 Task: Plan a trip to Port Louis, Mauritius from 7th December, 2023 to 14th December, 2023 for 1 adult. Place can be shared room with 1  bedroom having 1 bed and 1 bathroom. Property type can be hotel. Booking option can be shelf check-in. Look for 3 properties as per requirement.
Action: Mouse moved to (279, 120)
Screenshot: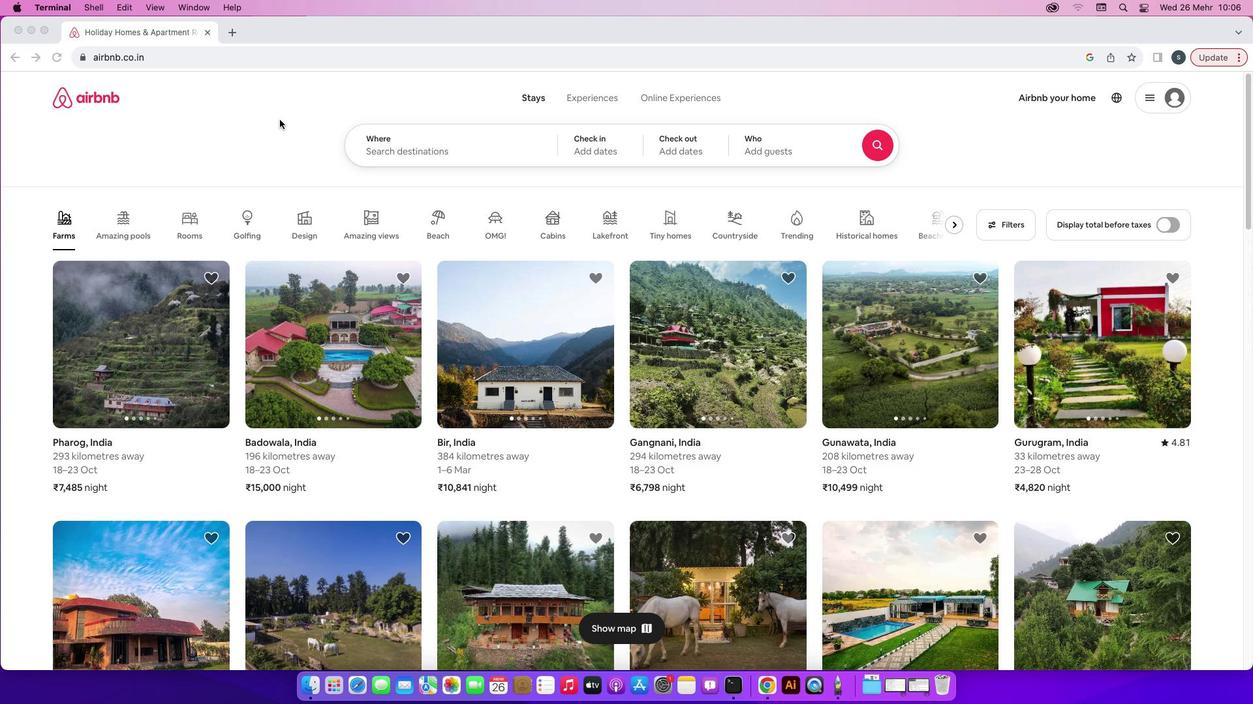 
Action: Mouse pressed left at (279, 120)
Screenshot: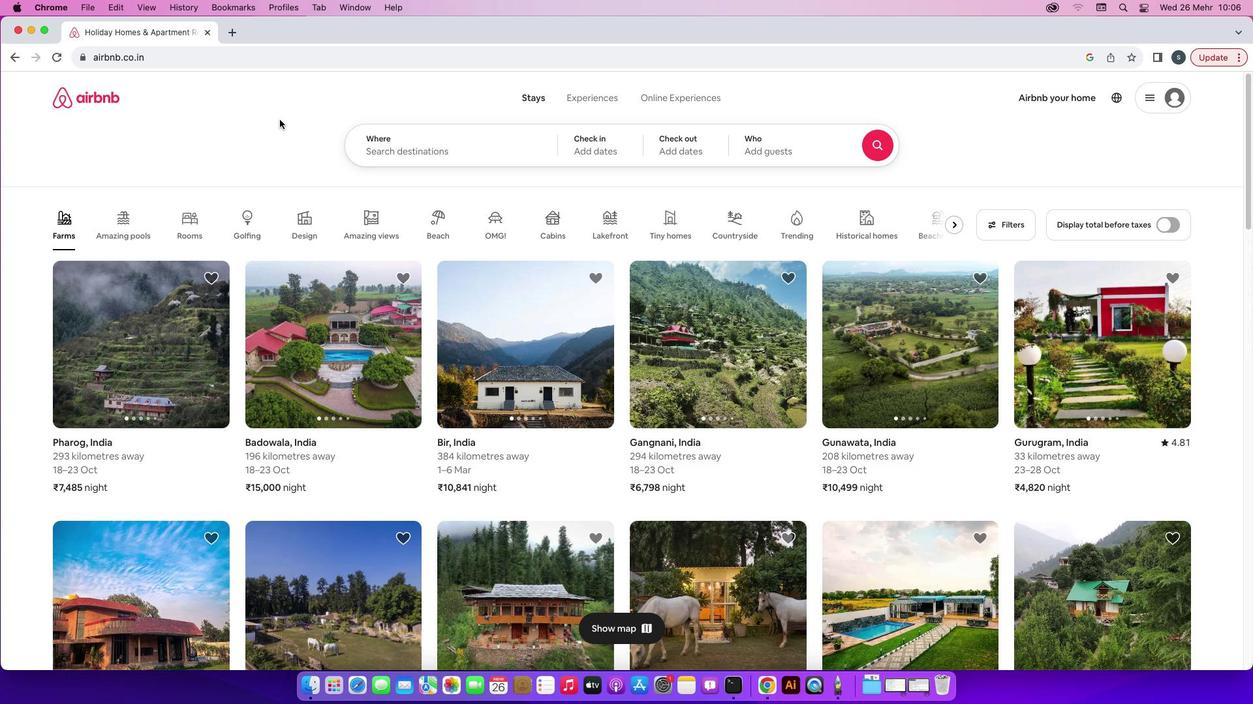 
Action: Mouse moved to (403, 144)
Screenshot: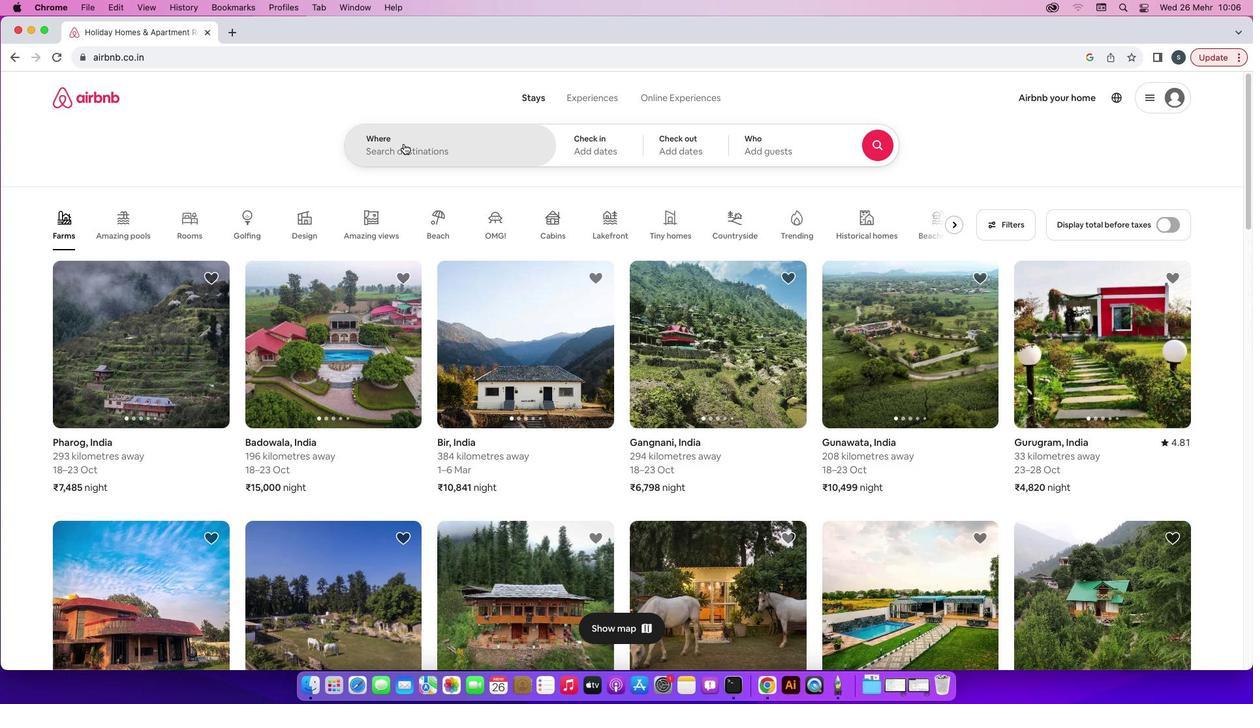 
Action: Mouse pressed left at (403, 144)
Screenshot: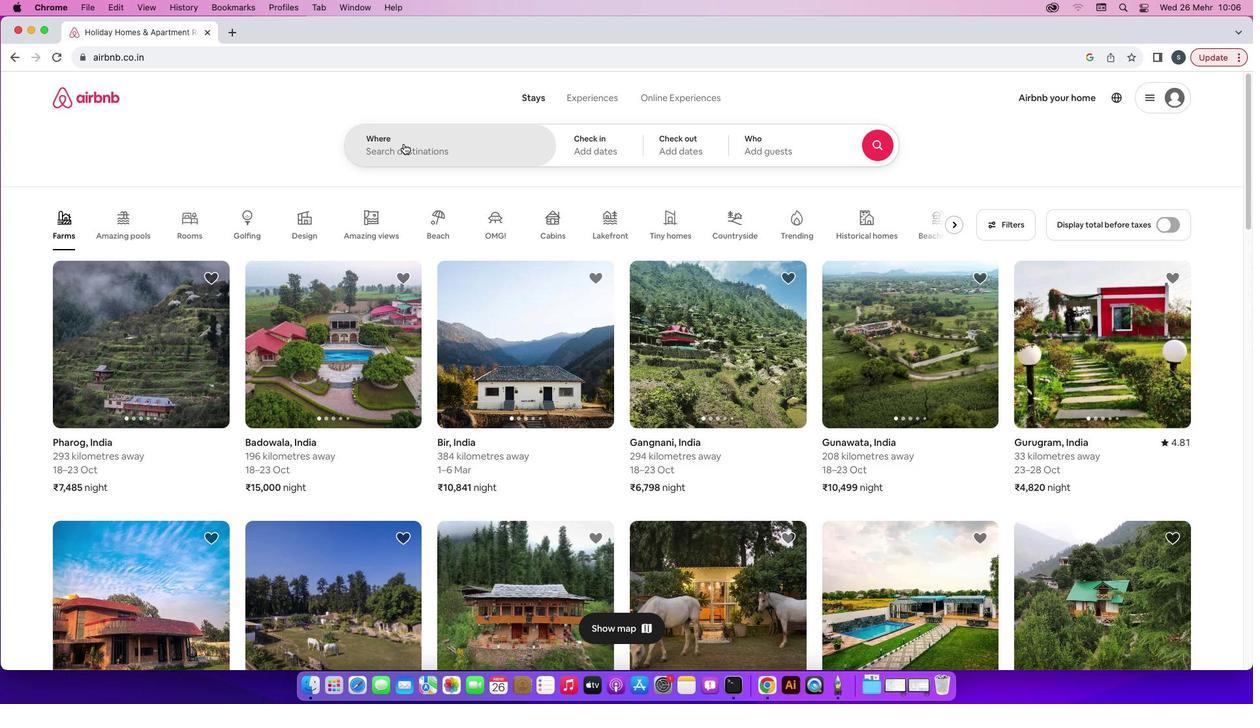 
Action: Mouse moved to (454, 157)
Screenshot: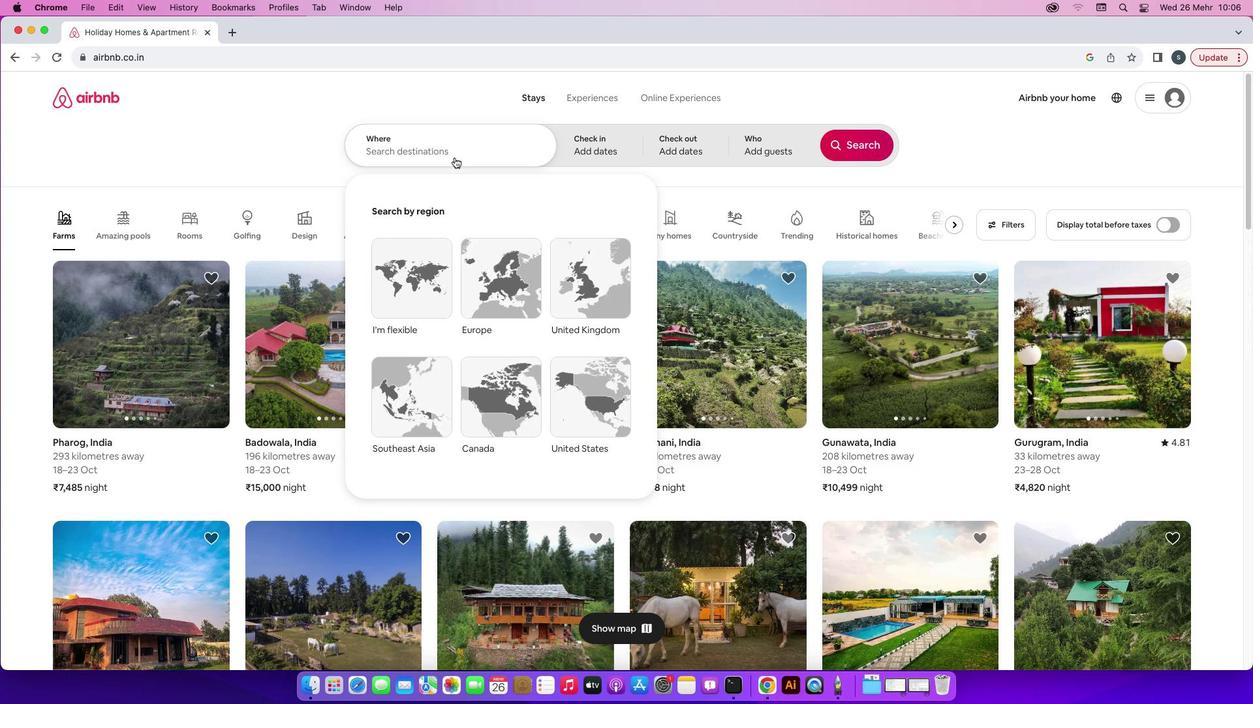 
Action: Key pressed 'P'Key.caps_lock'o''r''t'Key.spaceKey.caps_lock'L'Key.caps_lock'o''u''i''s'','Key.caps_lockKey.space'M'
Screenshot: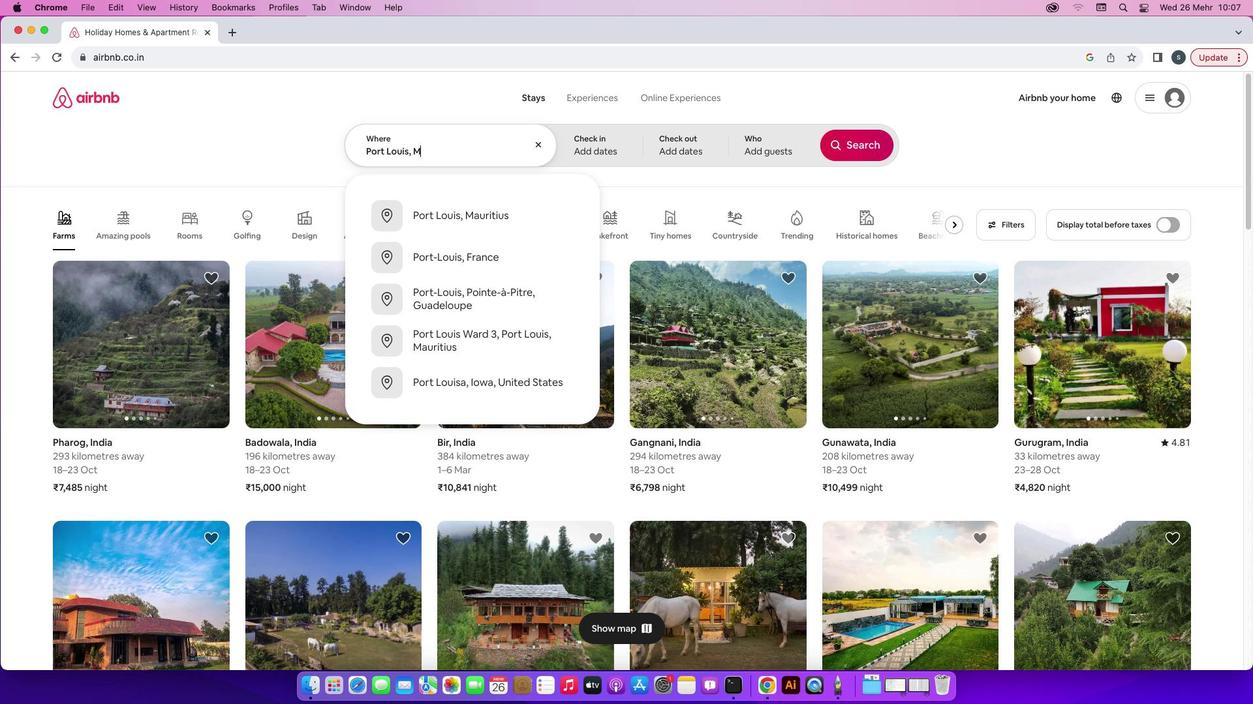 
Action: Mouse moved to (480, 170)
Screenshot: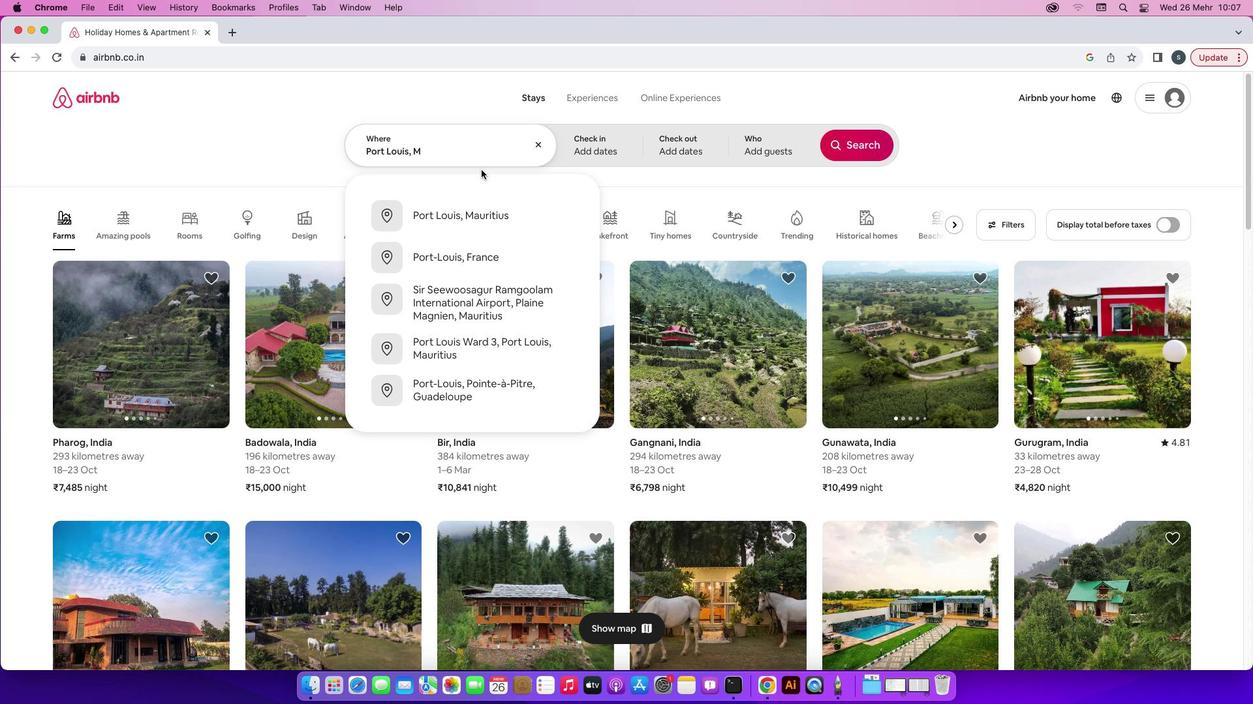 
Action: Key pressed 'A''U''R''I''T''I''U''S'
Screenshot: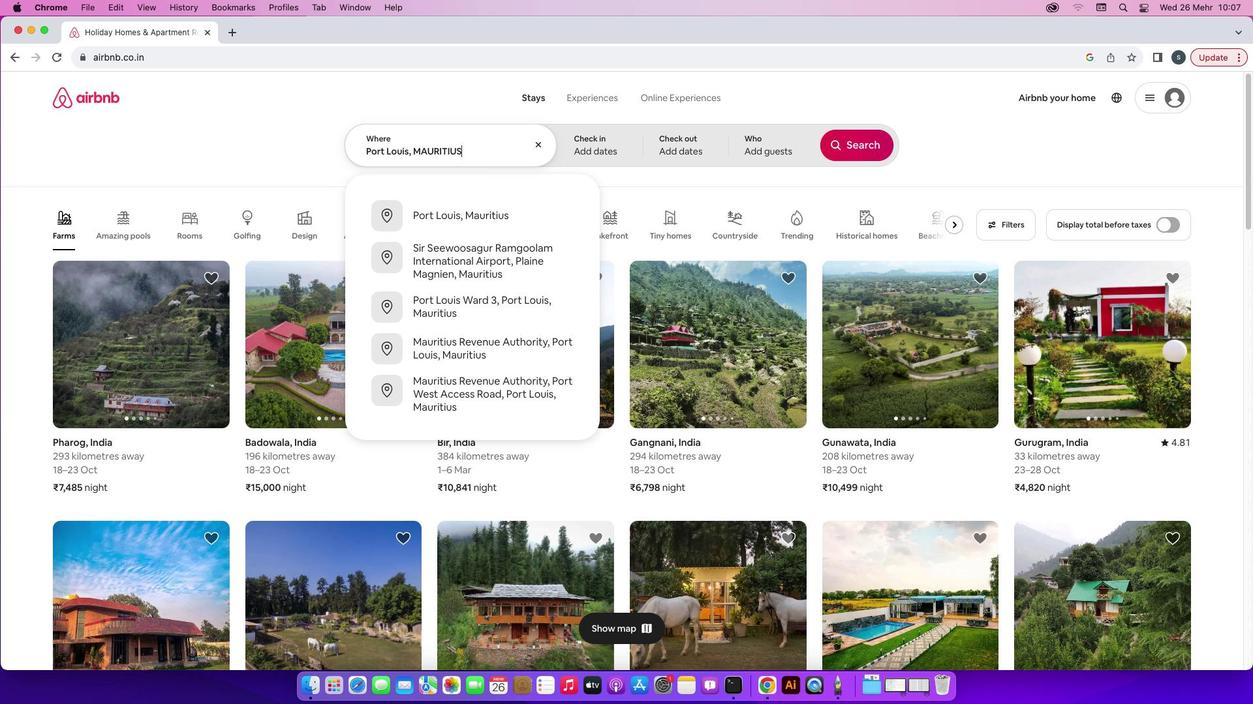 
Action: Mouse moved to (479, 219)
Screenshot: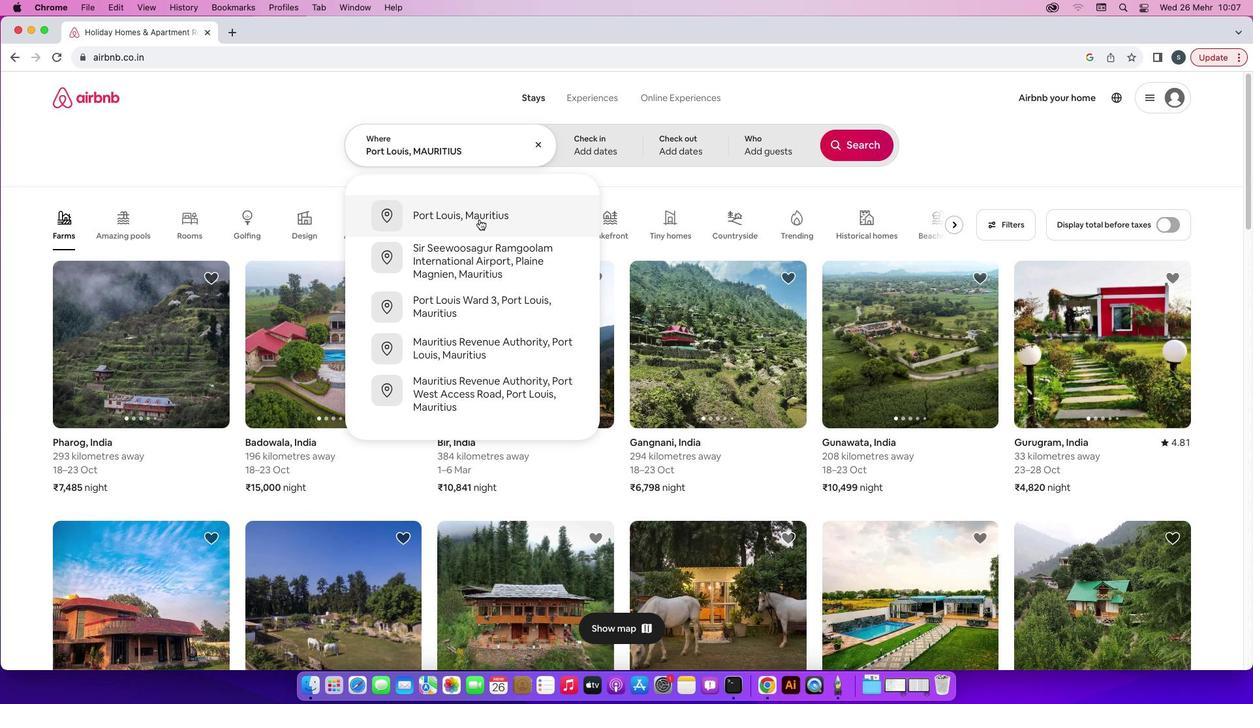 
Action: Mouse pressed left at (479, 219)
Screenshot: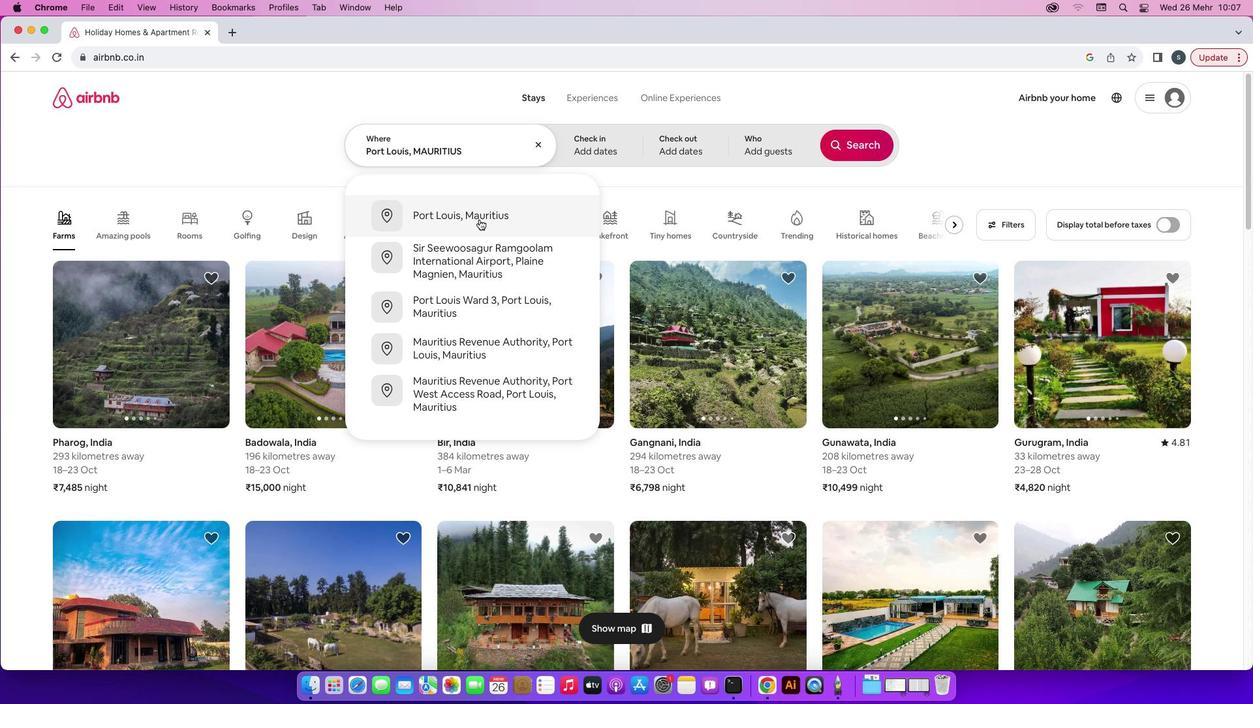 
Action: Mouse moved to (854, 251)
Screenshot: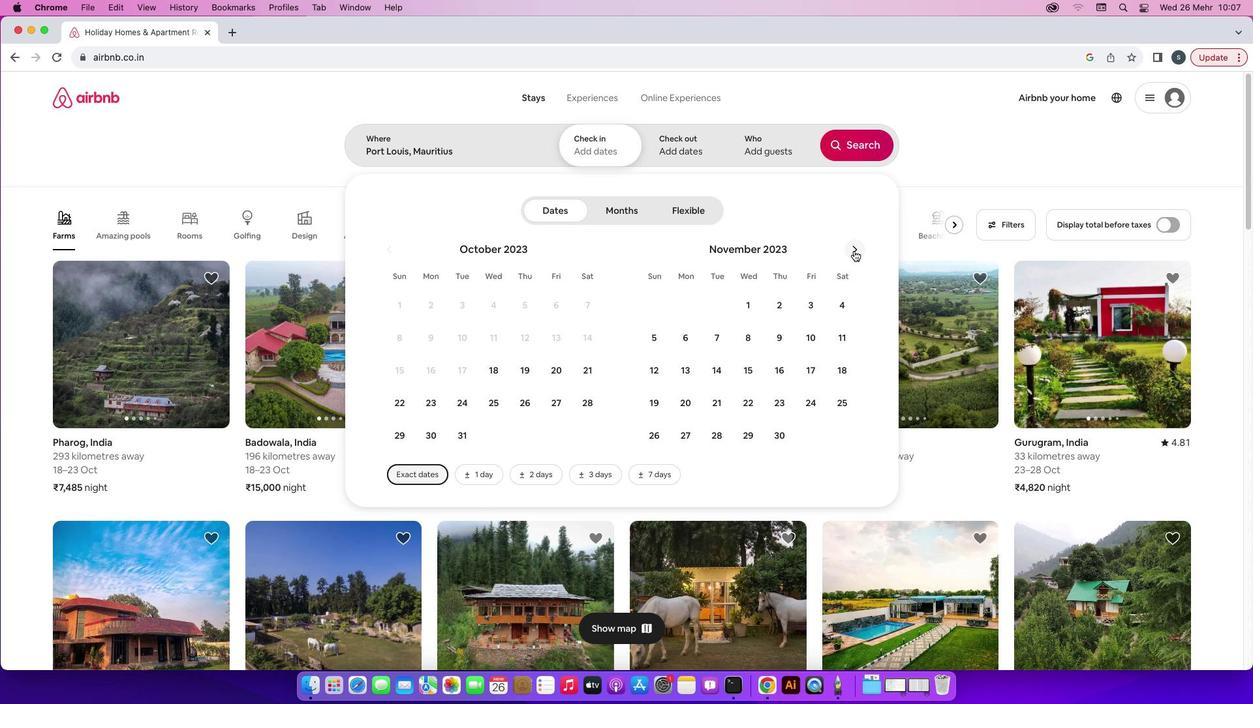 
Action: Mouse pressed left at (854, 251)
Screenshot: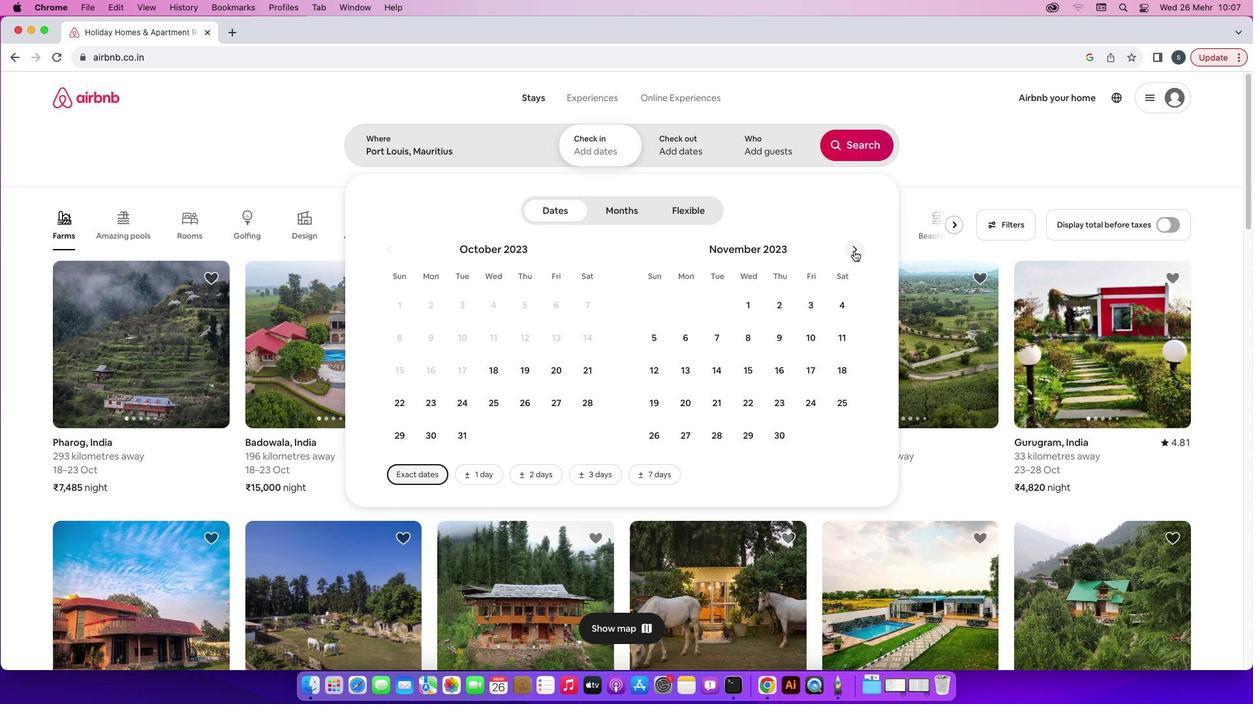 
Action: Mouse moved to (787, 334)
Screenshot: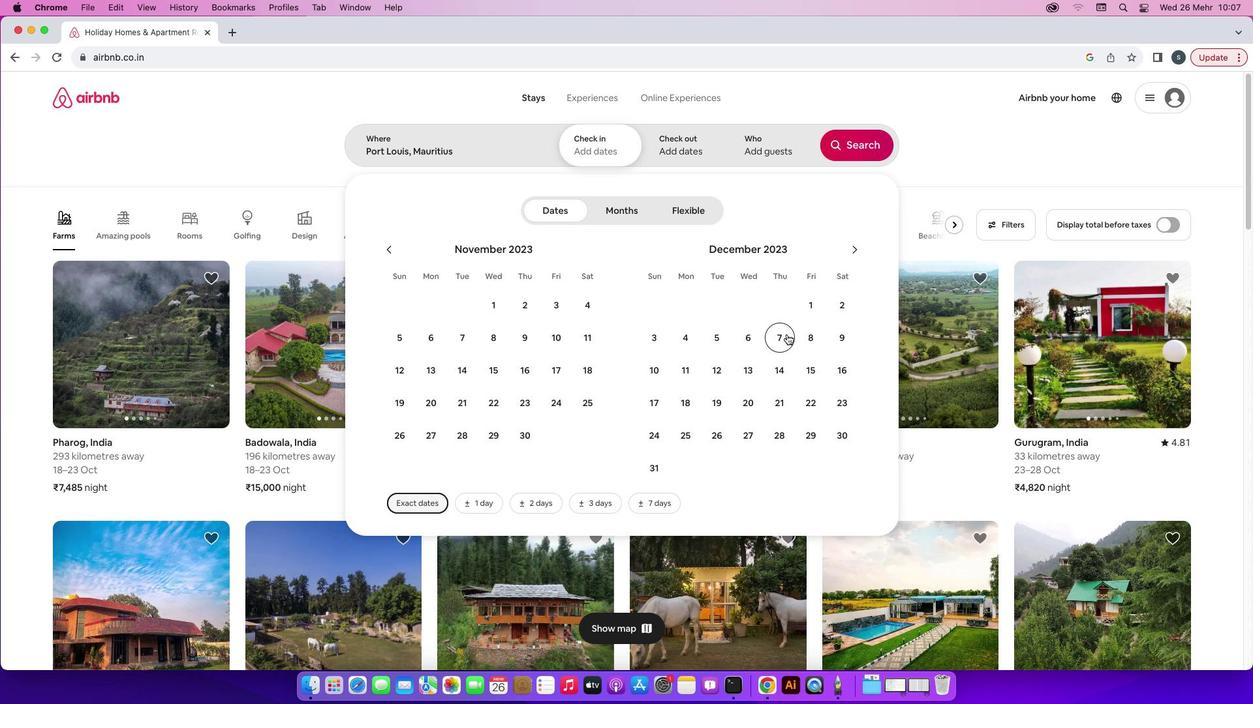 
Action: Mouse pressed left at (787, 334)
Screenshot: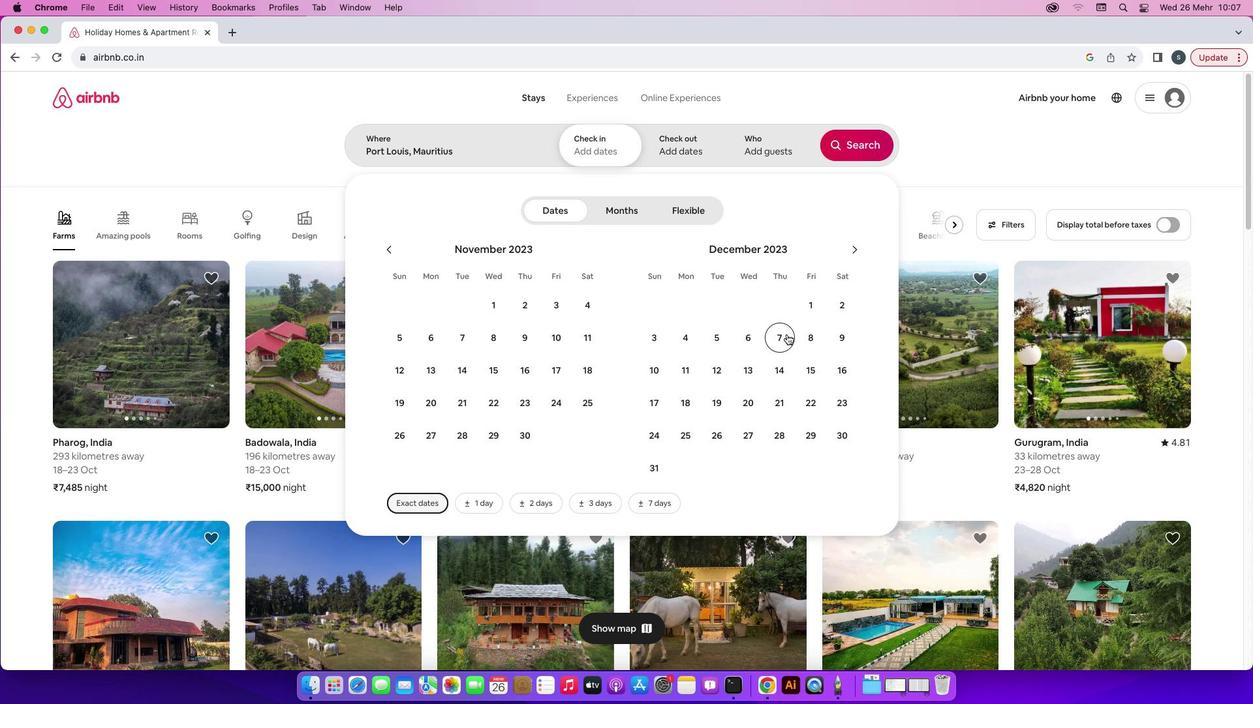 
Action: Mouse moved to (780, 375)
Screenshot: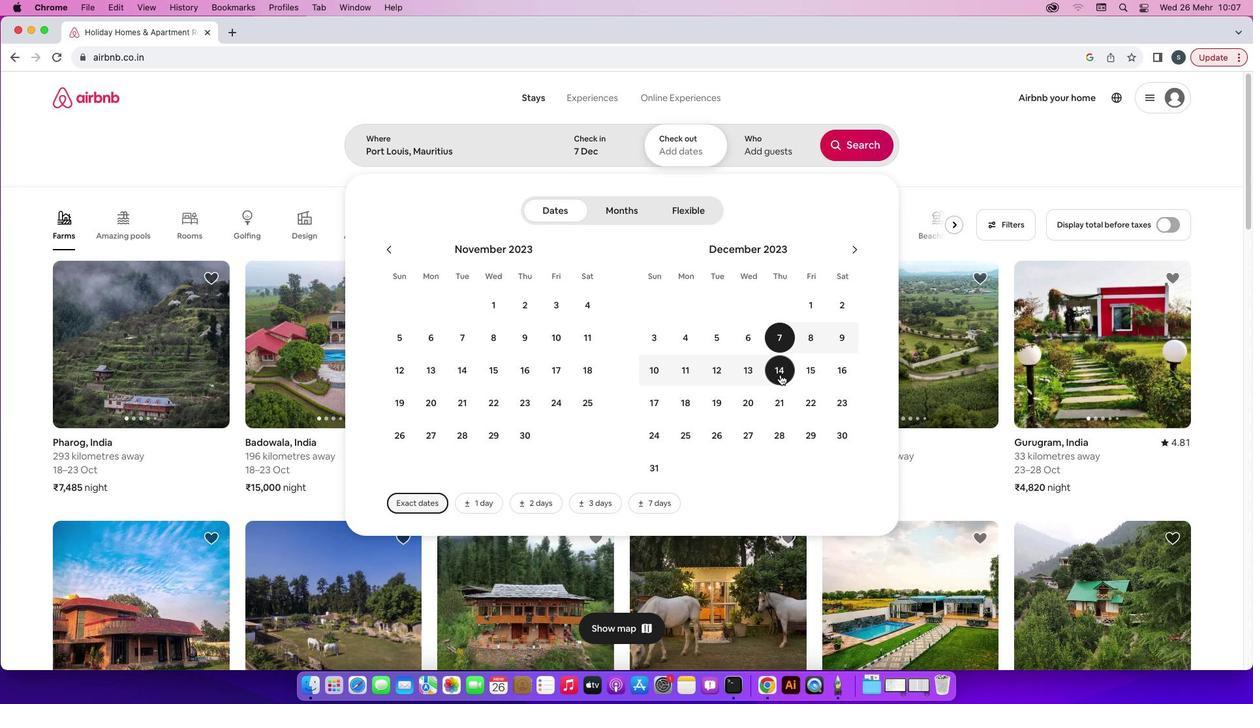
Action: Mouse pressed left at (780, 375)
Screenshot: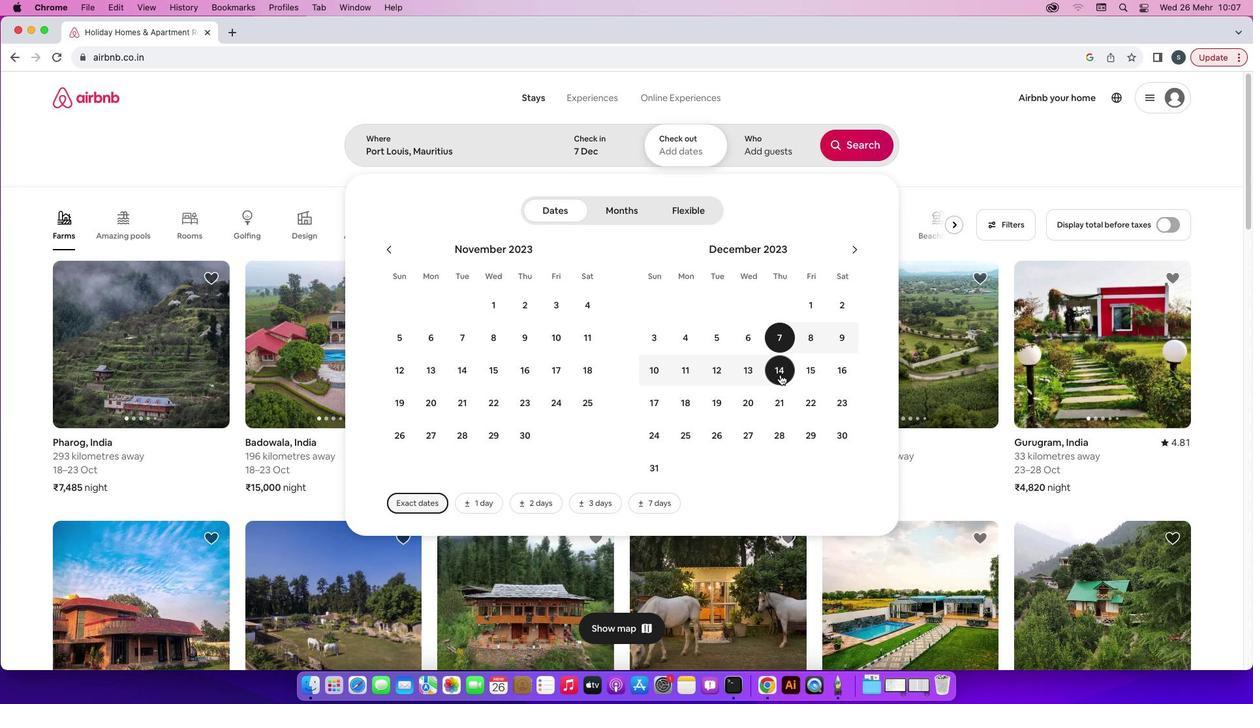 
Action: Mouse moved to (759, 150)
Screenshot: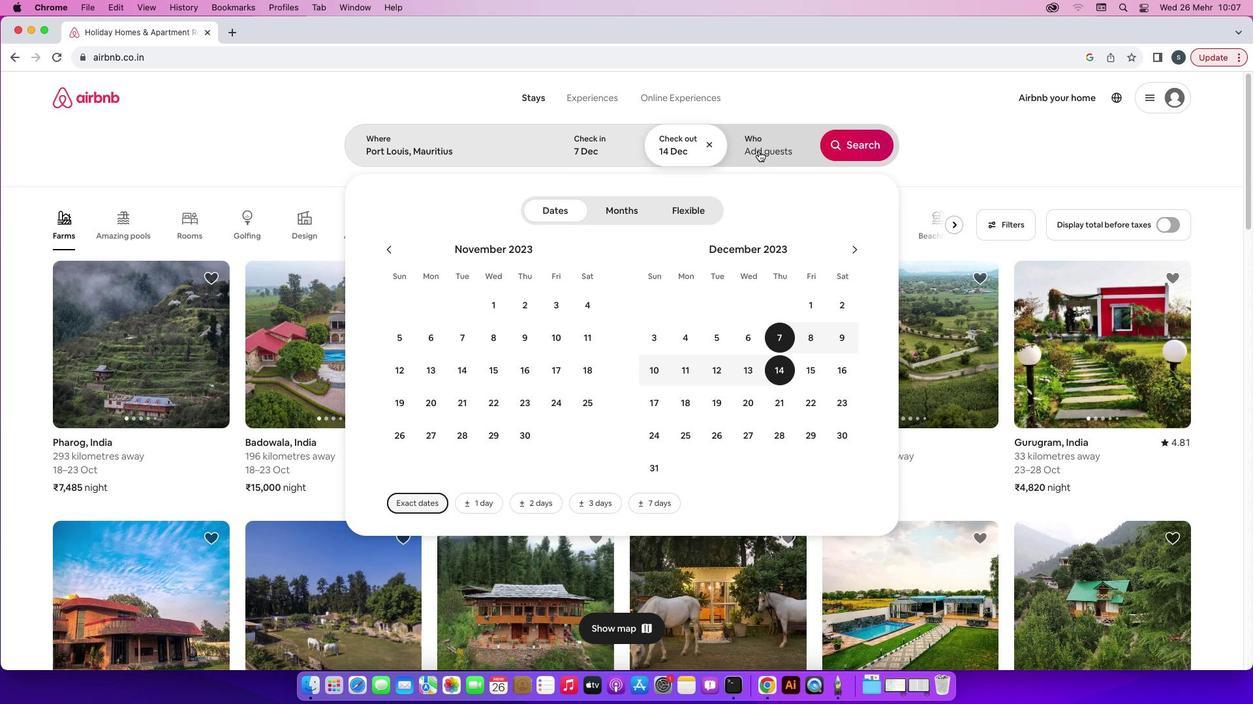 
Action: Mouse pressed left at (759, 150)
Screenshot: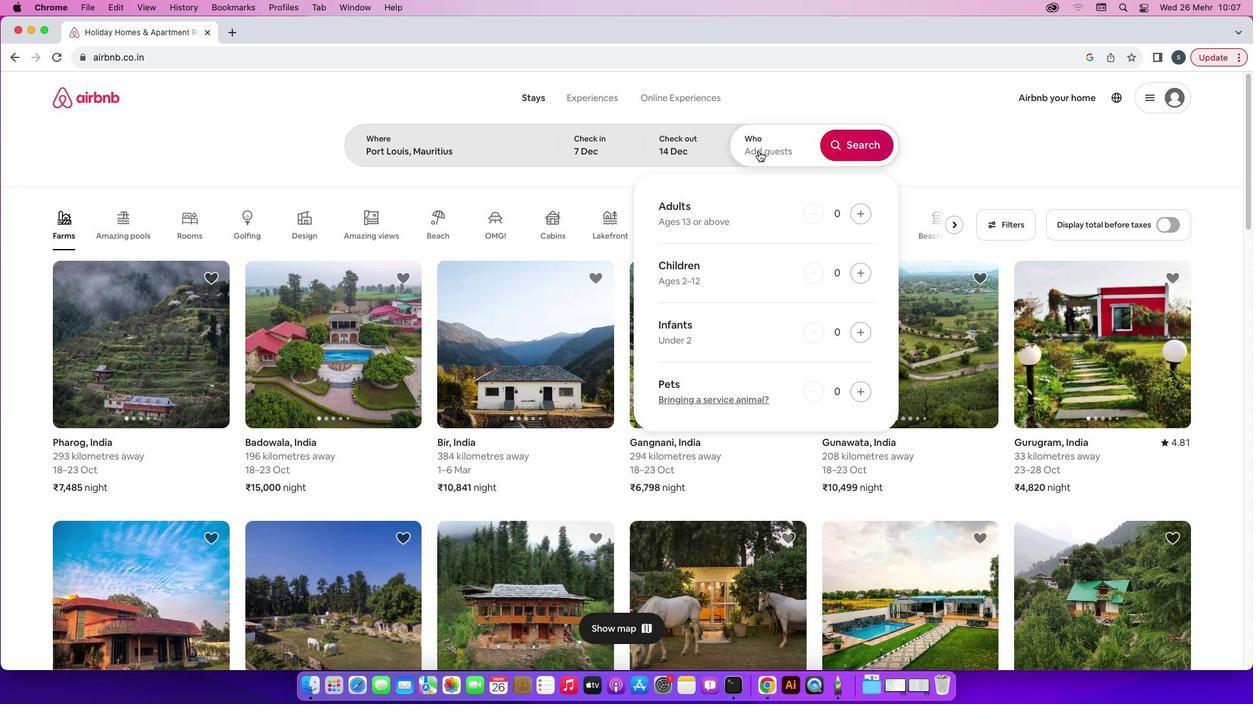 
Action: Mouse moved to (859, 219)
Screenshot: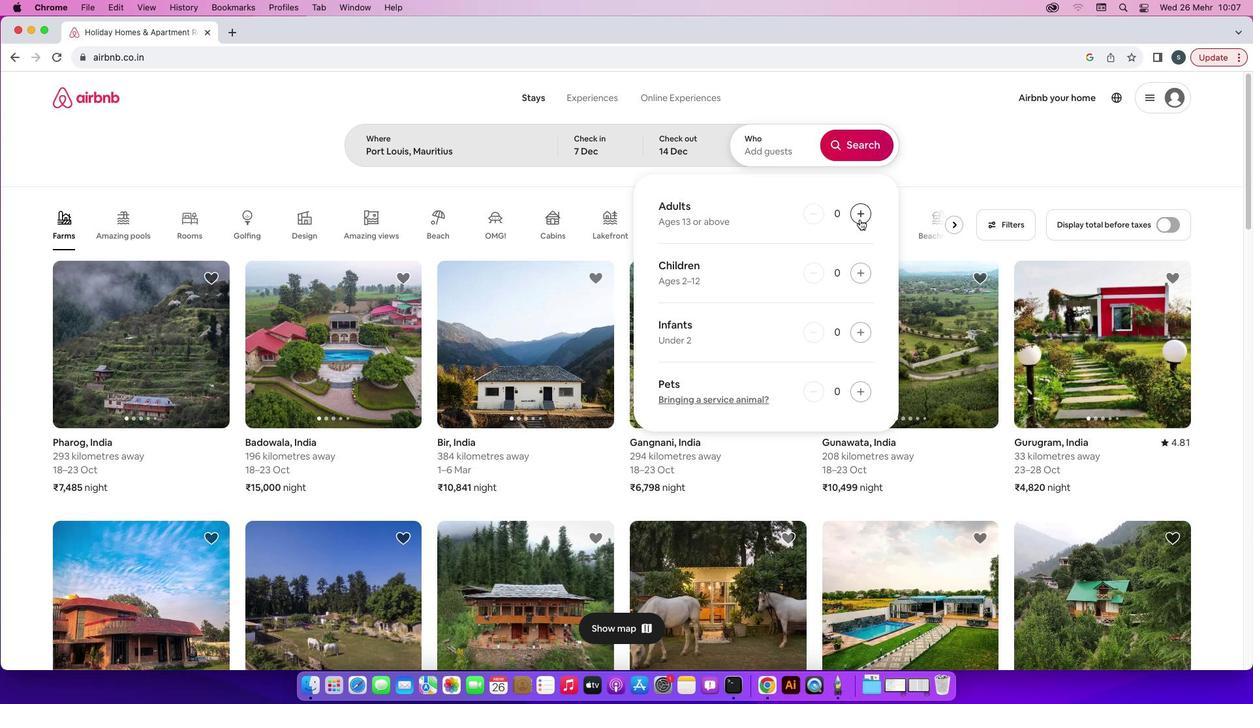 
Action: Mouse pressed left at (859, 219)
Screenshot: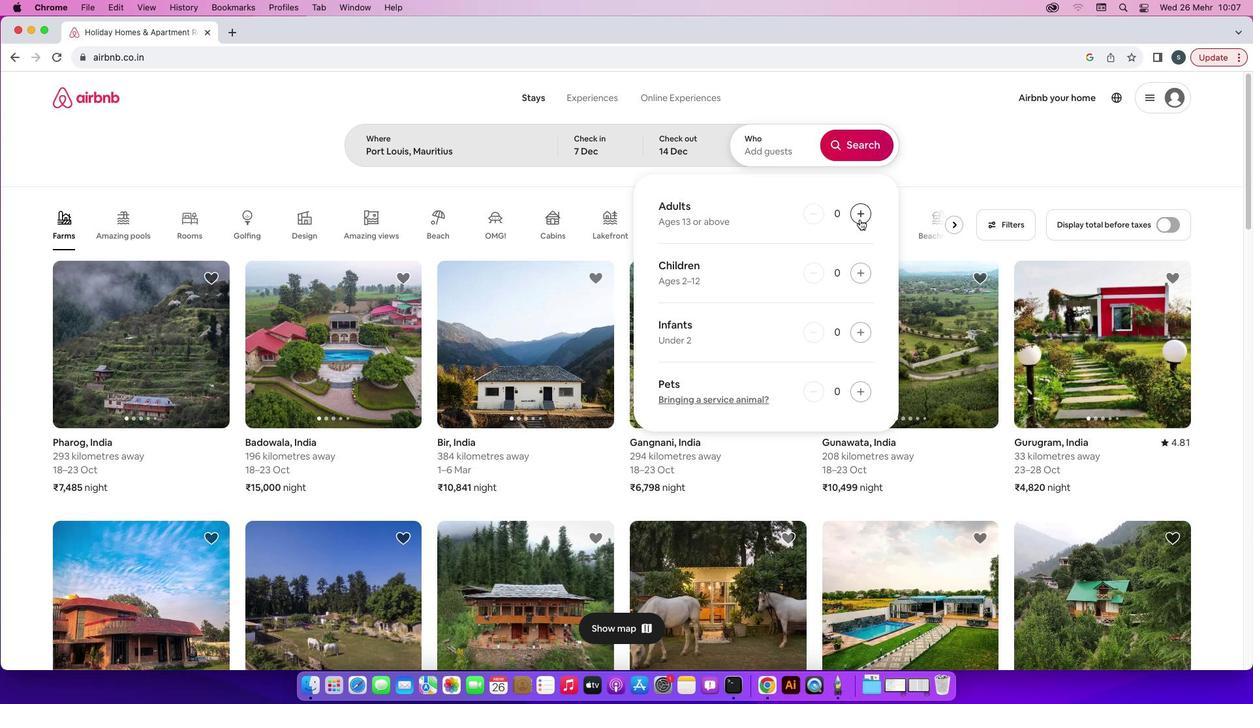 
Action: Mouse moved to (863, 144)
Screenshot: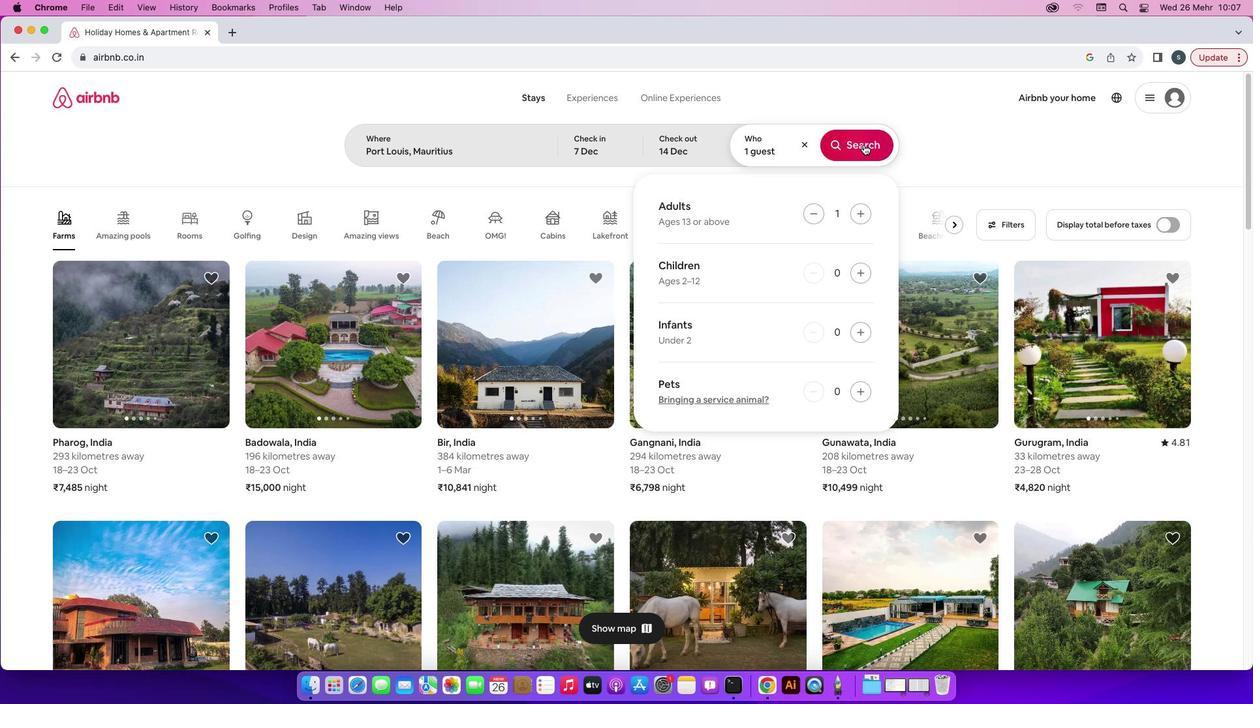 
Action: Mouse pressed left at (863, 144)
Screenshot: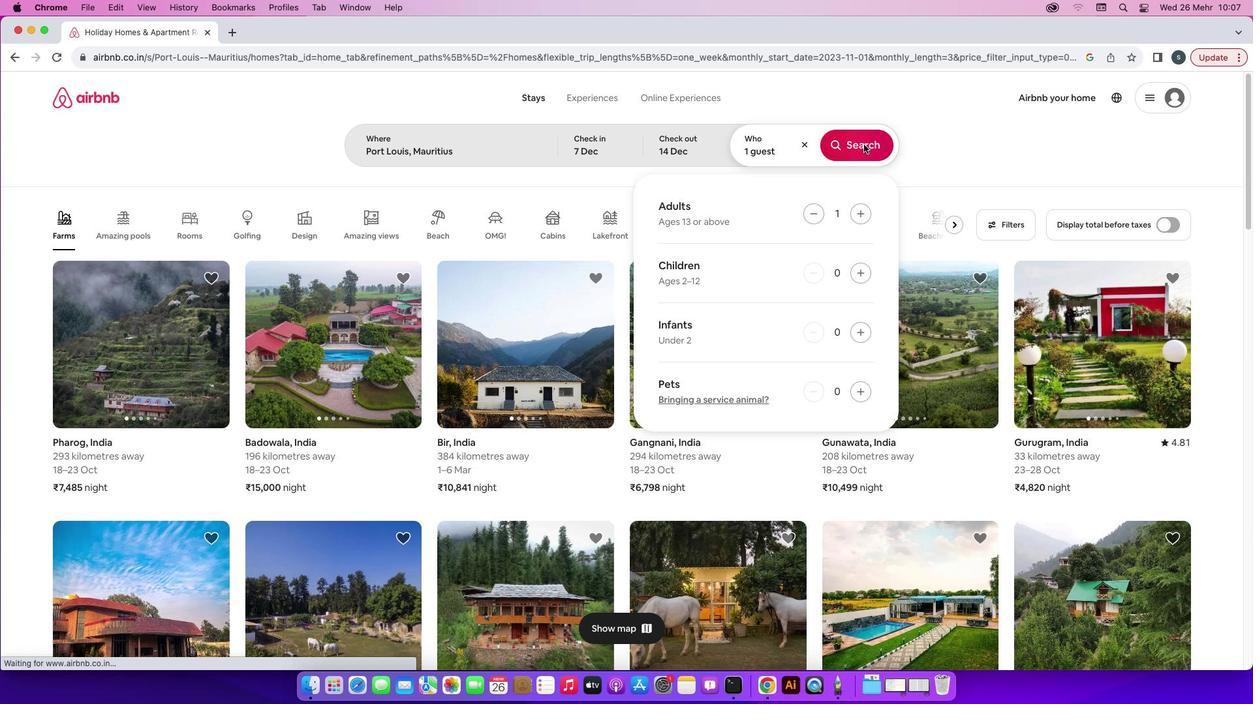 
Action: Mouse moved to (1044, 155)
Screenshot: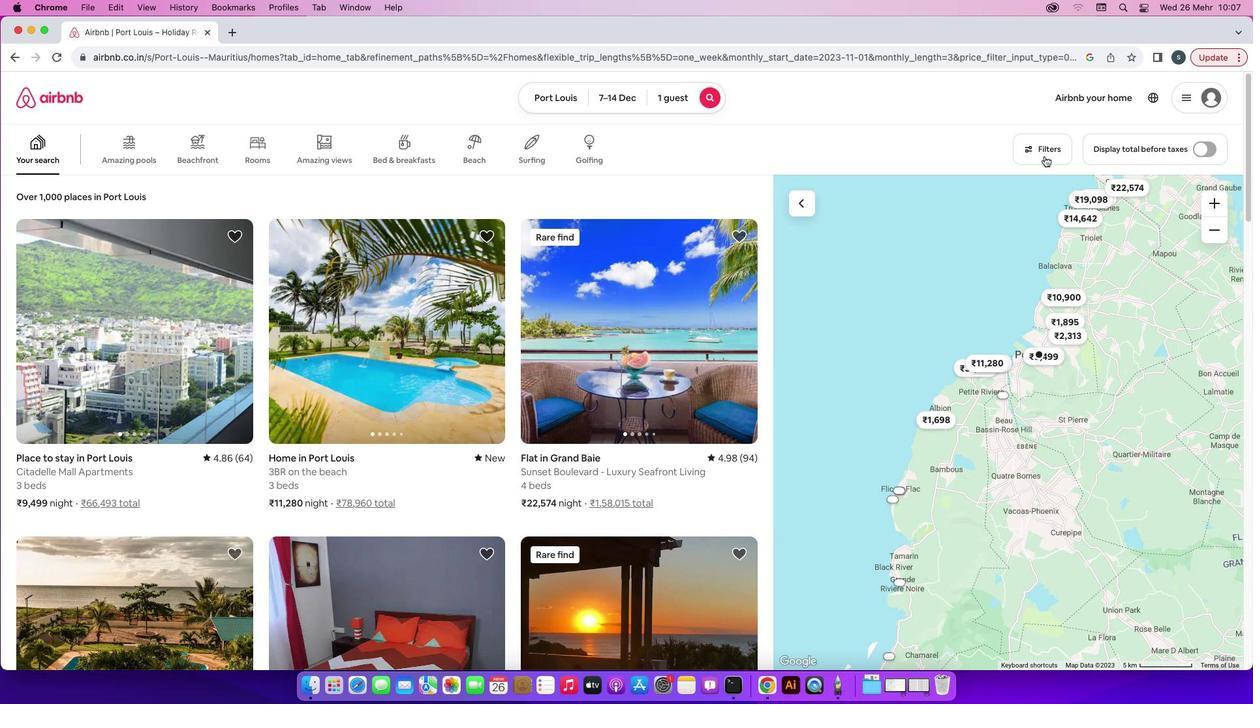 
Action: Mouse pressed left at (1044, 155)
Screenshot: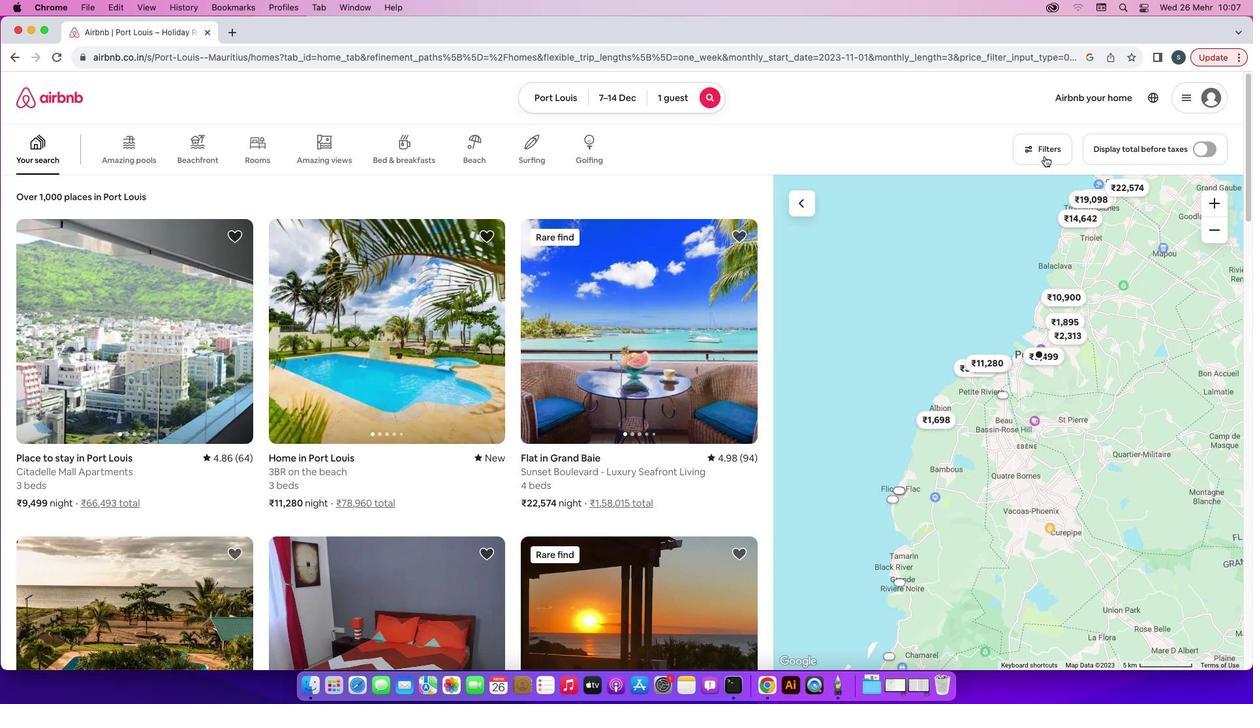 
Action: Mouse moved to (654, 340)
Screenshot: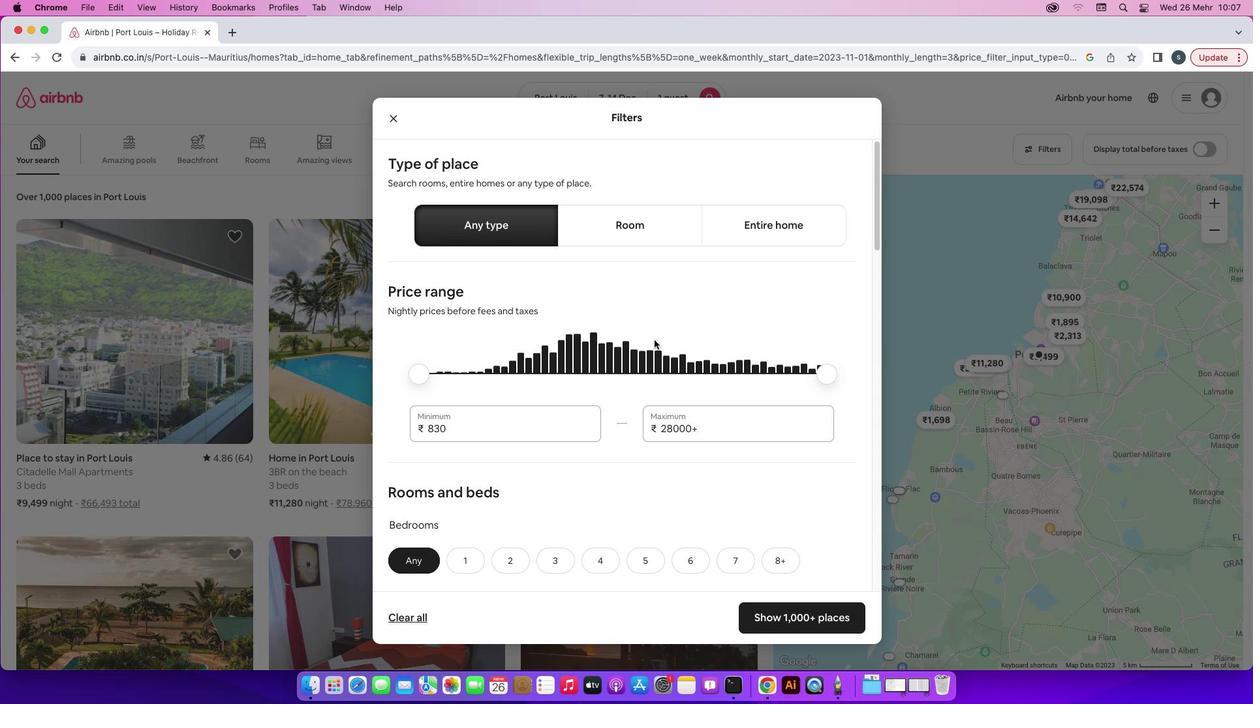 
Action: Mouse scrolled (654, 340) with delta (0, 0)
Screenshot: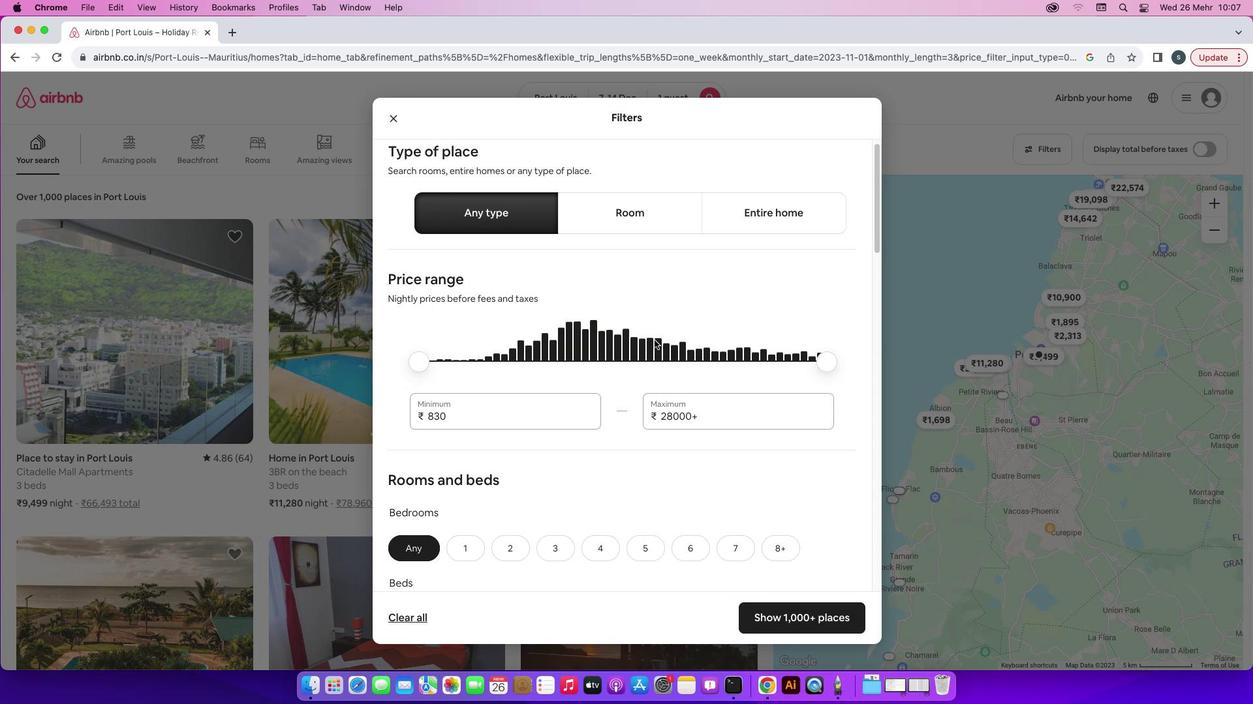 
Action: Mouse scrolled (654, 340) with delta (0, 0)
Screenshot: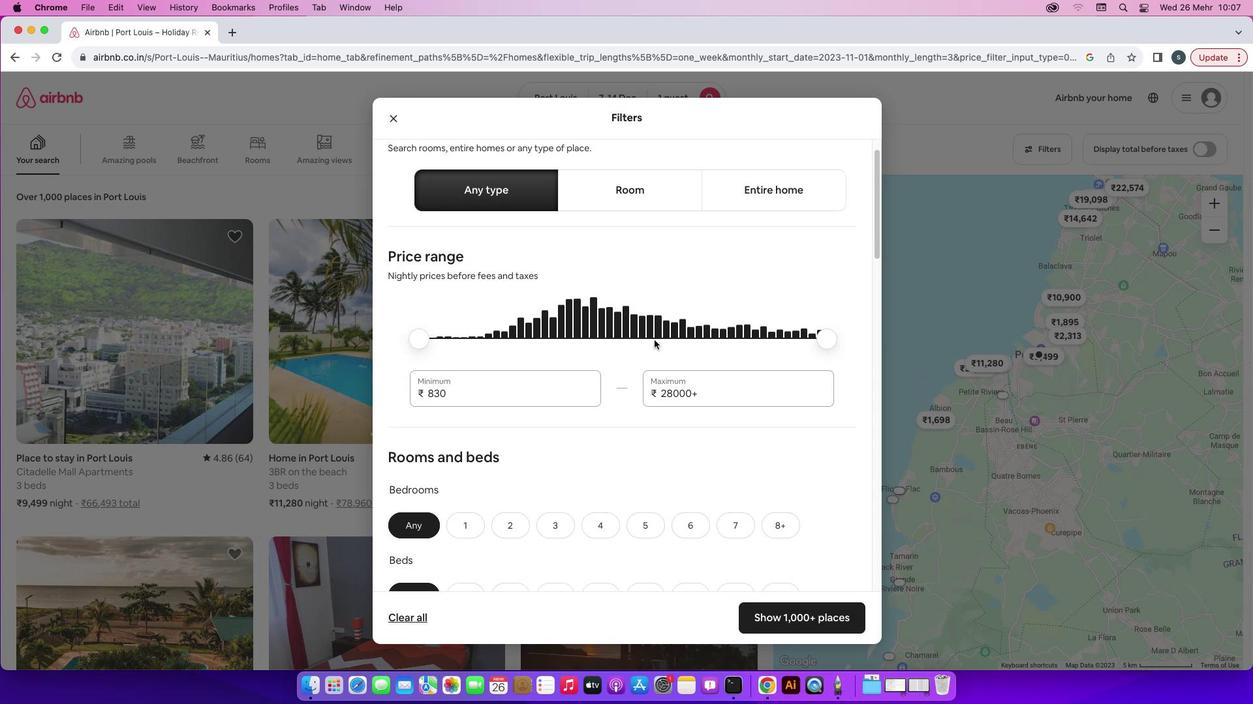 
Action: Mouse scrolled (654, 340) with delta (0, -1)
Screenshot: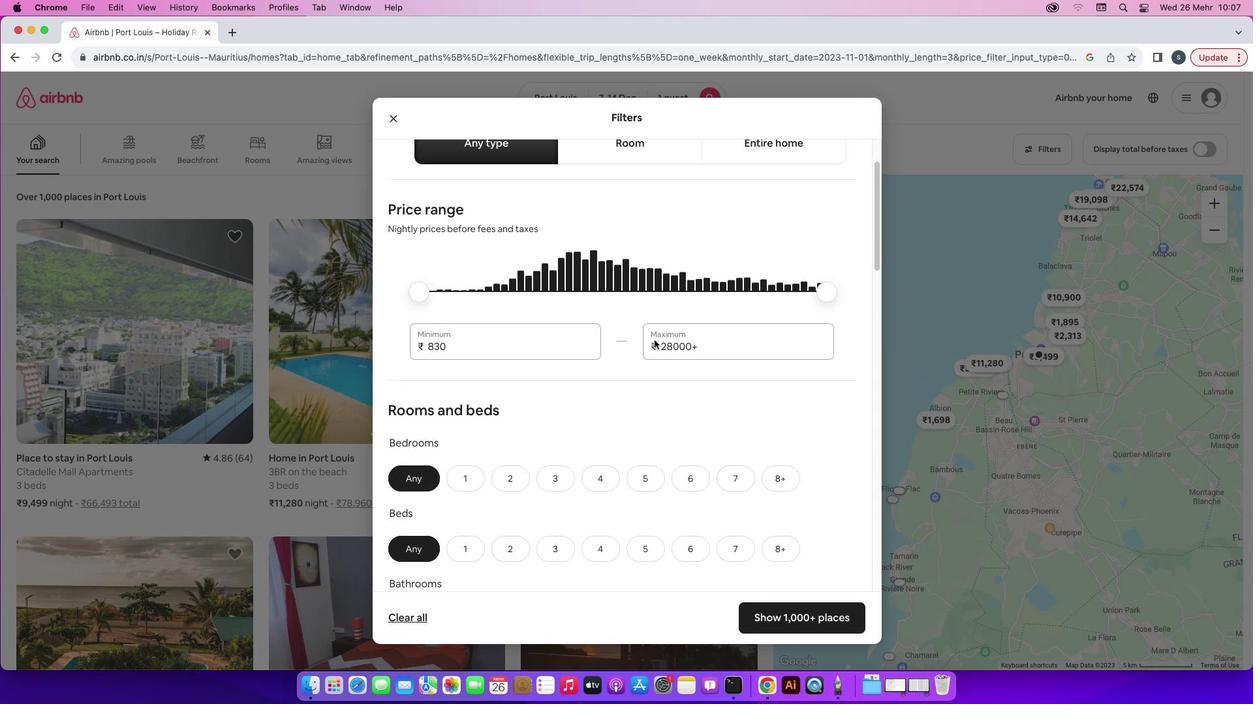 
Action: Mouse scrolled (654, 340) with delta (0, -2)
Screenshot: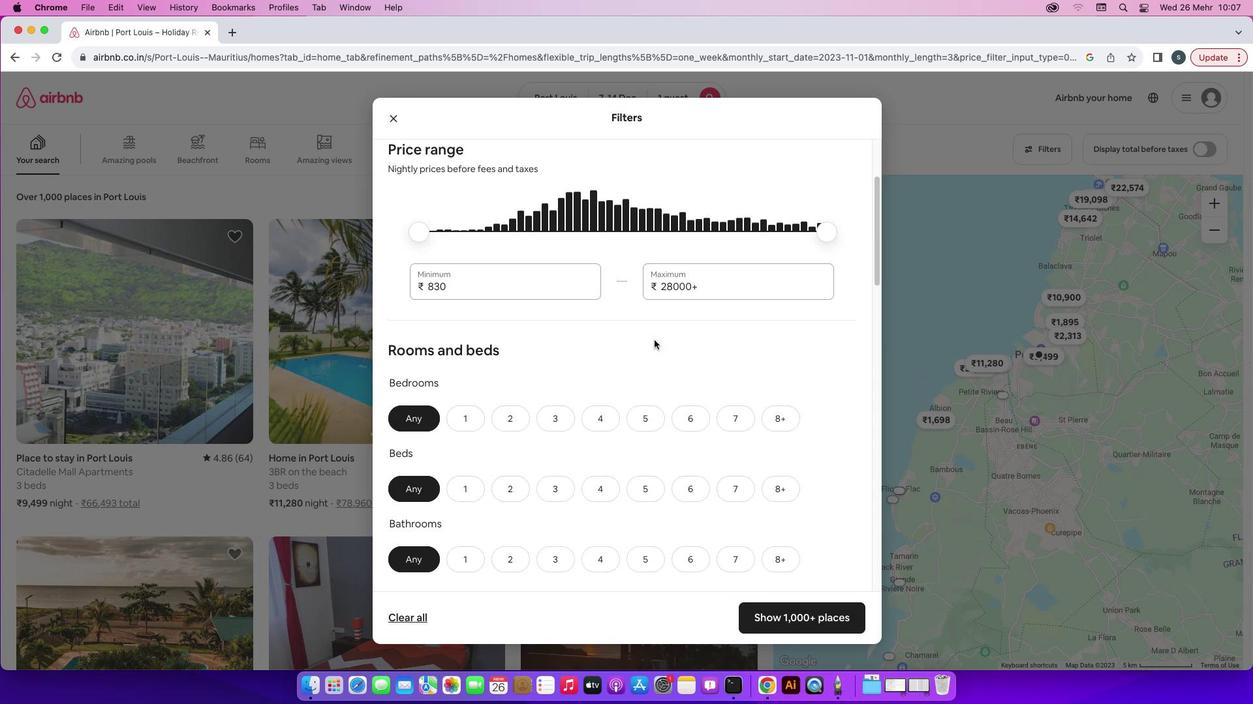 
Action: Mouse scrolled (654, 340) with delta (0, 0)
Screenshot: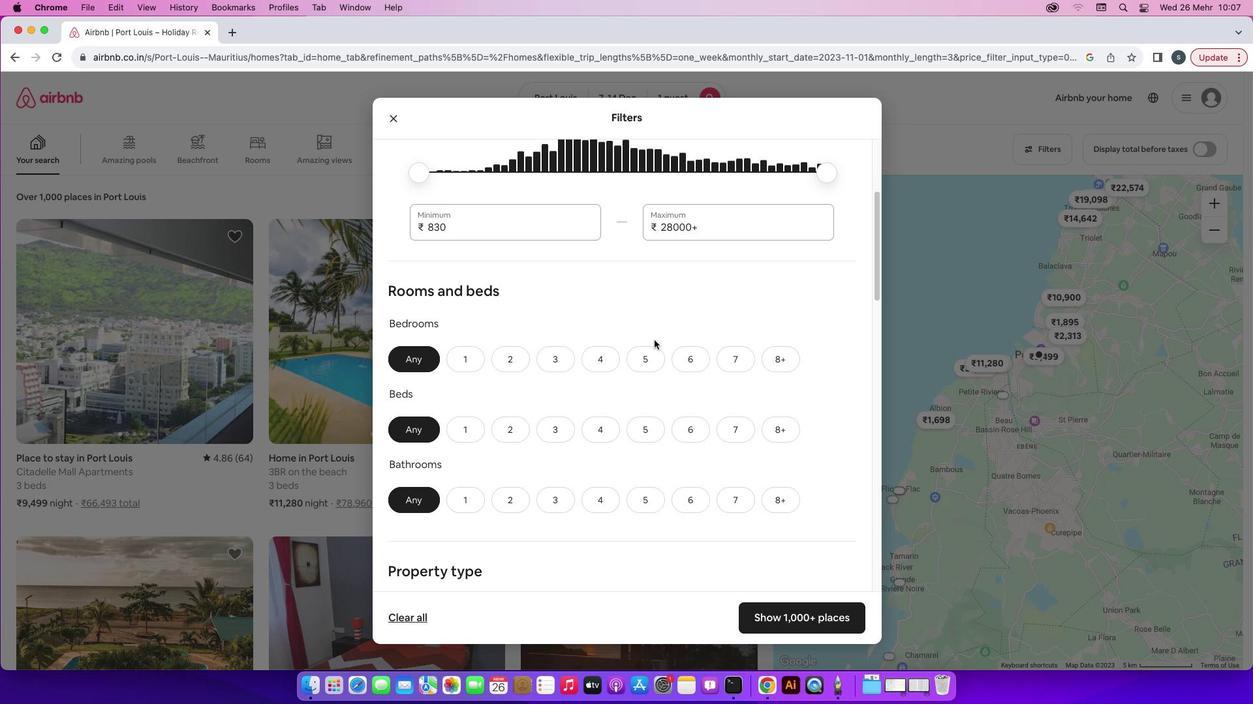 
Action: Mouse scrolled (654, 340) with delta (0, 0)
Screenshot: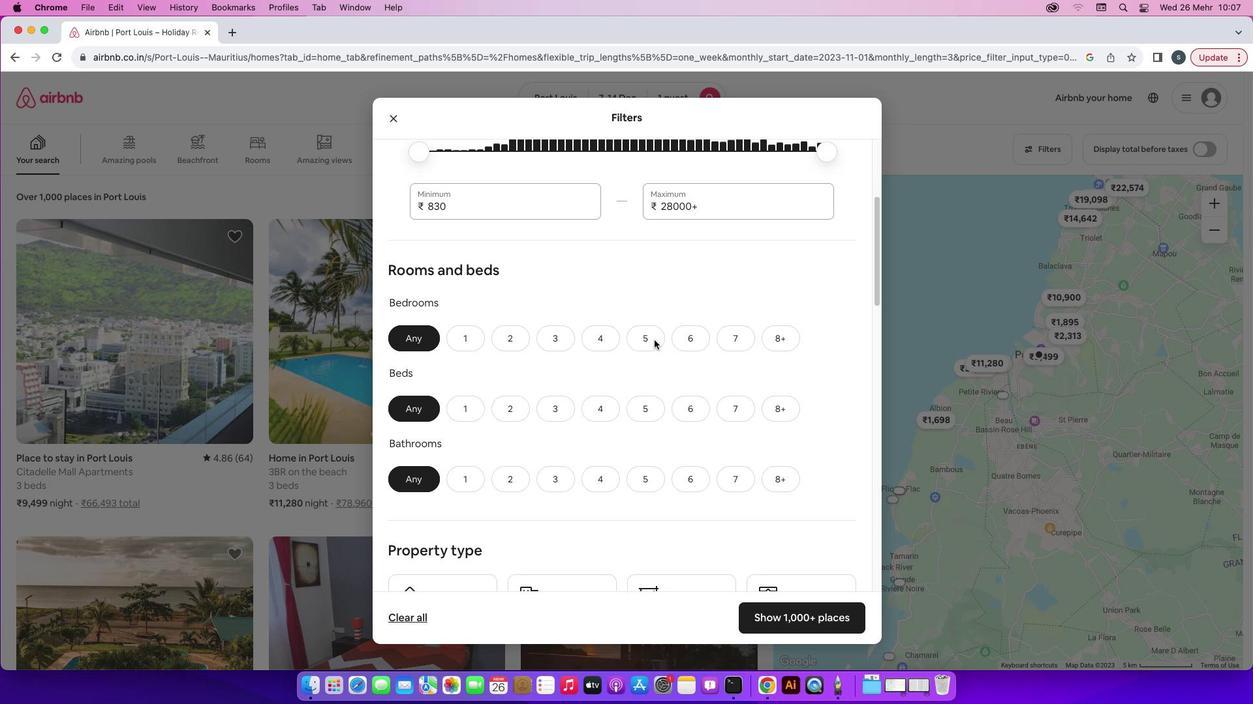 
Action: Mouse scrolled (654, 340) with delta (0, -1)
Screenshot: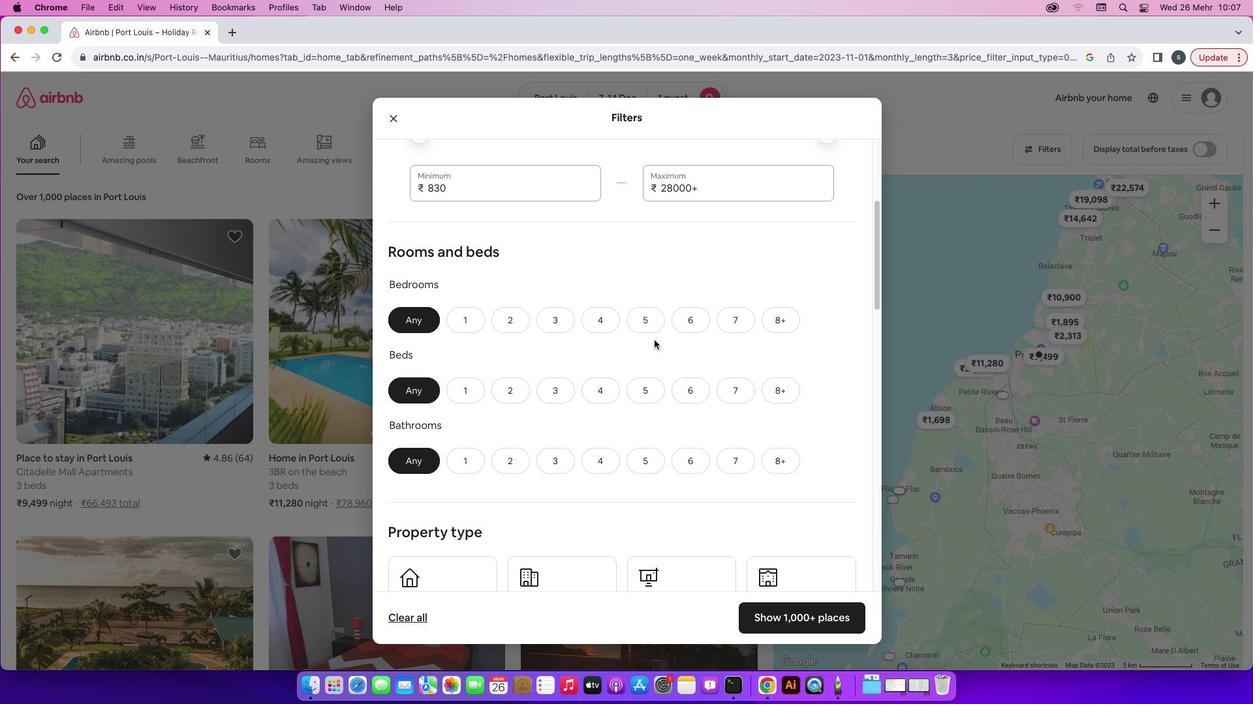 
Action: Mouse moved to (467, 293)
Screenshot: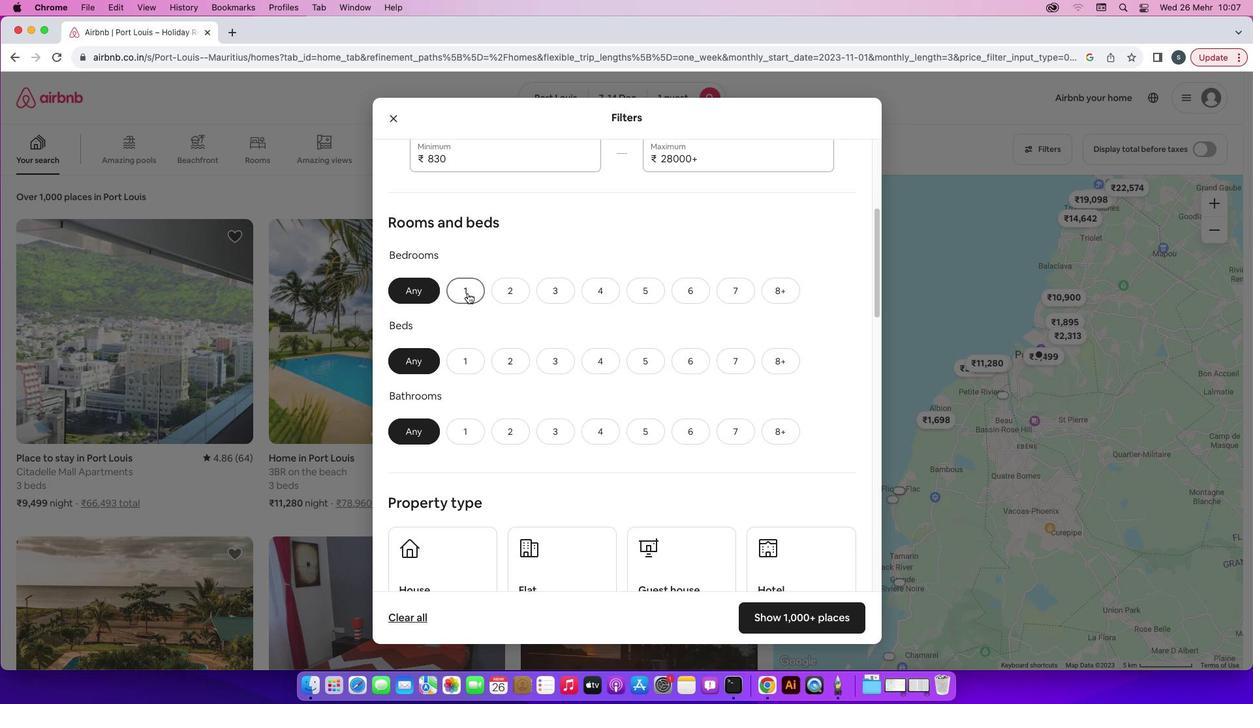 
Action: Mouse pressed left at (467, 293)
Screenshot: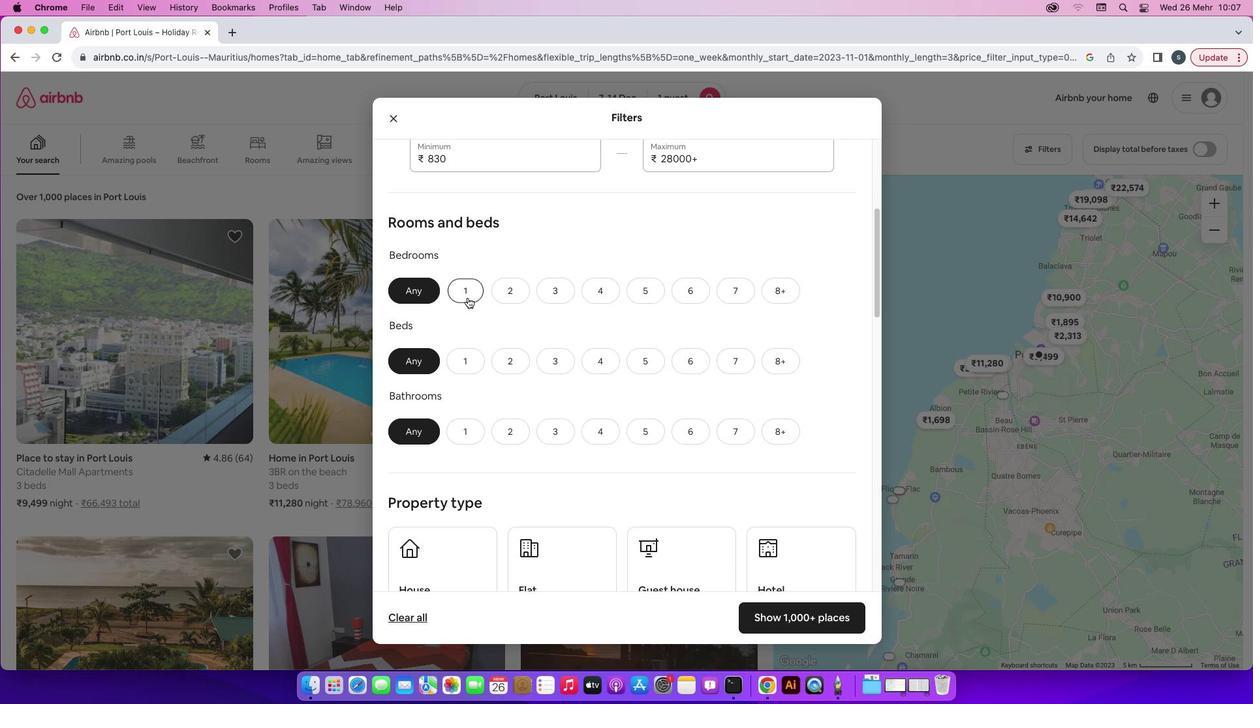 
Action: Mouse moved to (469, 358)
Screenshot: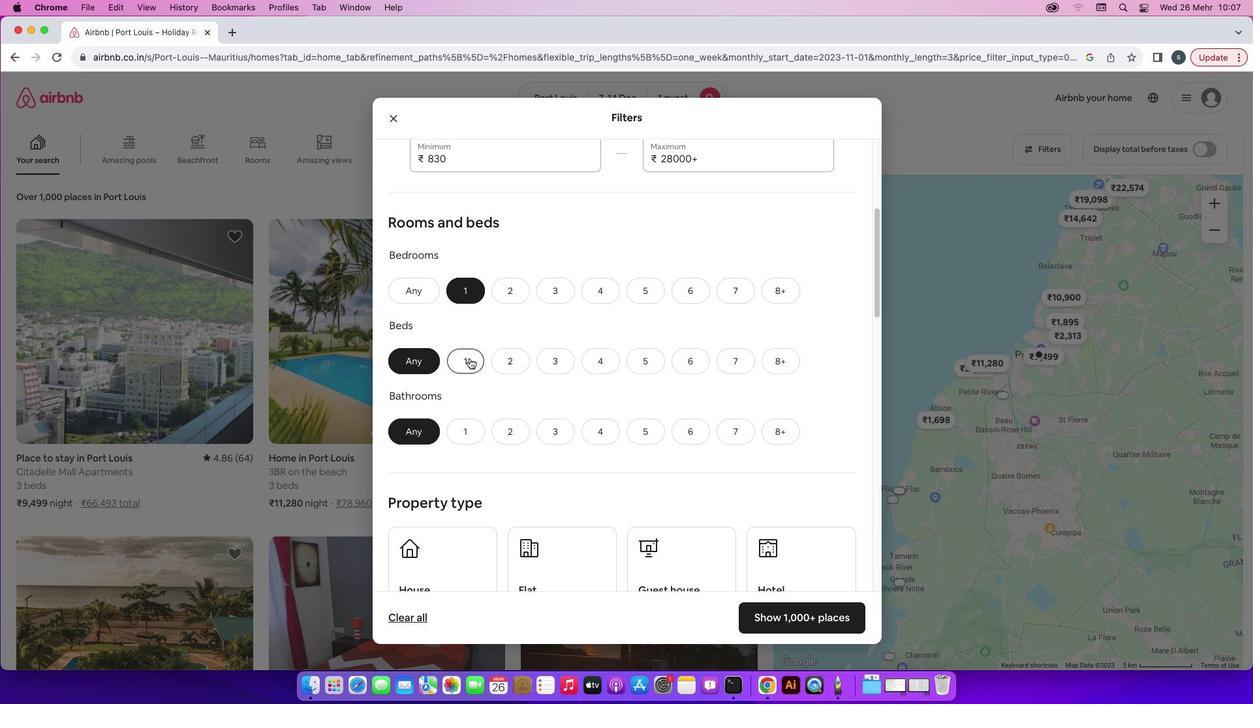 
Action: Mouse pressed left at (469, 358)
Screenshot: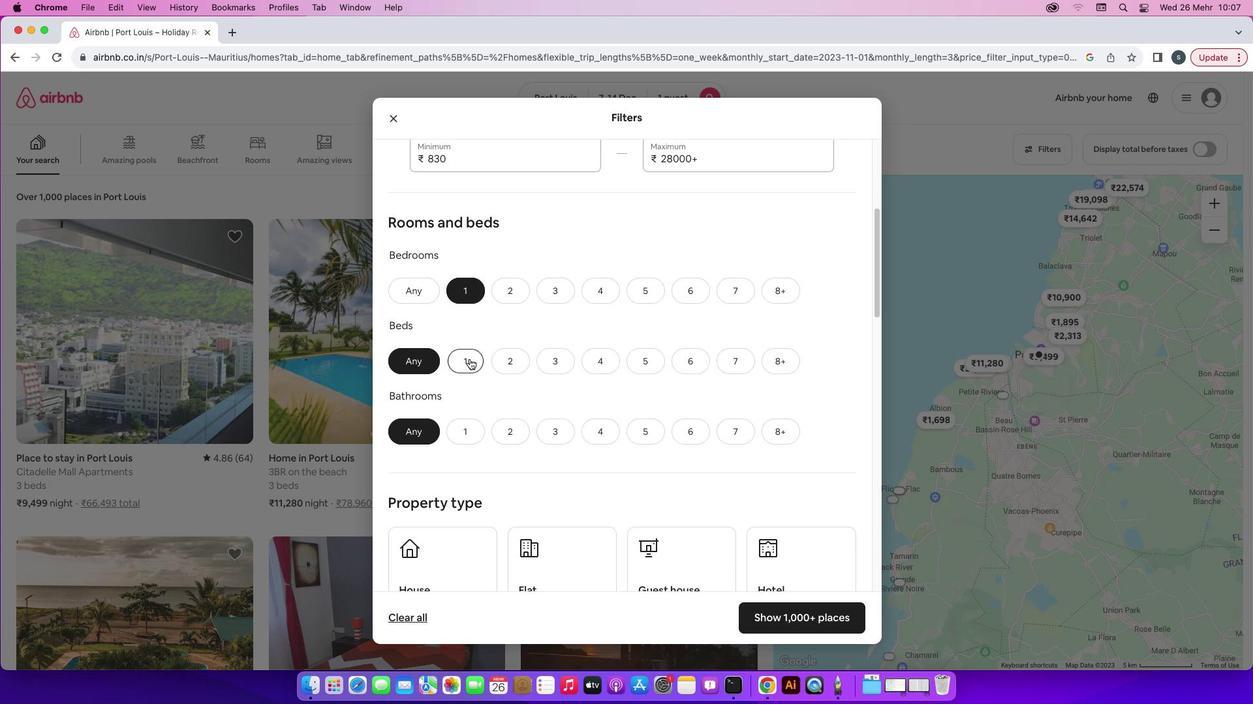 
Action: Mouse moved to (462, 429)
Screenshot: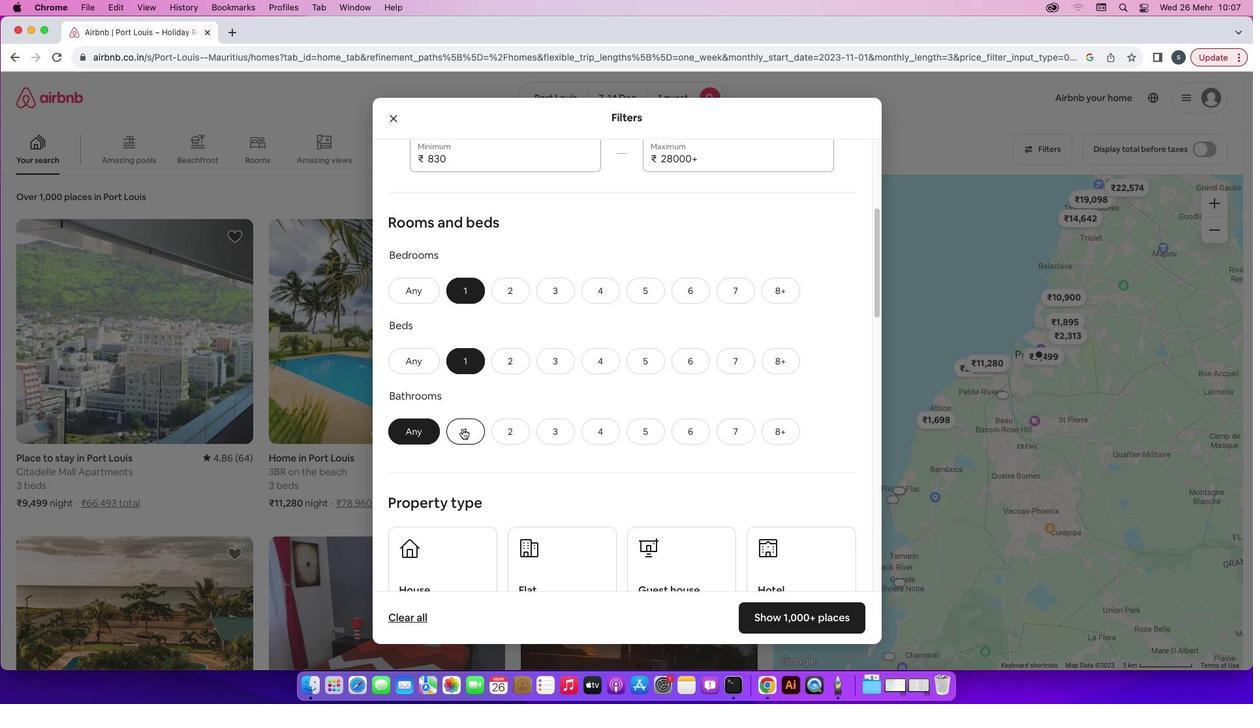 
Action: Mouse pressed left at (462, 429)
Screenshot: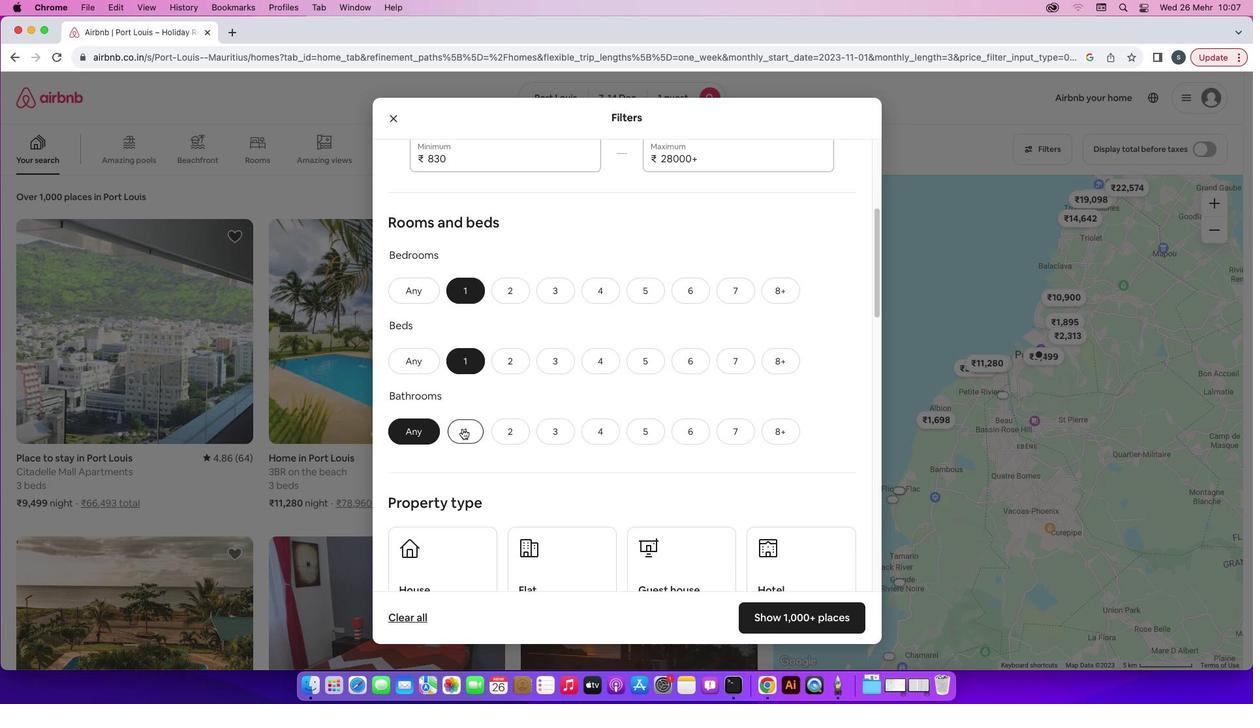 
Action: Mouse moved to (516, 418)
Screenshot: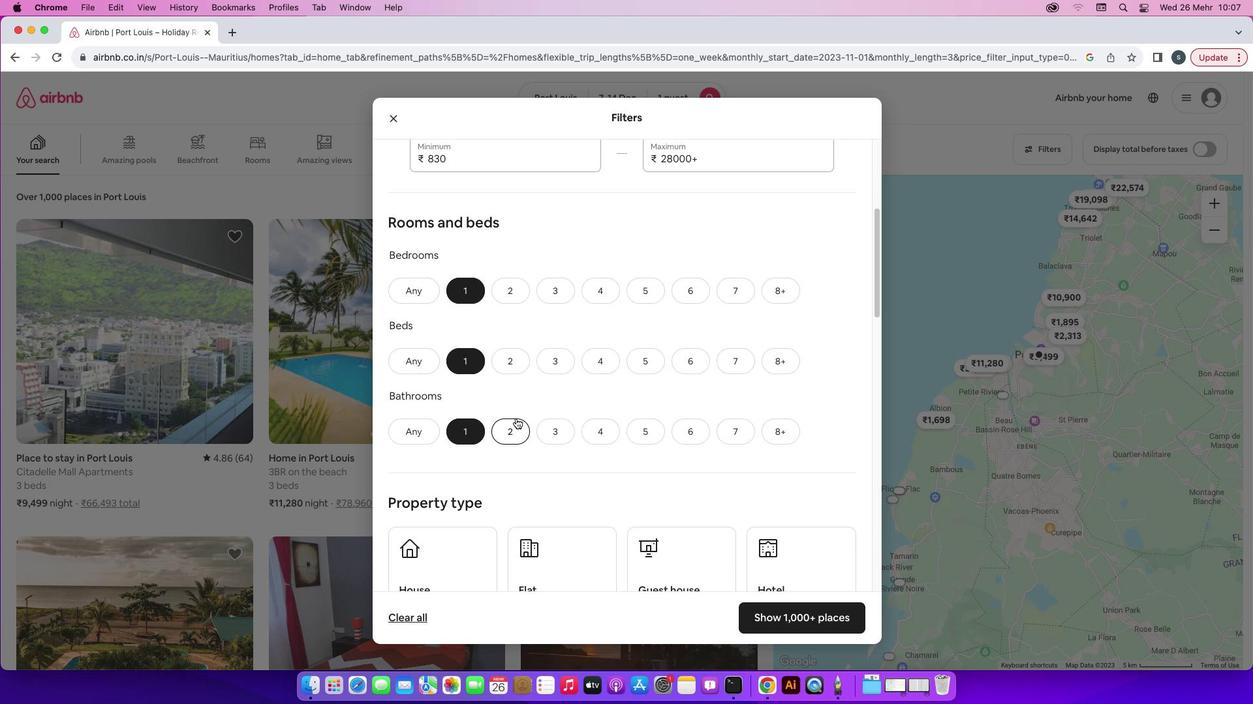 
Action: Mouse scrolled (516, 418) with delta (0, 0)
Screenshot: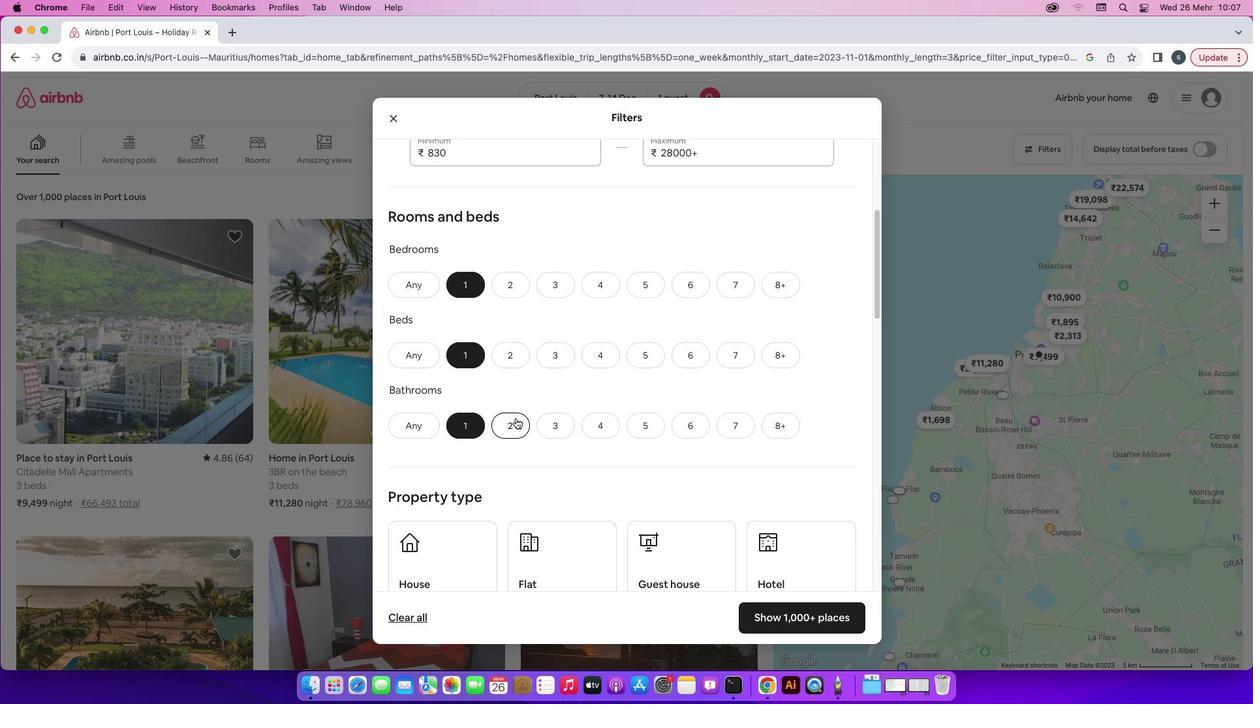 
Action: Mouse scrolled (516, 418) with delta (0, 0)
Screenshot: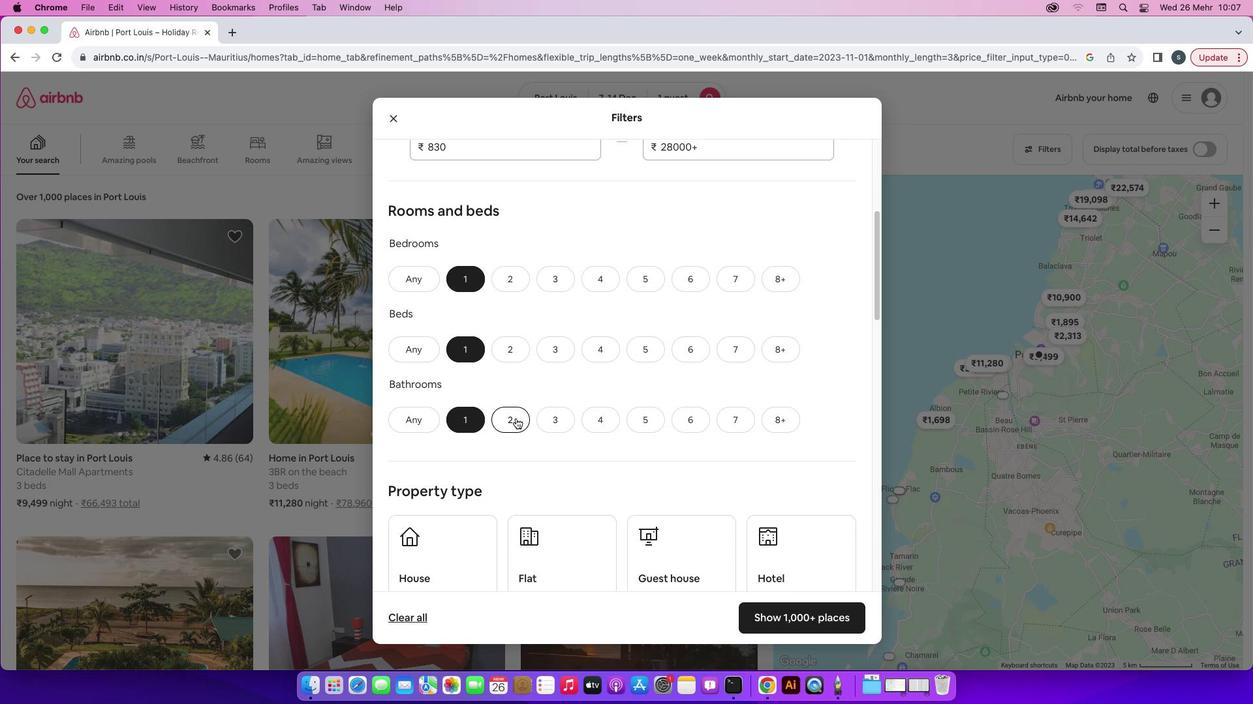 
Action: Mouse scrolled (516, 418) with delta (0, 0)
Screenshot: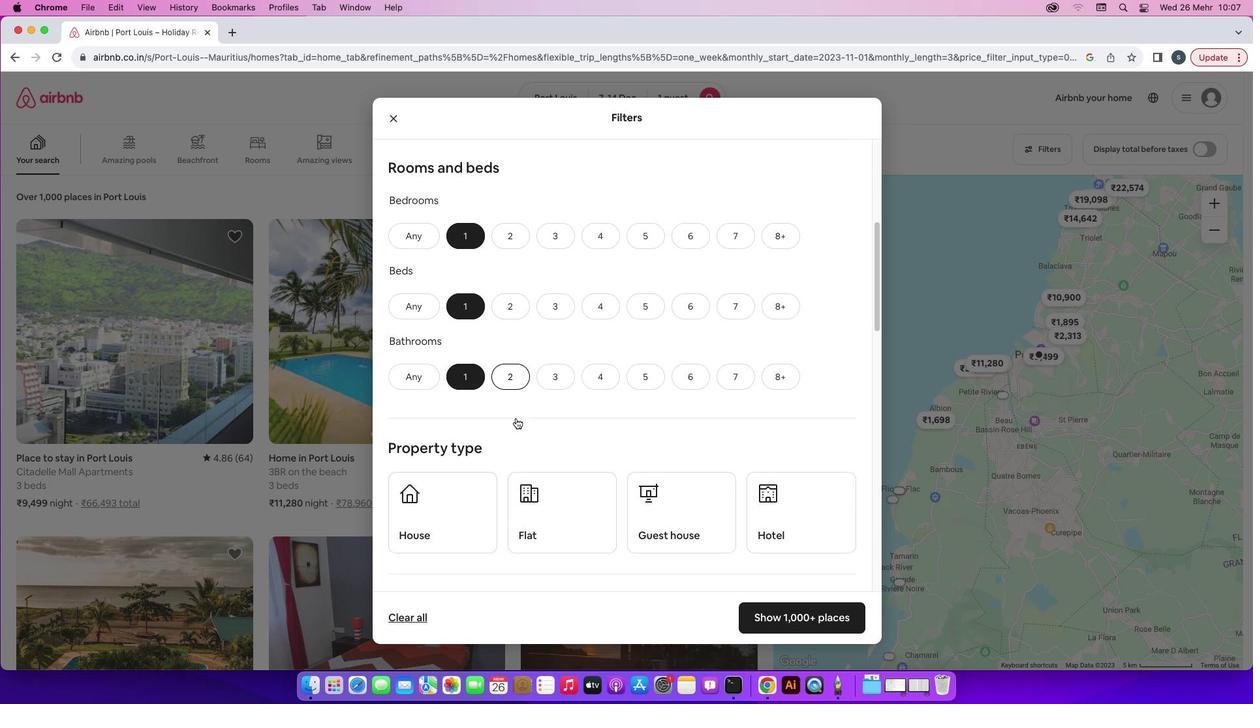 
Action: Mouse scrolled (516, 418) with delta (0, 0)
Screenshot: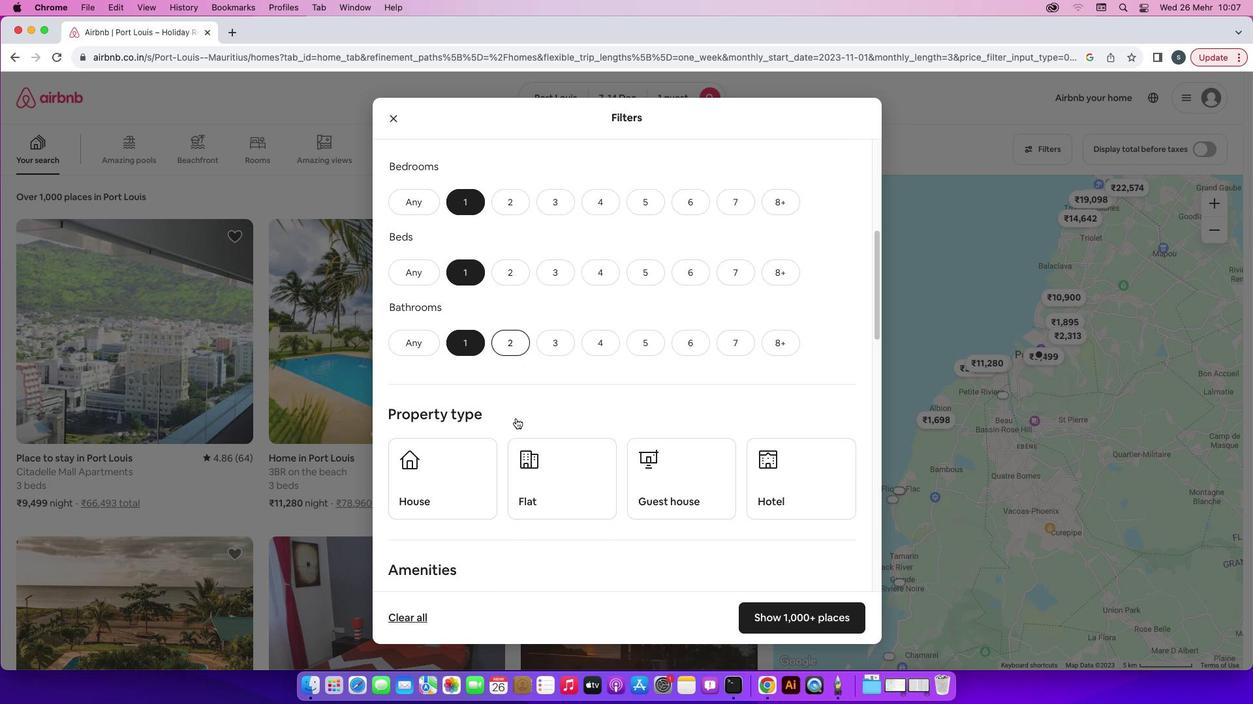 
Action: Mouse scrolled (516, 418) with delta (0, 0)
Screenshot: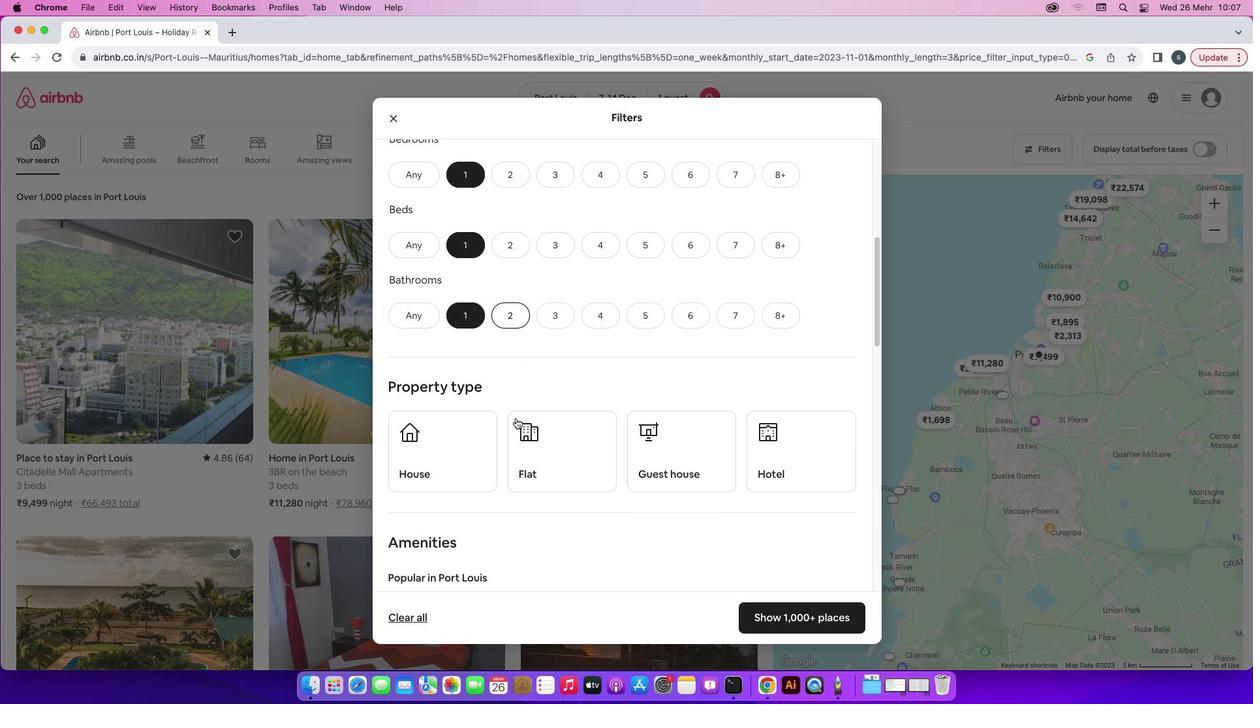 
Action: Mouse scrolled (516, 418) with delta (0, -1)
Screenshot: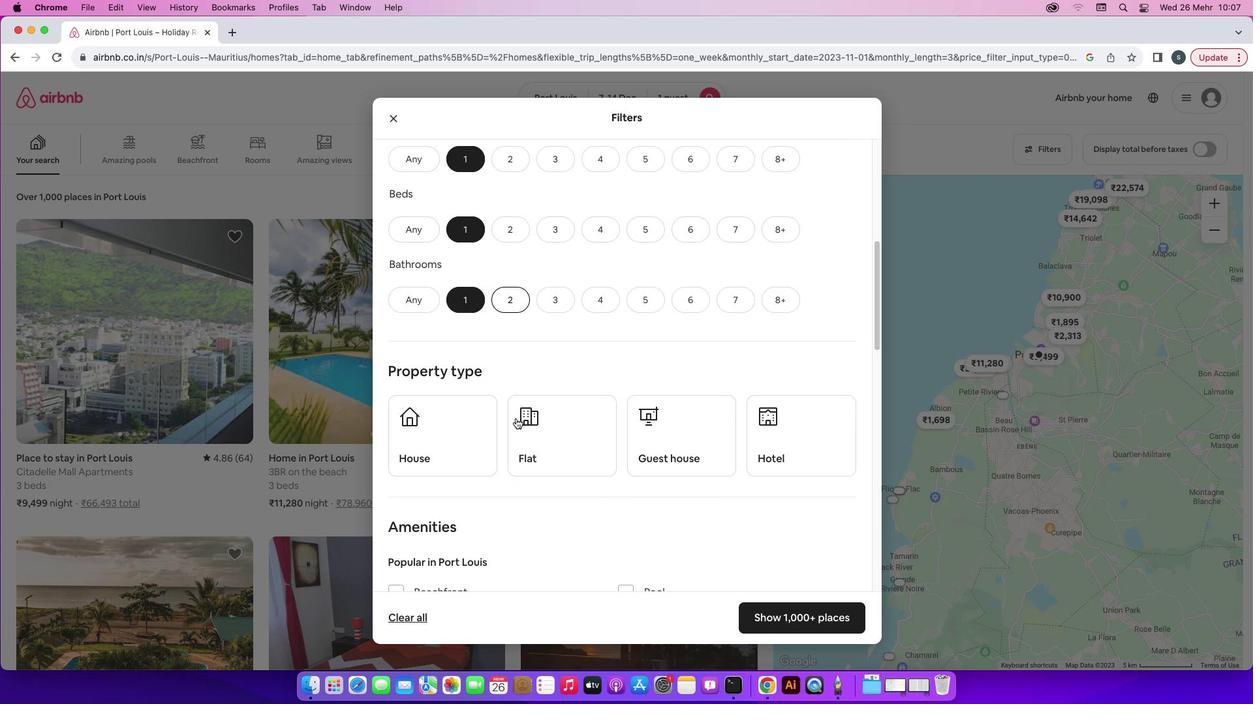 
Action: Mouse moved to (783, 386)
Screenshot: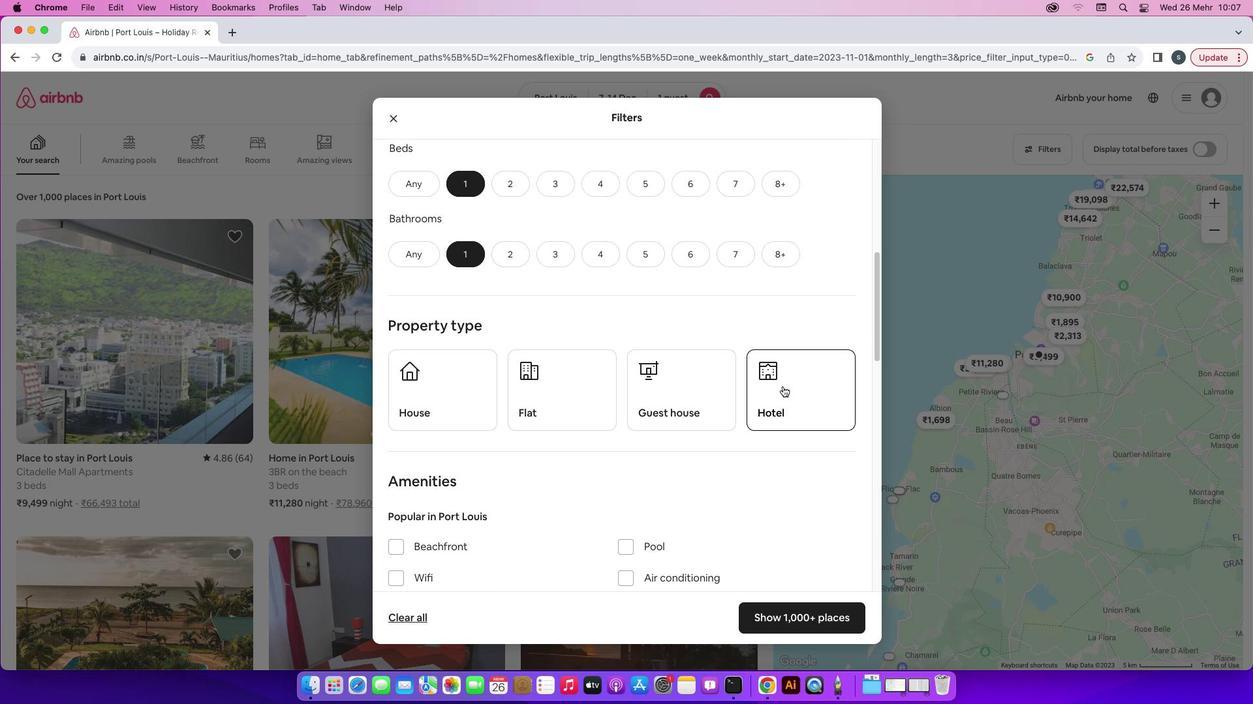 
Action: Mouse pressed left at (783, 386)
Screenshot: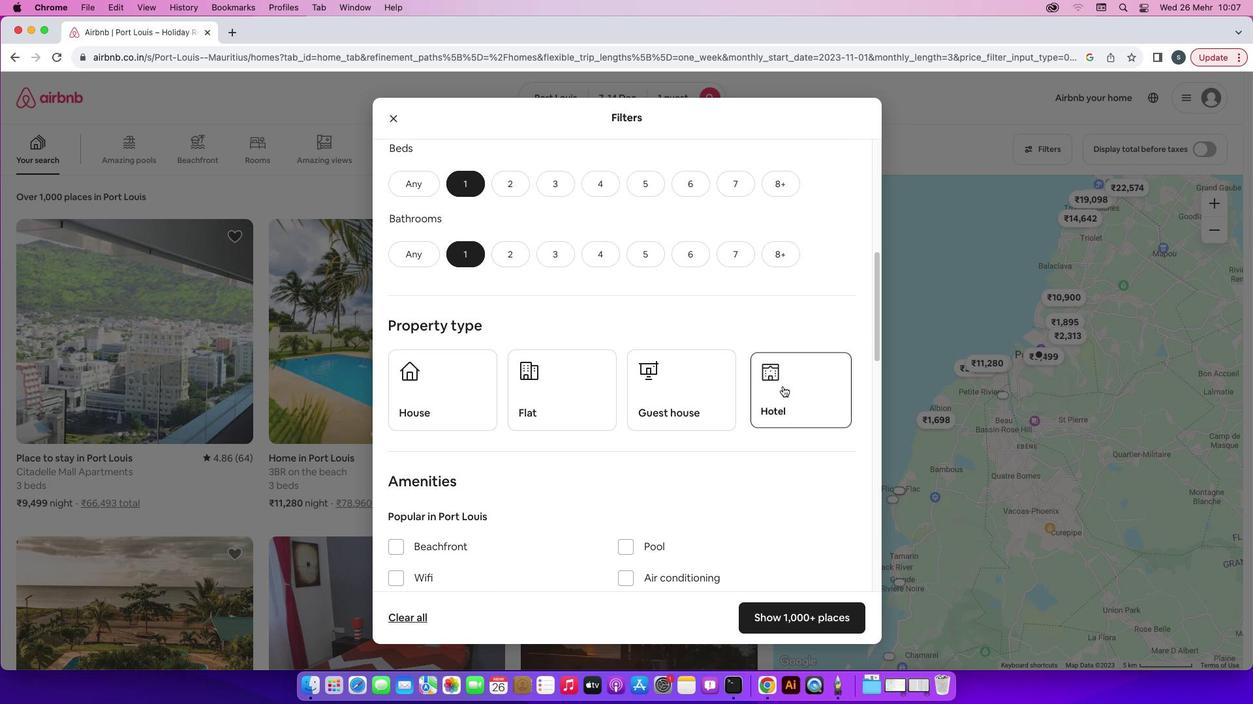 
Action: Mouse moved to (608, 460)
Screenshot: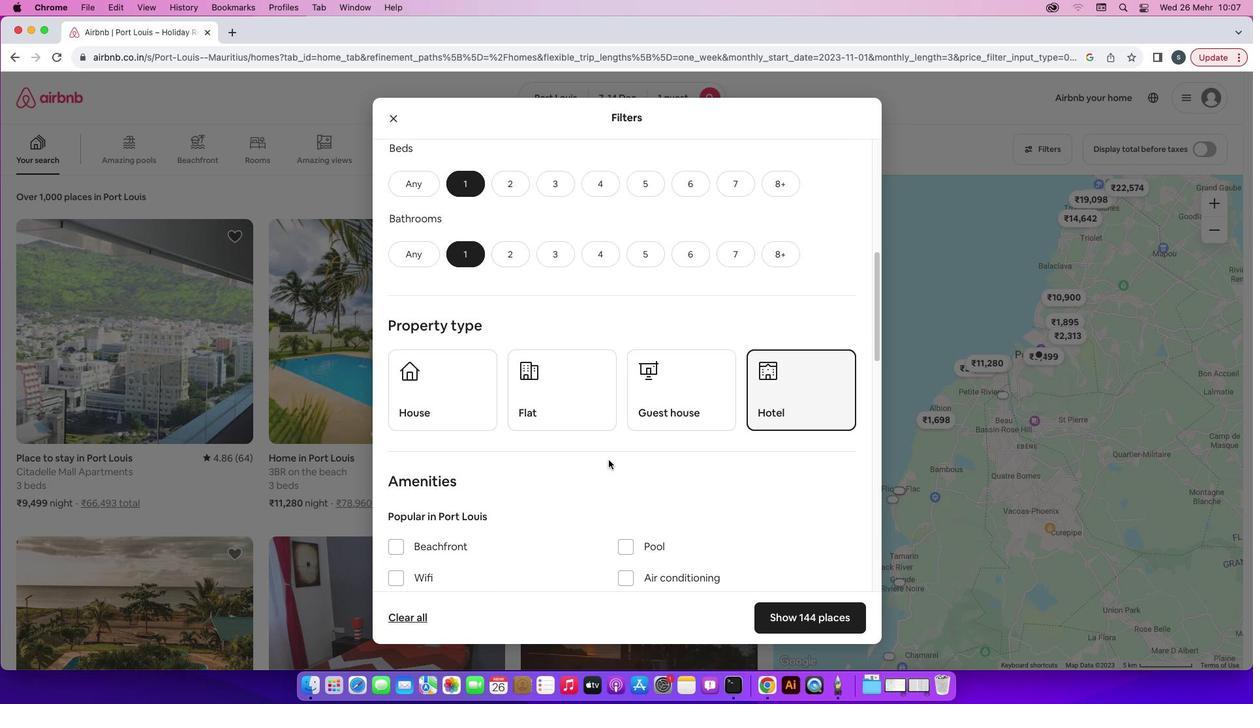 
Action: Mouse scrolled (608, 460) with delta (0, 0)
Screenshot: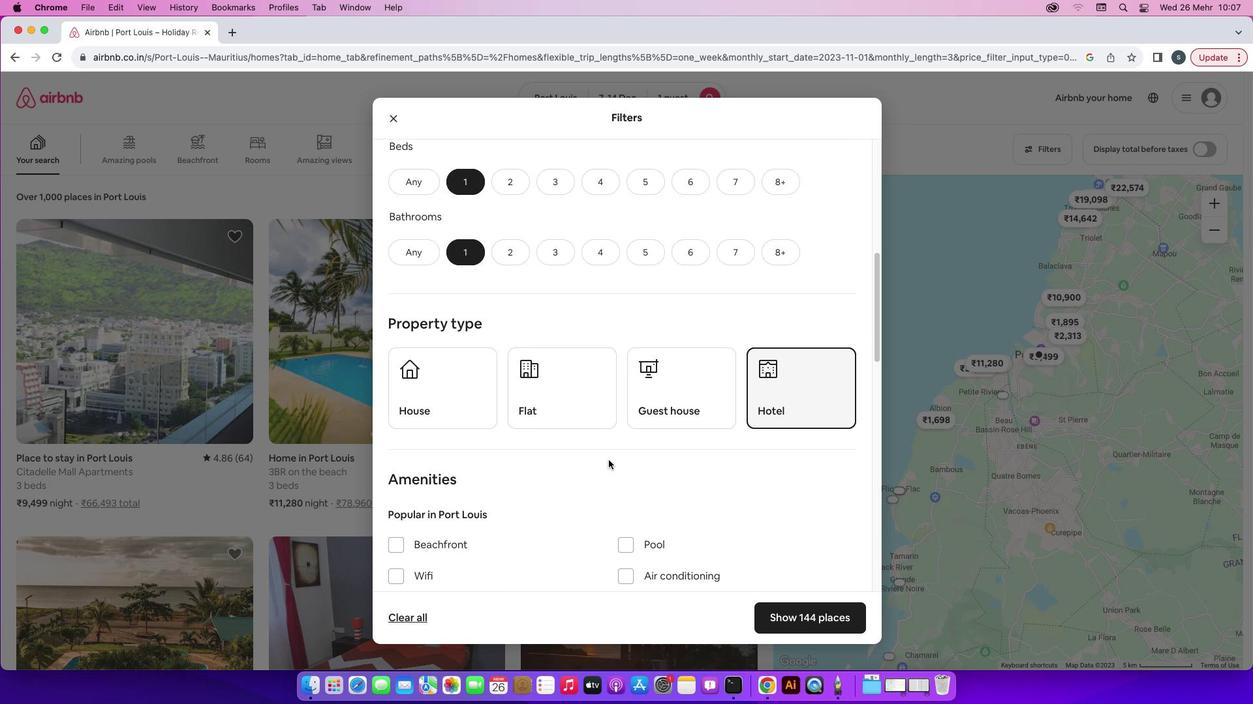 
Action: Mouse scrolled (608, 460) with delta (0, 0)
Screenshot: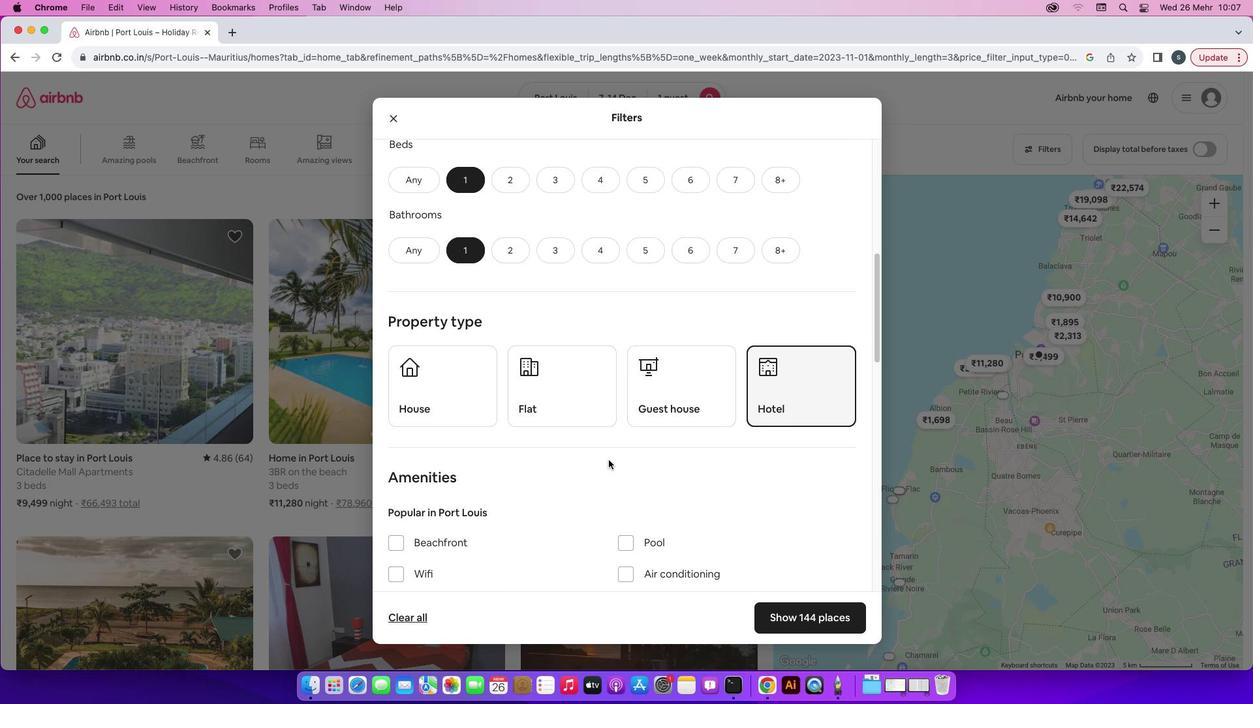 
Action: Mouse scrolled (608, 460) with delta (0, 0)
Screenshot: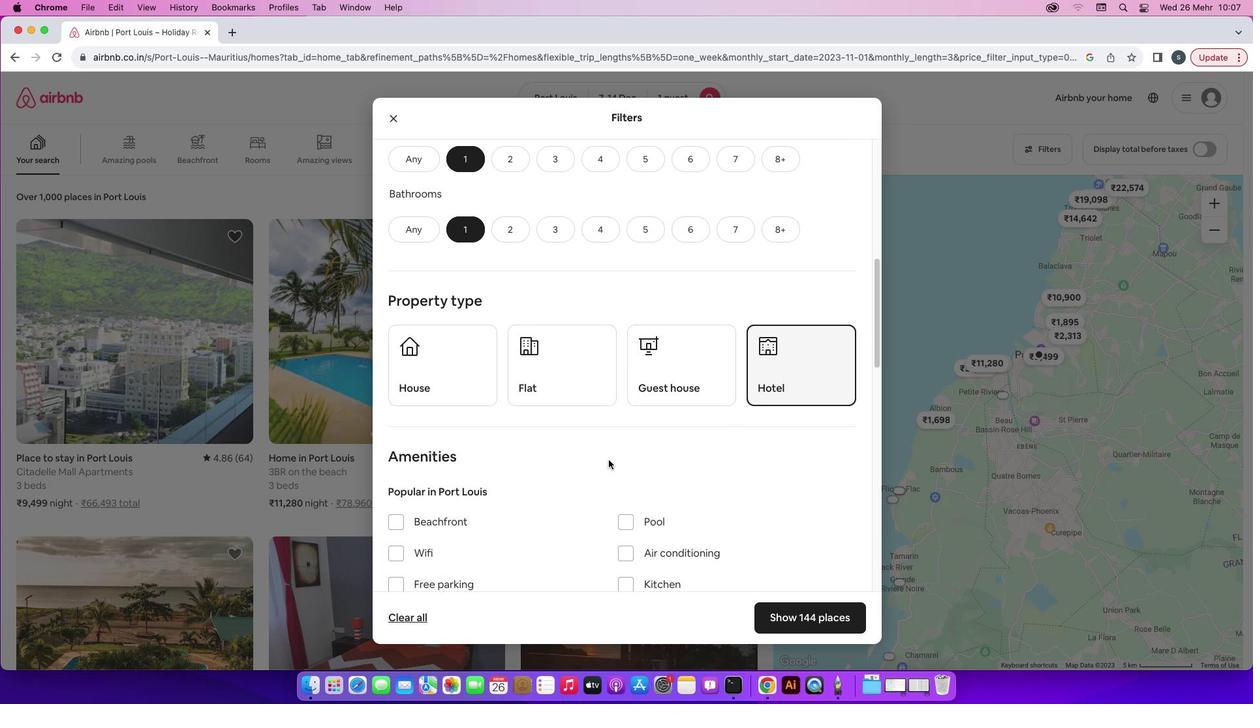 
Action: Mouse scrolled (608, 460) with delta (0, 0)
Screenshot: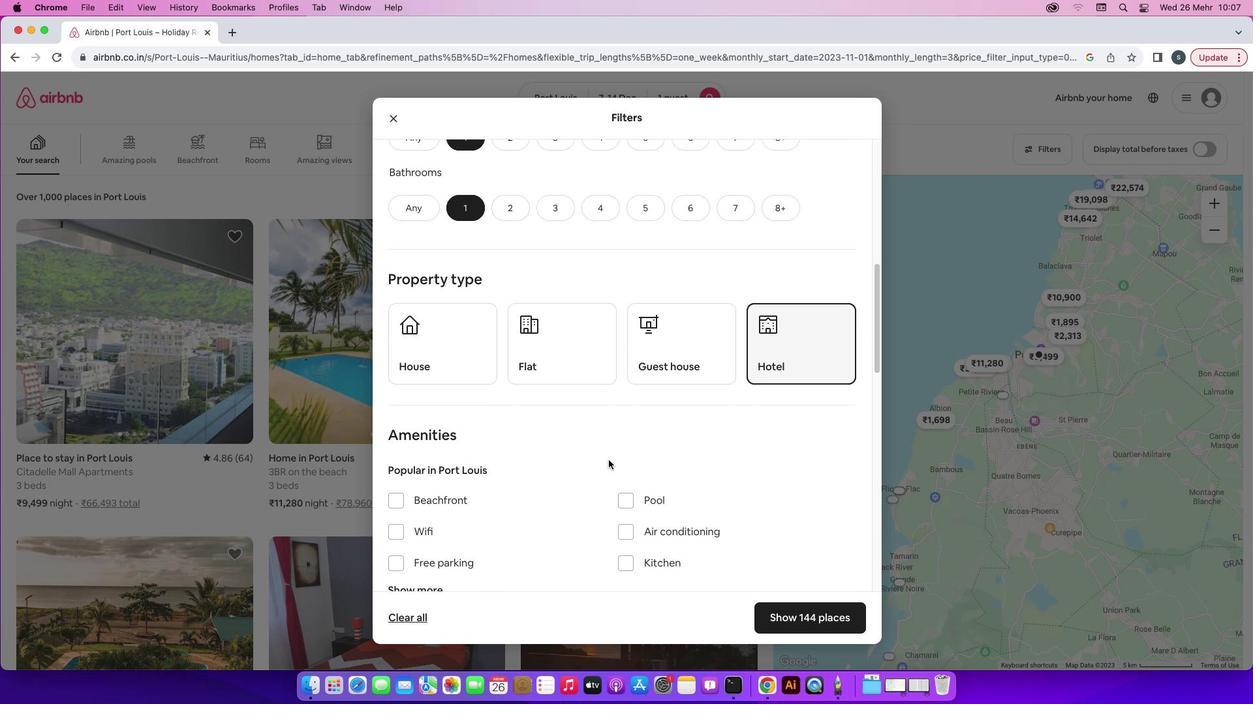 
Action: Mouse scrolled (608, 460) with delta (0, -1)
Screenshot: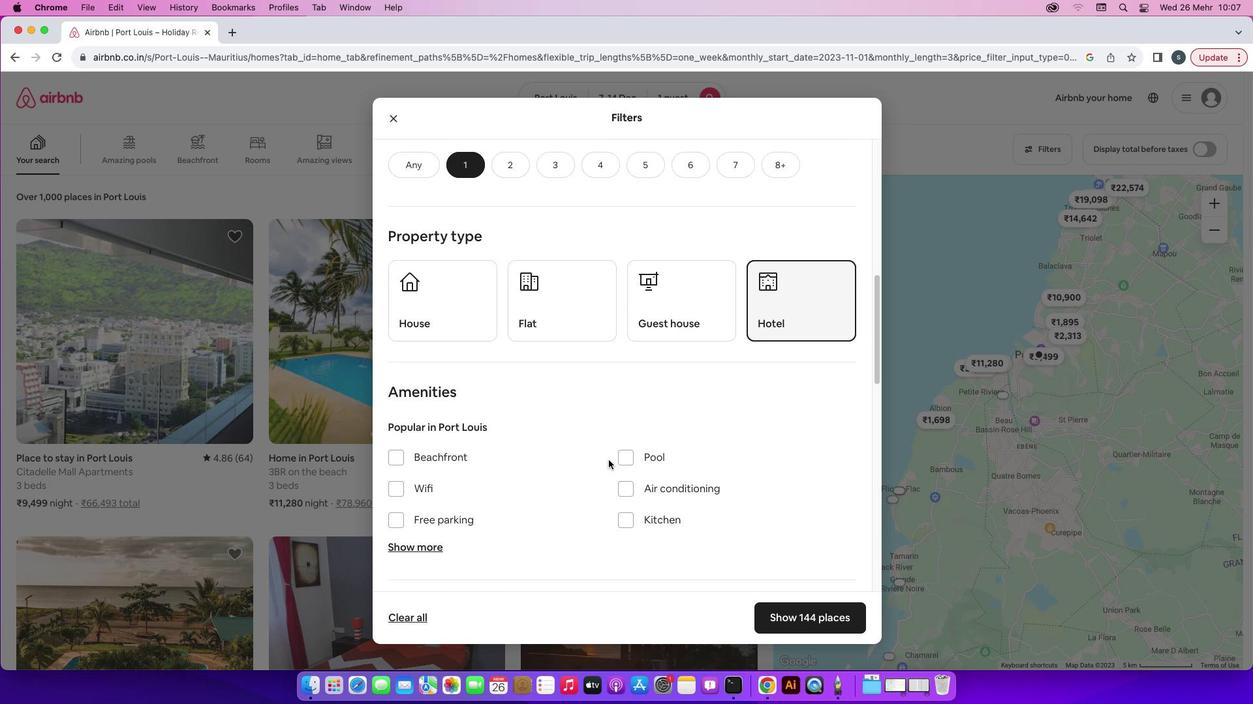 
Action: Mouse scrolled (608, 460) with delta (0, 0)
Screenshot: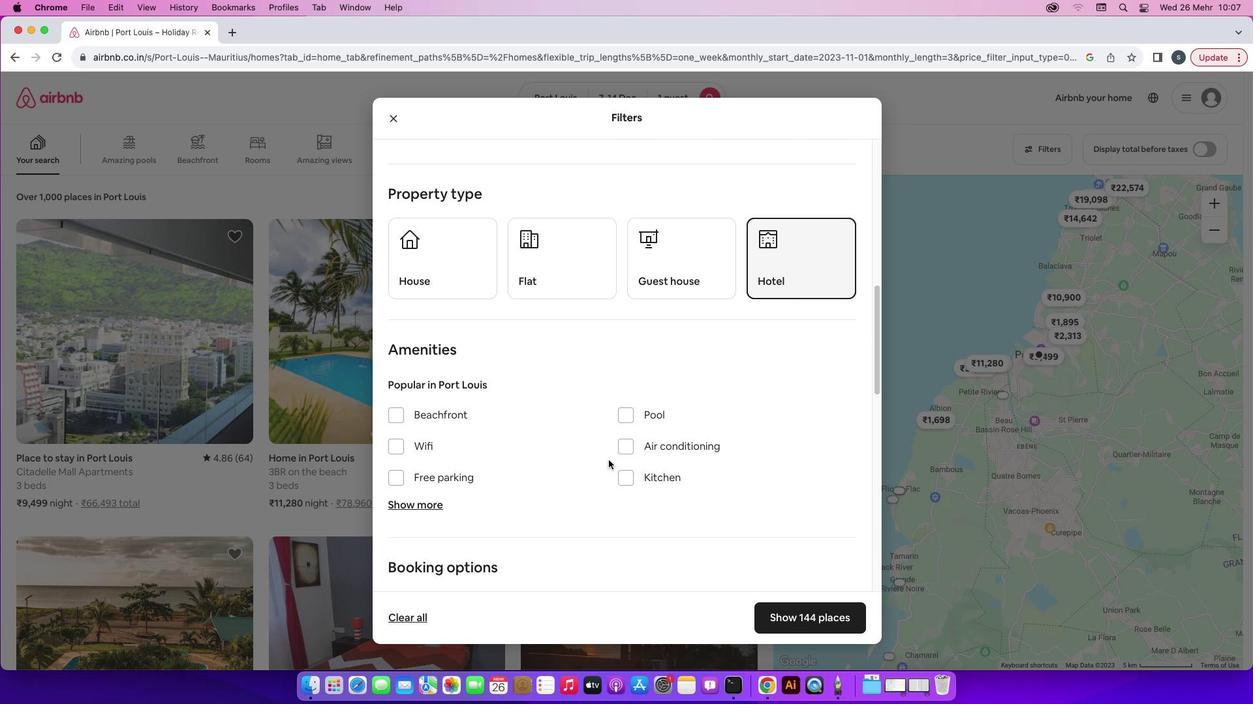 
Action: Mouse scrolled (608, 460) with delta (0, 0)
Screenshot: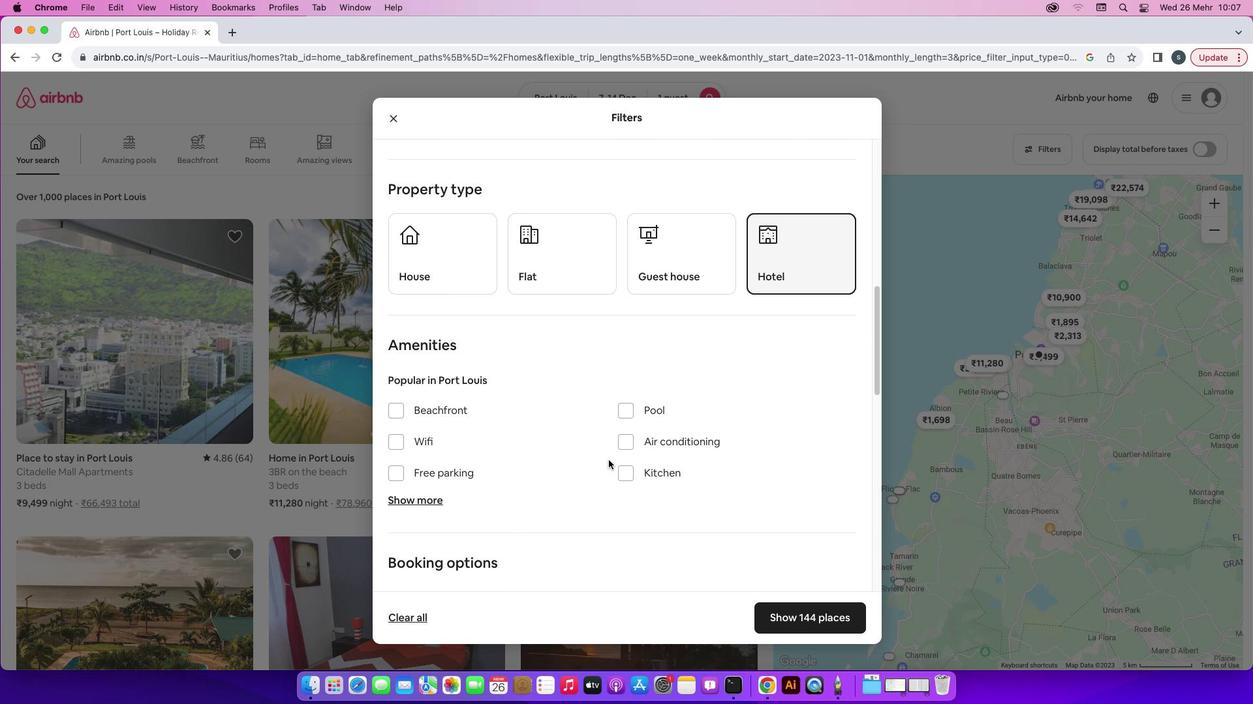 
Action: Mouse scrolled (608, 460) with delta (0, 0)
Screenshot: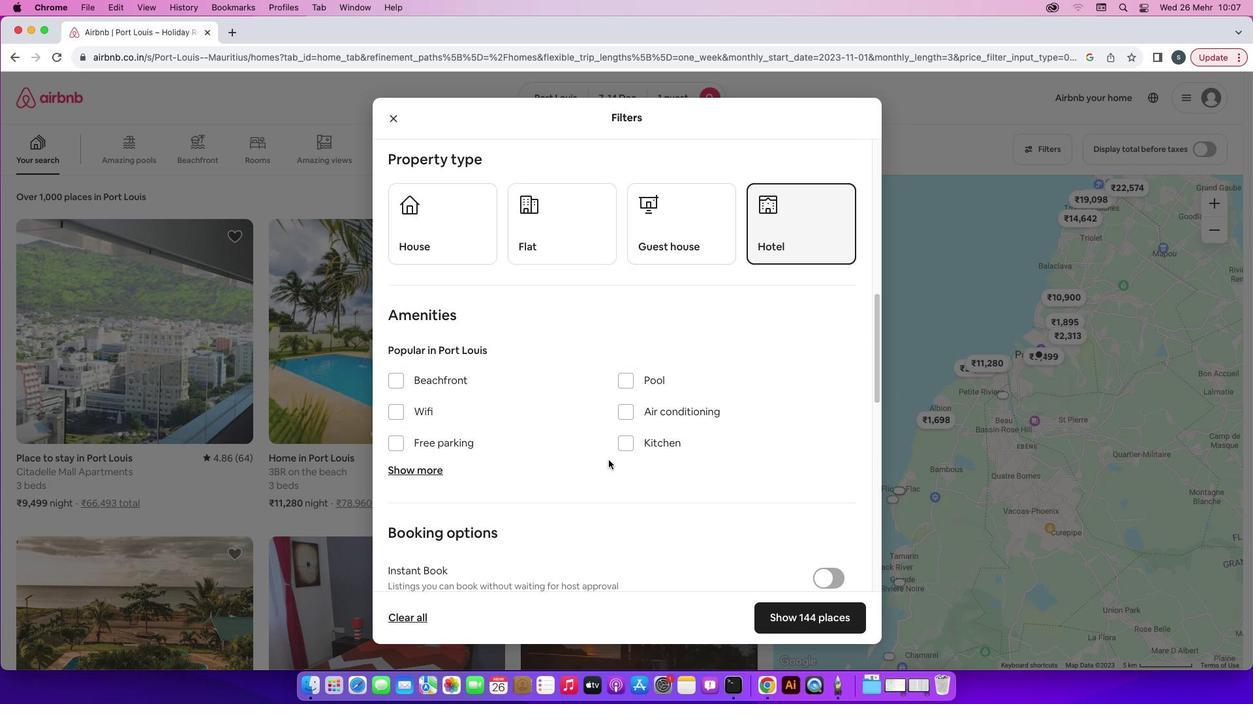 
Action: Mouse scrolled (608, 460) with delta (0, -1)
Screenshot: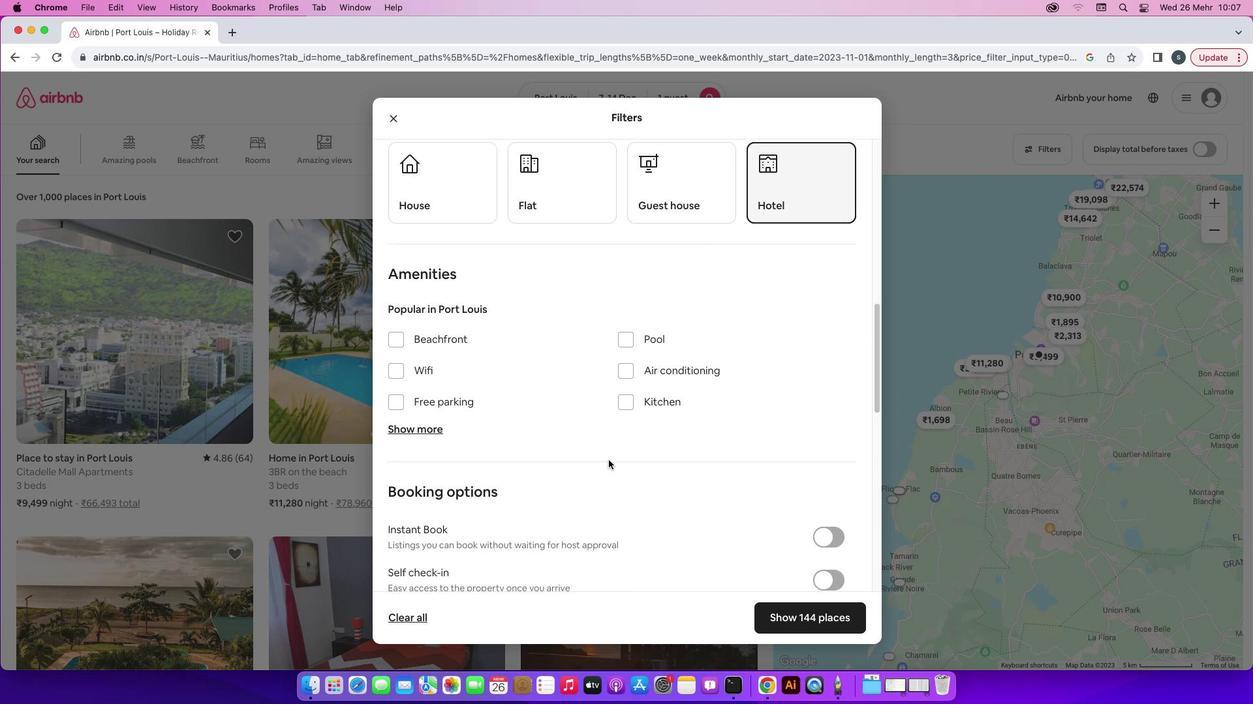 
Action: Mouse scrolled (608, 460) with delta (0, -1)
Screenshot: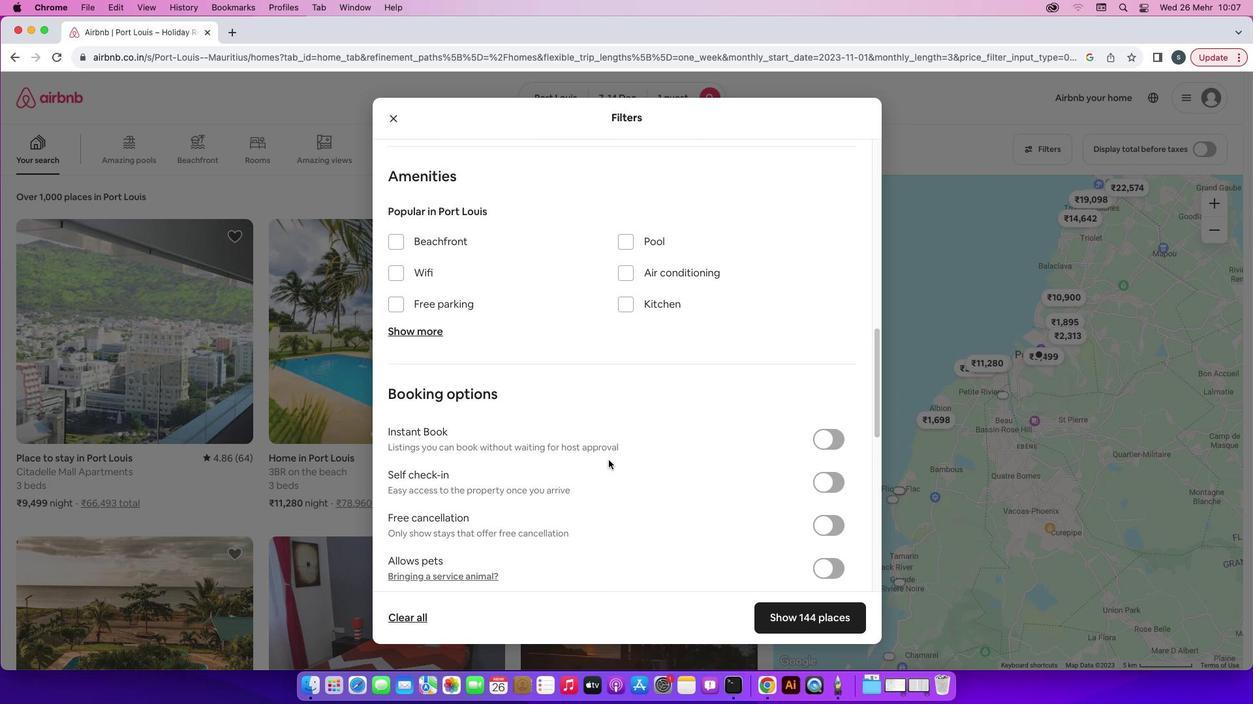 
Action: Mouse scrolled (608, 460) with delta (0, 0)
Screenshot: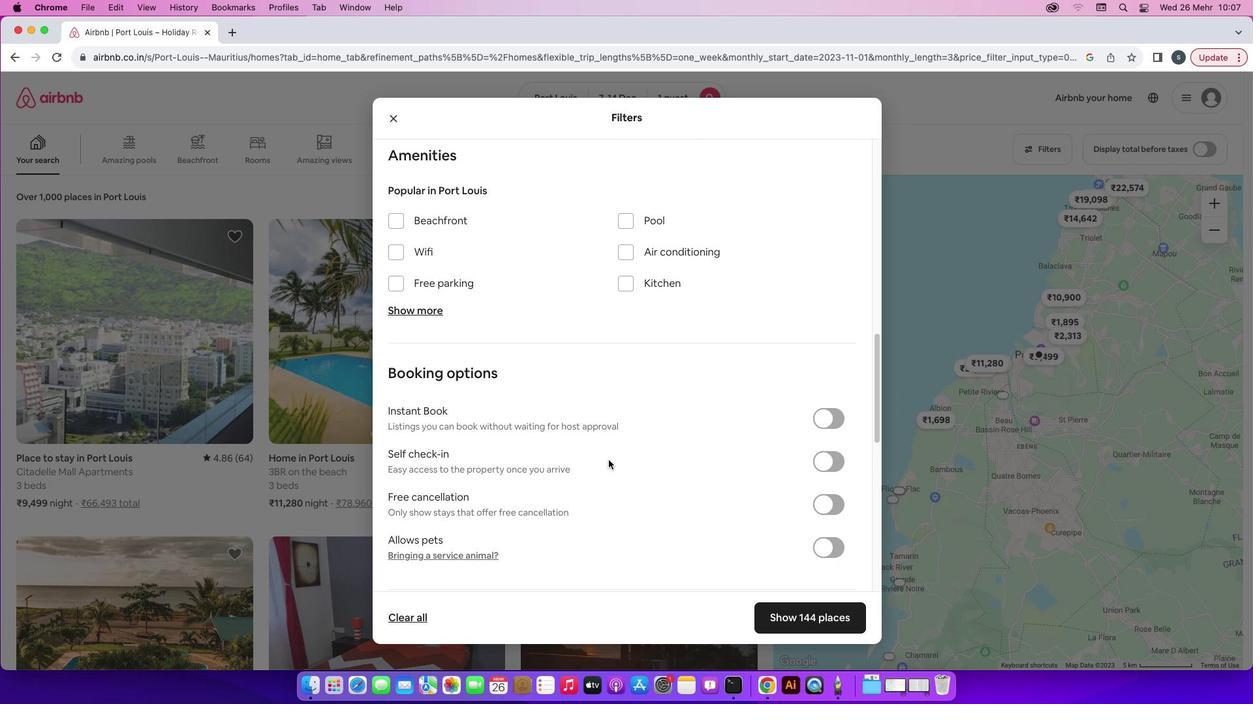 
Action: Mouse scrolled (608, 460) with delta (0, 0)
Screenshot: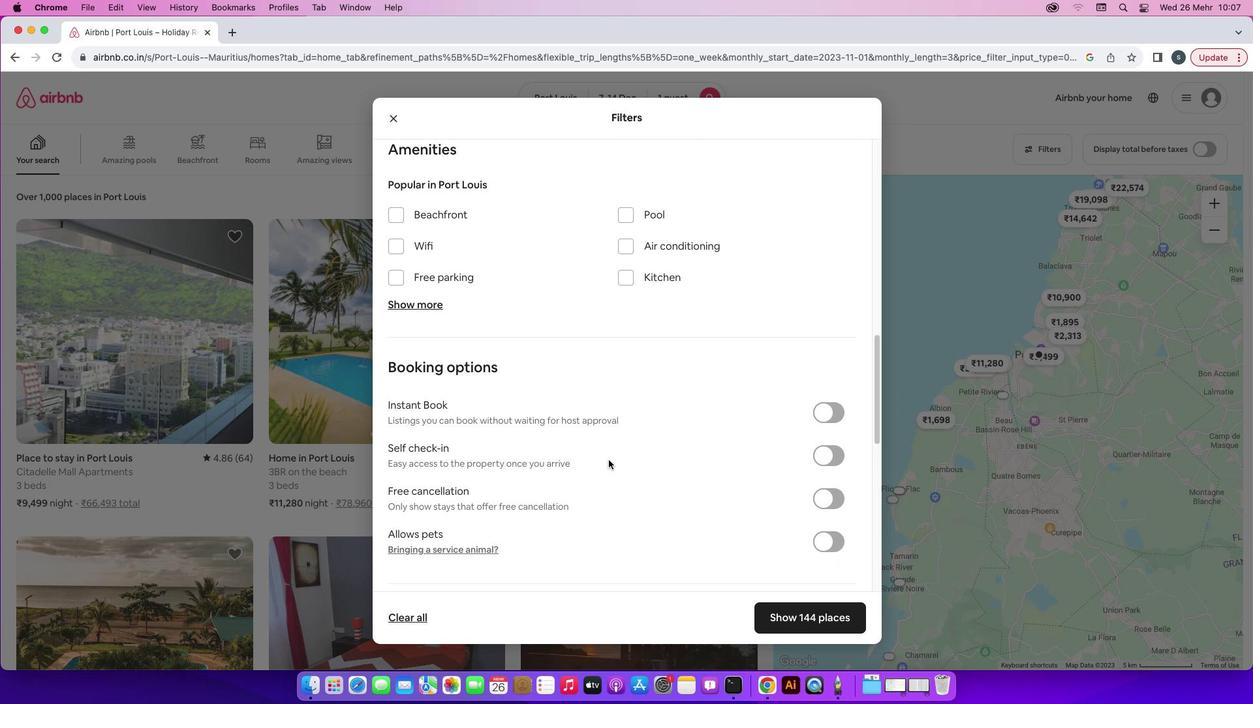 
Action: Mouse scrolled (608, 460) with delta (0, 0)
Screenshot: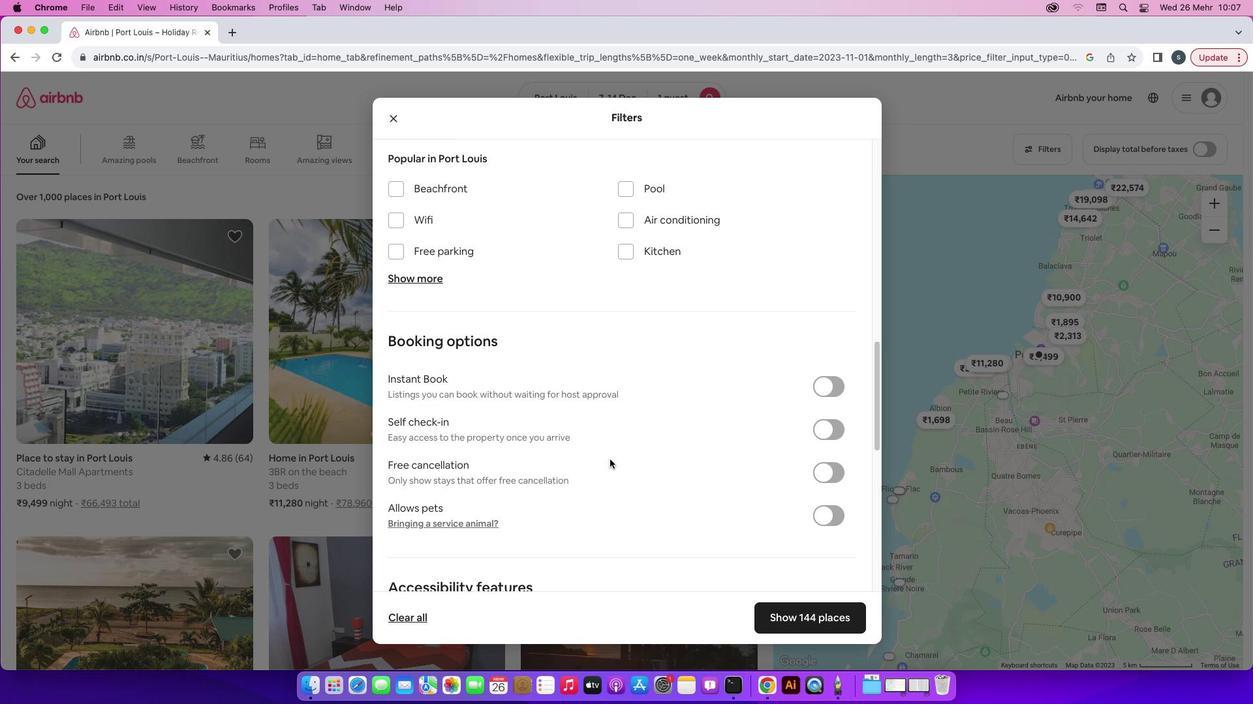 
Action: Mouse moved to (830, 414)
Screenshot: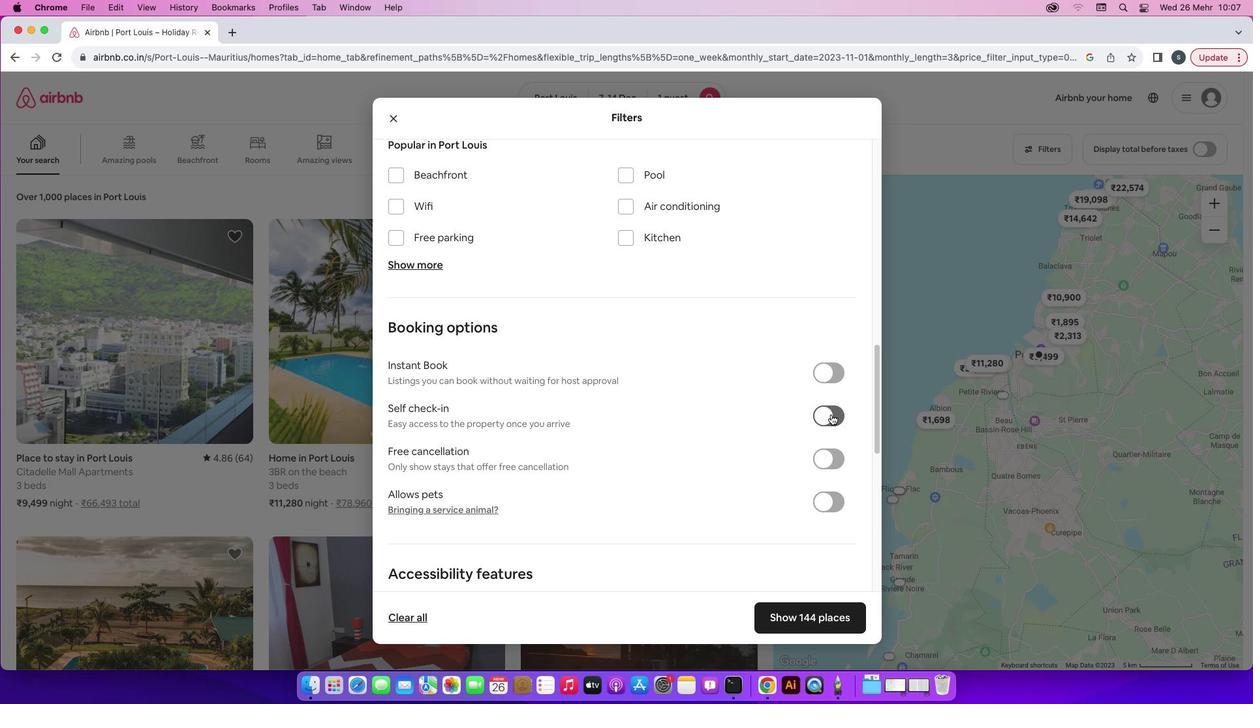 
Action: Mouse pressed left at (830, 414)
Screenshot: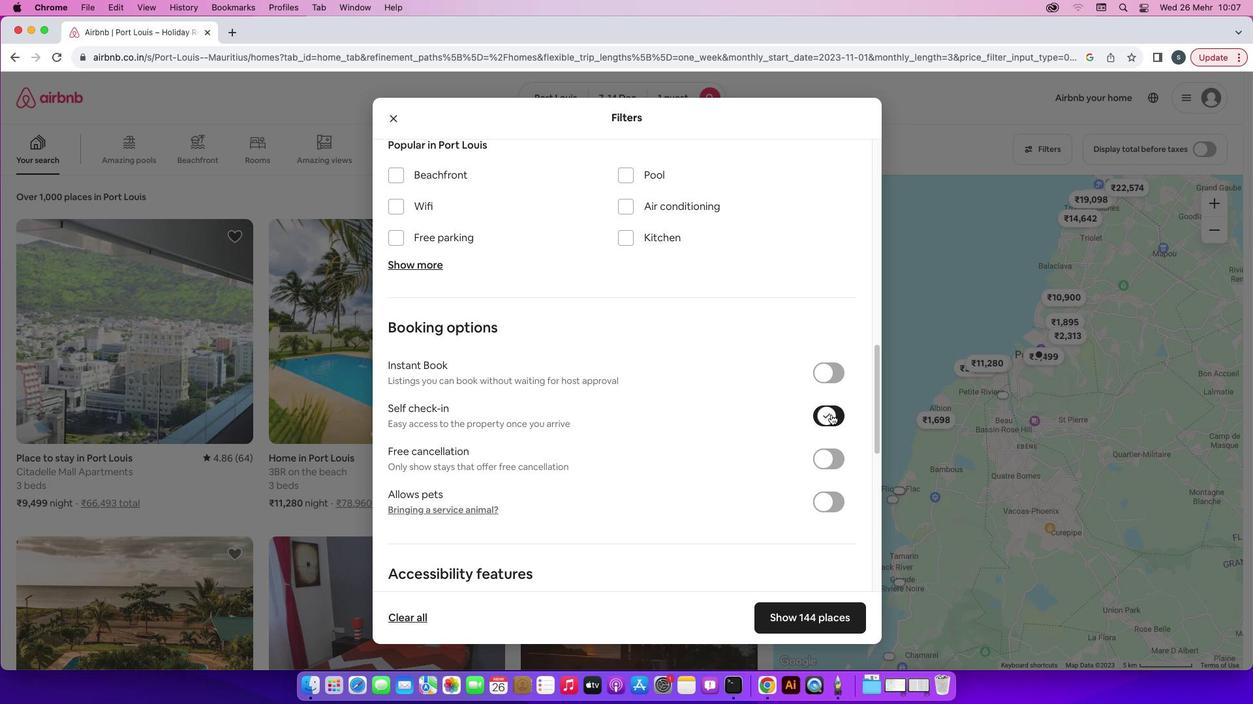 
Action: Mouse moved to (836, 617)
Screenshot: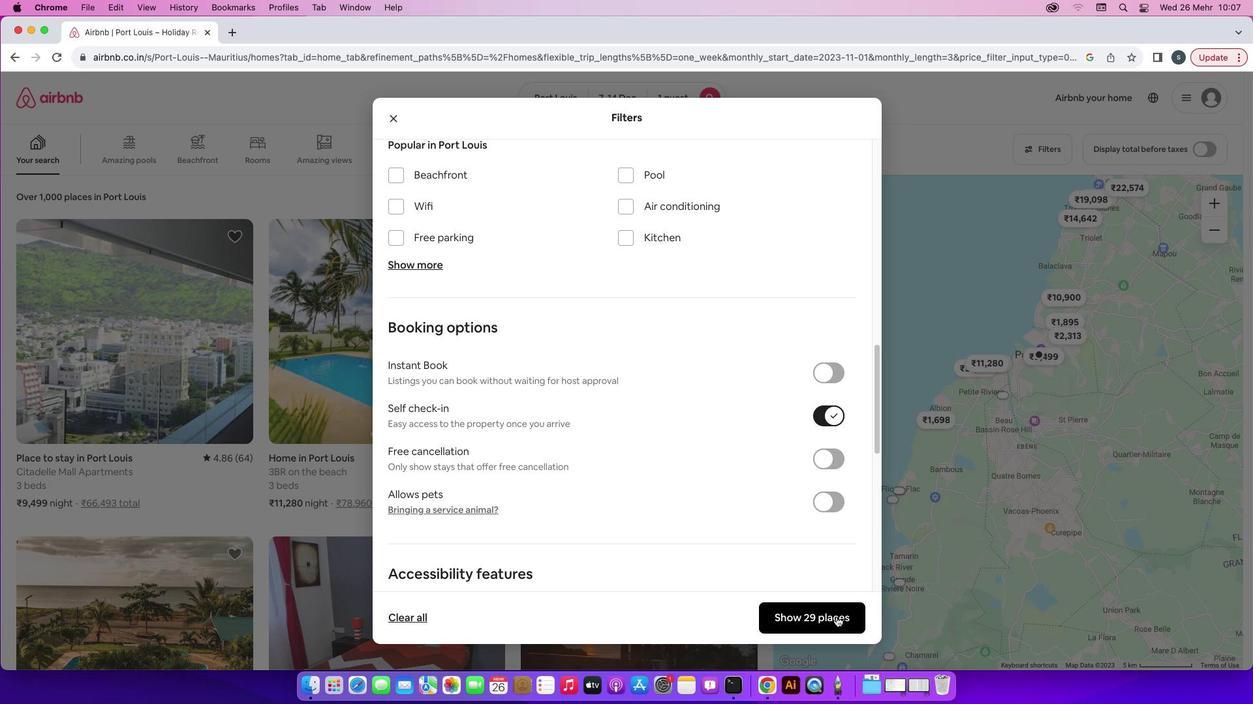 
Action: Mouse pressed left at (836, 617)
Screenshot: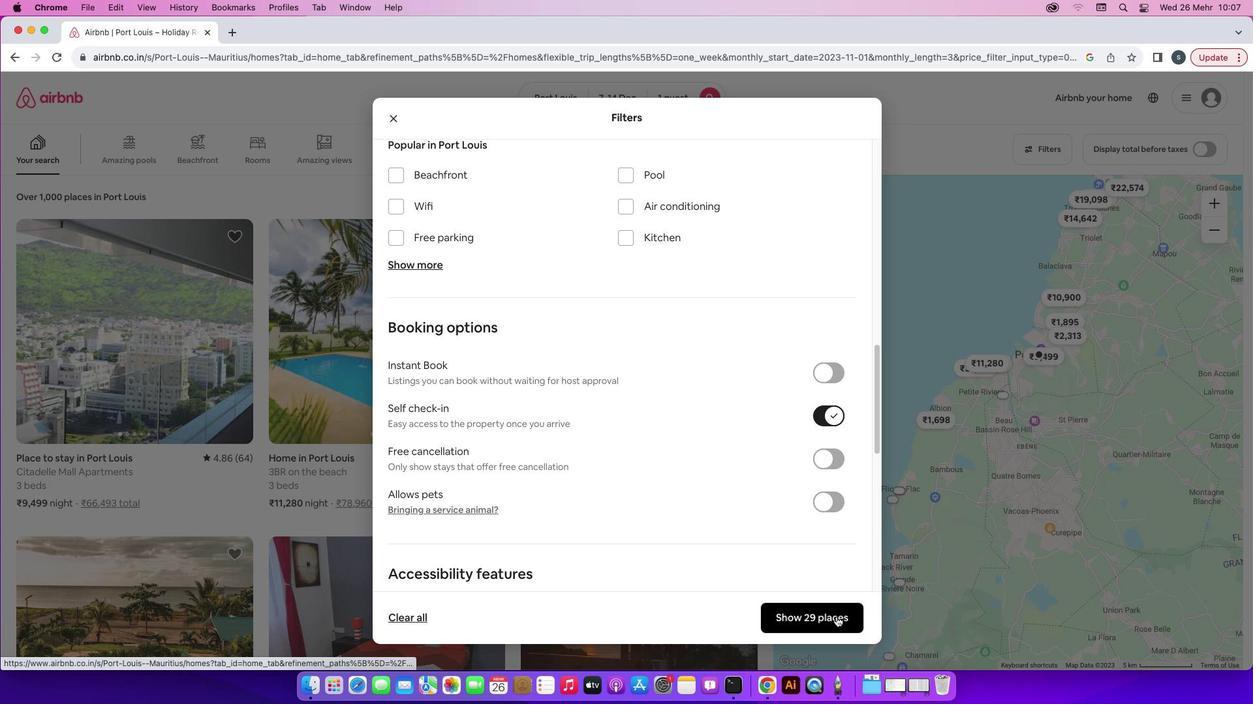 
Action: Mouse moved to (616, 532)
Screenshot: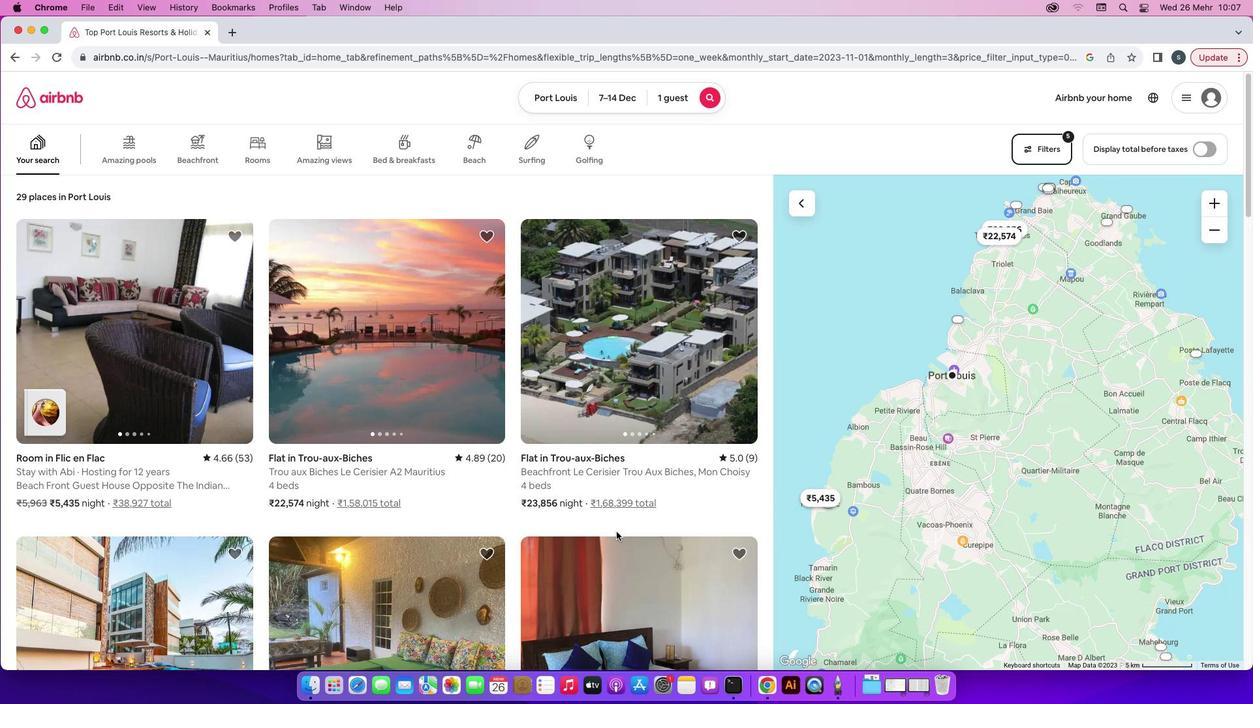 
Action: Mouse scrolled (616, 532) with delta (0, 0)
Screenshot: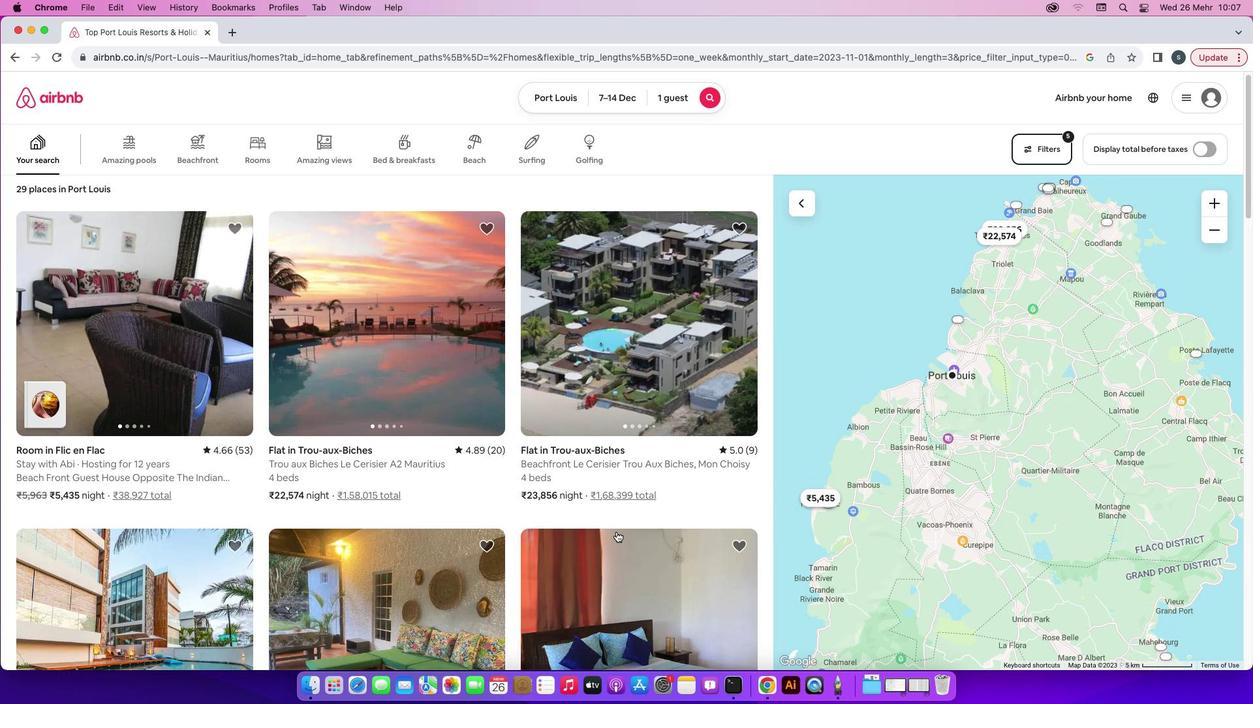 
Action: Mouse scrolled (616, 532) with delta (0, 0)
Screenshot: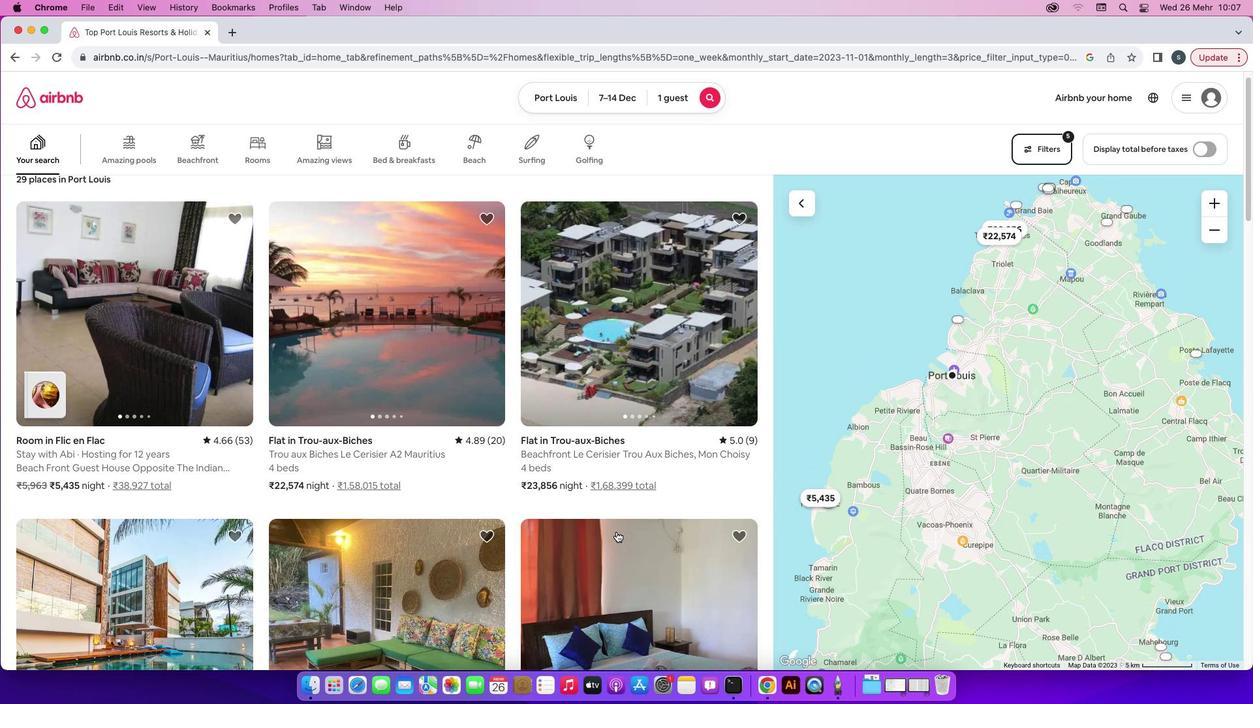 
Action: Mouse scrolled (616, 532) with delta (0, -1)
Screenshot: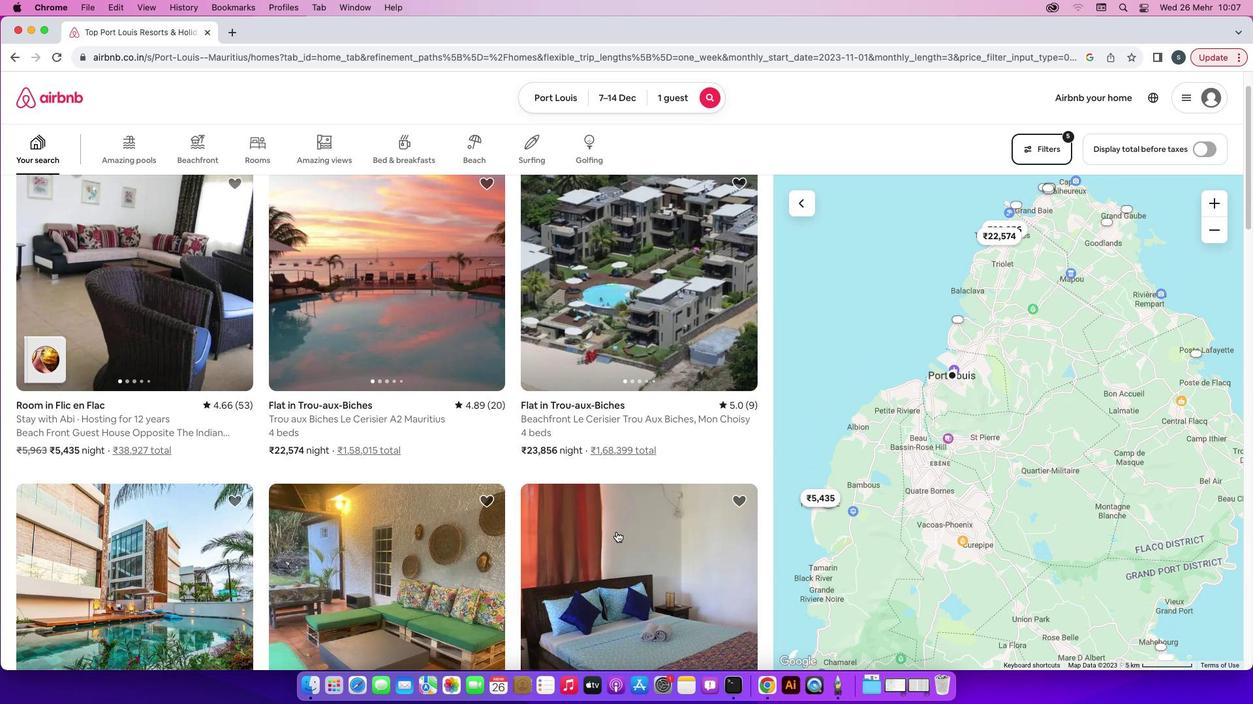
Action: Mouse scrolled (616, 532) with delta (0, -2)
Screenshot: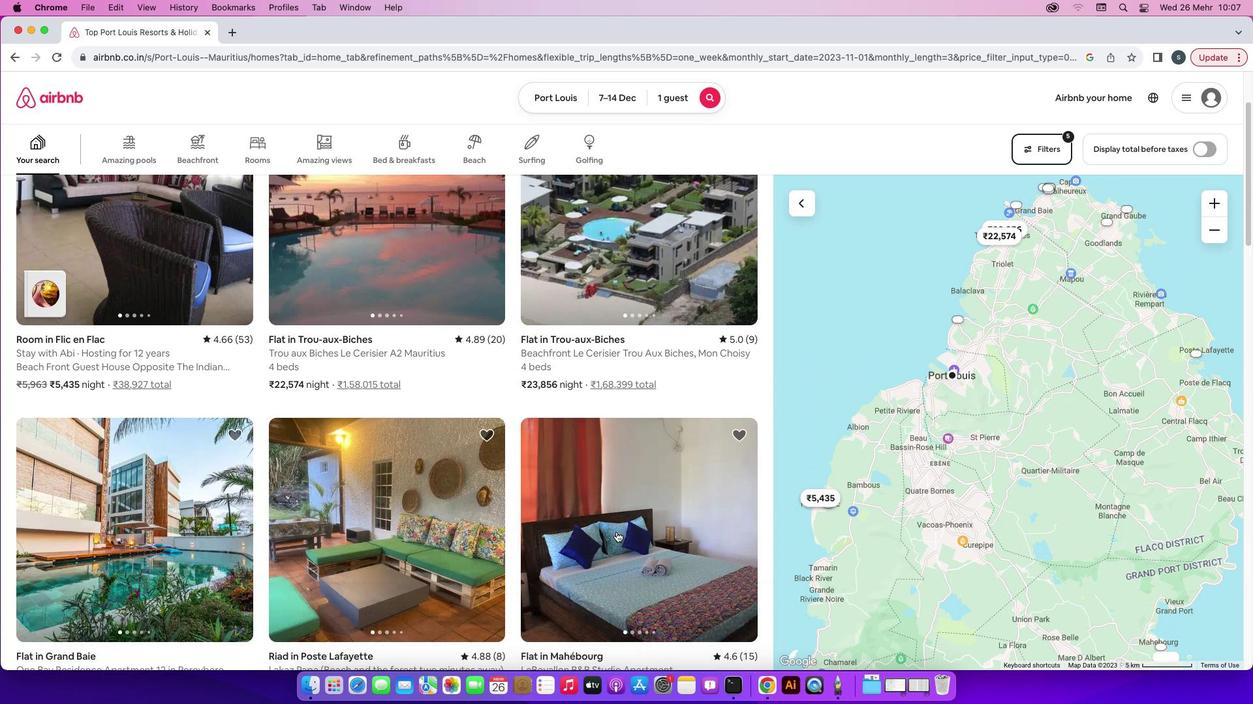 
Action: Mouse scrolled (616, 532) with delta (0, 0)
Screenshot: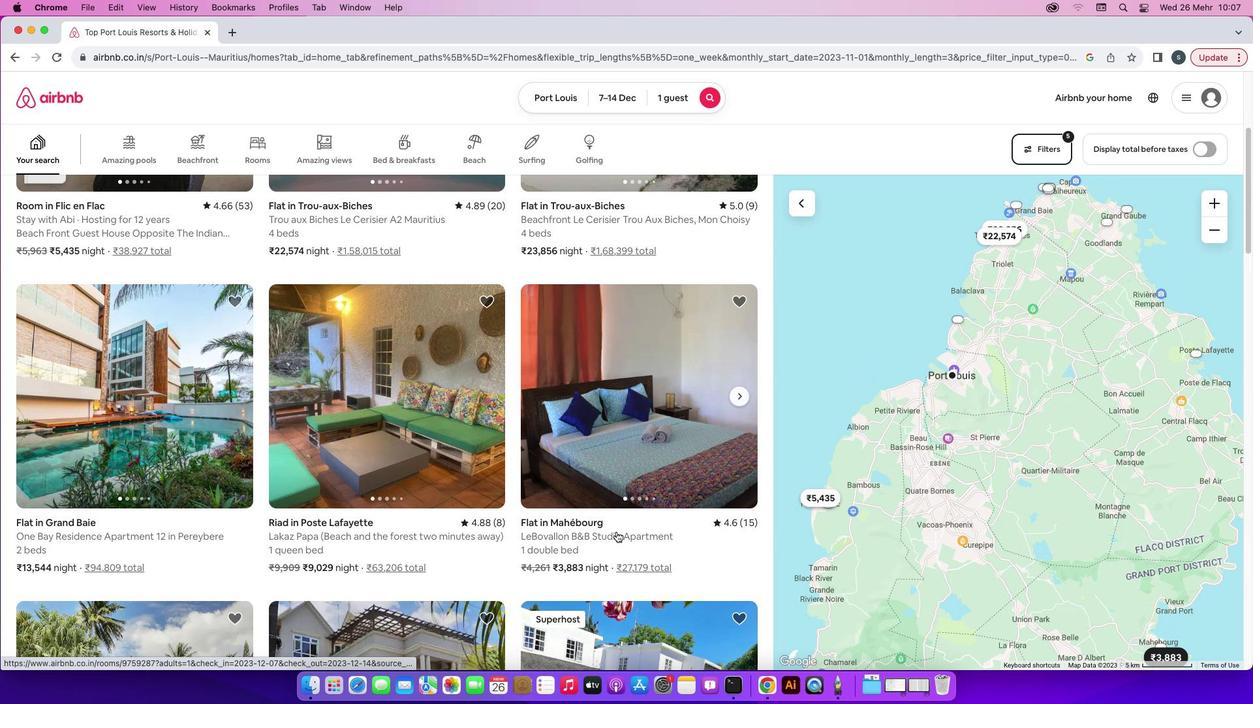 
Action: Mouse scrolled (616, 532) with delta (0, 0)
Screenshot: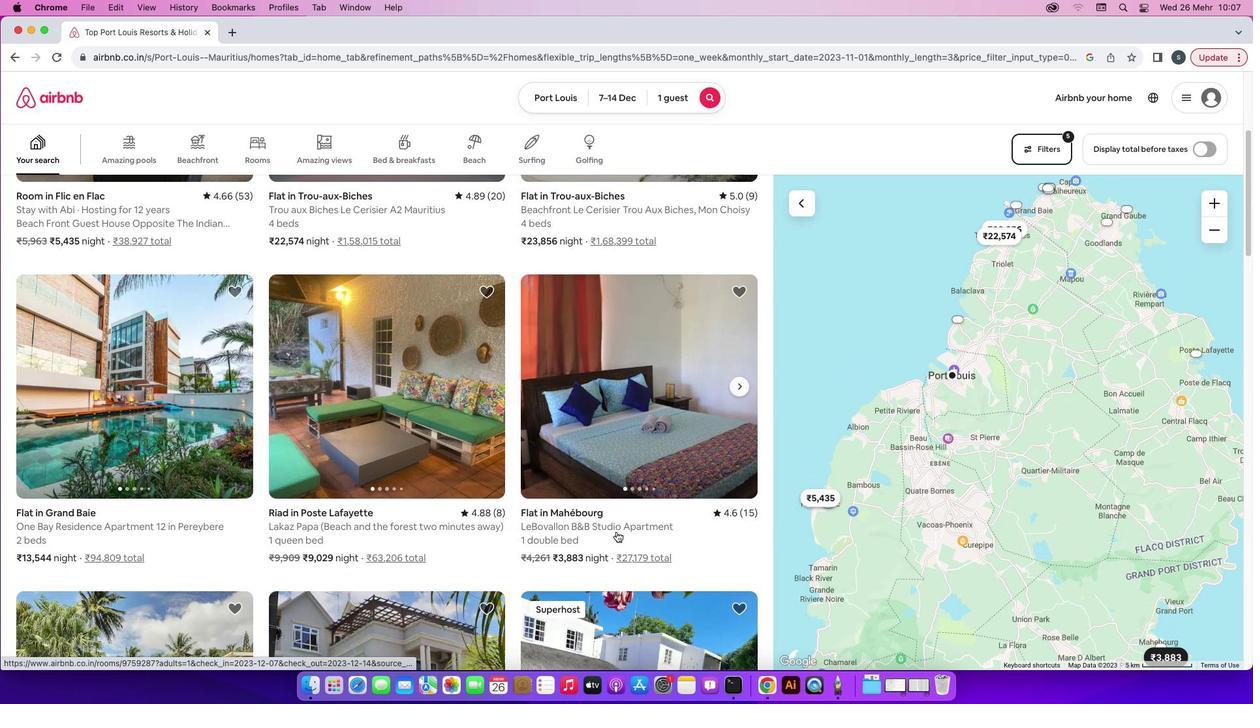 
Action: Mouse moved to (381, 383)
Screenshot: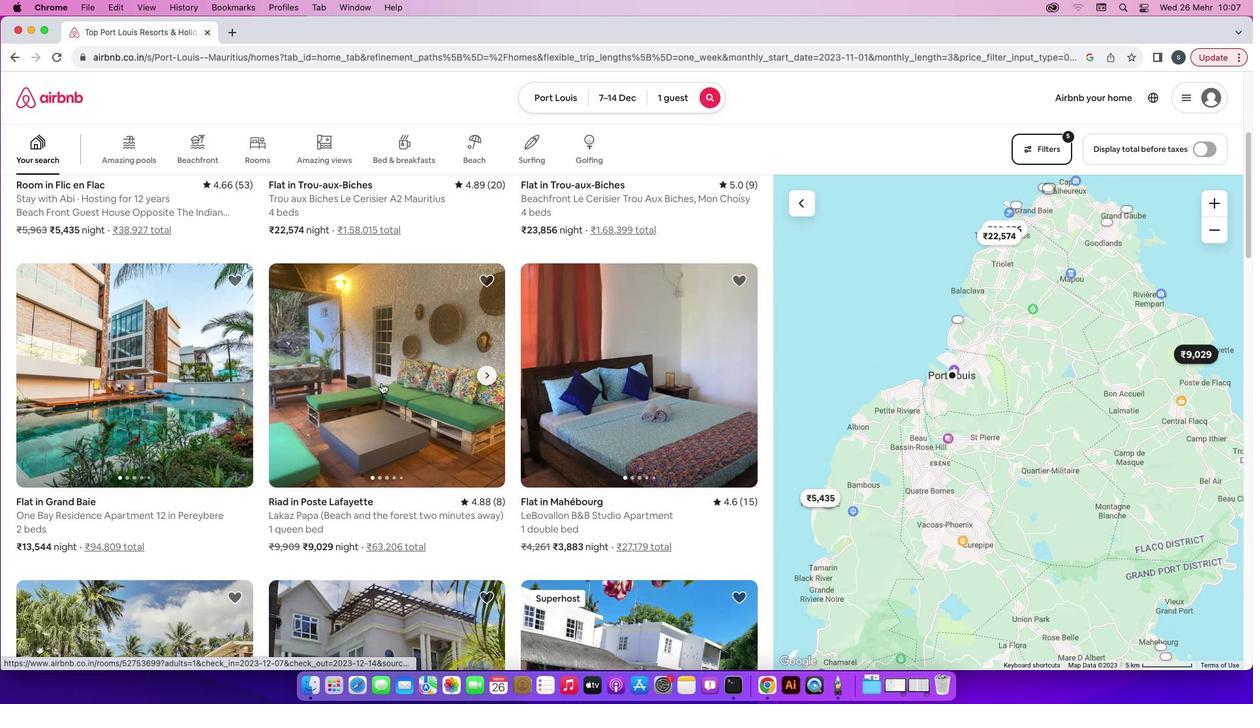 
Action: Mouse pressed left at (381, 383)
Screenshot: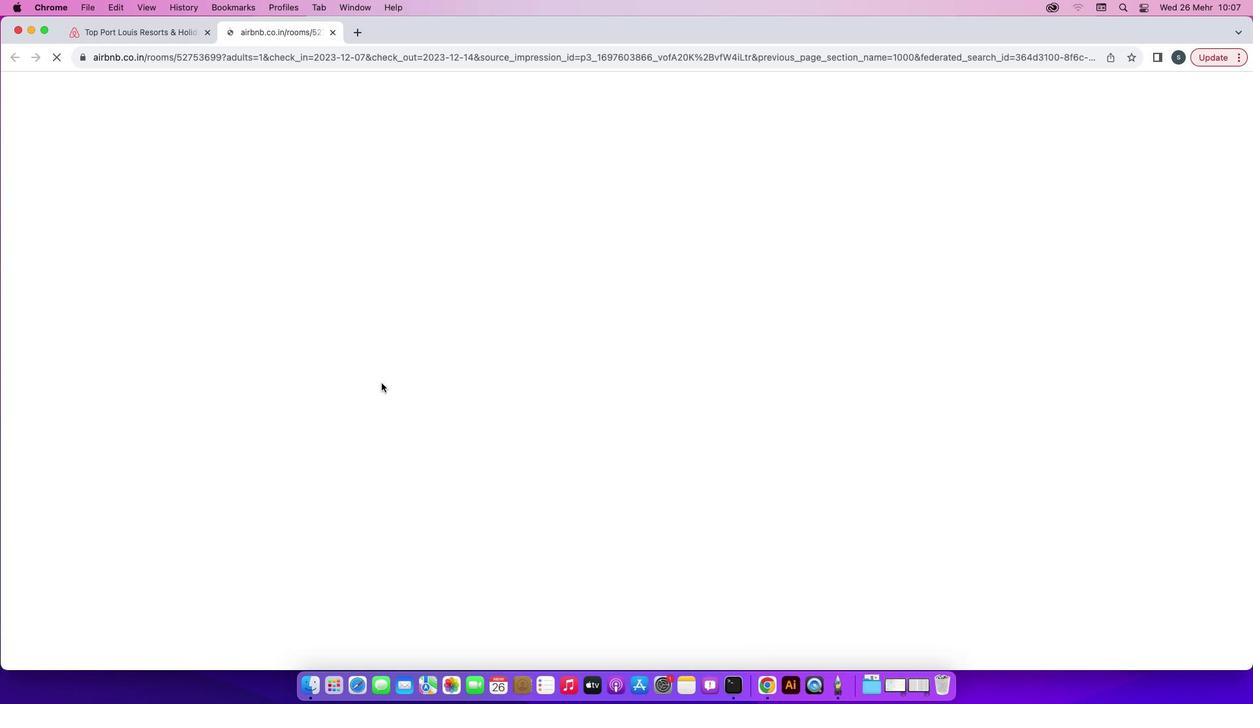 
Action: Mouse moved to (939, 484)
Screenshot: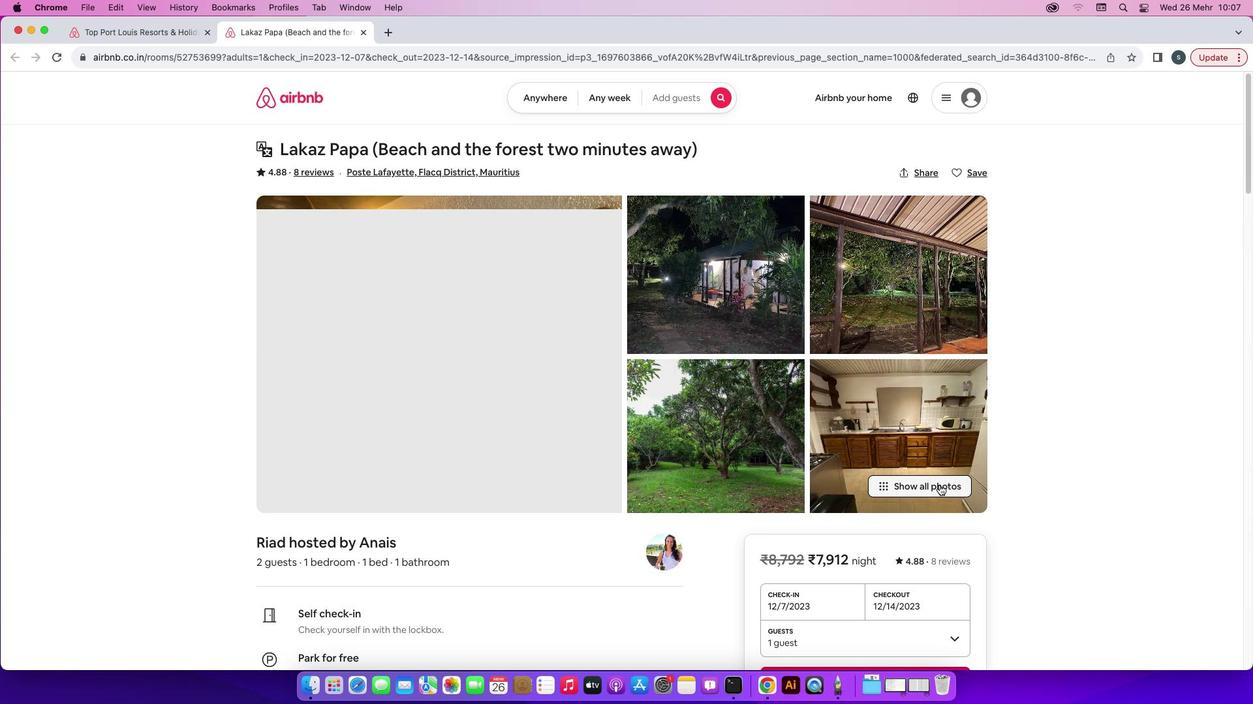 
Action: Mouse pressed left at (939, 484)
Screenshot: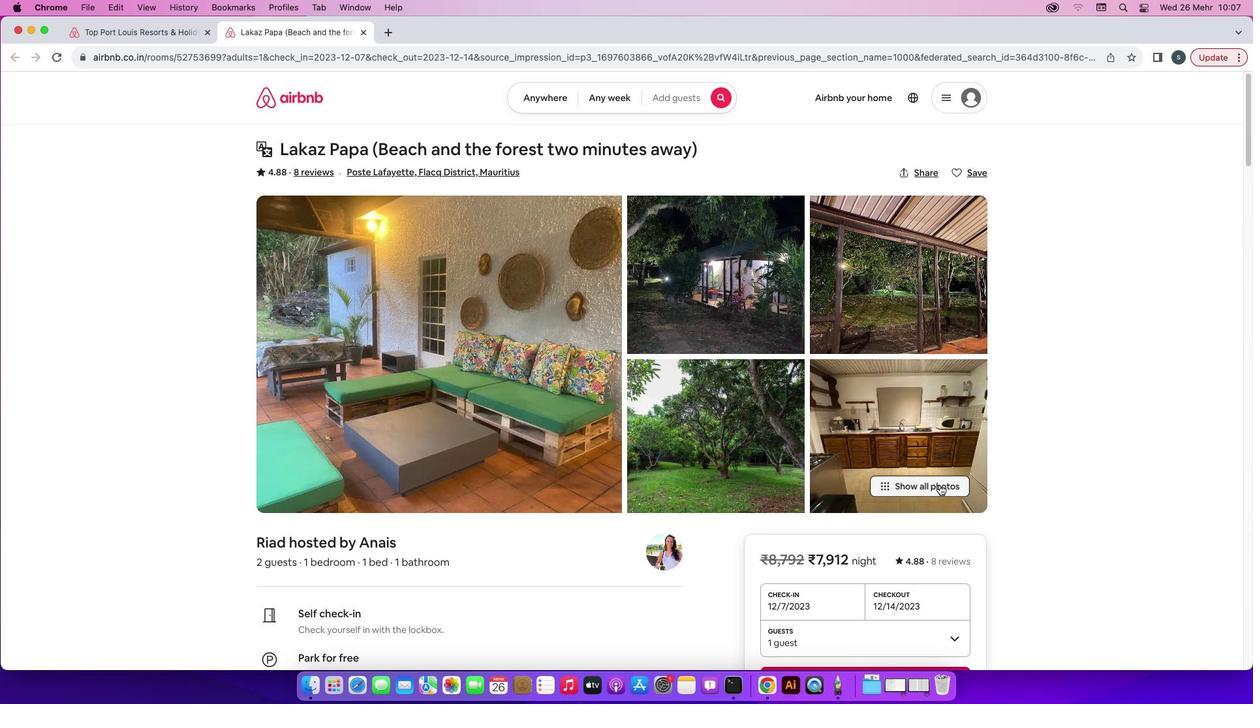 
Action: Mouse moved to (893, 479)
Screenshot: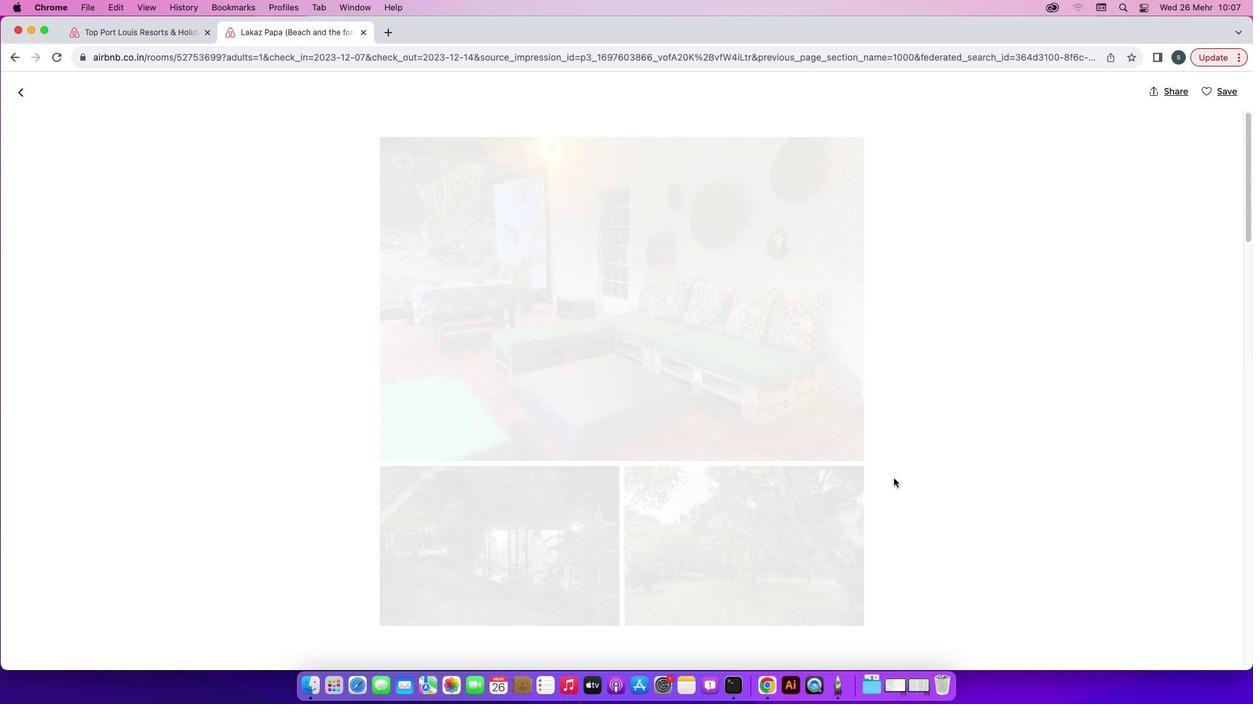 
Action: Mouse scrolled (893, 479) with delta (0, 0)
Screenshot: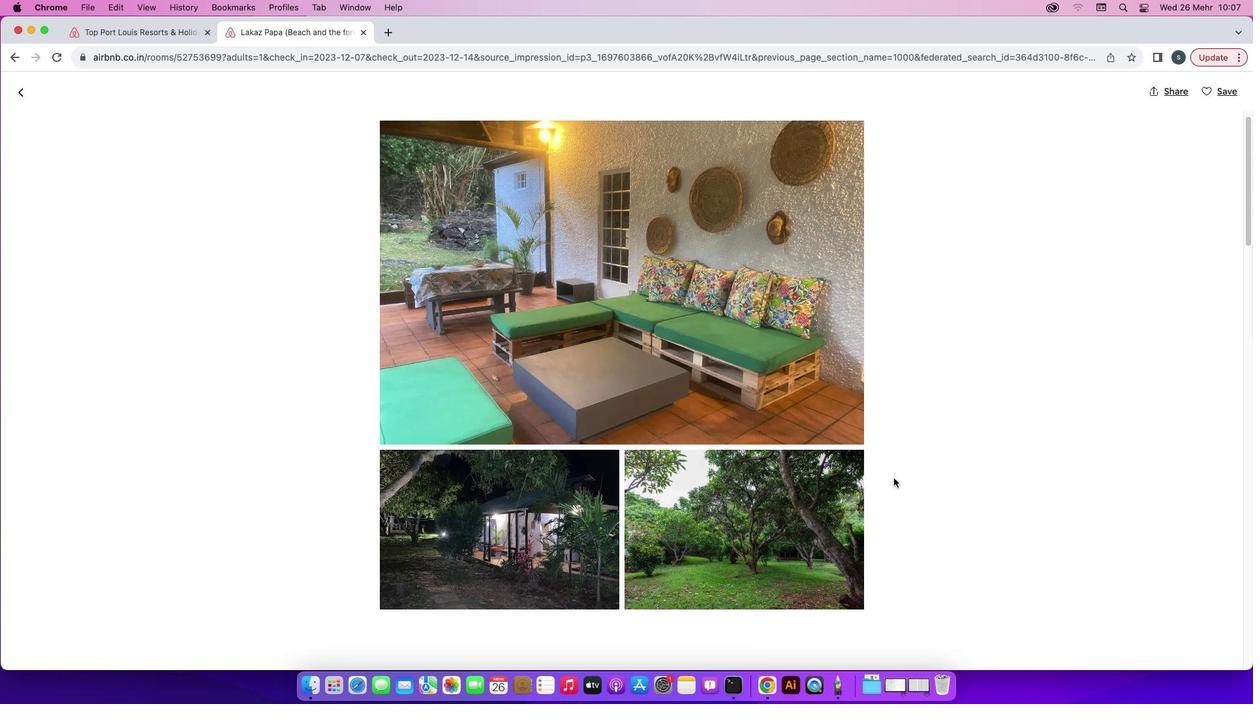 
Action: Mouse scrolled (893, 479) with delta (0, 0)
Screenshot: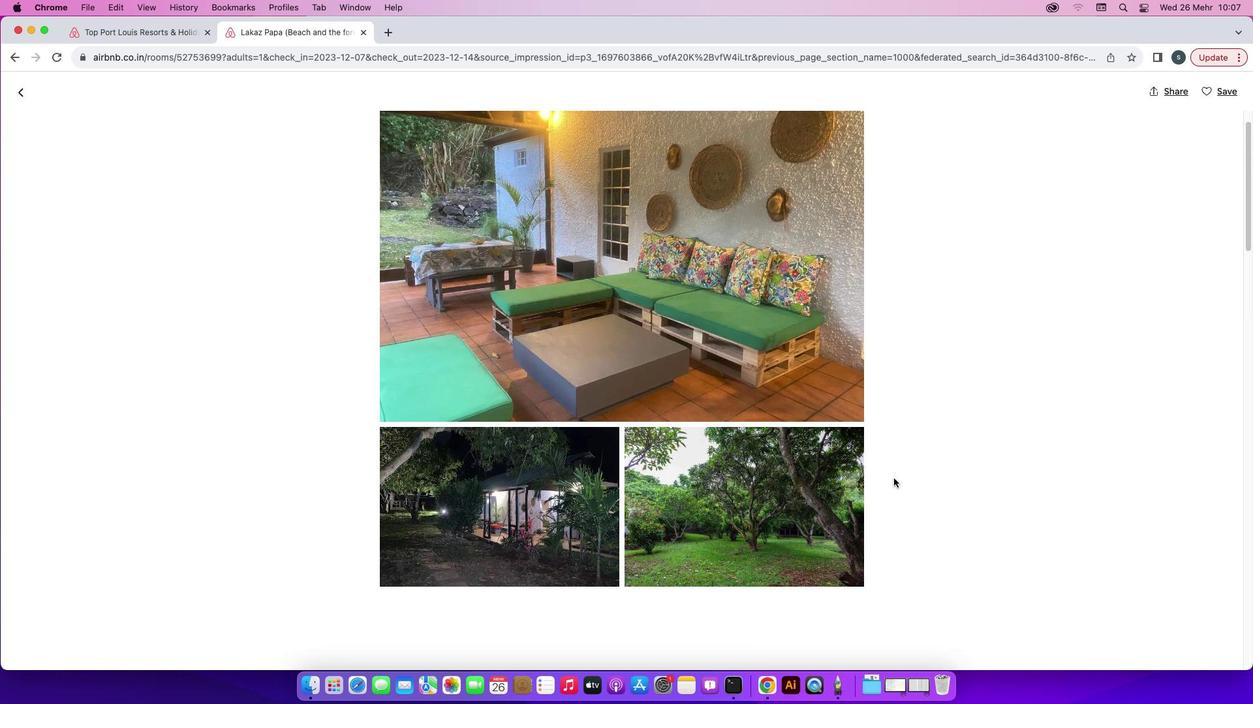 
Action: Mouse scrolled (893, 479) with delta (0, -1)
Screenshot: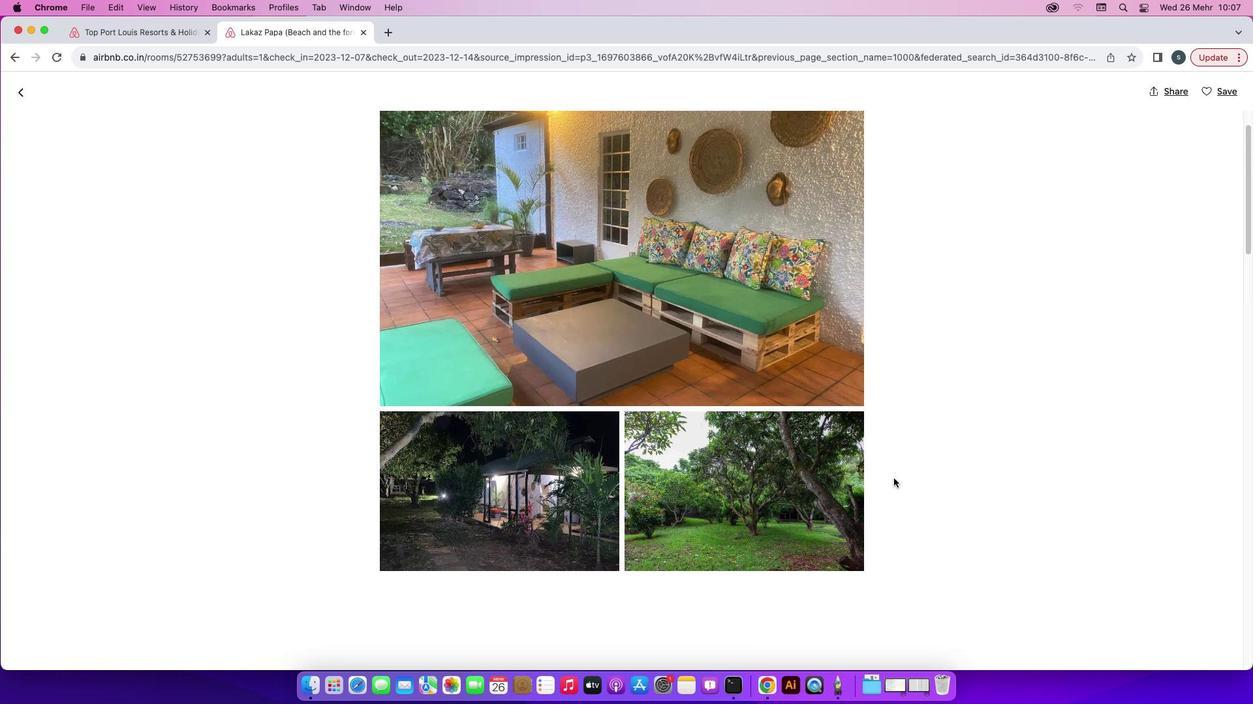 
Action: Mouse scrolled (893, 479) with delta (0, -1)
Screenshot: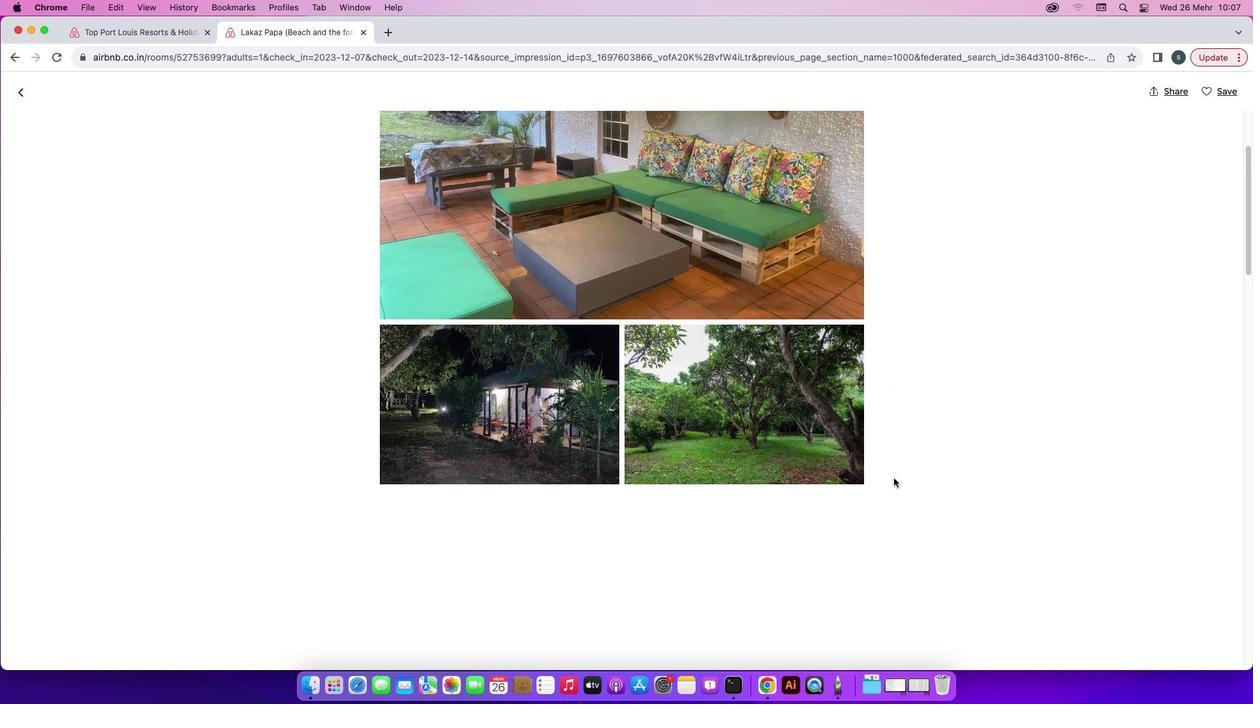 
Action: Mouse scrolled (893, 479) with delta (0, 0)
Screenshot: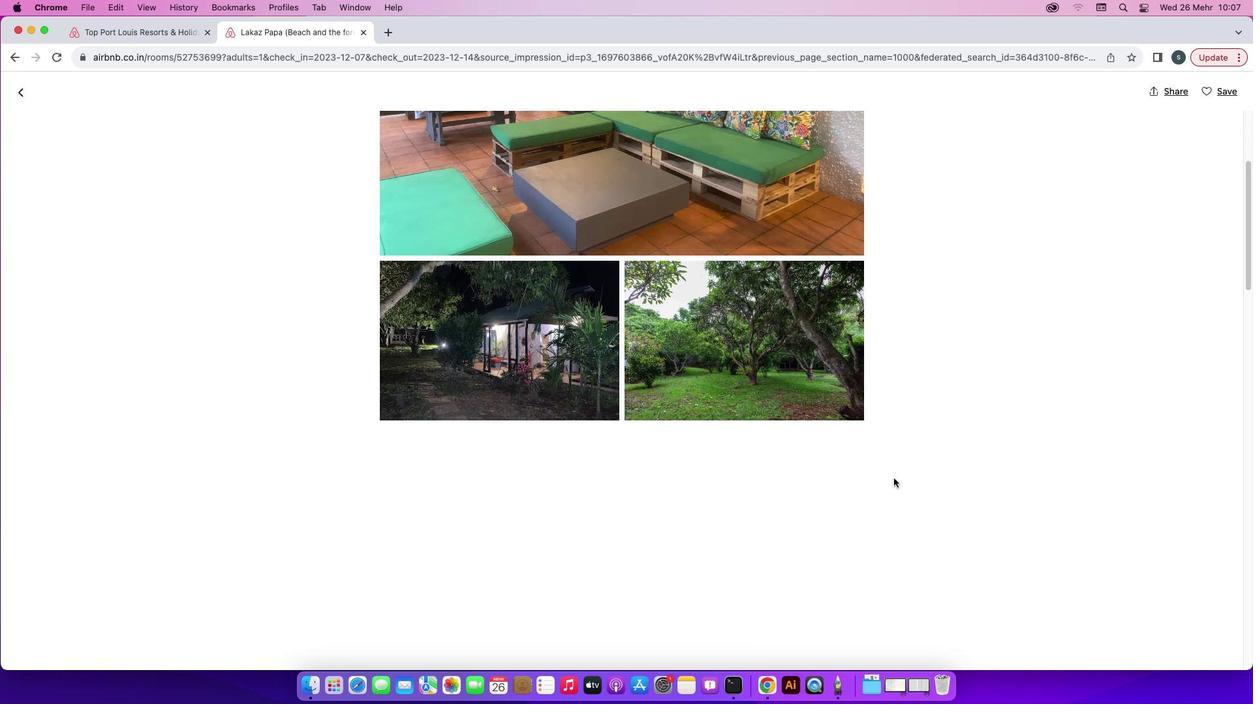 
Action: Mouse scrolled (893, 479) with delta (0, 0)
Screenshot: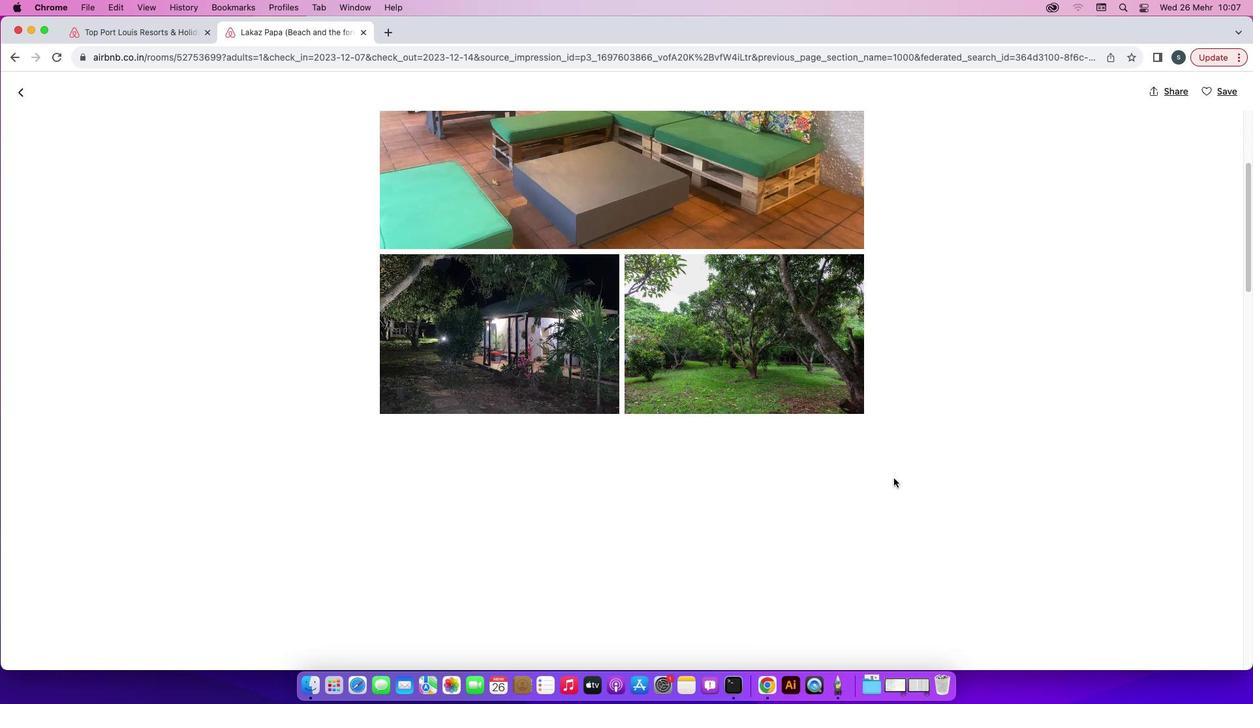 
Action: Mouse scrolled (893, 479) with delta (0, 0)
Screenshot: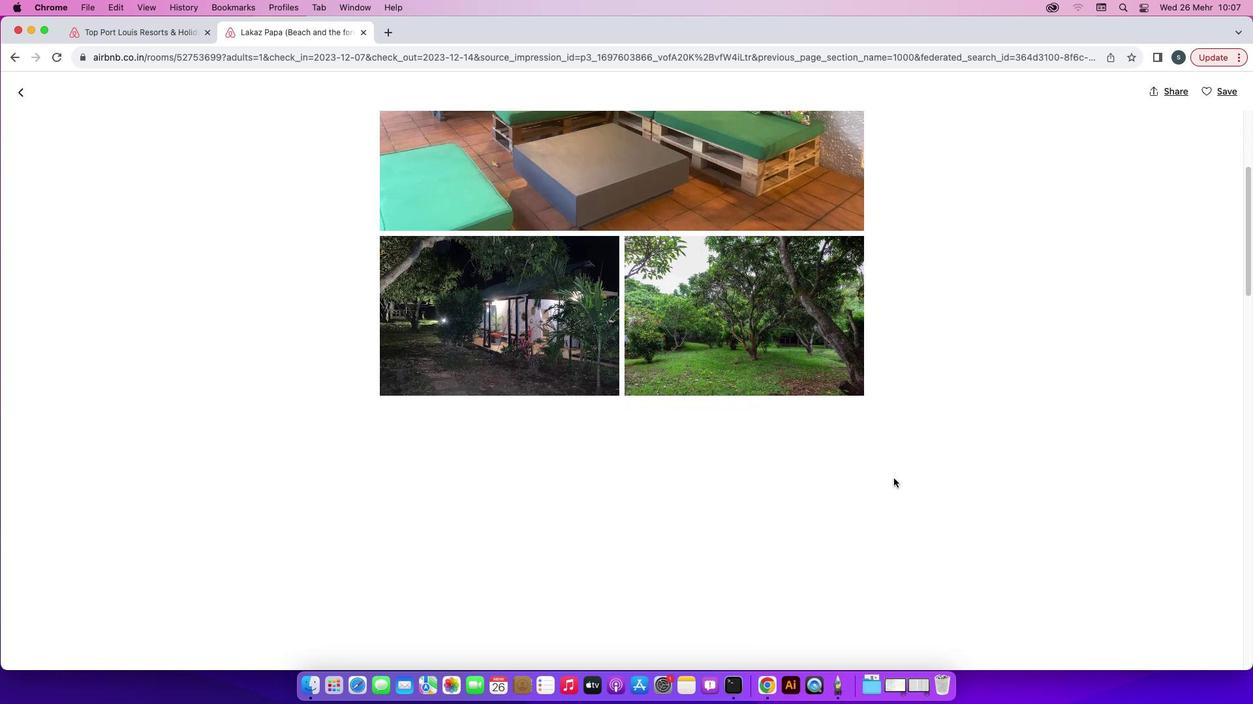 
Action: Mouse scrolled (893, 479) with delta (0, 0)
Screenshot: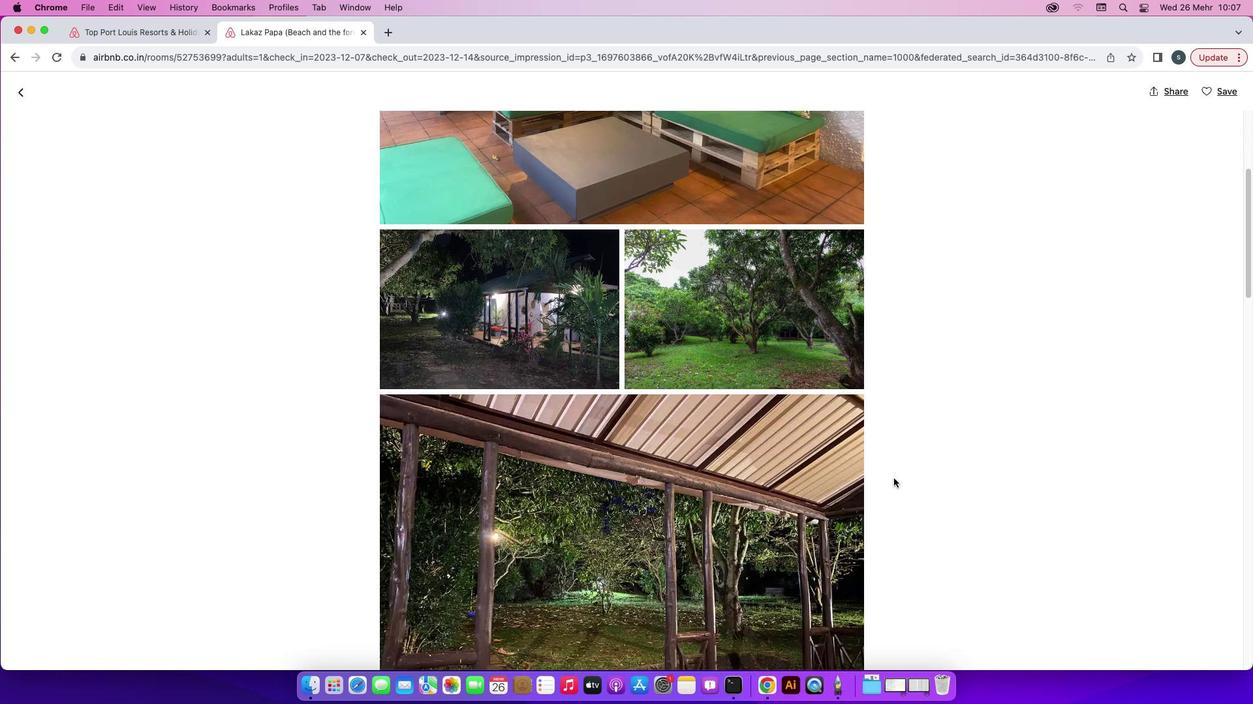 
Action: Mouse scrolled (893, 479) with delta (0, 0)
Screenshot: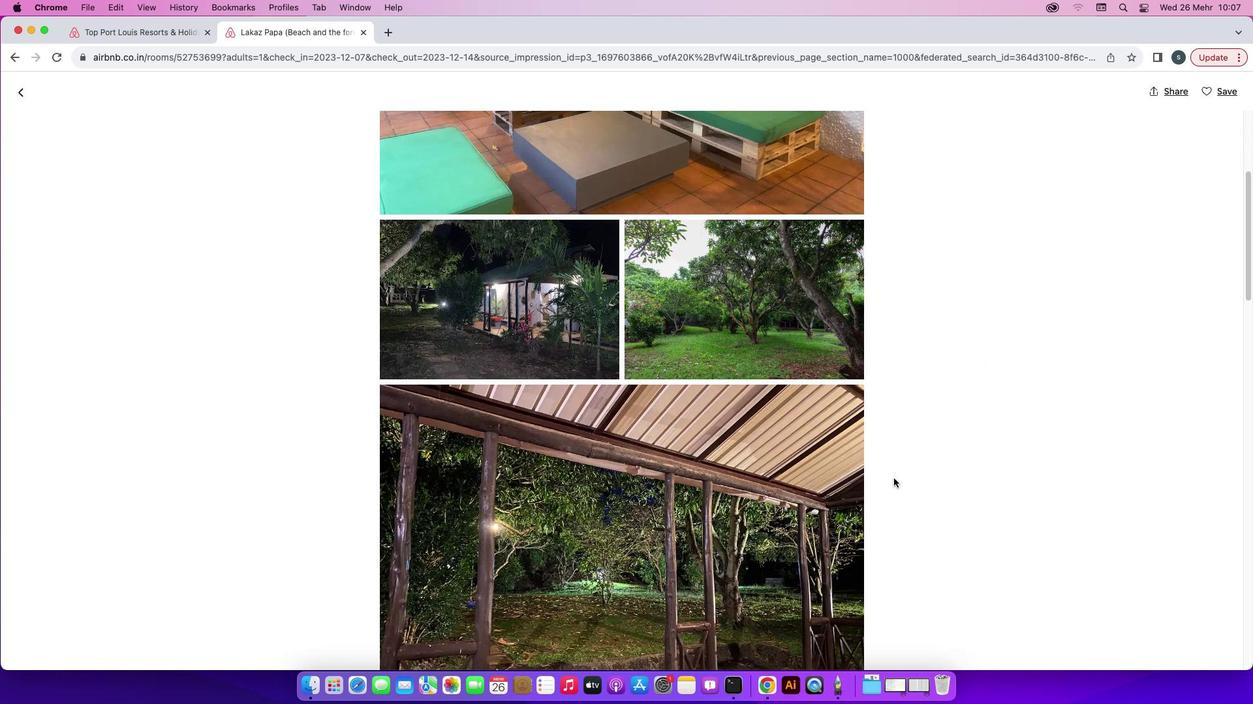 
Action: Mouse scrolled (893, 479) with delta (0, 0)
Screenshot: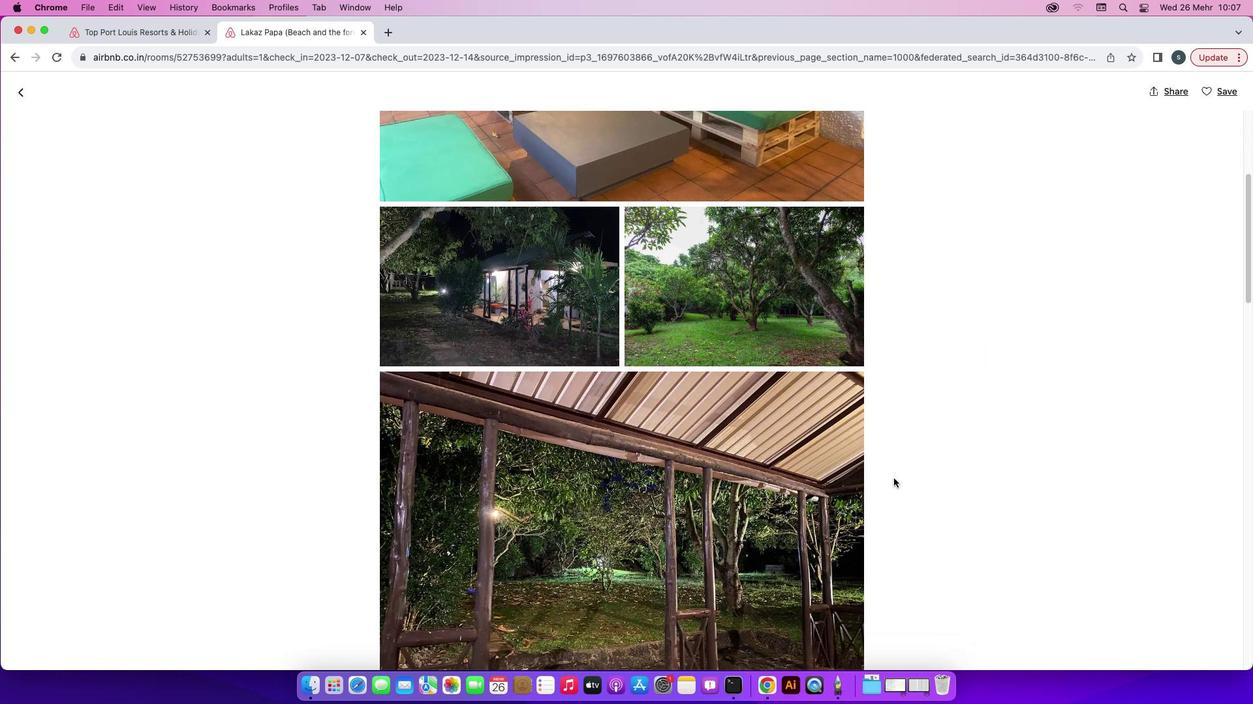 
Action: Mouse scrolled (893, 479) with delta (0, -1)
Screenshot: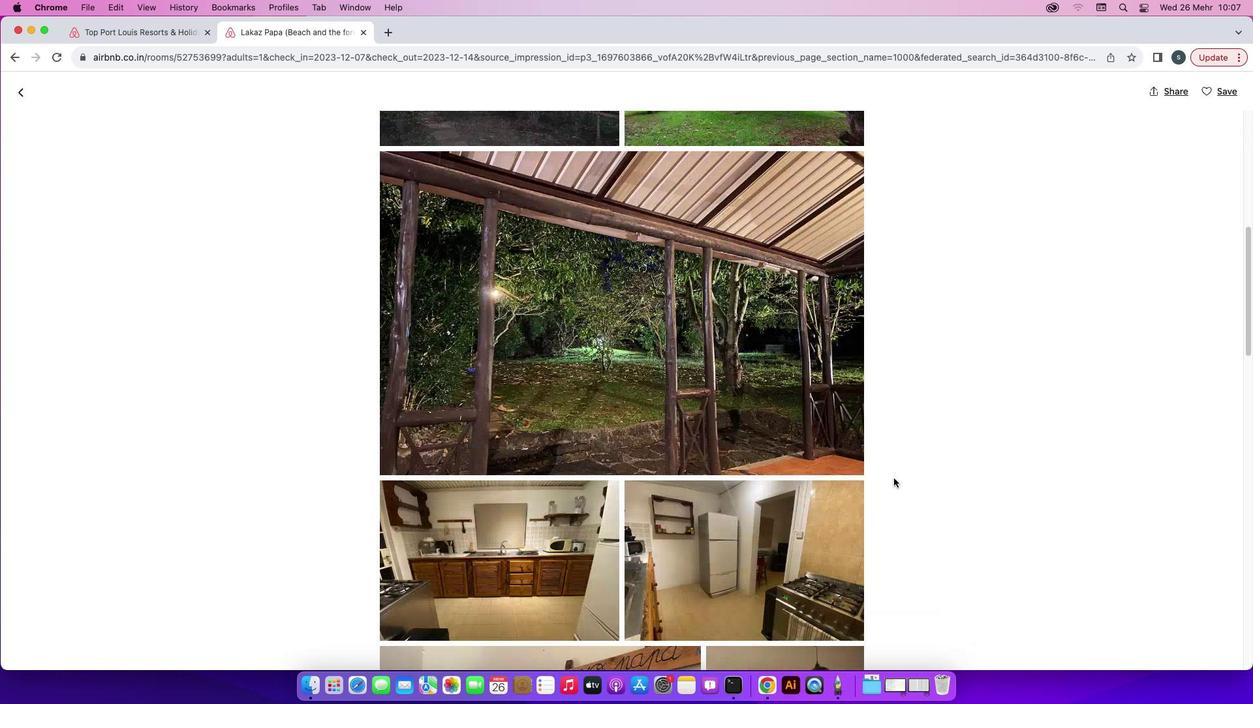 
Action: Mouse scrolled (893, 479) with delta (0, -1)
Screenshot: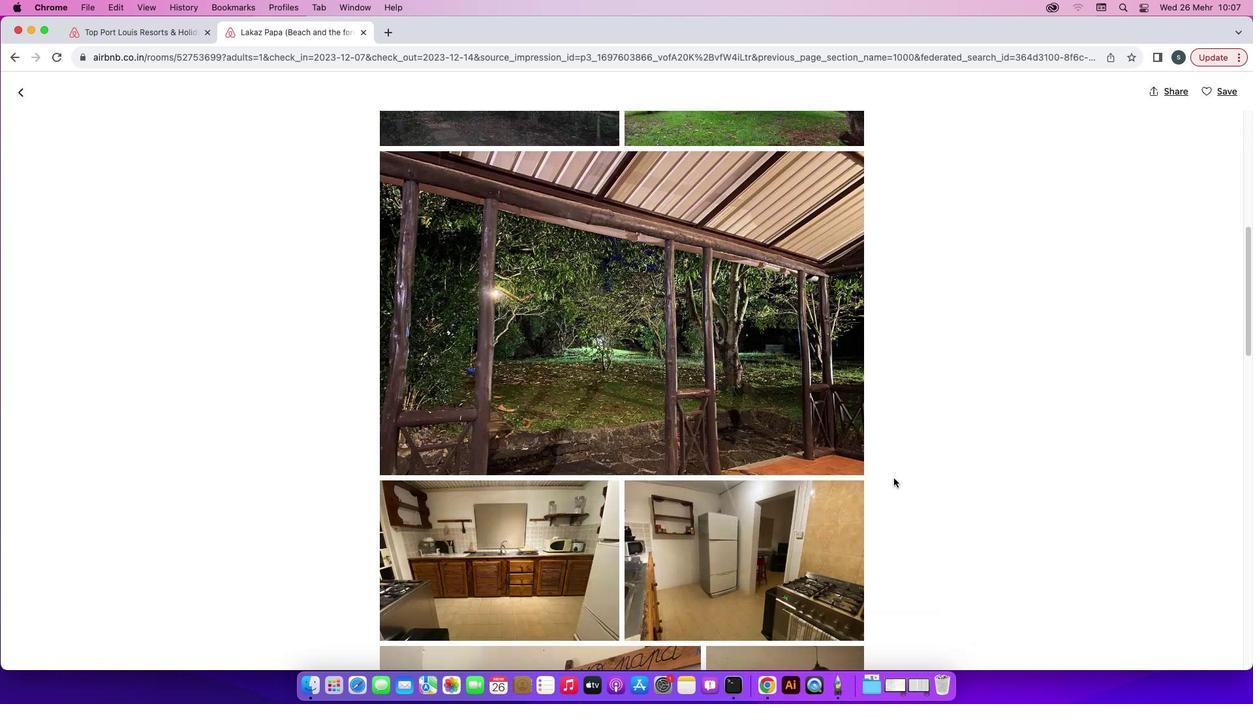 
Action: Mouse scrolled (893, 479) with delta (0, -2)
Screenshot: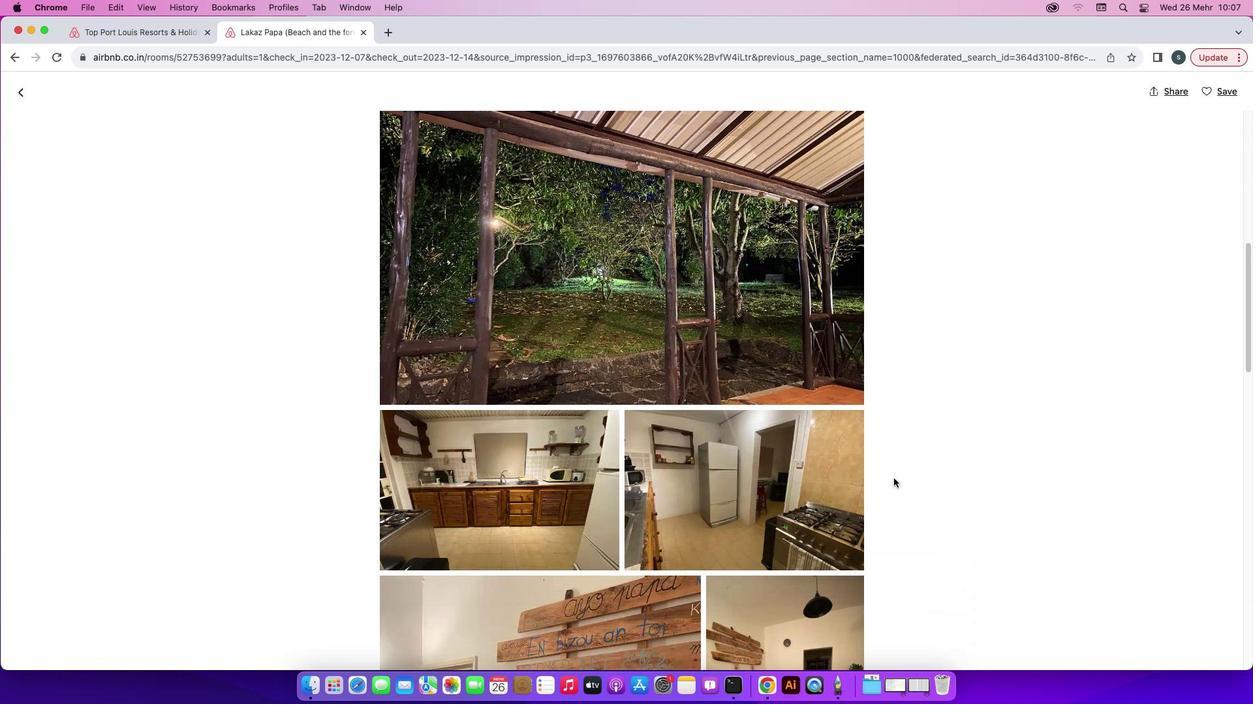 
Action: Mouse scrolled (893, 479) with delta (0, 0)
Screenshot: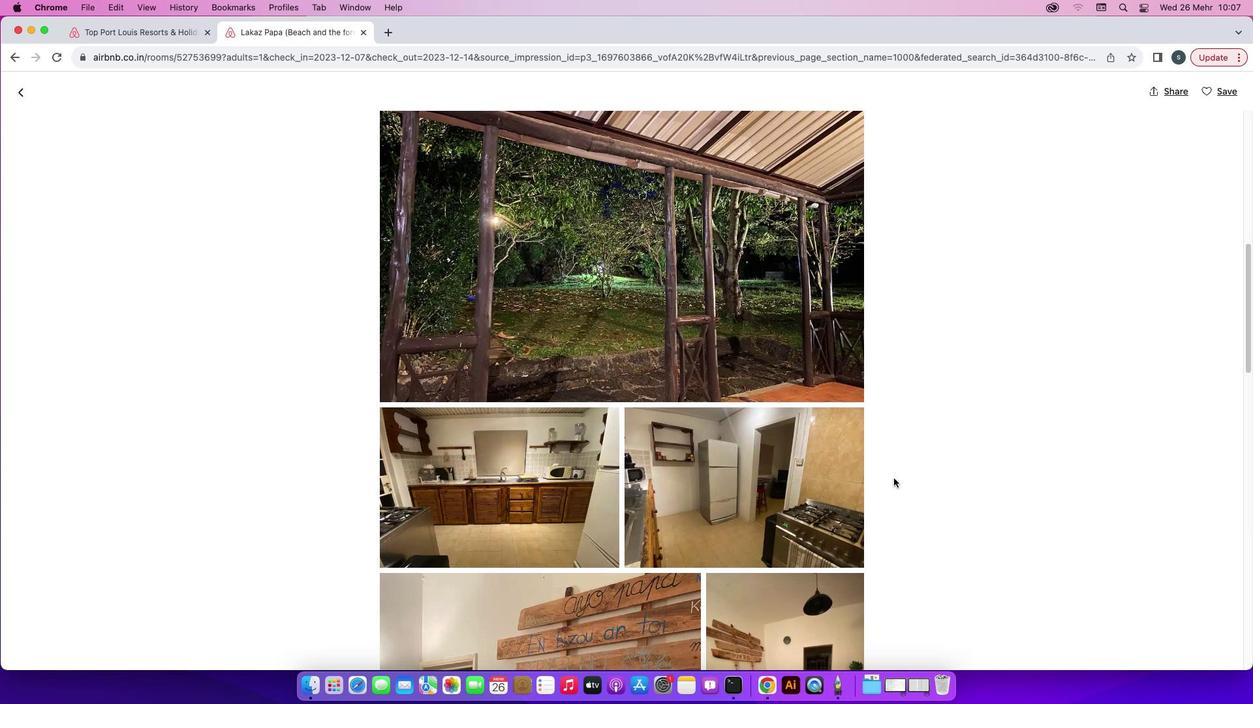 
Action: Mouse scrolled (893, 479) with delta (0, 0)
Screenshot: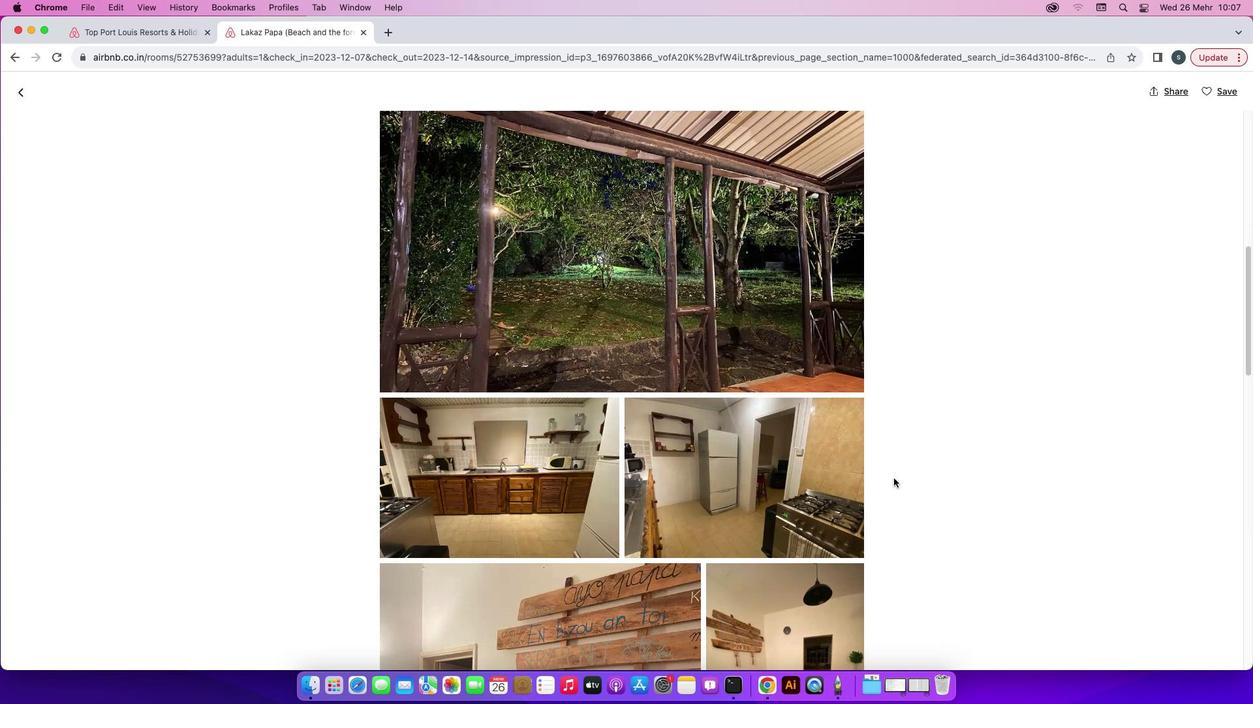 
Action: Mouse scrolled (893, 479) with delta (0, 0)
Screenshot: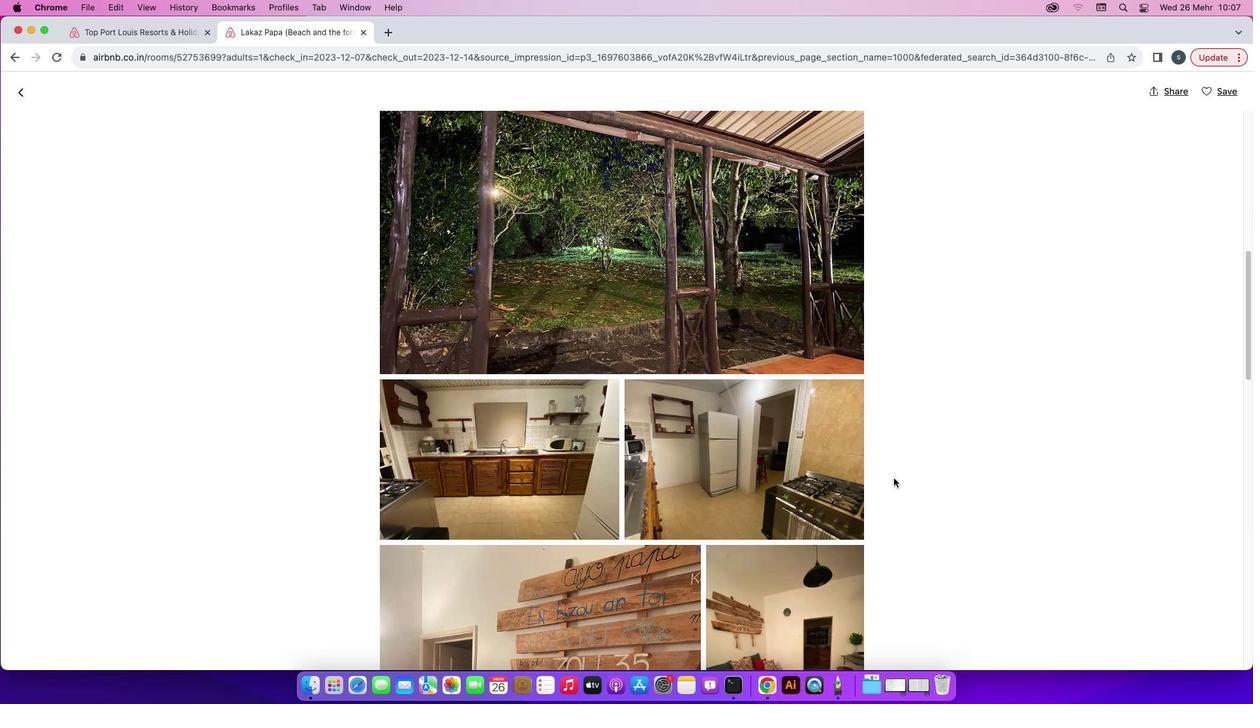
Action: Mouse scrolled (893, 479) with delta (0, -1)
Screenshot: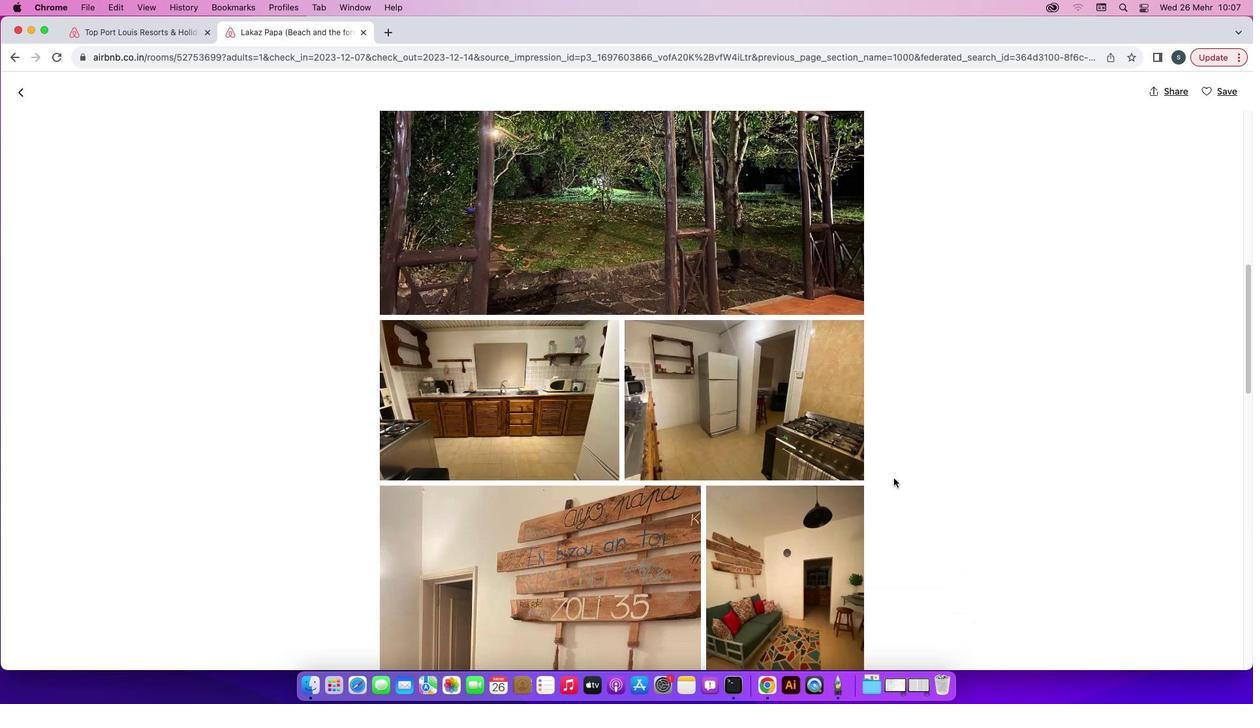 
Action: Mouse scrolled (893, 479) with delta (0, -1)
Screenshot: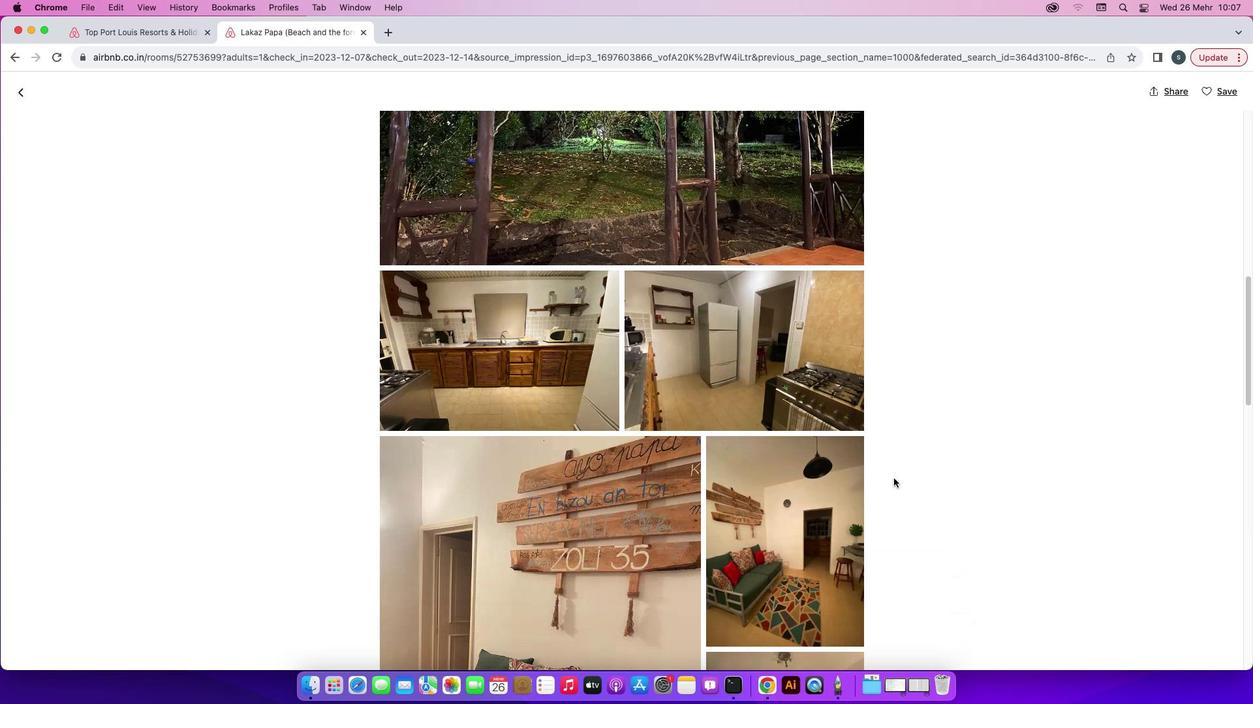 
Action: Mouse scrolled (893, 479) with delta (0, 0)
Screenshot: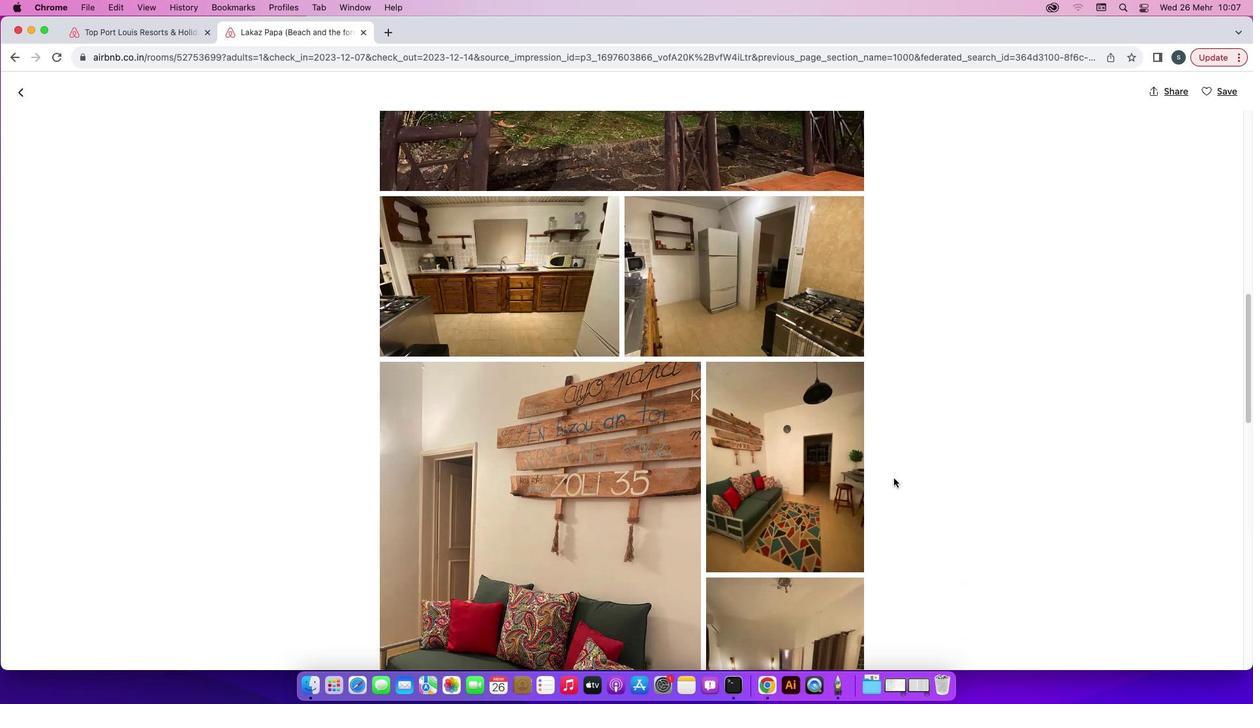 
Action: Mouse scrolled (893, 479) with delta (0, 0)
Screenshot: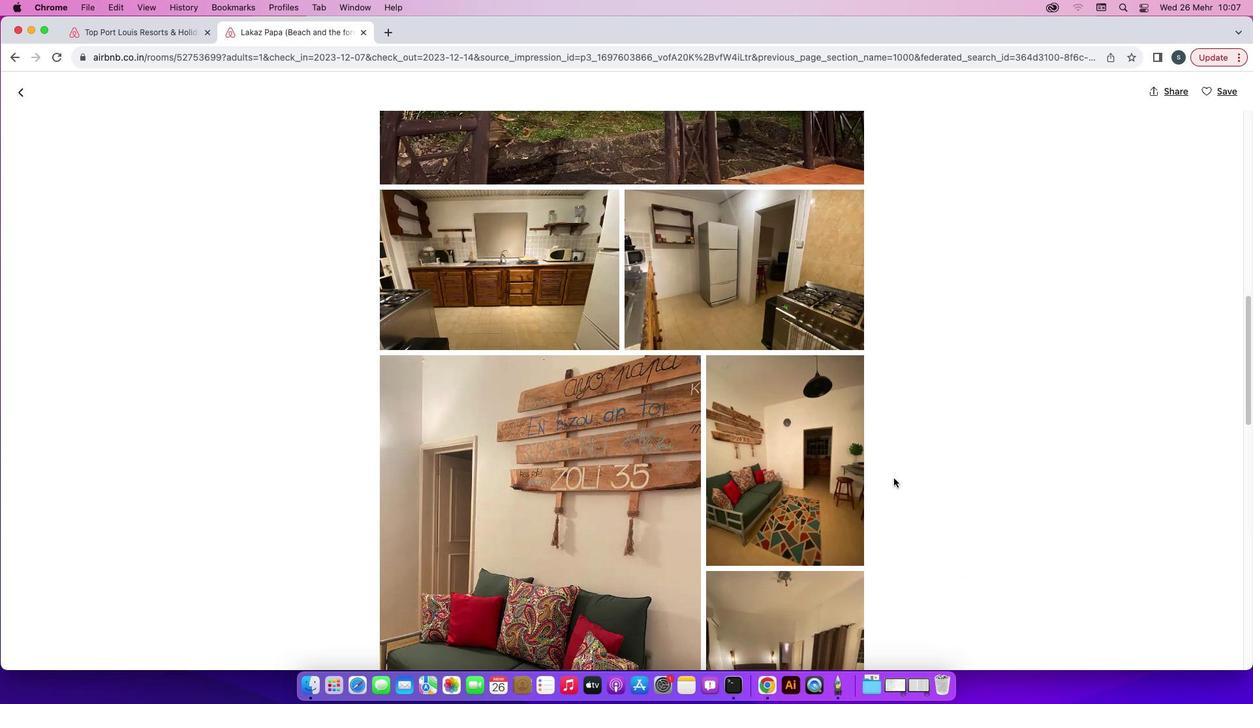 
Action: Mouse scrolled (893, 479) with delta (0, 0)
Screenshot: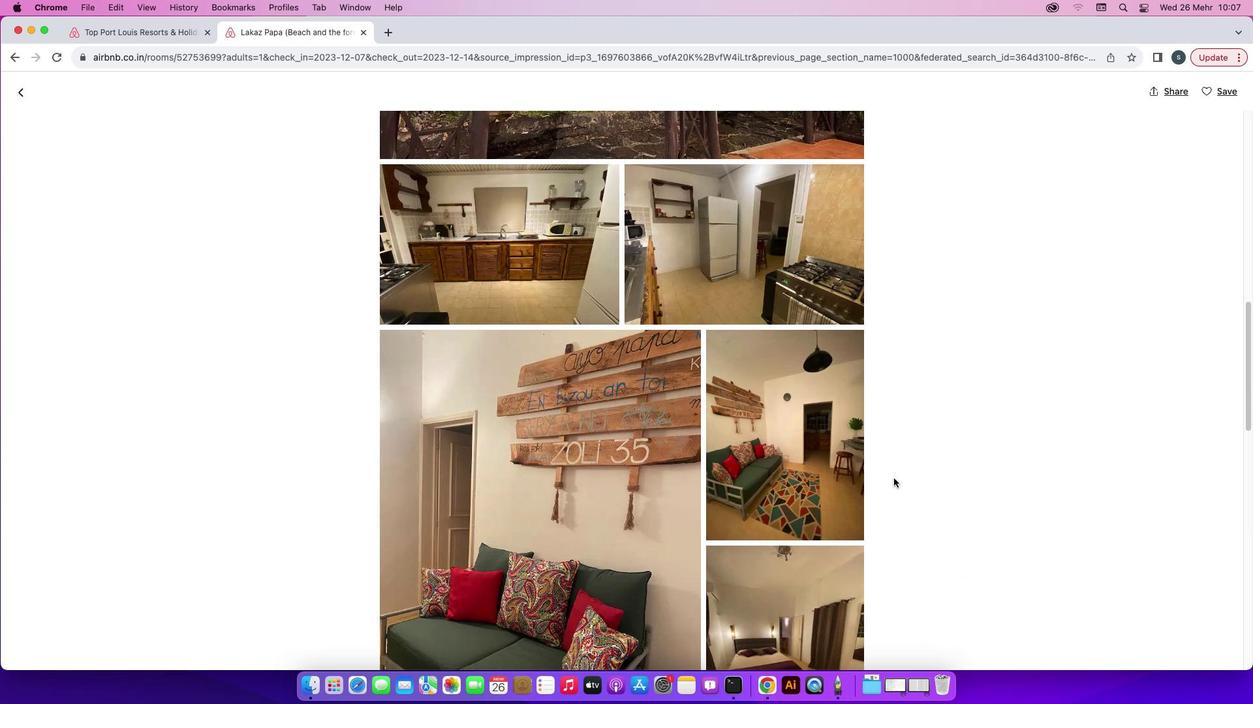 
Action: Mouse scrolled (893, 479) with delta (0, -1)
Screenshot: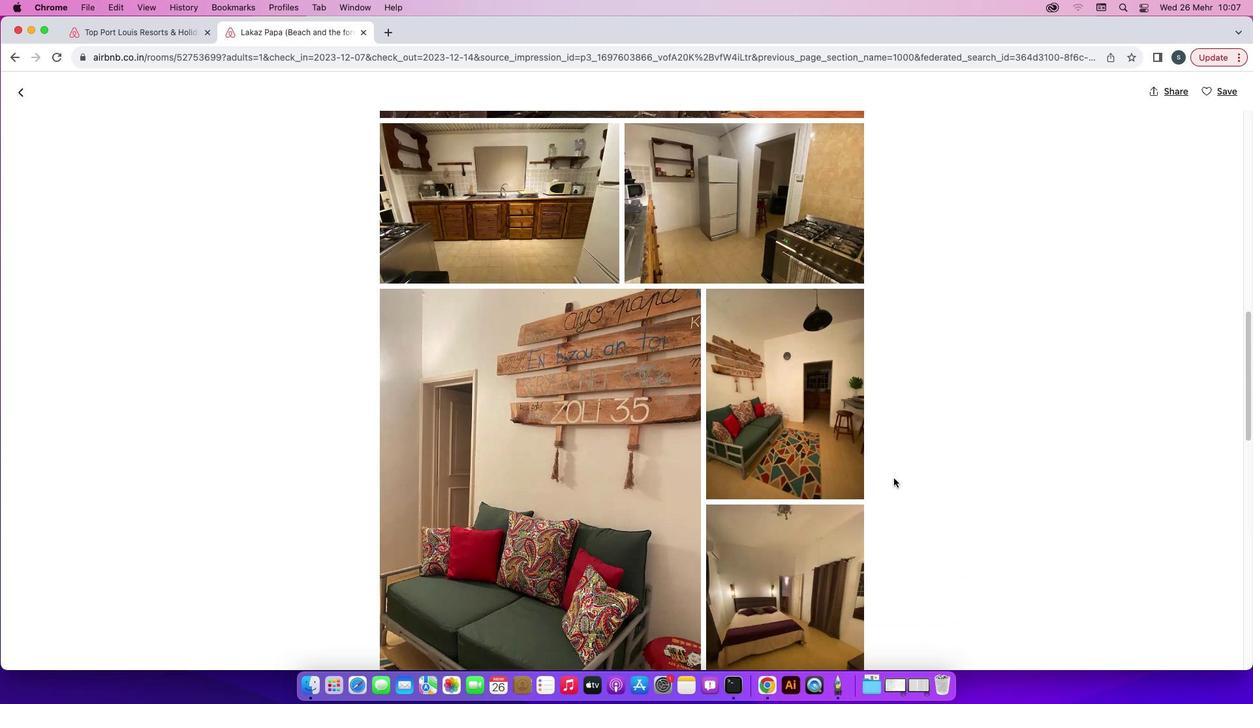 
Action: Mouse scrolled (893, 479) with delta (0, -1)
Screenshot: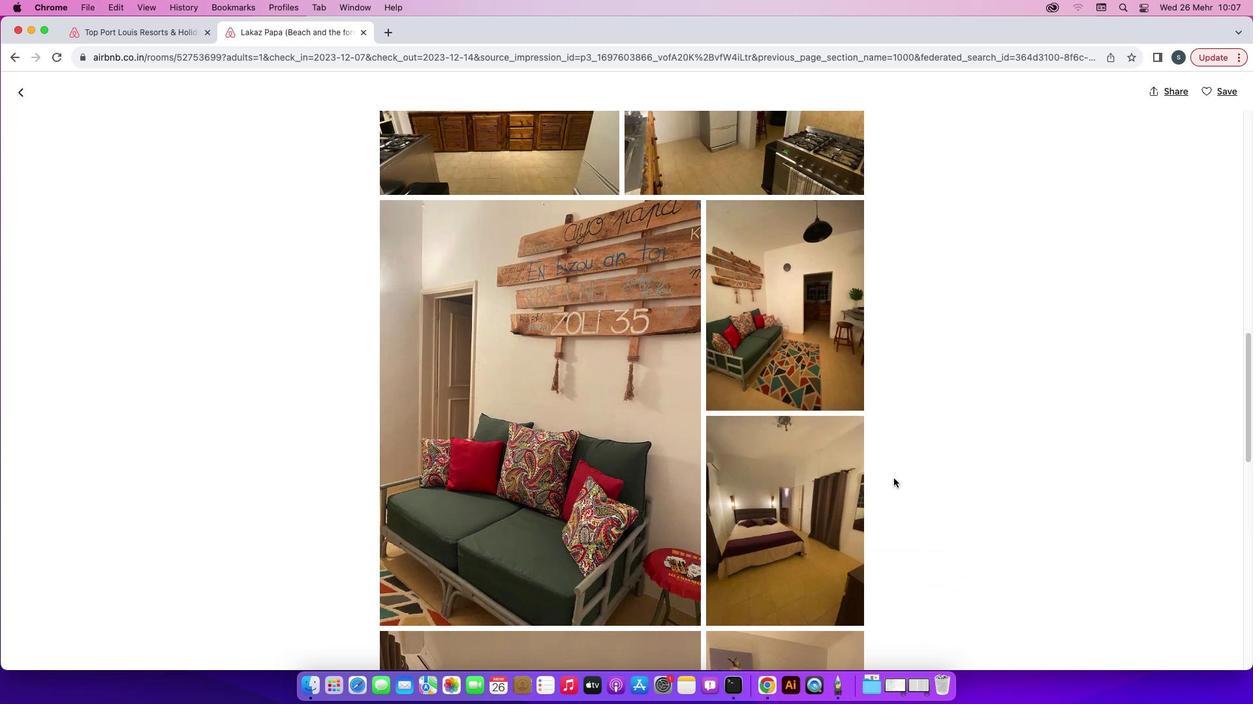 
Action: Mouse scrolled (893, 479) with delta (0, 0)
Screenshot: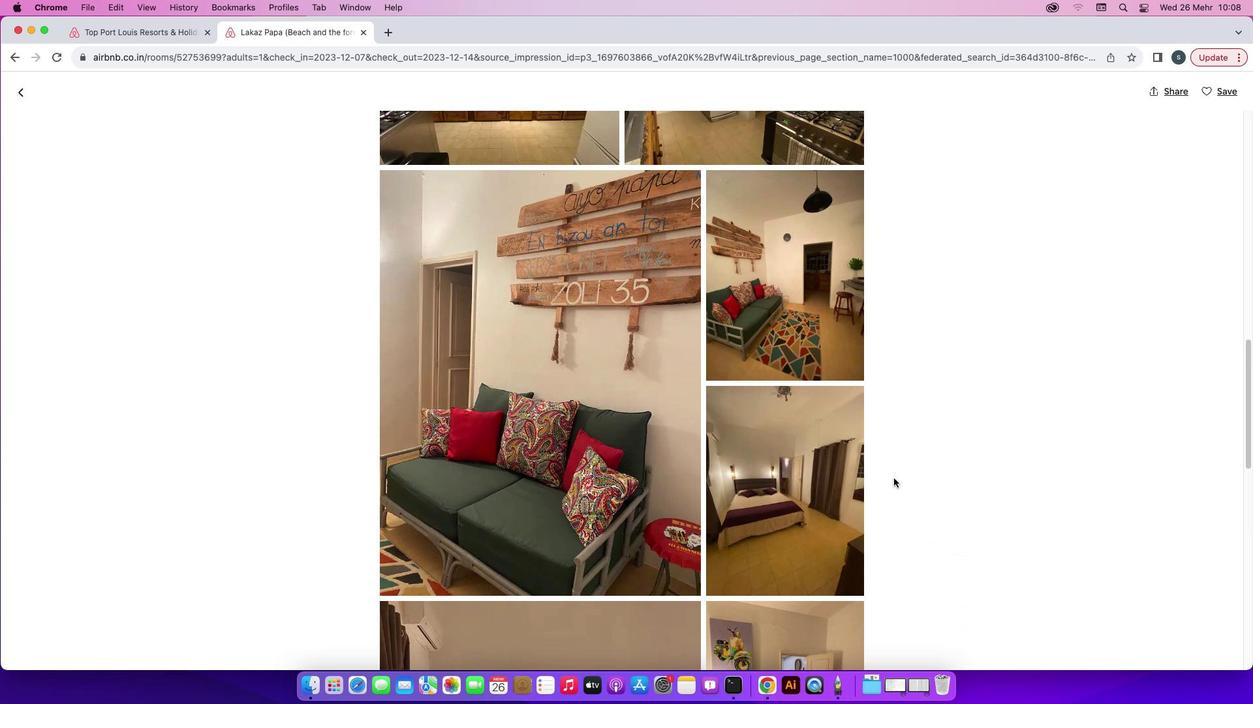 
Action: Mouse scrolled (893, 479) with delta (0, 0)
Screenshot: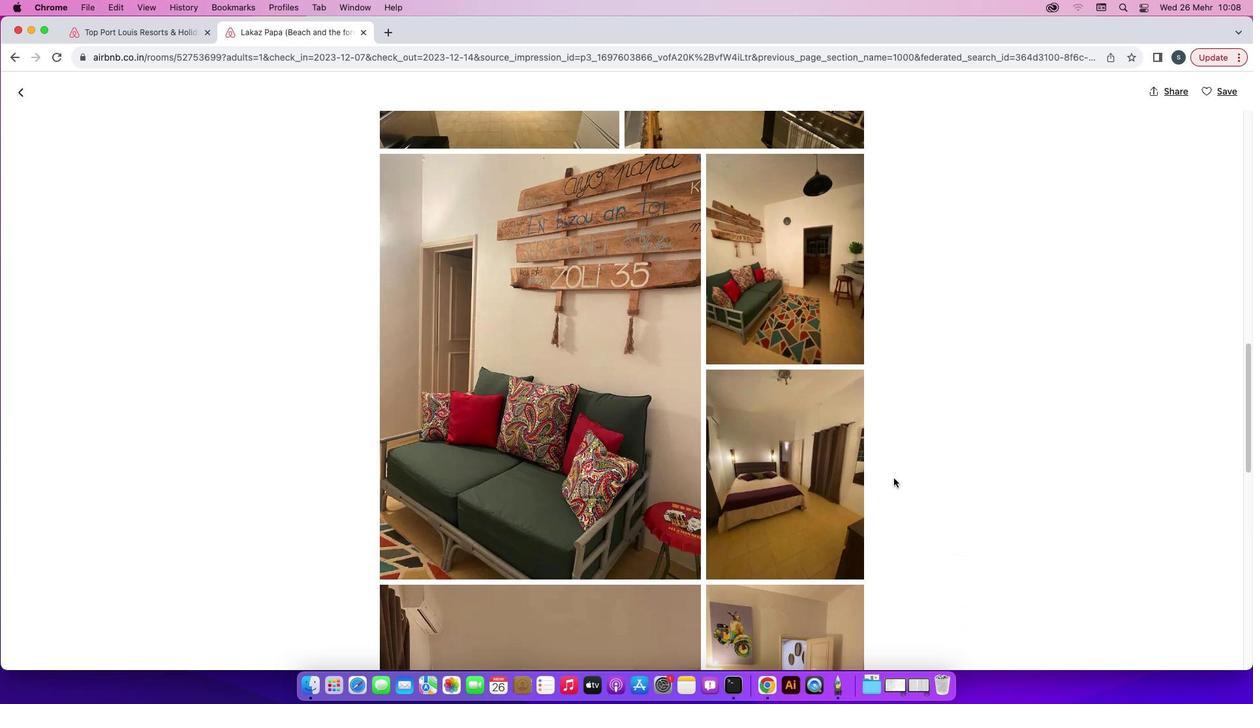 
Action: Mouse scrolled (893, 479) with delta (0, -1)
Screenshot: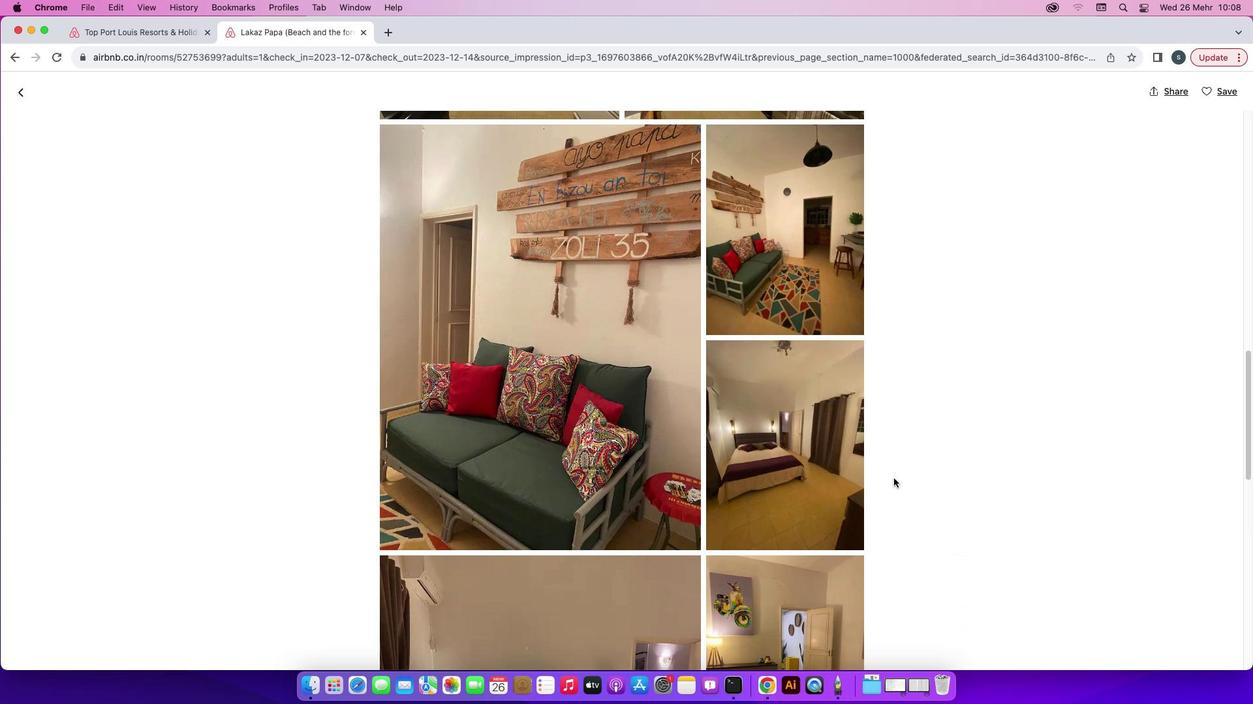 
Action: Mouse scrolled (893, 479) with delta (0, -1)
Screenshot: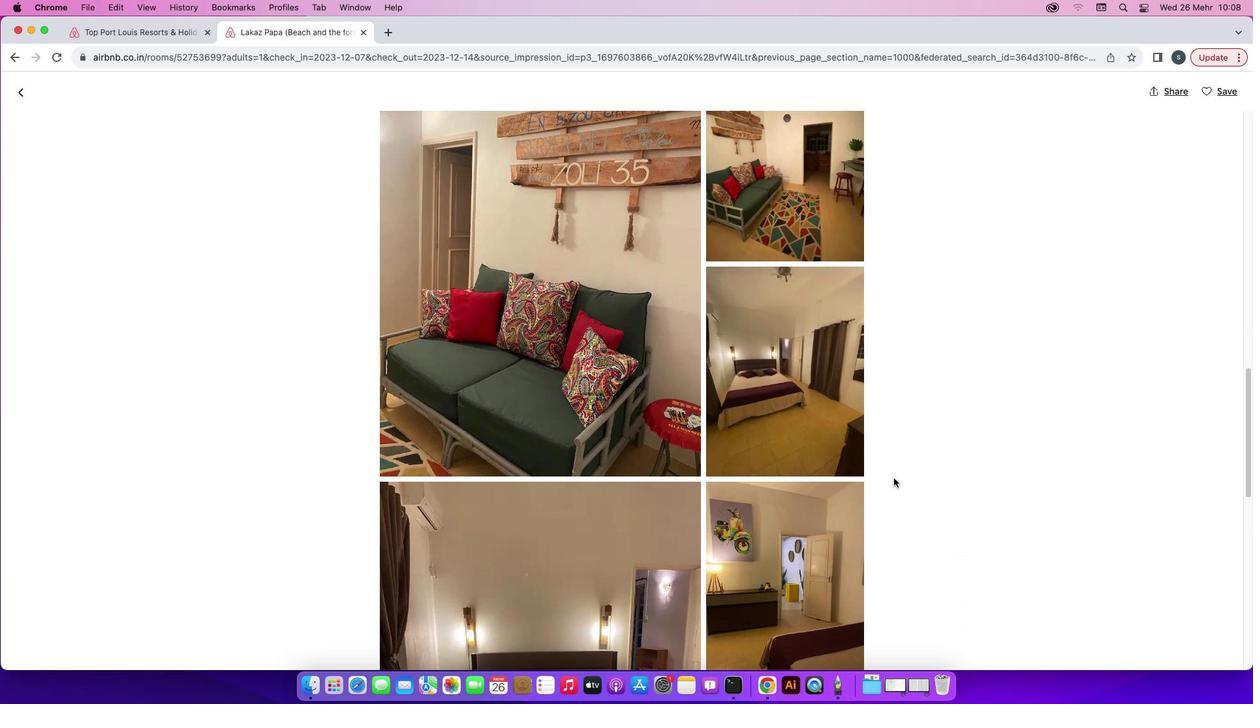 
Action: Mouse scrolled (893, 479) with delta (0, 0)
Screenshot: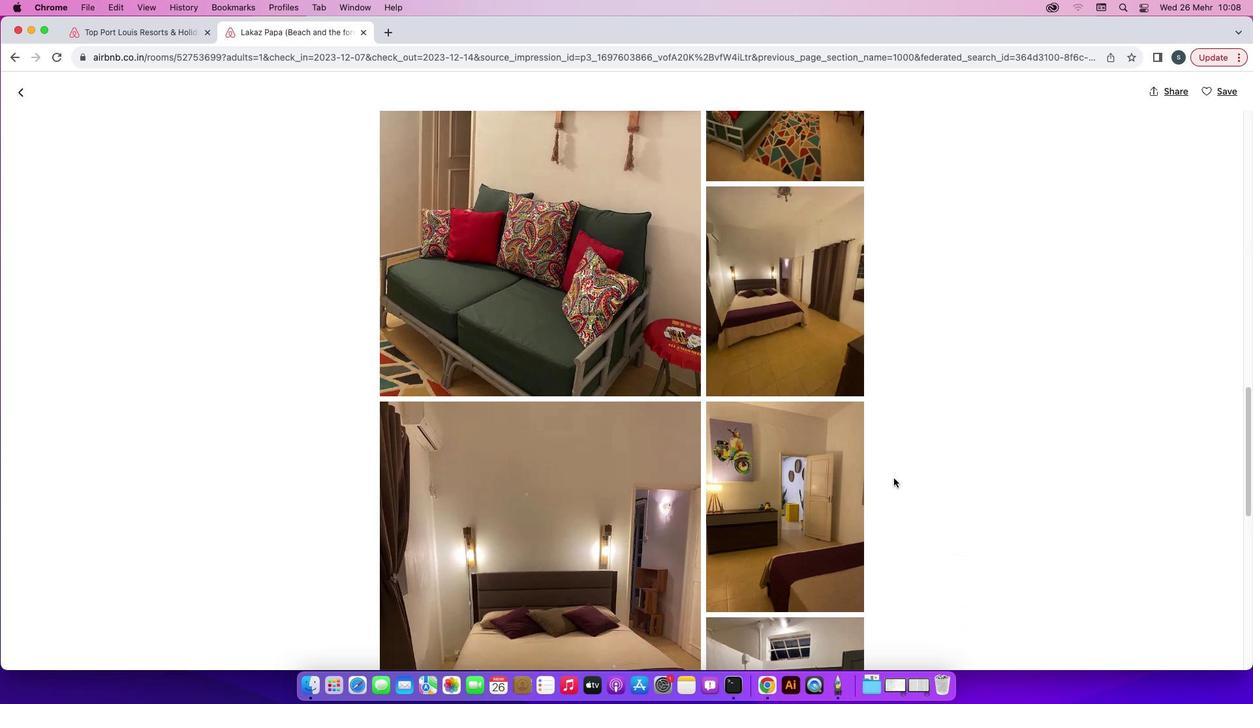 
Action: Mouse scrolled (893, 479) with delta (0, 0)
Screenshot: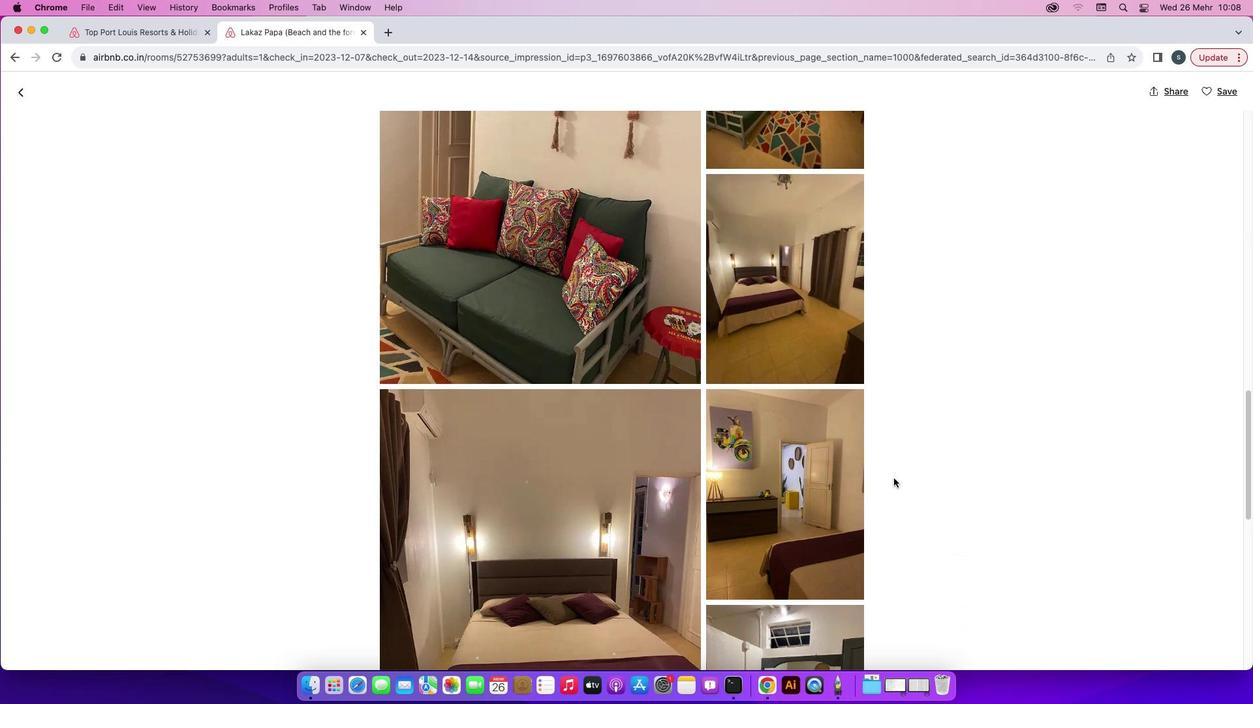
Action: Mouse scrolled (893, 479) with delta (0, 0)
Screenshot: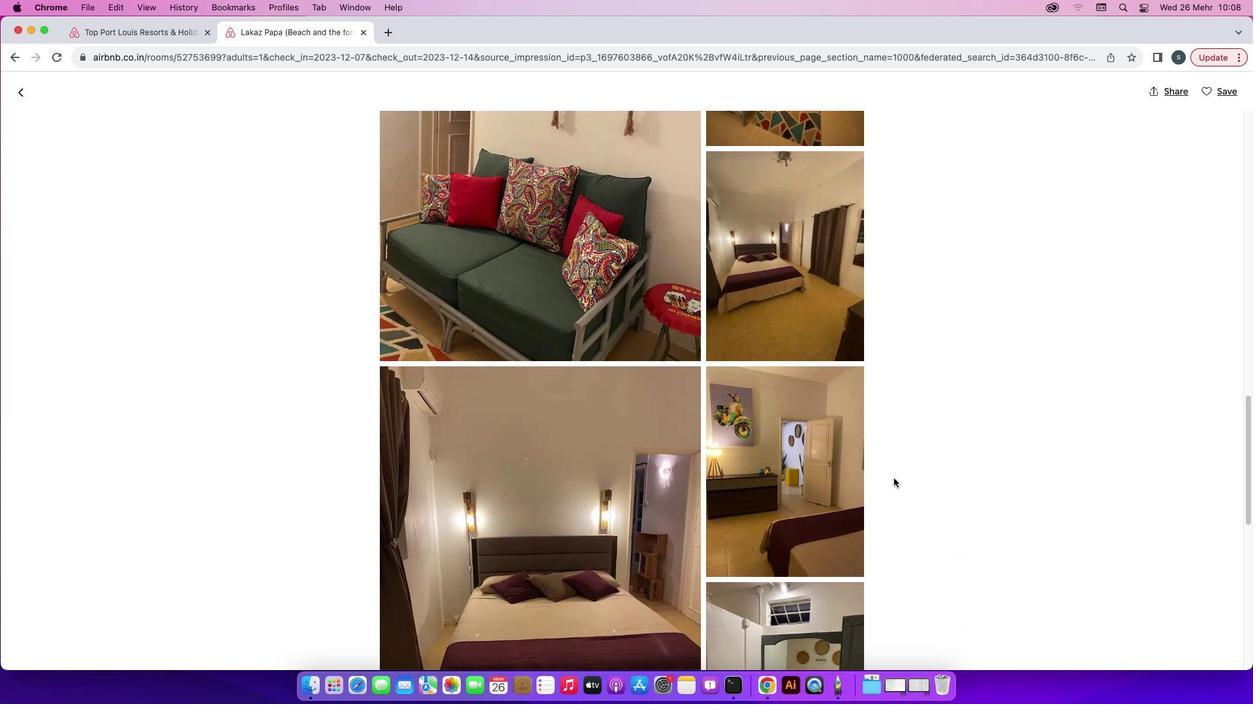 
Action: Mouse scrolled (893, 479) with delta (0, -1)
Screenshot: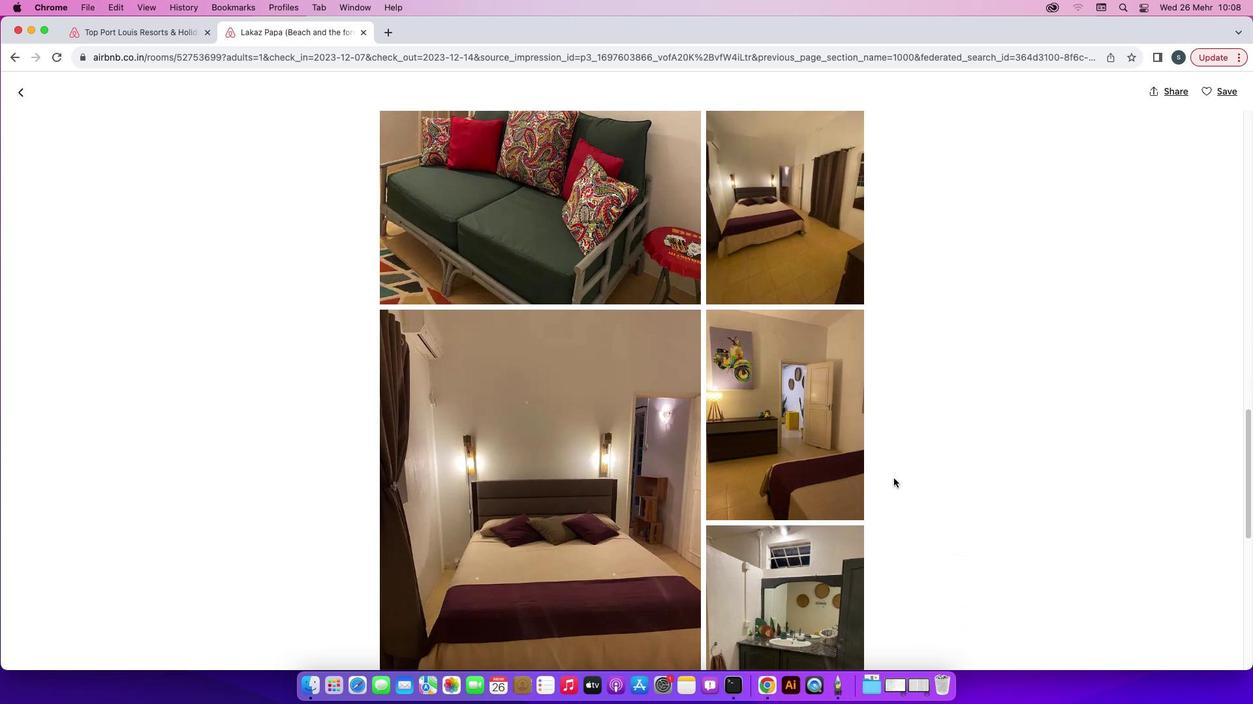 
Action: Mouse scrolled (893, 479) with delta (0, -1)
Screenshot: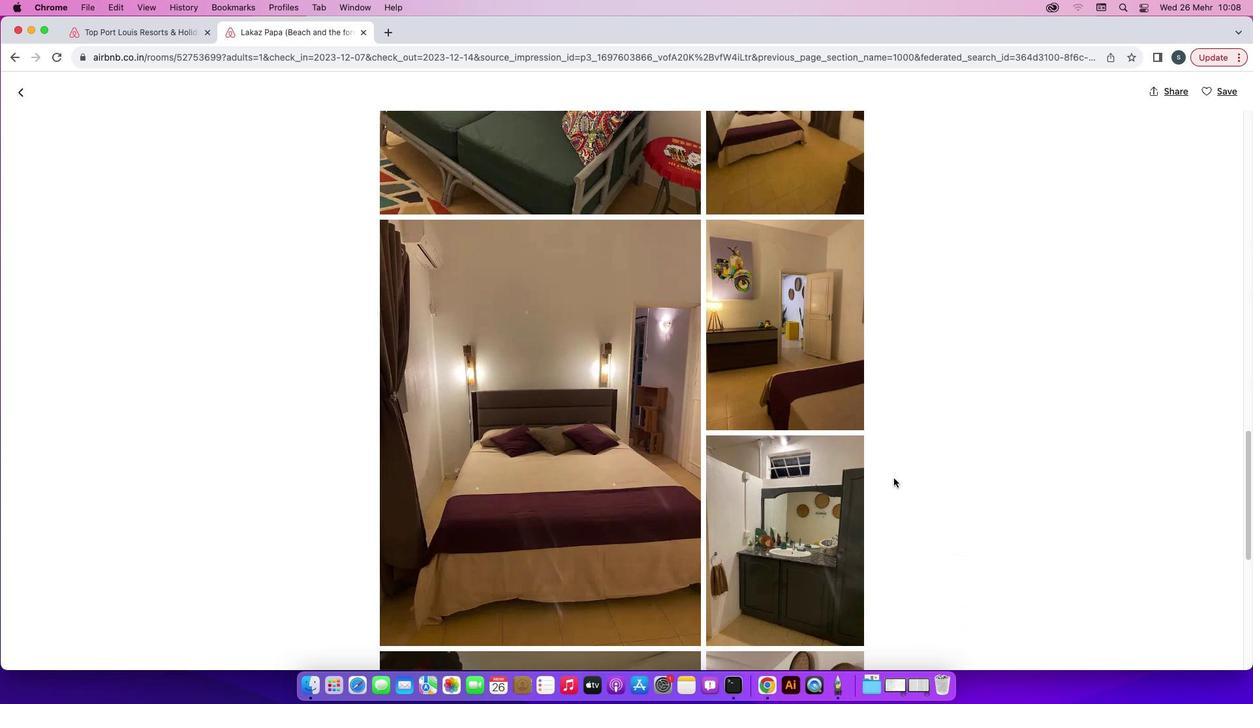 
Action: Mouse scrolled (893, 479) with delta (0, 0)
Screenshot: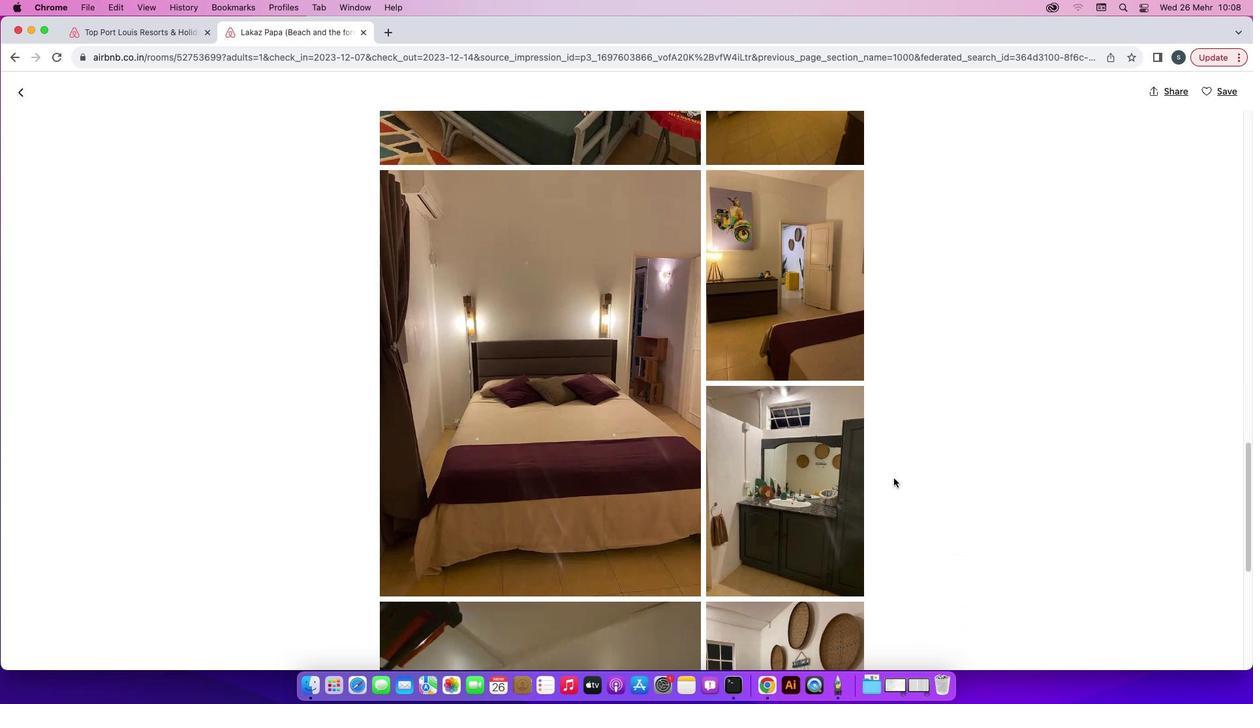 
Action: Mouse scrolled (893, 479) with delta (0, 0)
Screenshot: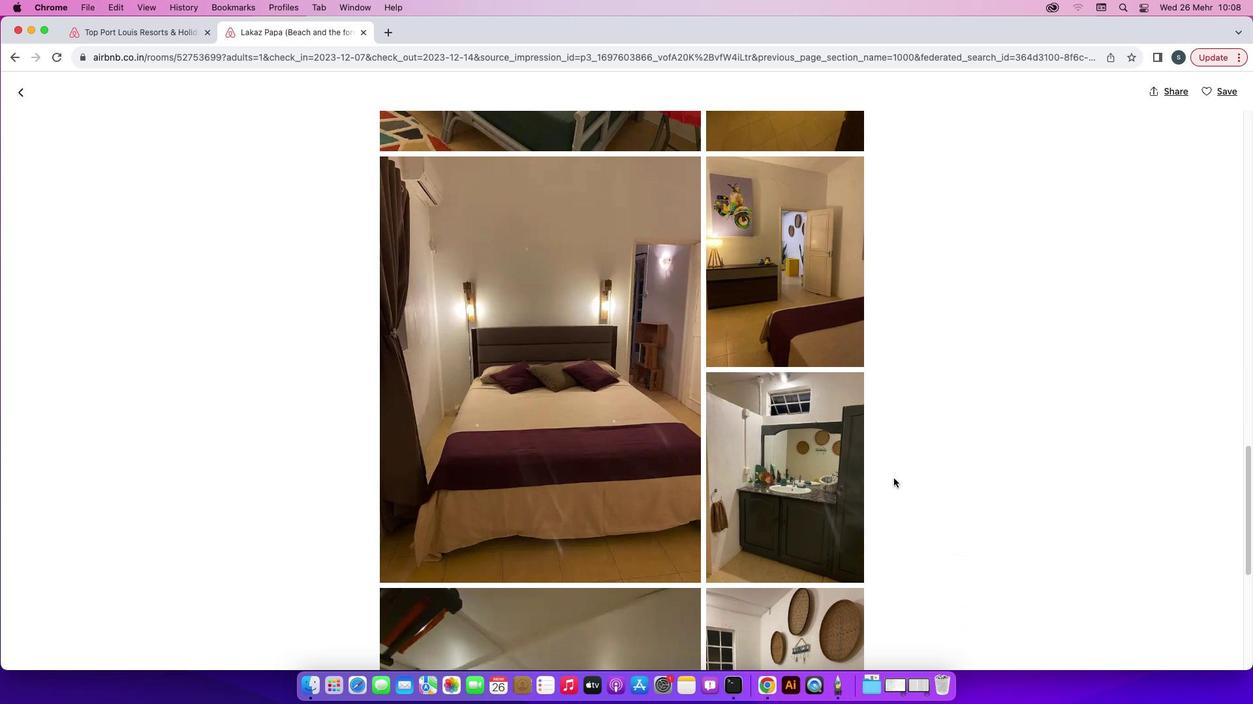 
Action: Mouse scrolled (893, 479) with delta (0, -1)
Screenshot: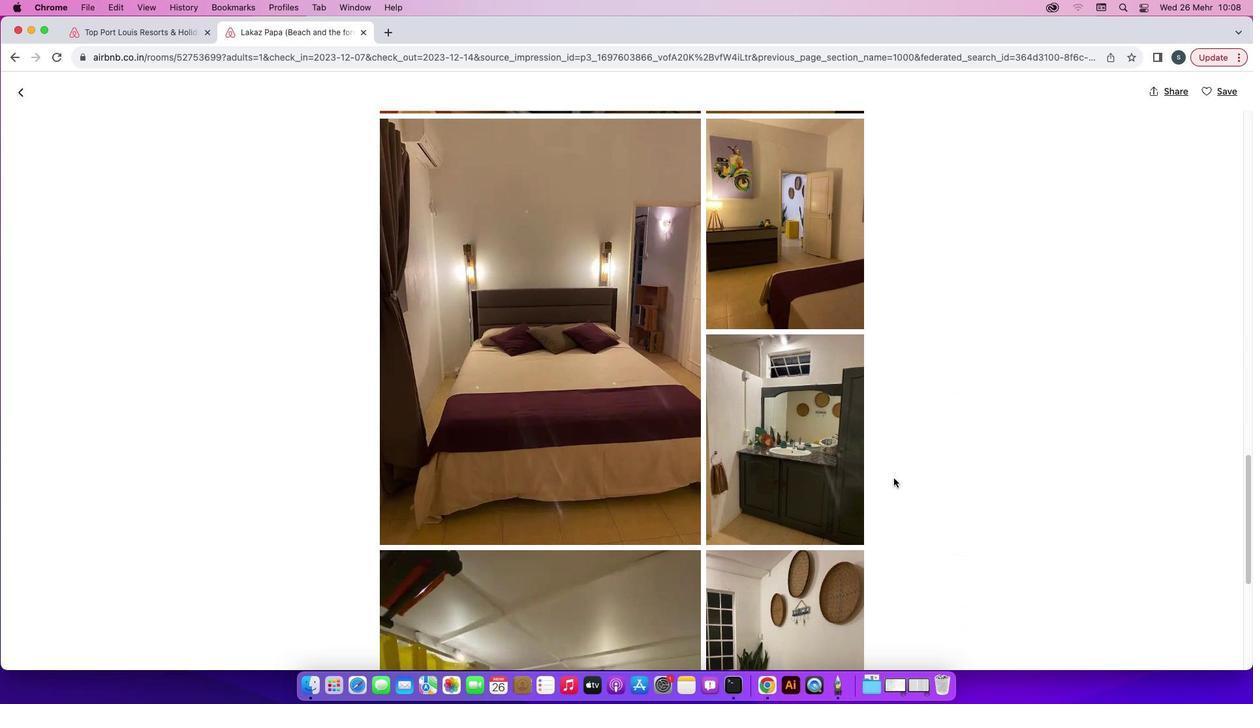 
Action: Mouse scrolled (893, 479) with delta (0, -1)
Screenshot: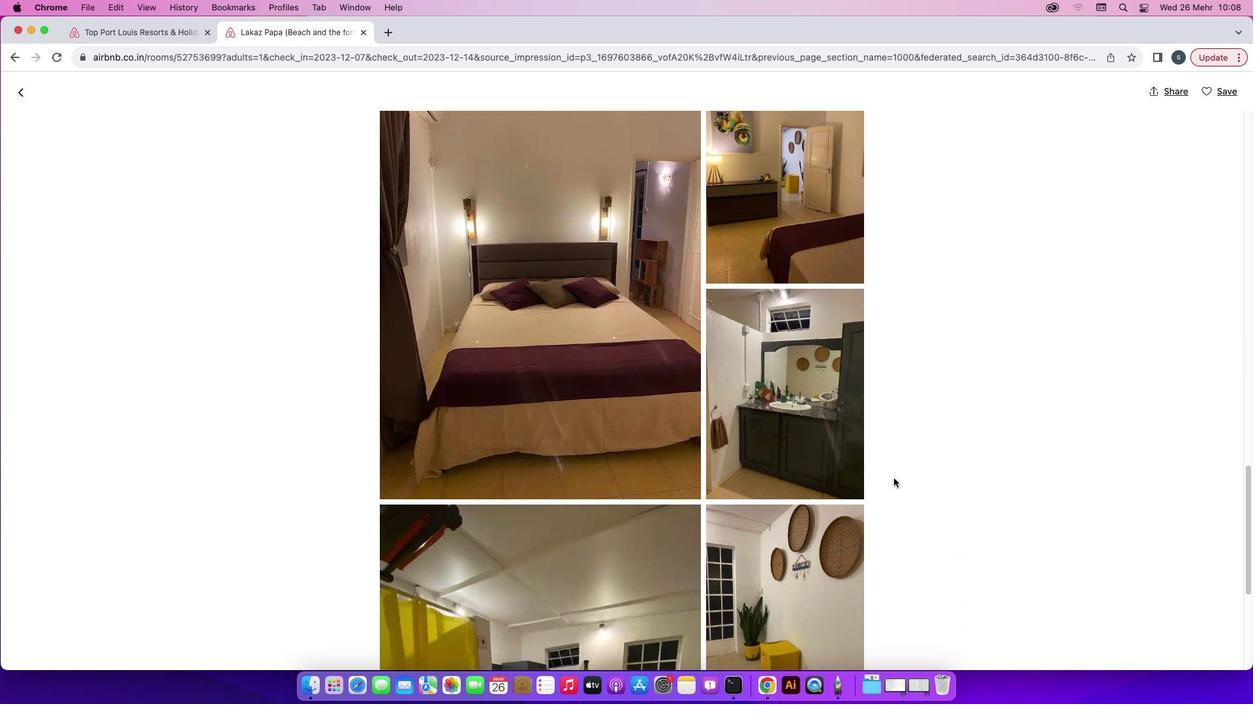 
Action: Mouse scrolled (893, 479) with delta (0, -2)
Screenshot: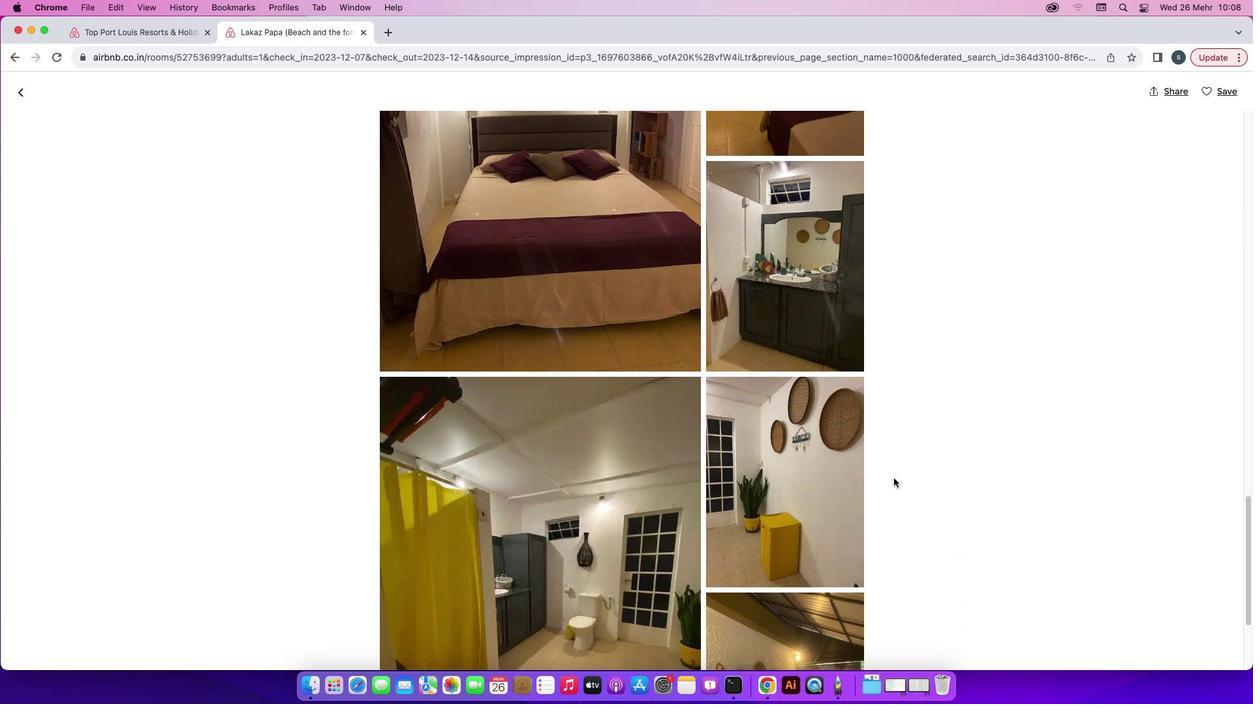 
Action: Mouse scrolled (893, 479) with delta (0, 0)
Screenshot: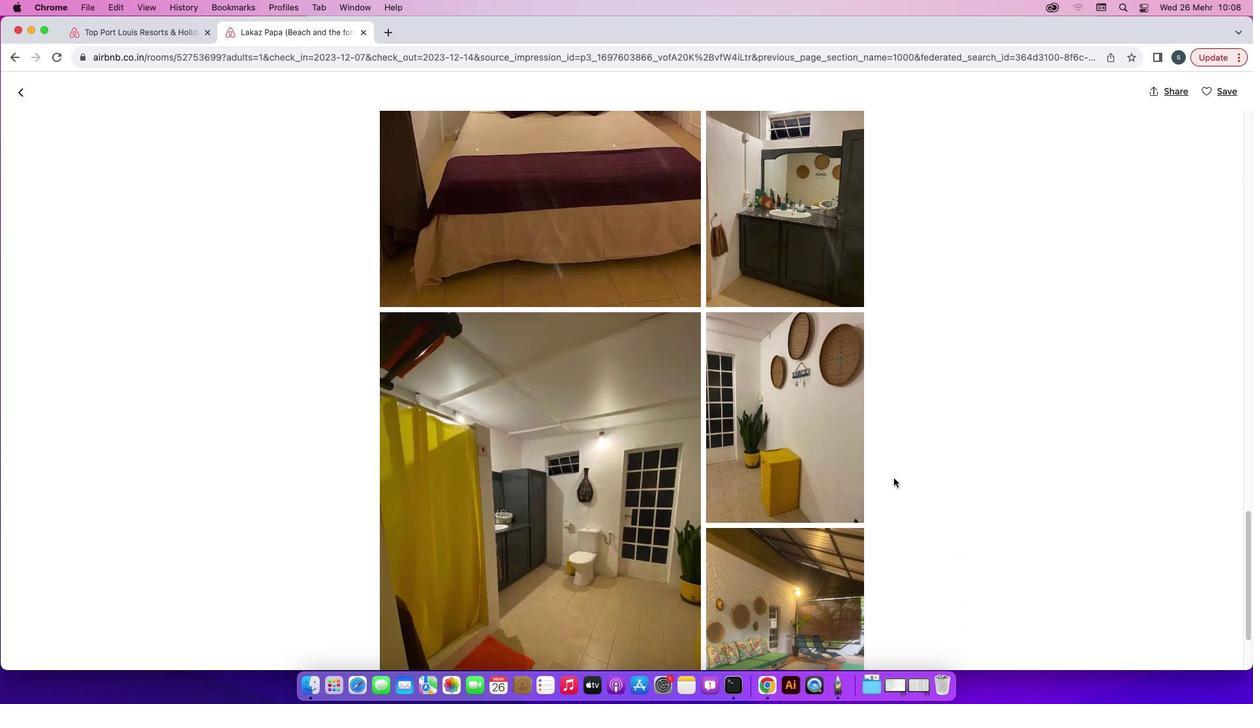 
Action: Mouse scrolled (893, 479) with delta (0, 0)
Screenshot: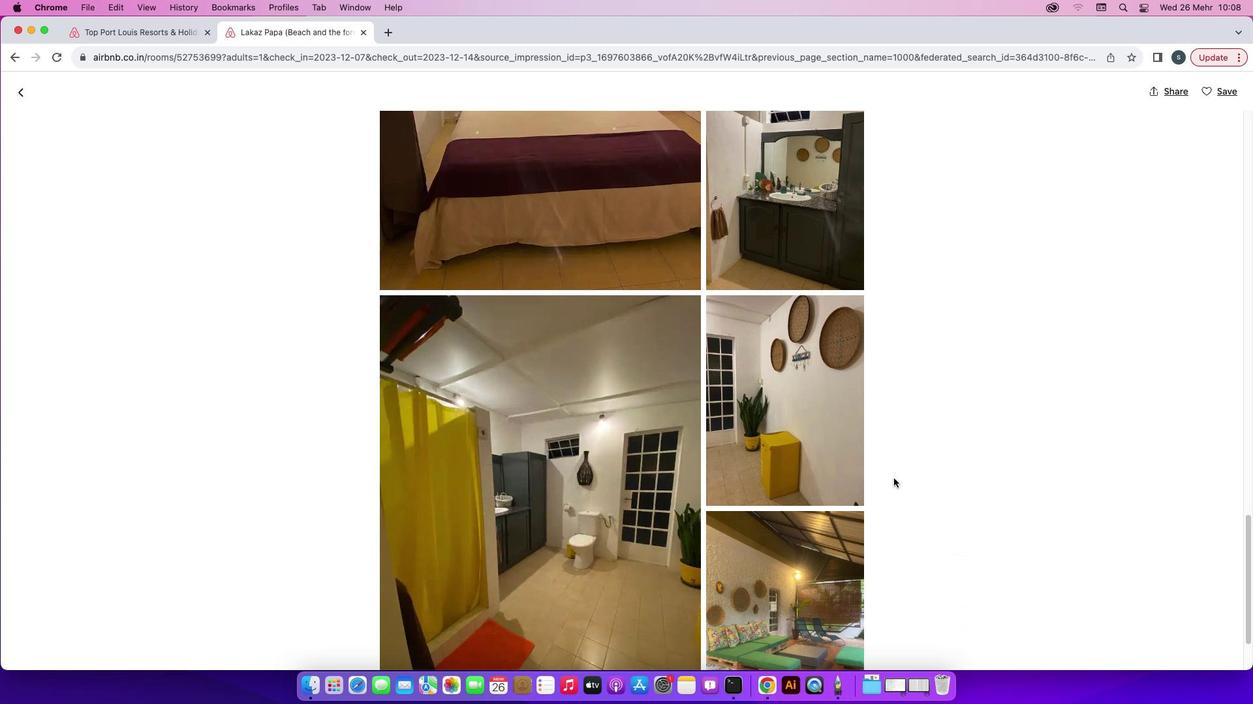 
Action: Mouse scrolled (893, 479) with delta (0, -1)
Screenshot: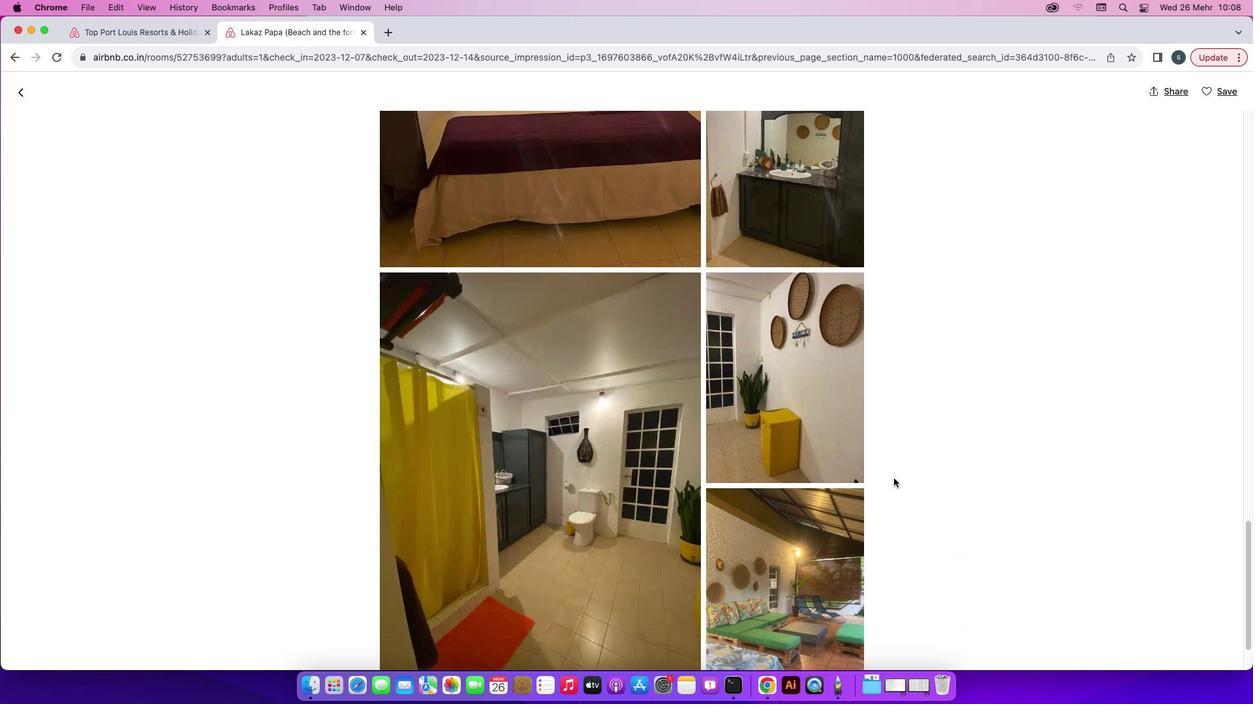 
Action: Mouse scrolled (893, 479) with delta (0, -2)
Screenshot: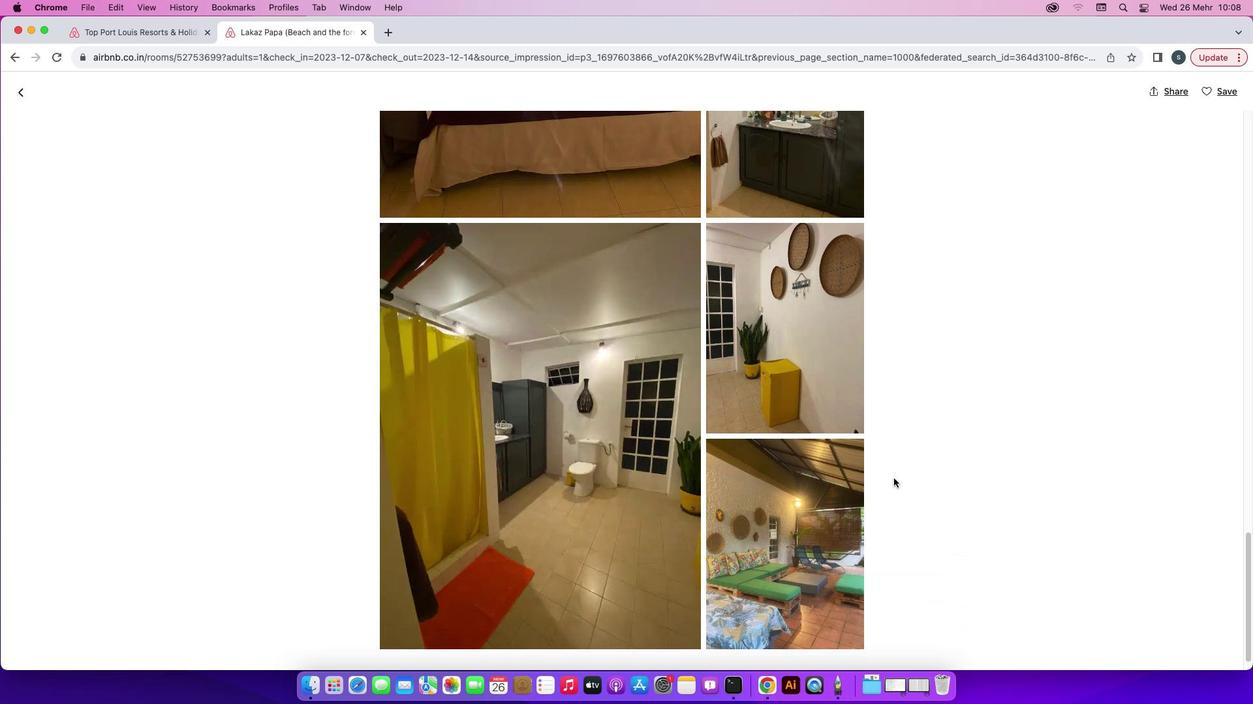 
Action: Mouse scrolled (893, 479) with delta (0, 0)
Screenshot: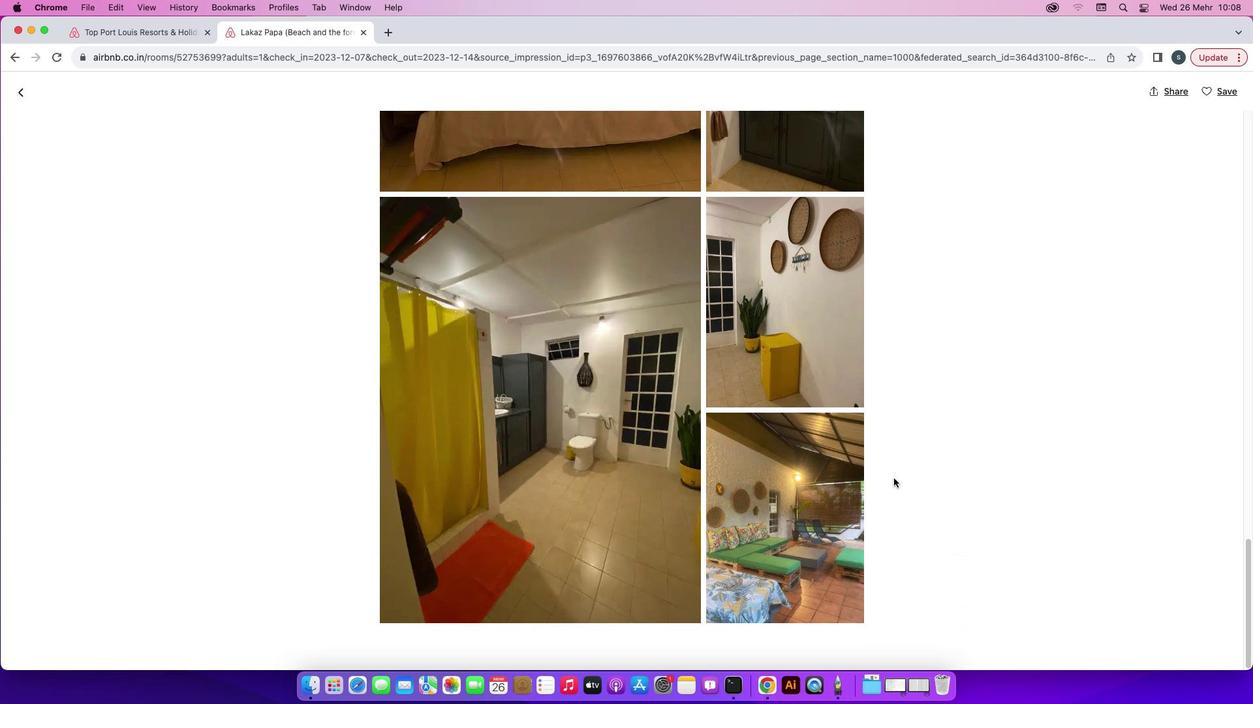 
Action: Mouse scrolled (893, 479) with delta (0, 0)
Screenshot: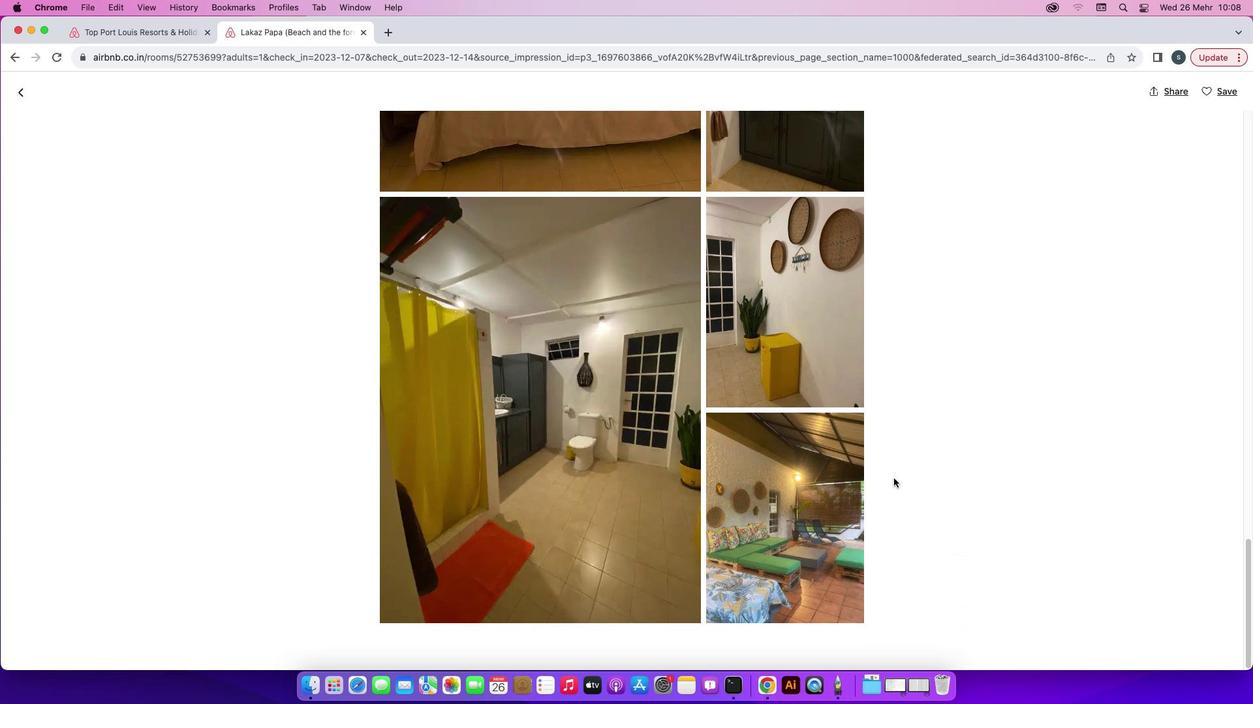 
Action: Mouse scrolled (893, 479) with delta (0, -1)
Screenshot: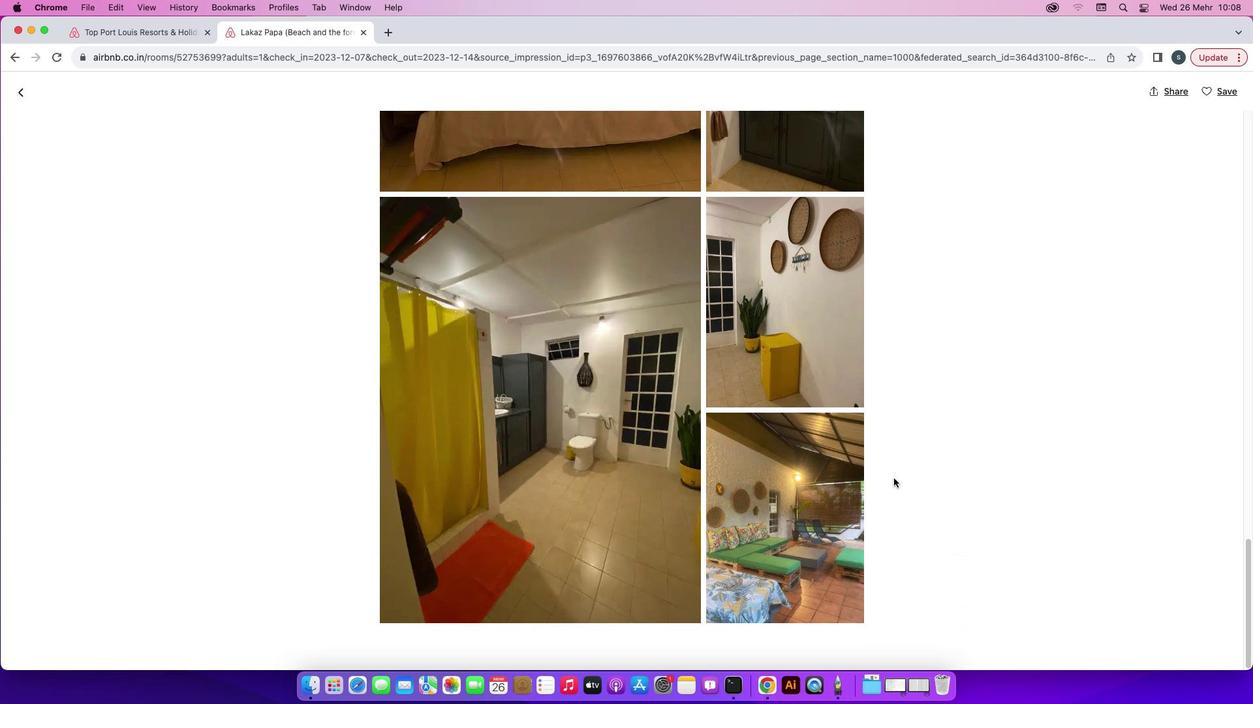 
Action: Mouse scrolled (893, 479) with delta (0, -2)
Screenshot: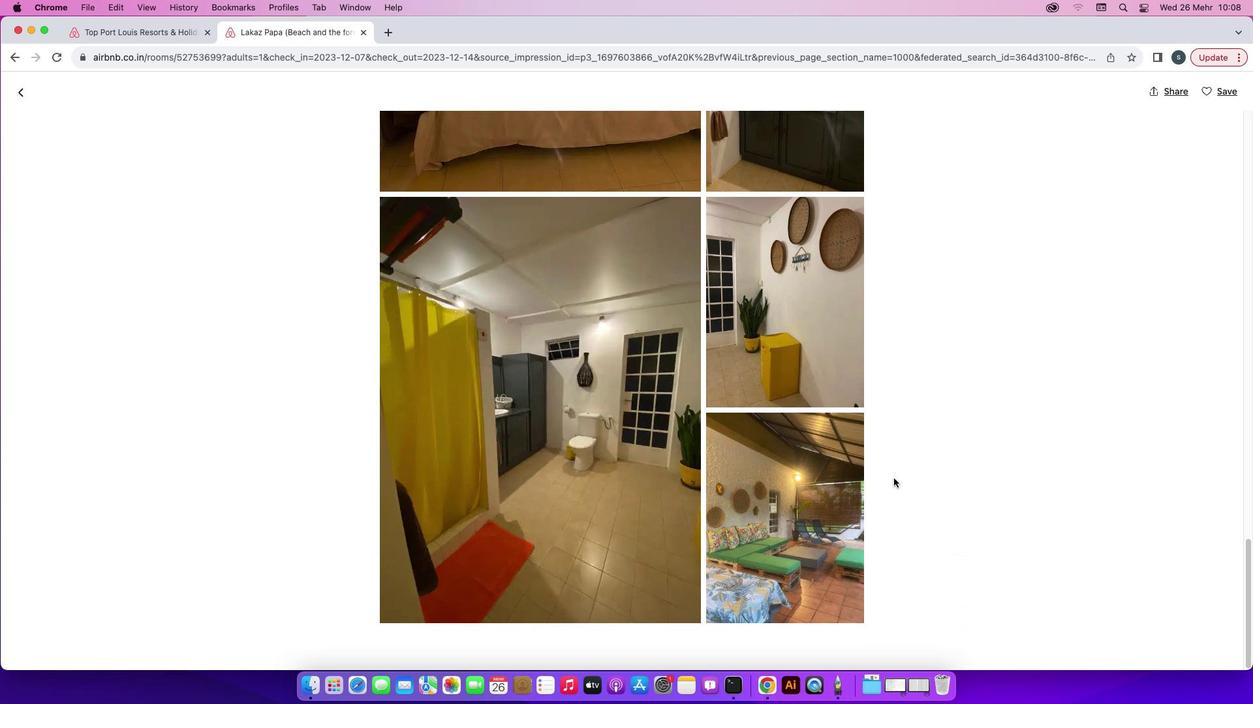 
Action: Mouse scrolled (893, 479) with delta (0, -2)
Screenshot: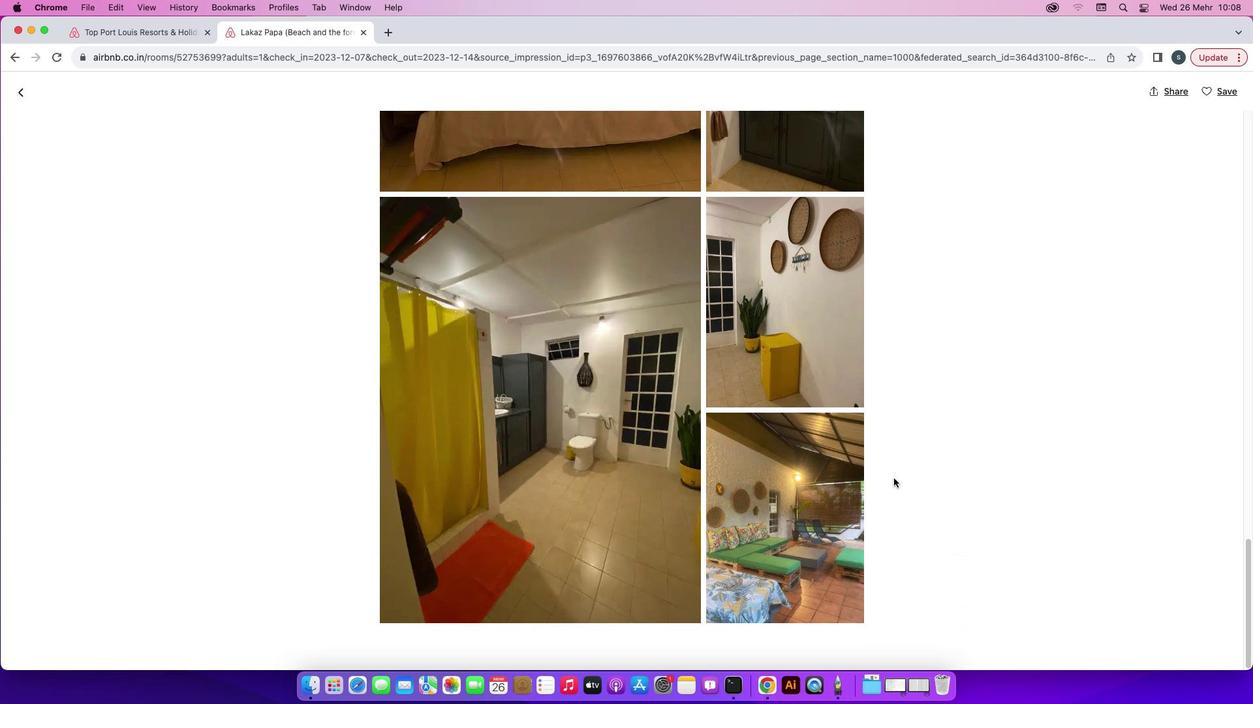 
Action: Mouse moved to (15, 93)
Screenshot: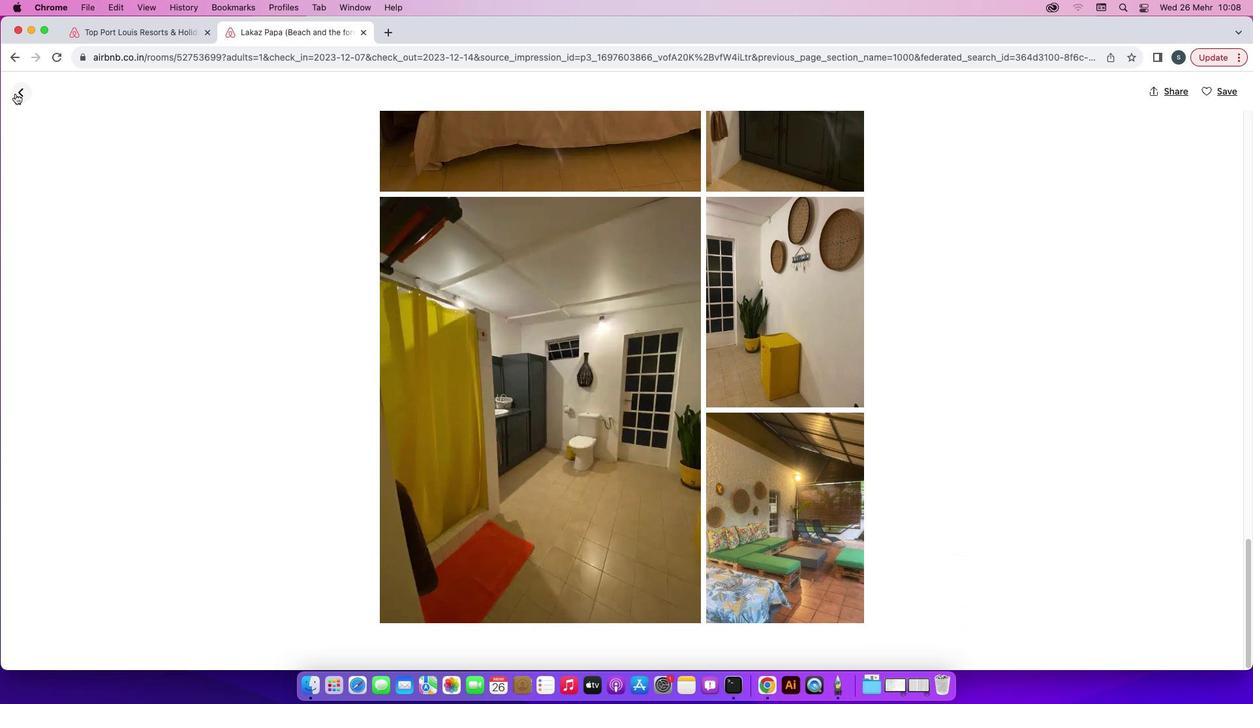 
Action: Mouse pressed left at (15, 93)
Screenshot: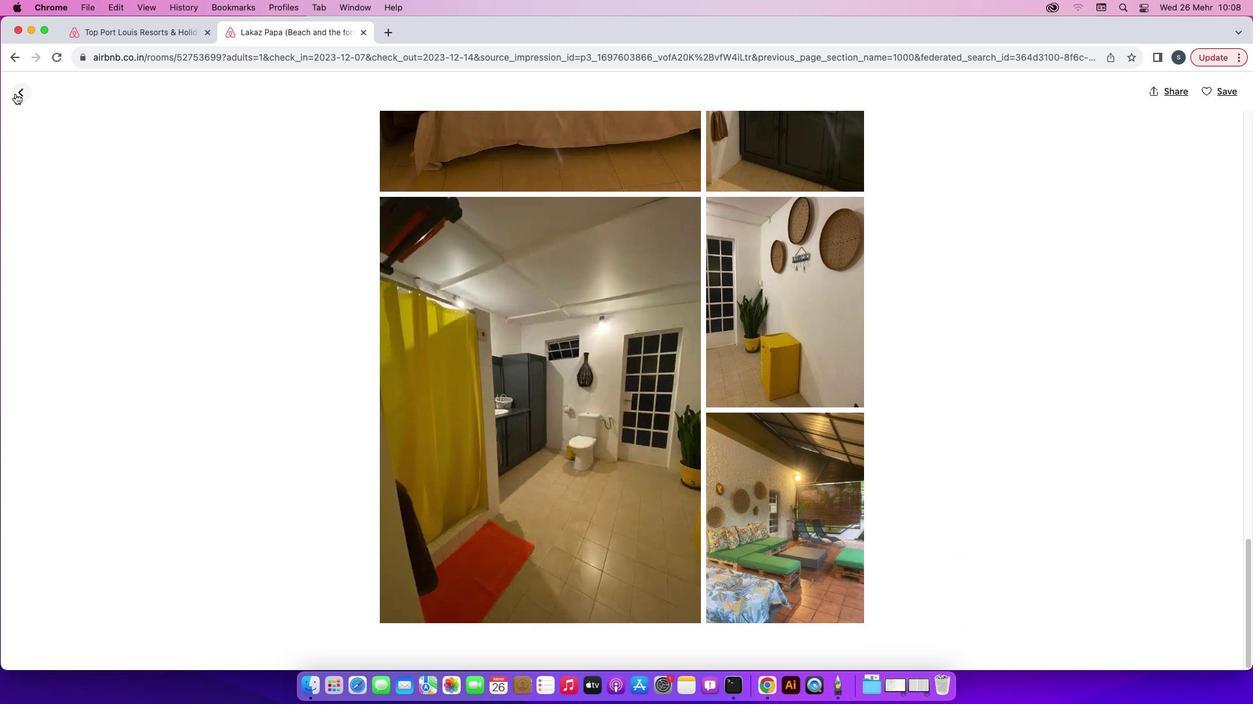 
Action: Mouse moved to (695, 486)
Screenshot: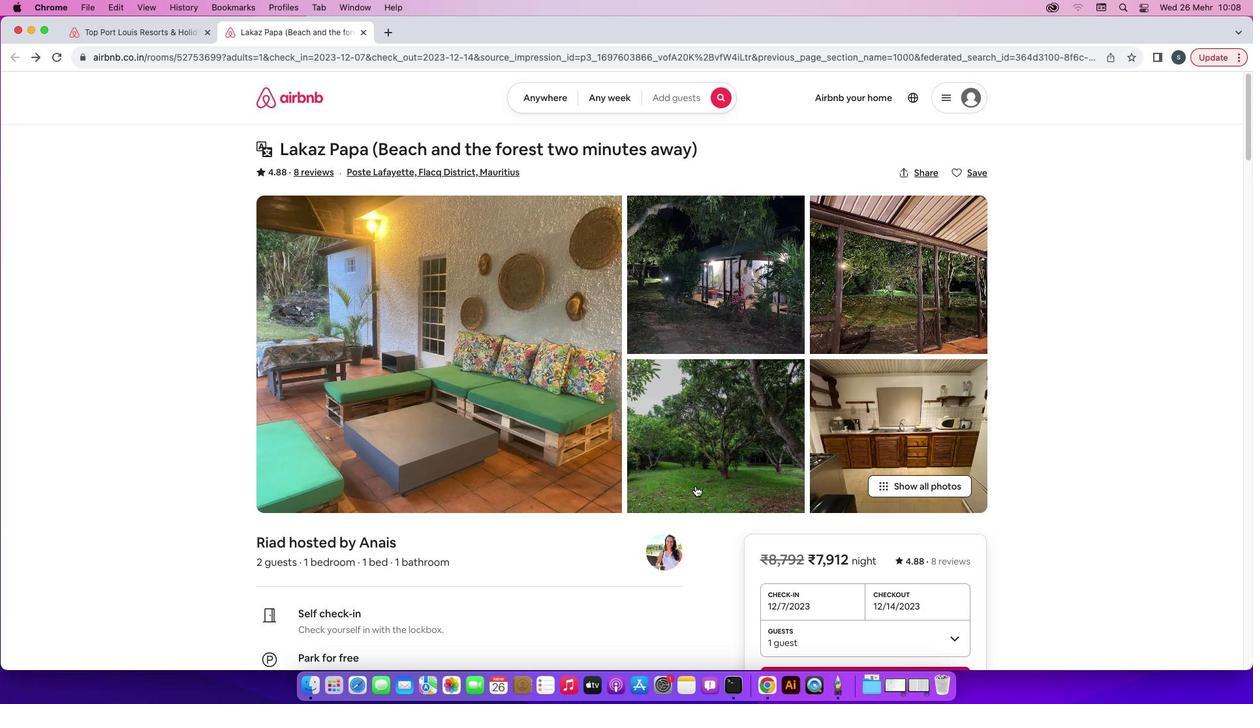 
Action: Mouse scrolled (695, 486) with delta (0, 0)
Screenshot: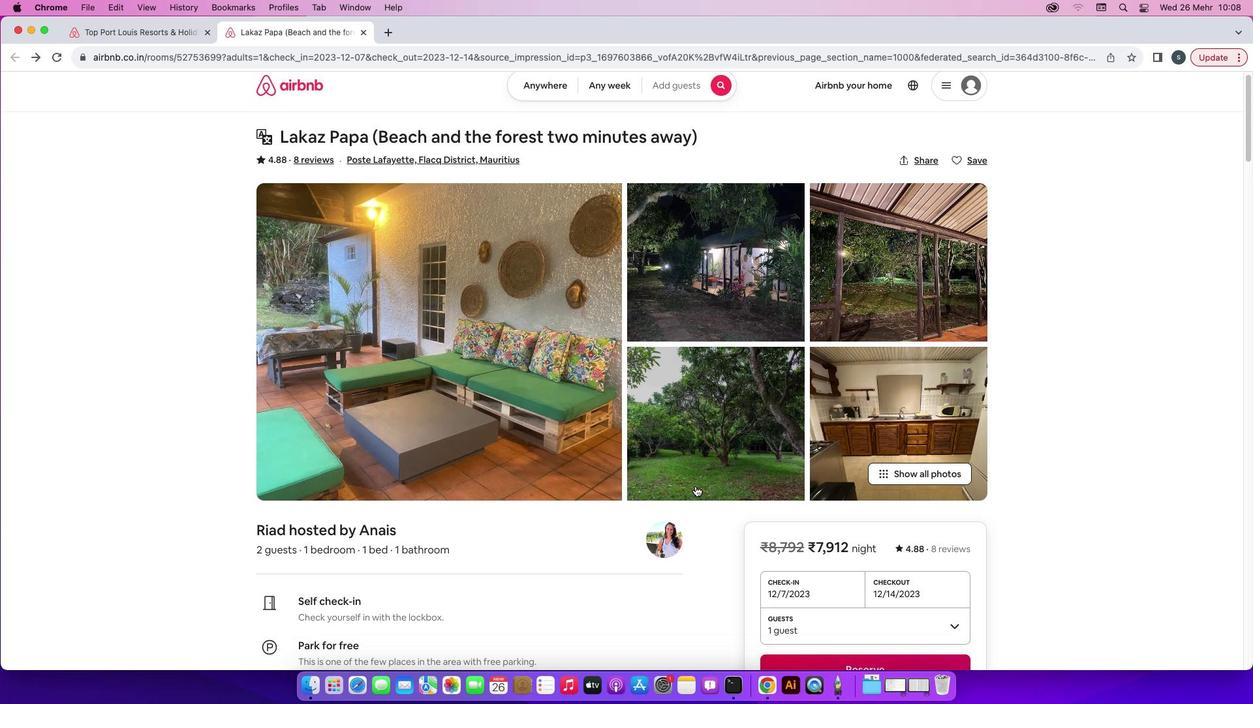 
Action: Mouse scrolled (695, 486) with delta (0, 0)
Screenshot: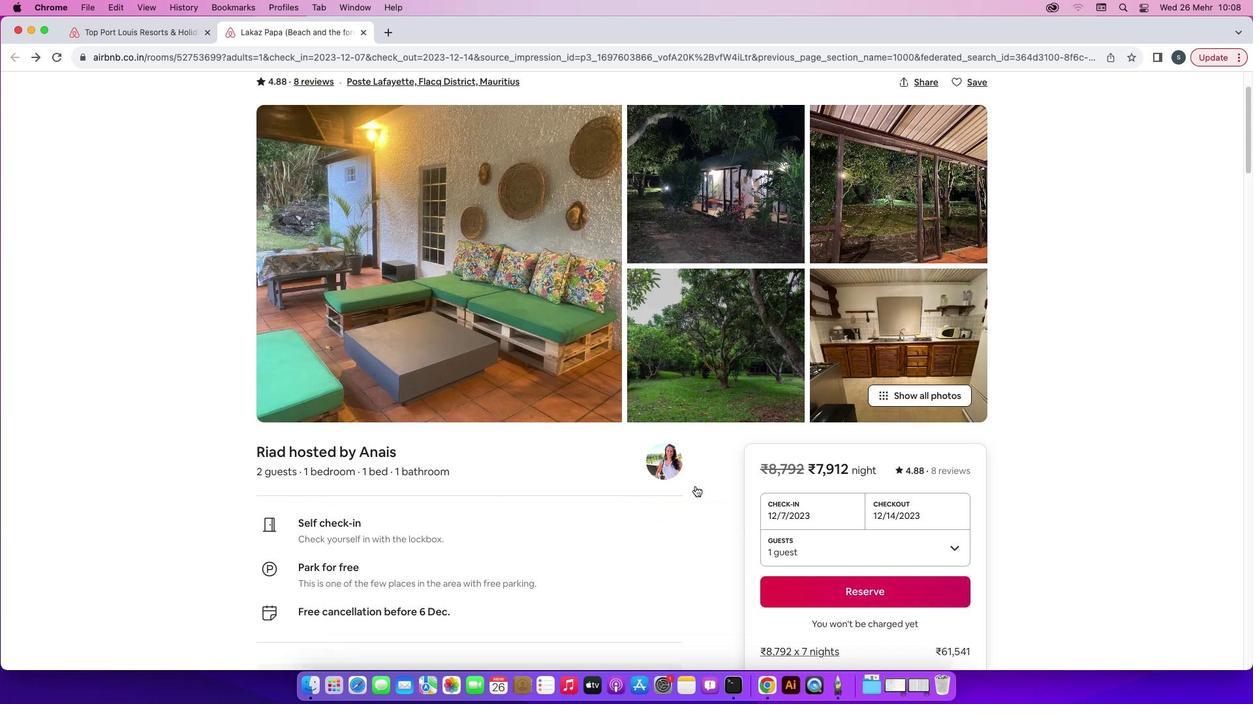 
Action: Mouse scrolled (695, 486) with delta (0, -1)
Screenshot: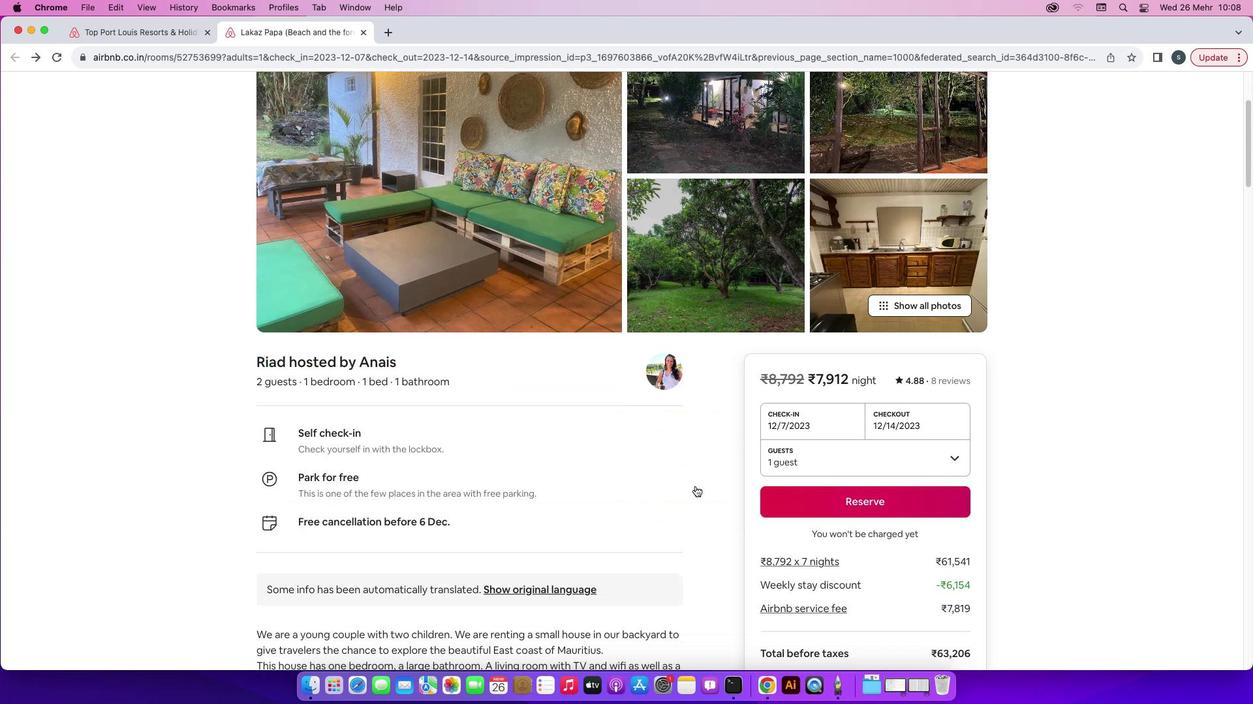 
Action: Mouse scrolled (695, 486) with delta (0, -2)
Screenshot: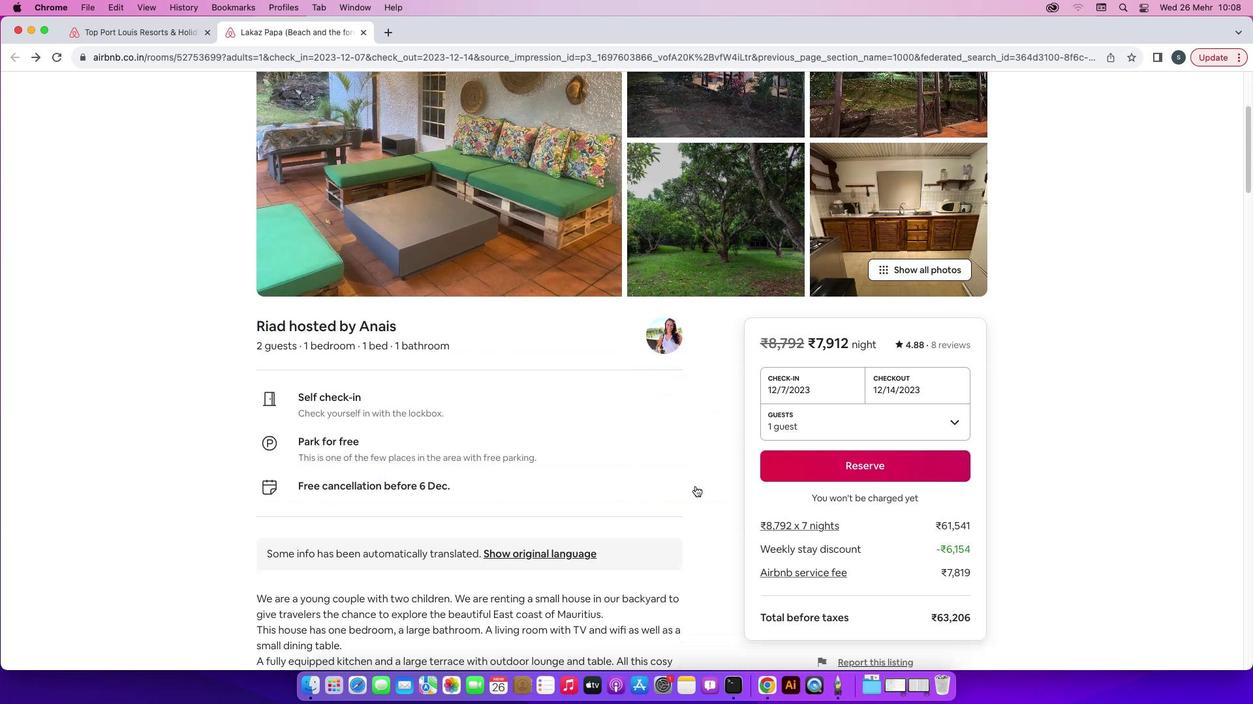
Action: Mouse scrolled (695, 486) with delta (0, 0)
Screenshot: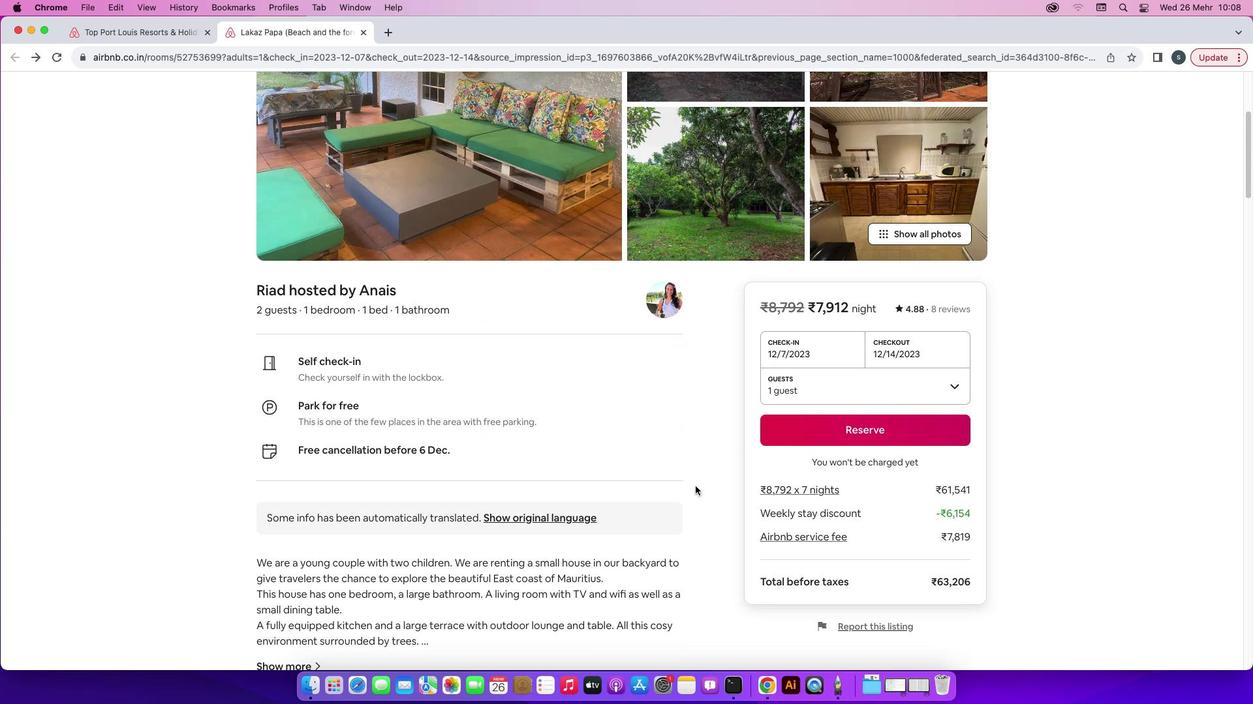 
Action: Mouse scrolled (695, 486) with delta (0, 0)
Screenshot: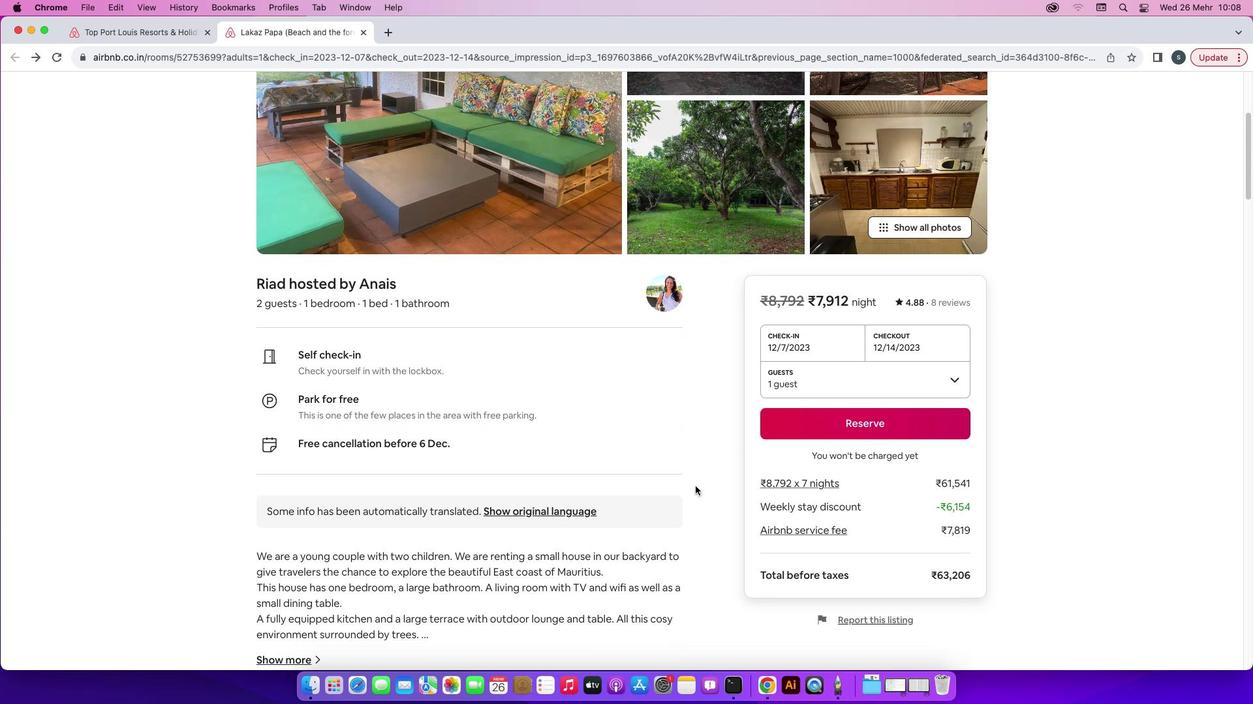 
Action: Mouse scrolled (695, 486) with delta (0, -1)
Screenshot: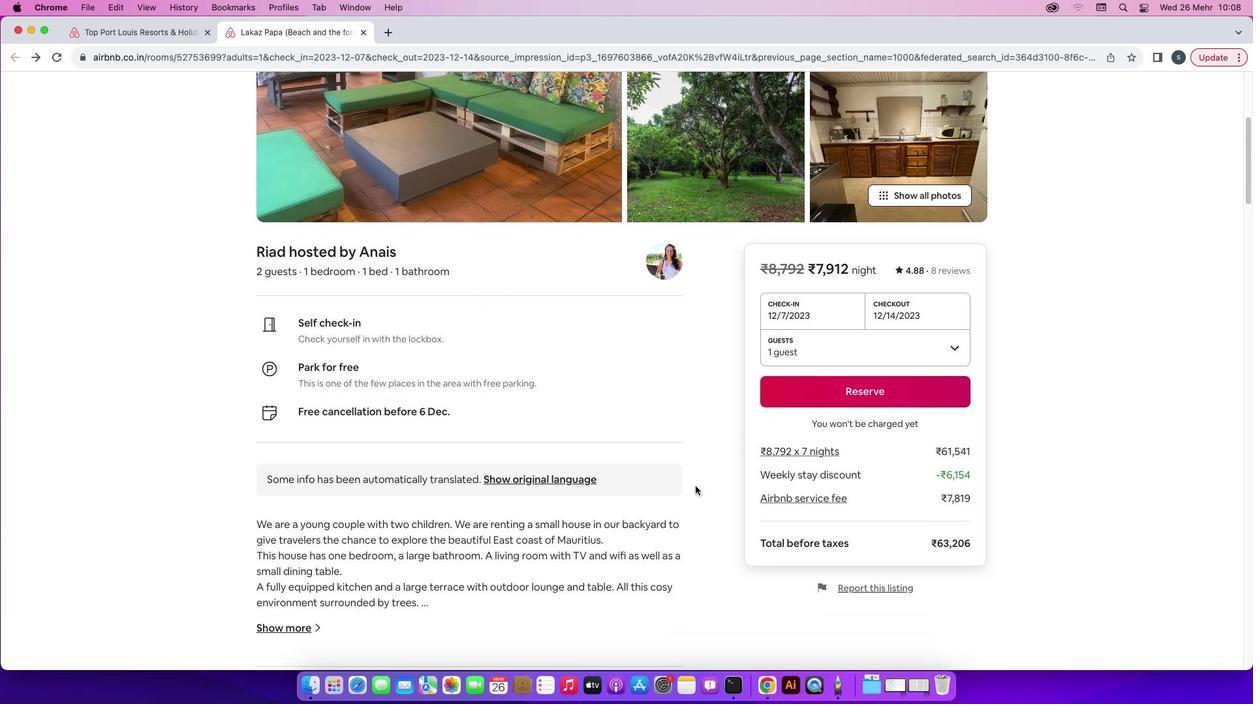 
Action: Mouse scrolled (695, 486) with delta (0, -1)
Screenshot: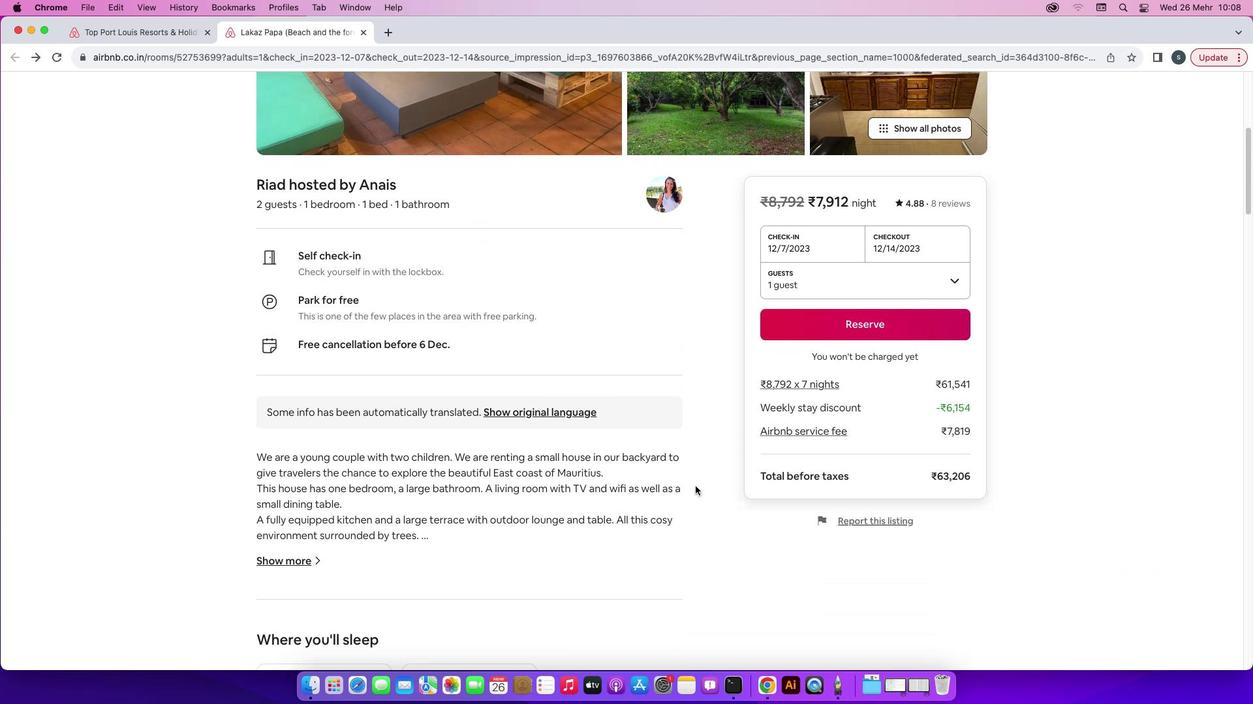 
Action: Mouse scrolled (695, 486) with delta (0, -1)
Screenshot: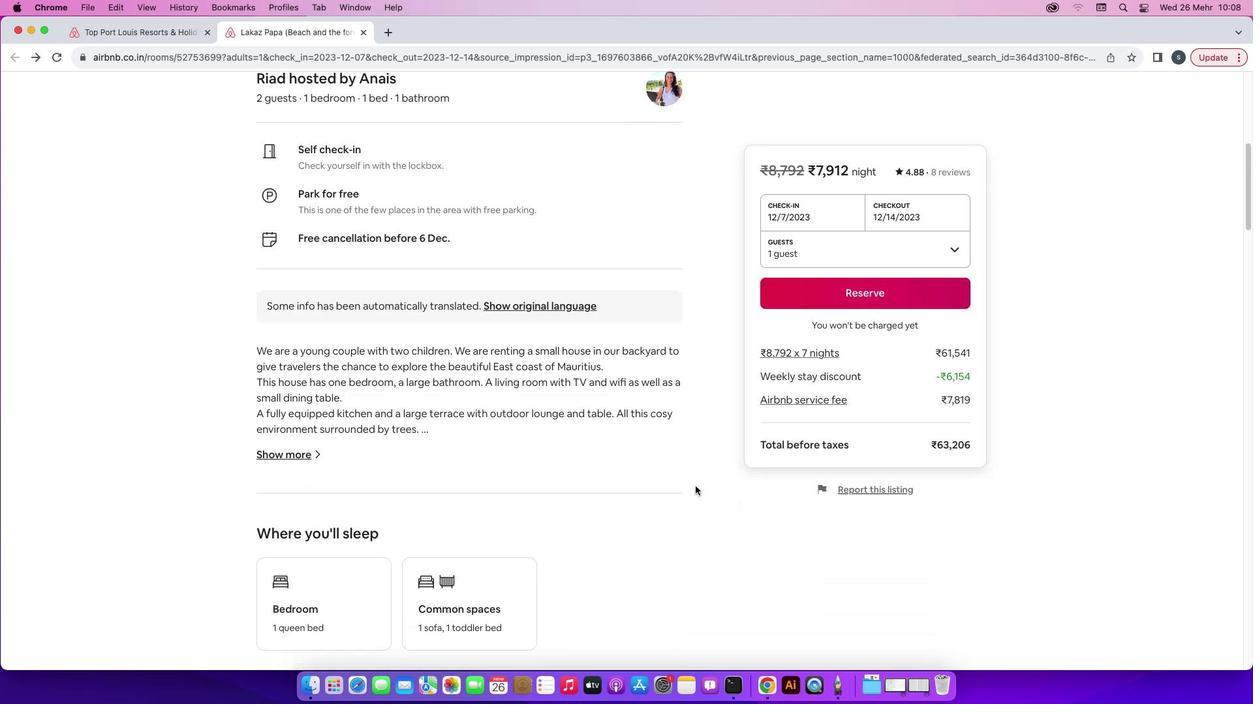 
Action: Mouse moved to (695, 477)
Screenshot: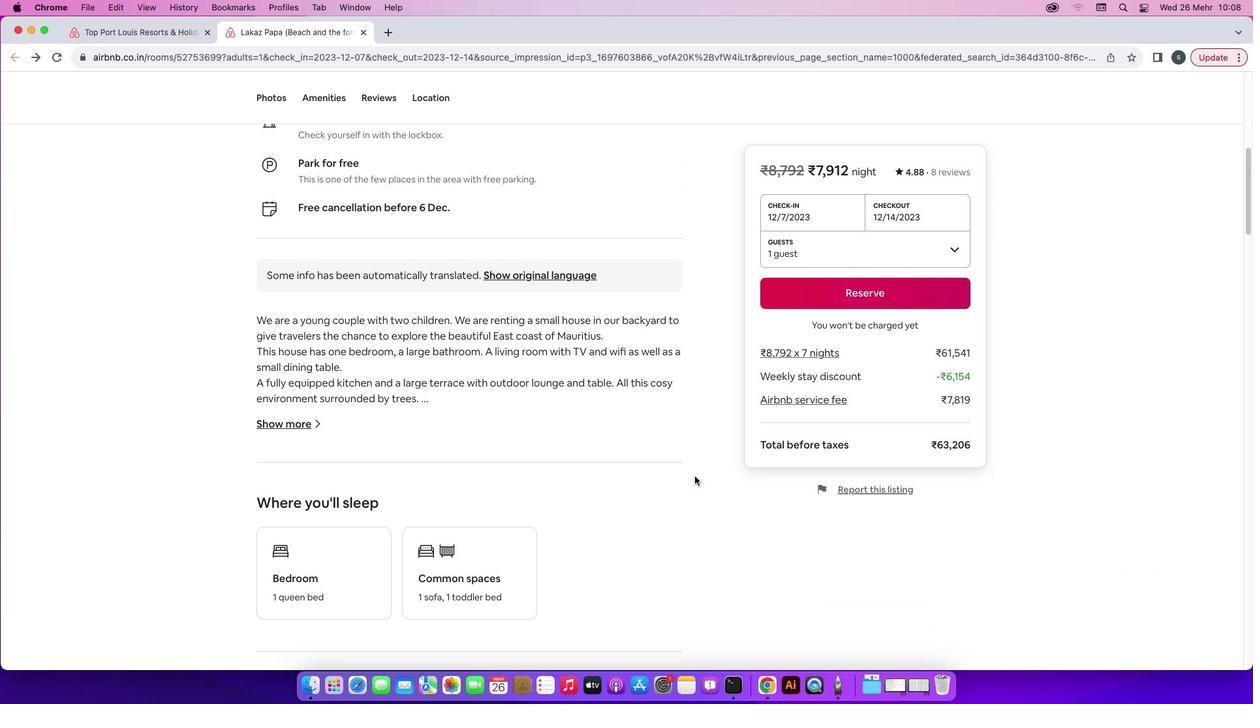 
Action: Mouse scrolled (695, 477) with delta (0, 0)
Screenshot: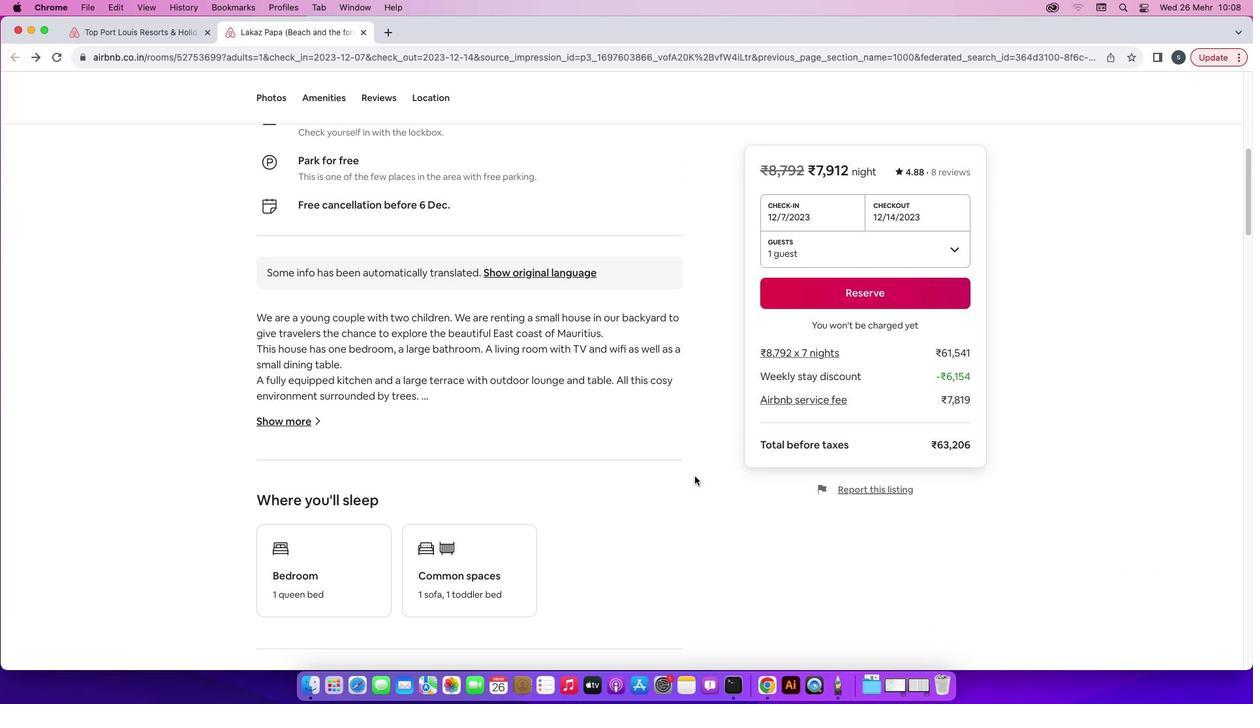 
Action: Mouse scrolled (695, 477) with delta (0, 0)
Screenshot: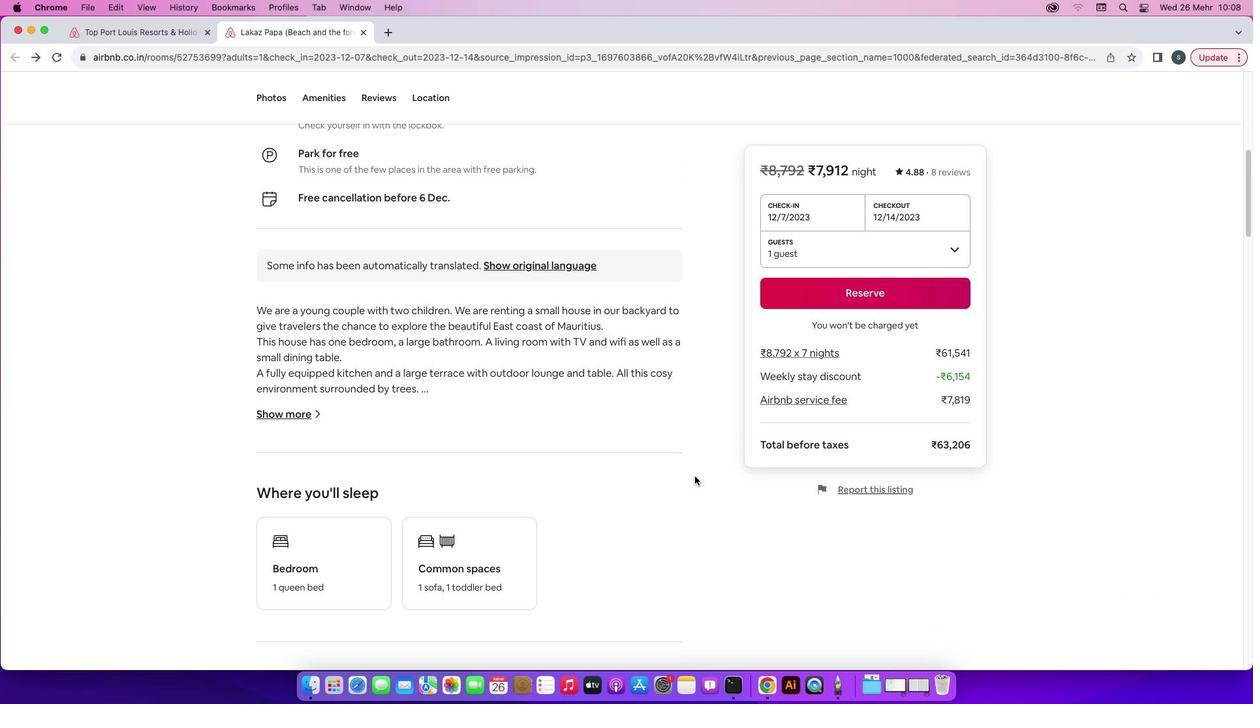 
Action: Mouse scrolled (695, 477) with delta (0, 0)
Screenshot: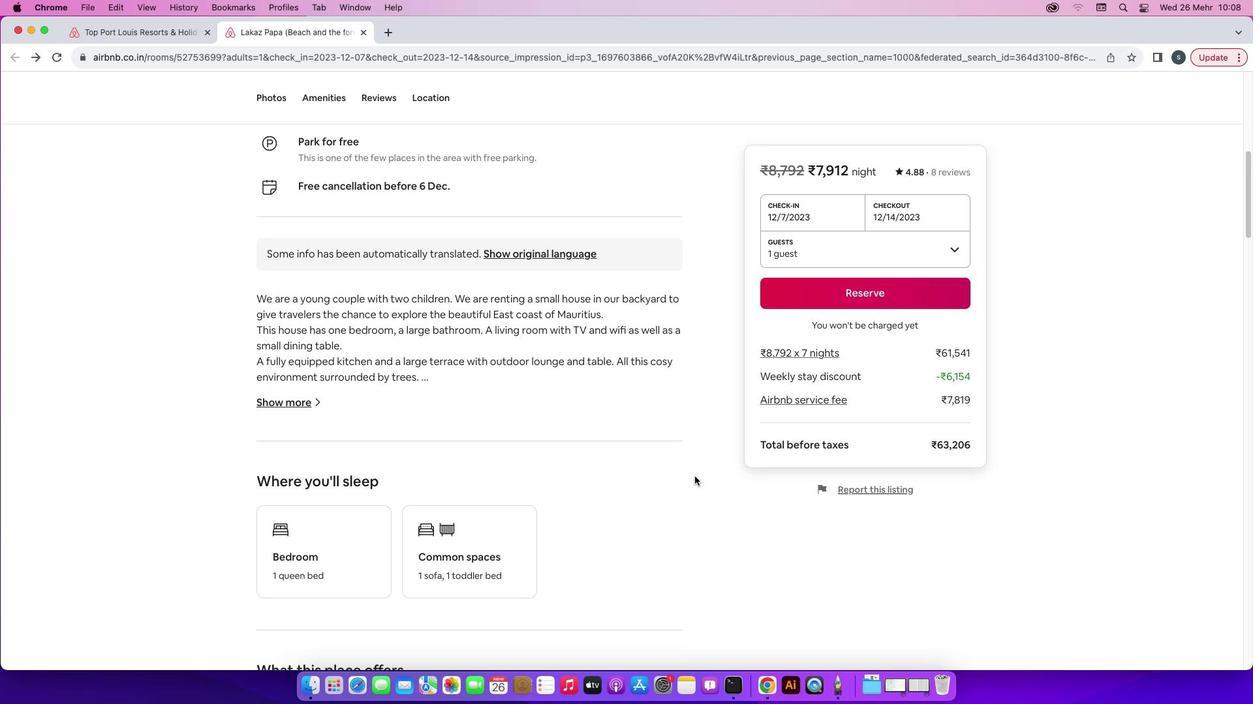 
Action: Mouse scrolled (695, 477) with delta (0, 0)
Screenshot: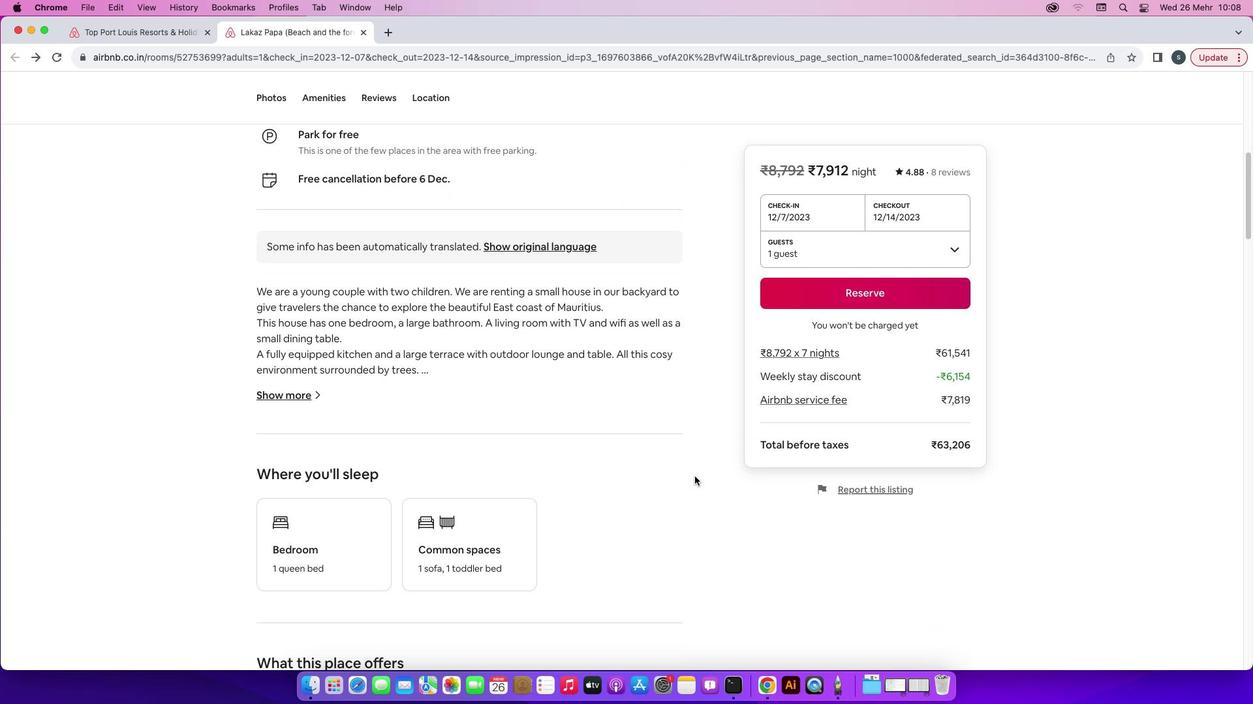 
Action: Mouse moved to (694, 476)
Screenshot: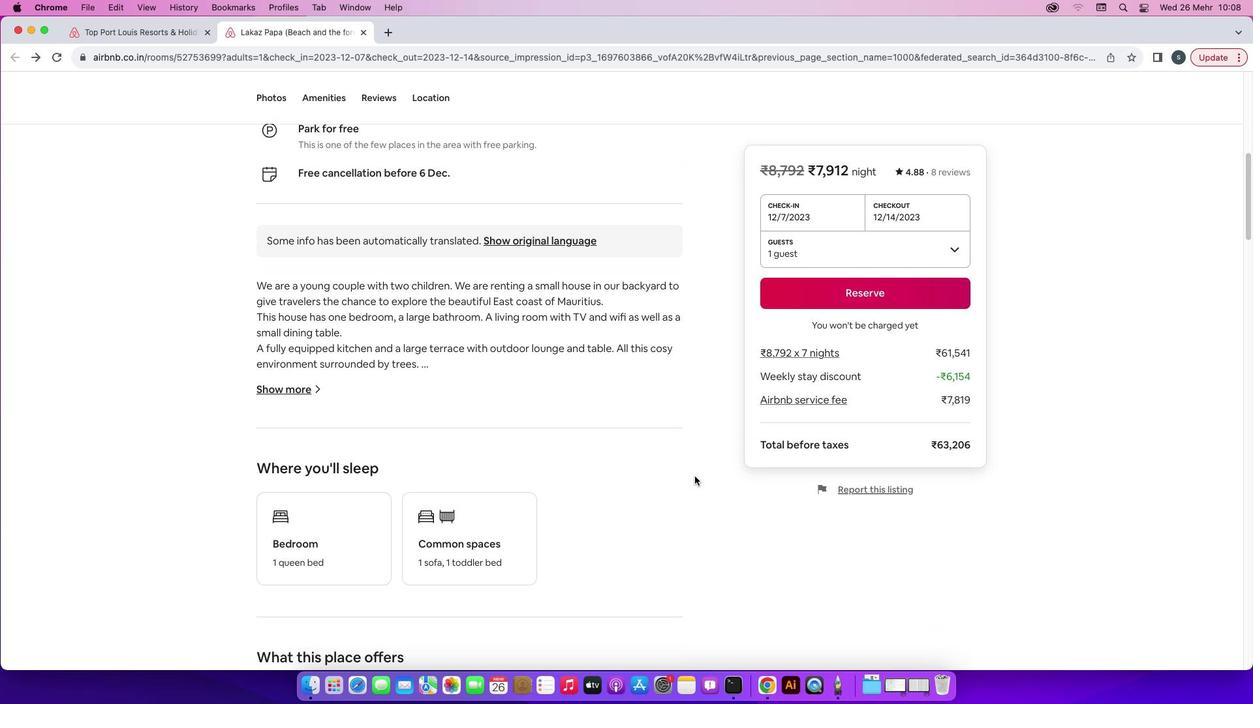 
Action: Mouse scrolled (694, 476) with delta (0, 0)
Screenshot: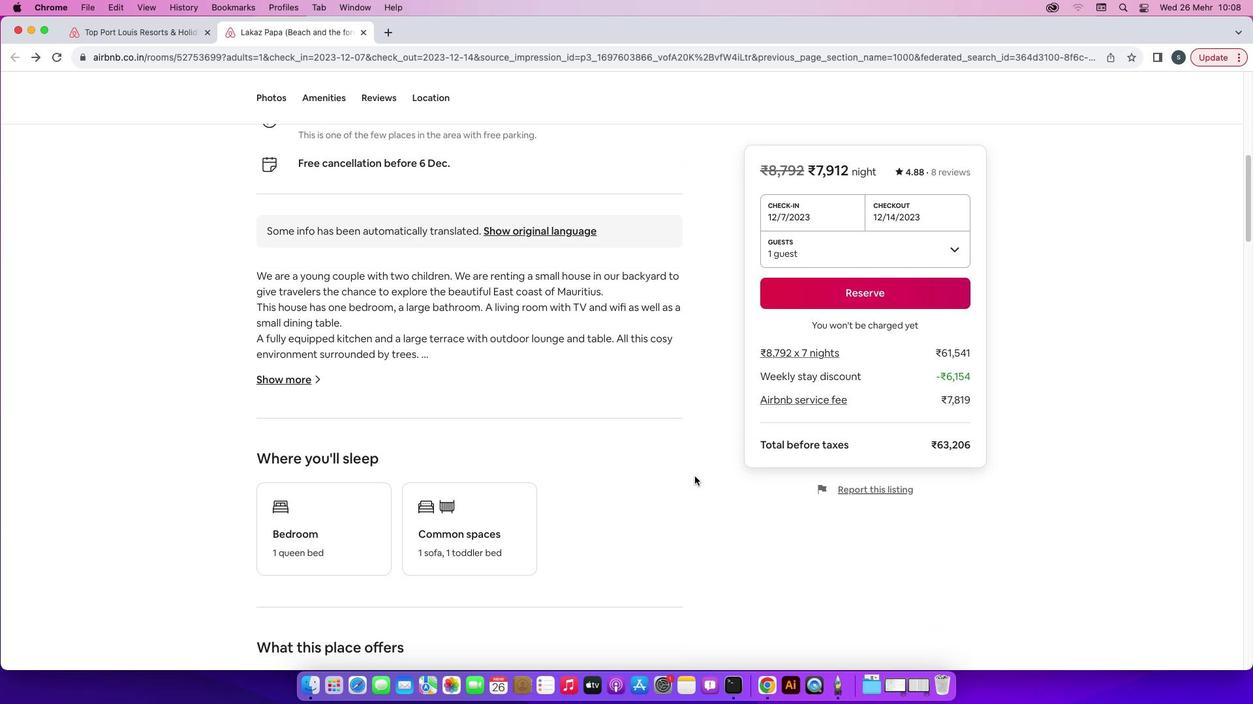 
Action: Mouse scrolled (694, 476) with delta (0, 0)
Screenshot: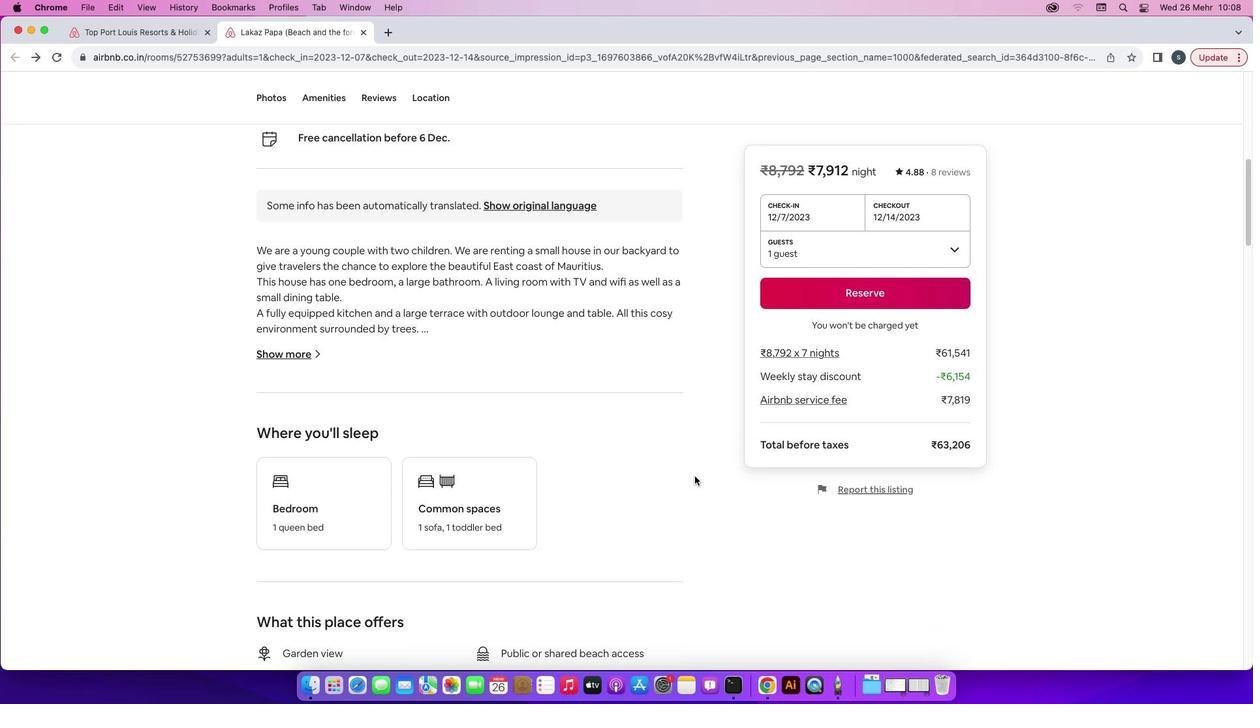 
Action: Mouse scrolled (694, 476) with delta (0, -1)
Screenshot: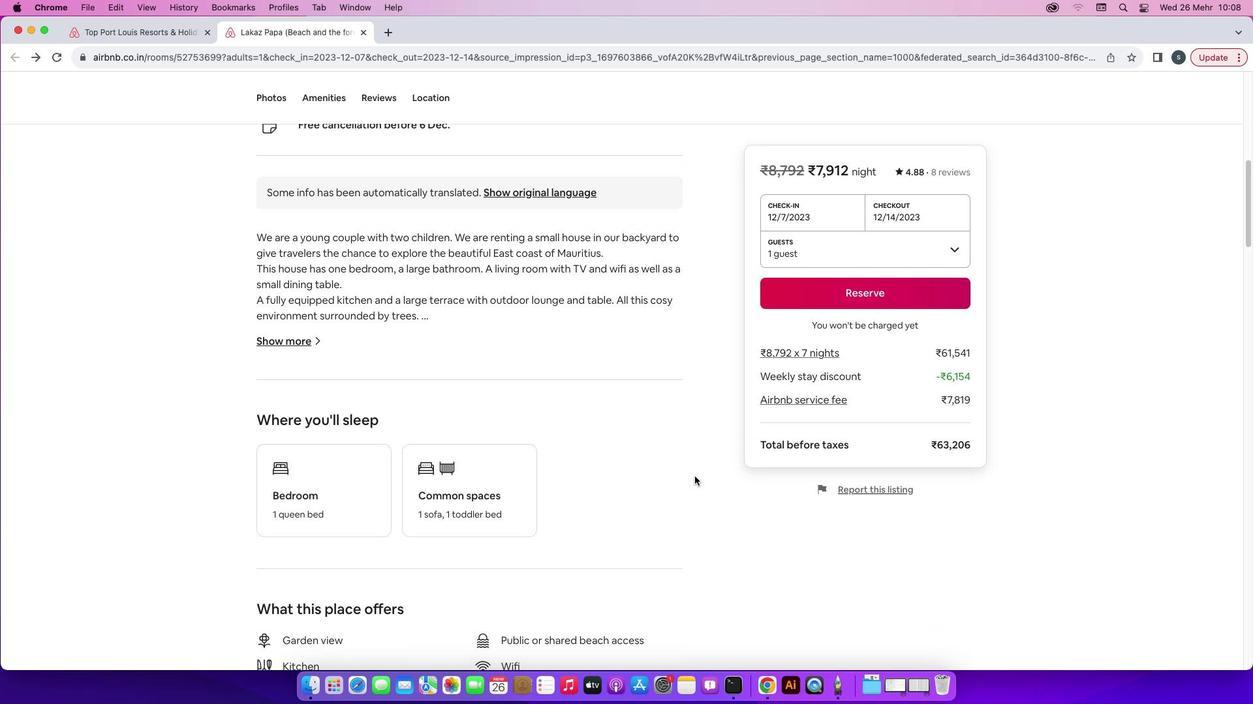 
Action: Mouse moved to (277, 291)
Screenshot: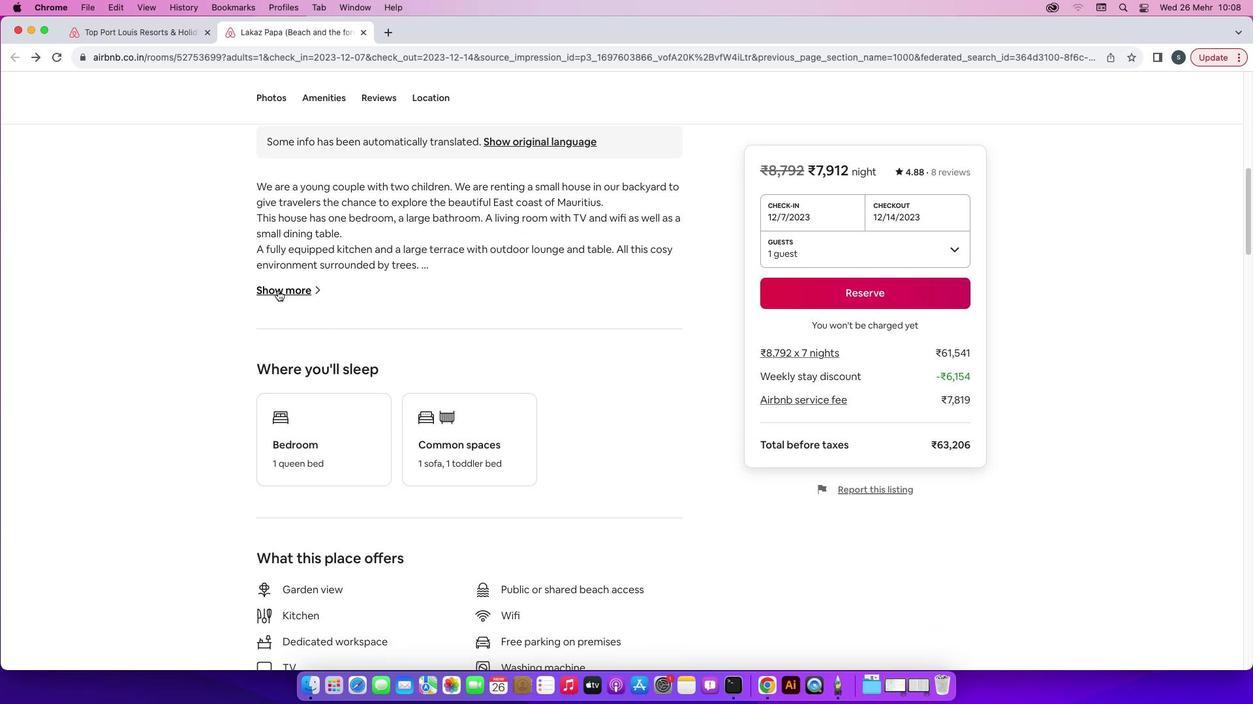 
Action: Mouse pressed left at (277, 291)
Screenshot: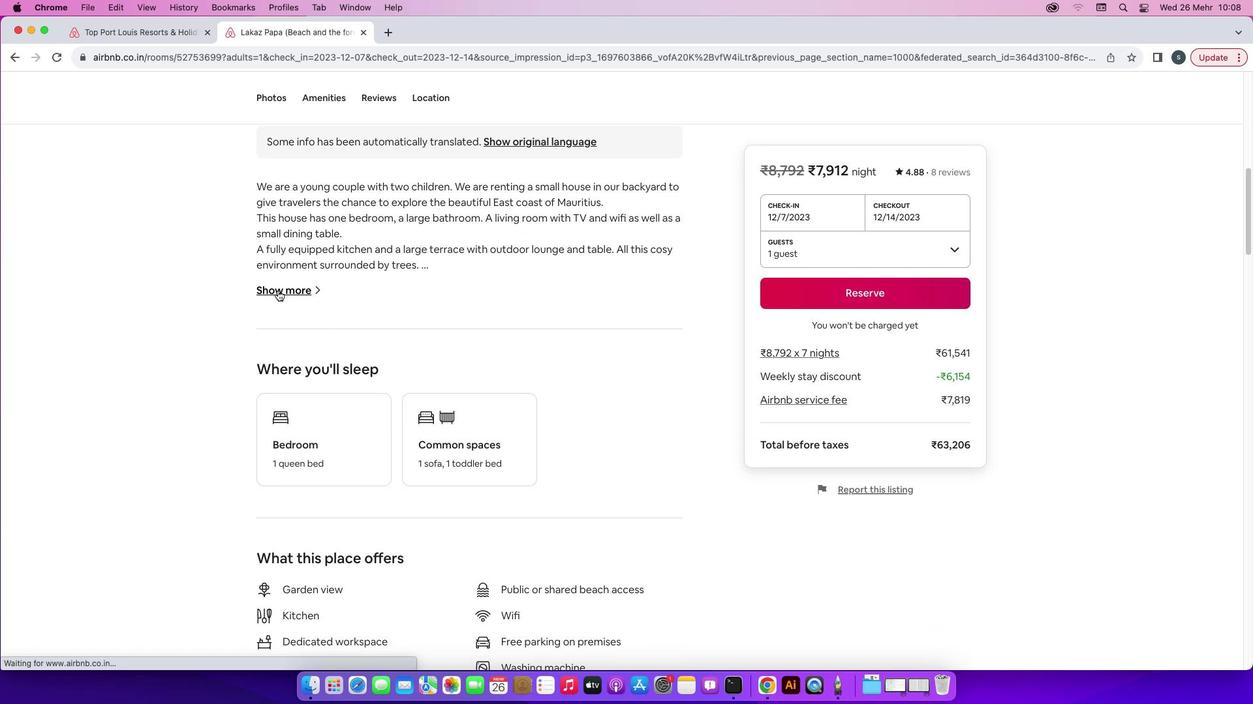 
Action: Mouse moved to (653, 471)
Screenshot: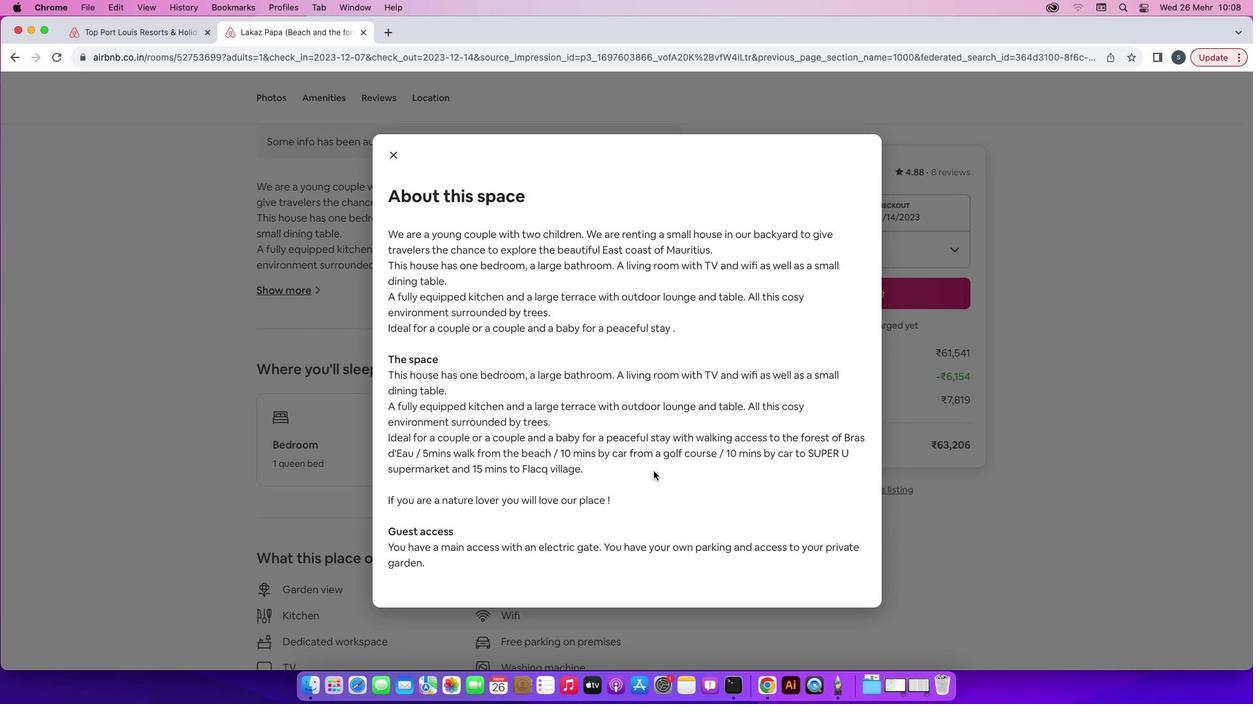 
Action: Mouse scrolled (653, 471) with delta (0, 0)
Screenshot: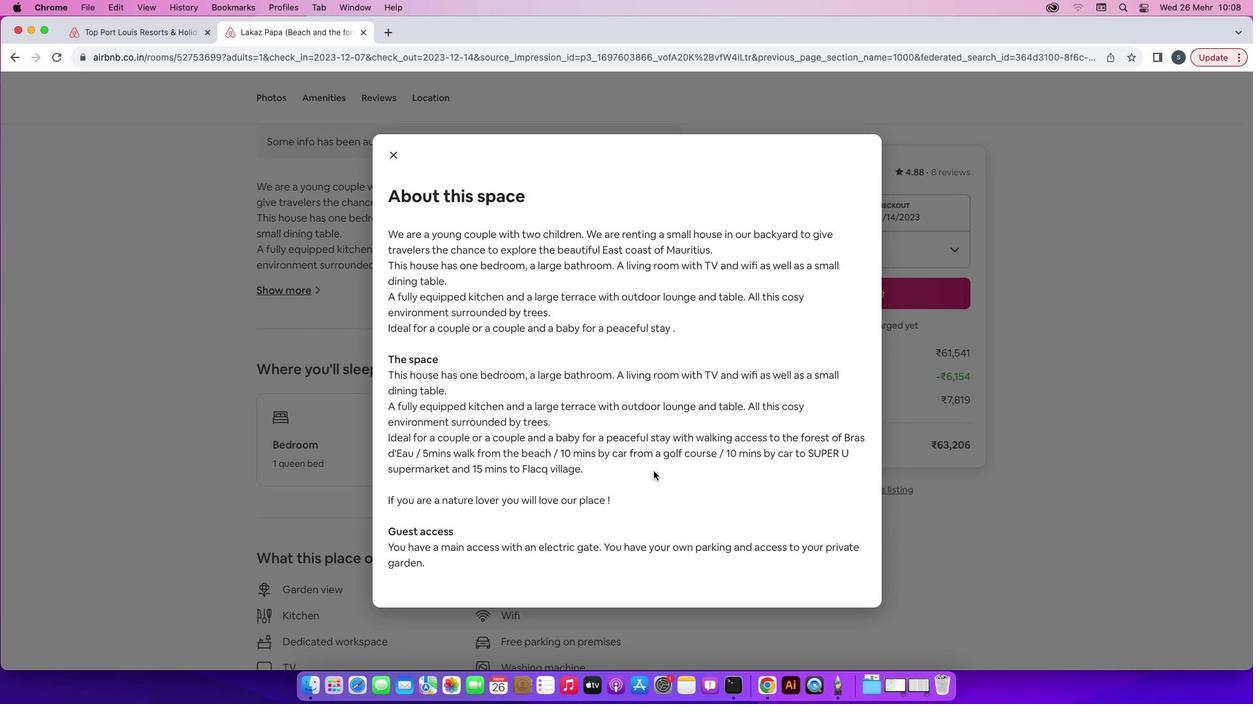 
Action: Mouse scrolled (653, 471) with delta (0, 0)
Screenshot: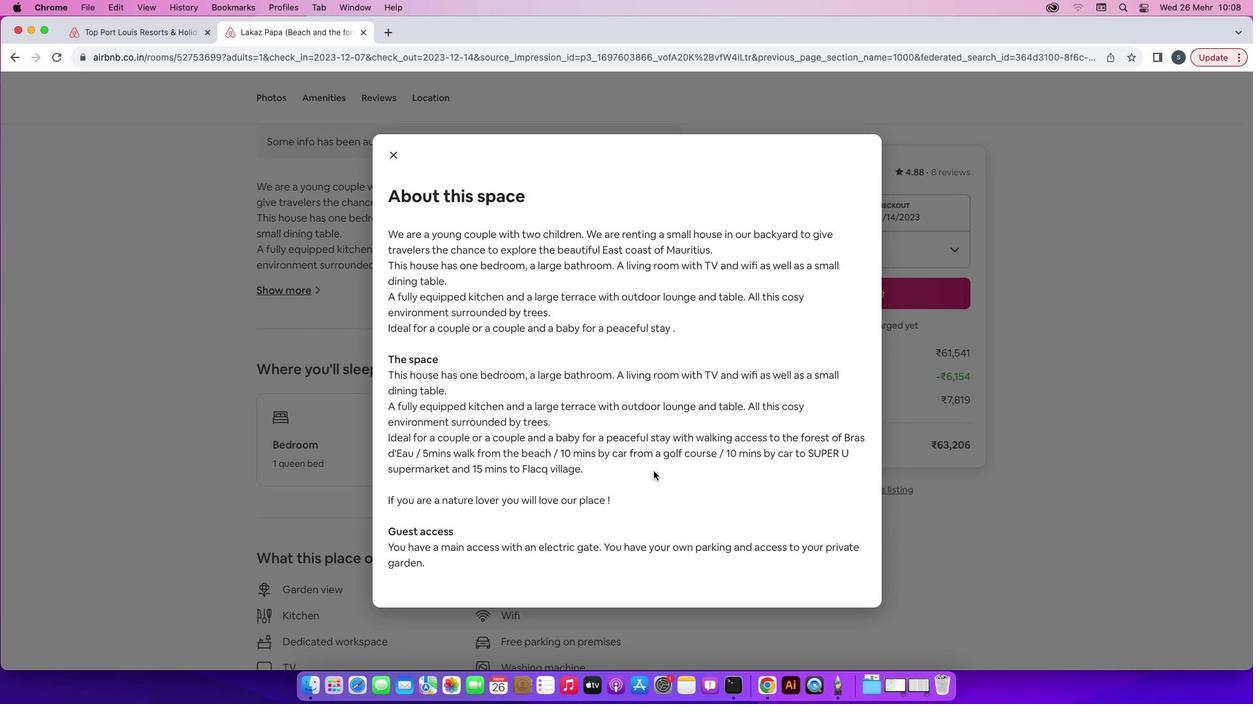
Action: Mouse scrolled (653, 471) with delta (0, 0)
Screenshot: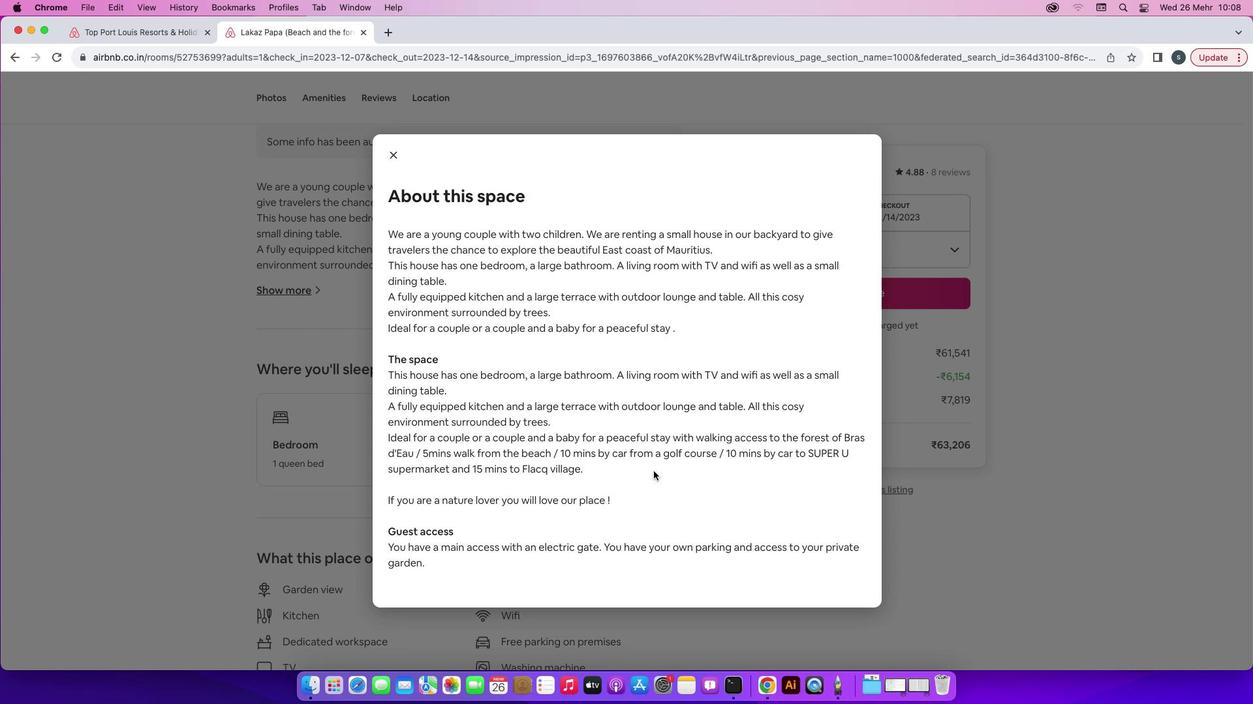
Action: Mouse moved to (396, 154)
Screenshot: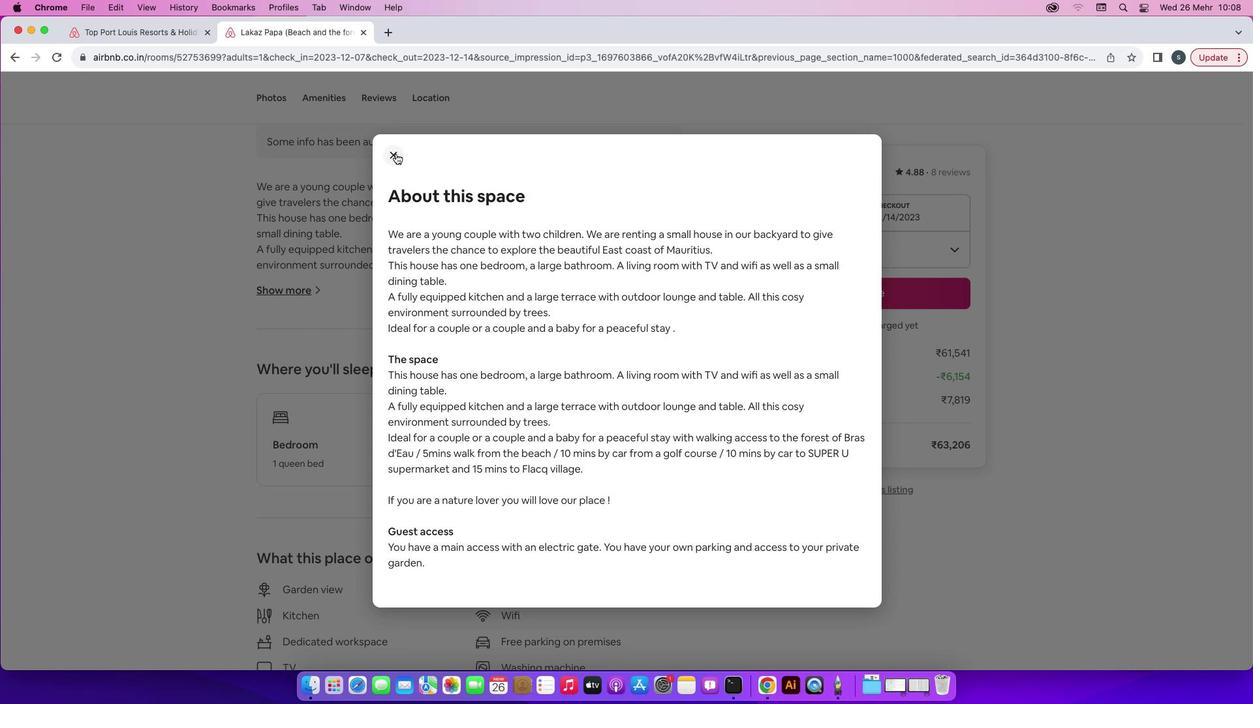 
Action: Mouse pressed left at (396, 154)
Screenshot: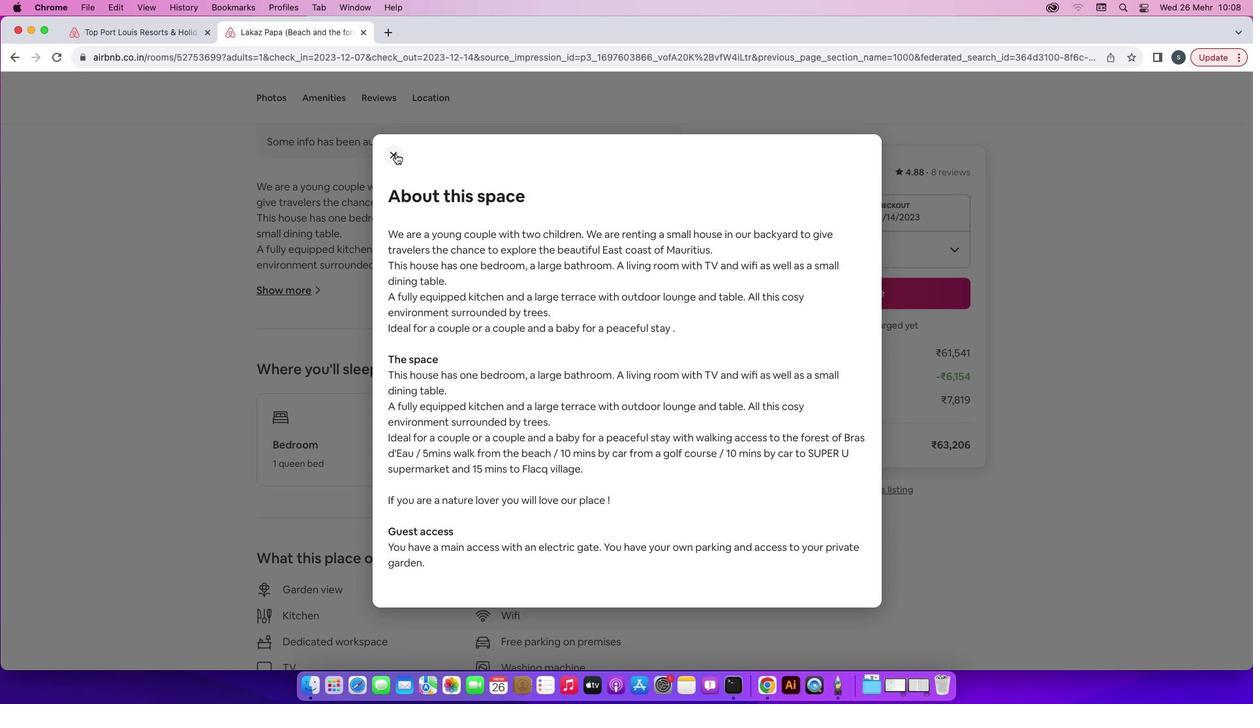 
Action: Mouse moved to (550, 496)
Screenshot: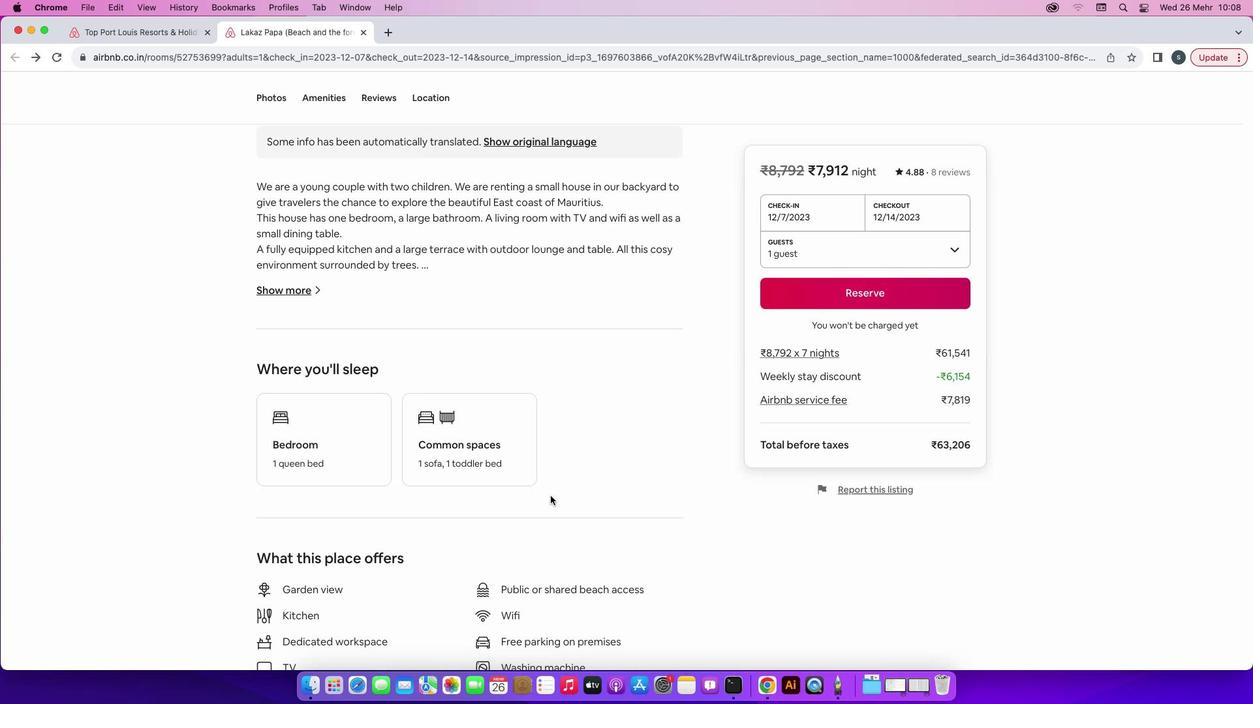 
Action: Mouse scrolled (550, 496) with delta (0, 0)
Screenshot: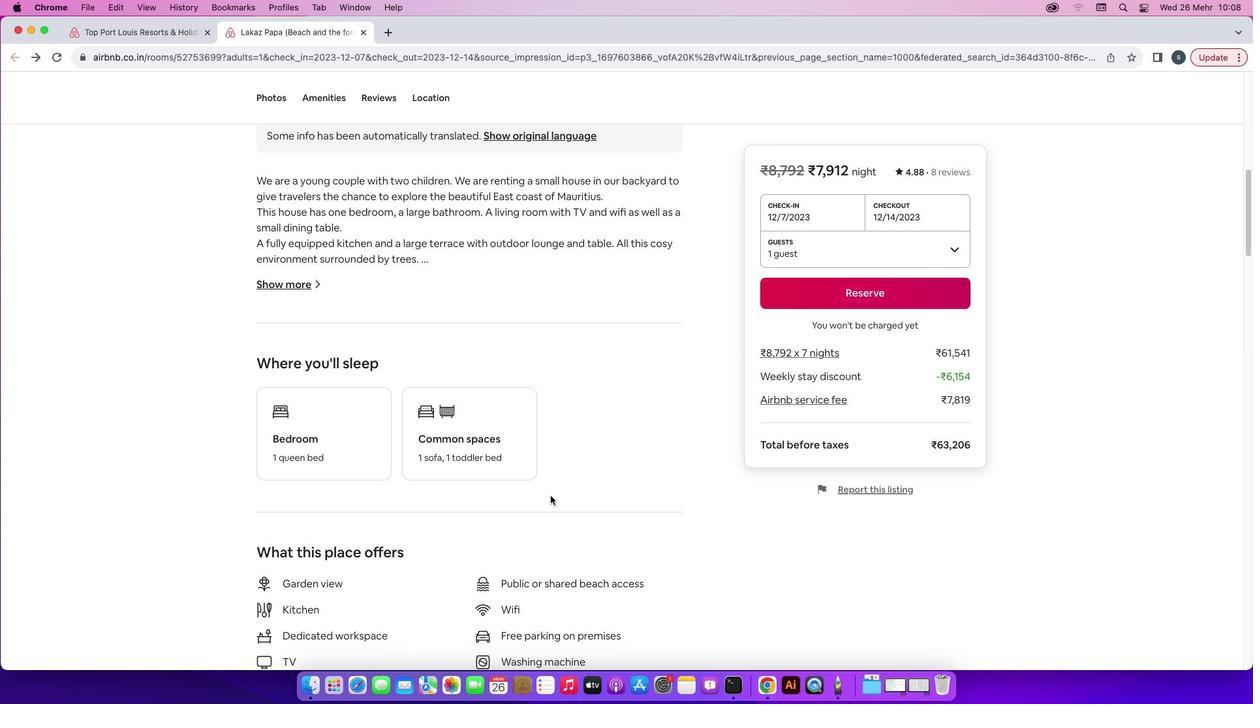 
Action: Mouse scrolled (550, 496) with delta (0, 0)
Screenshot: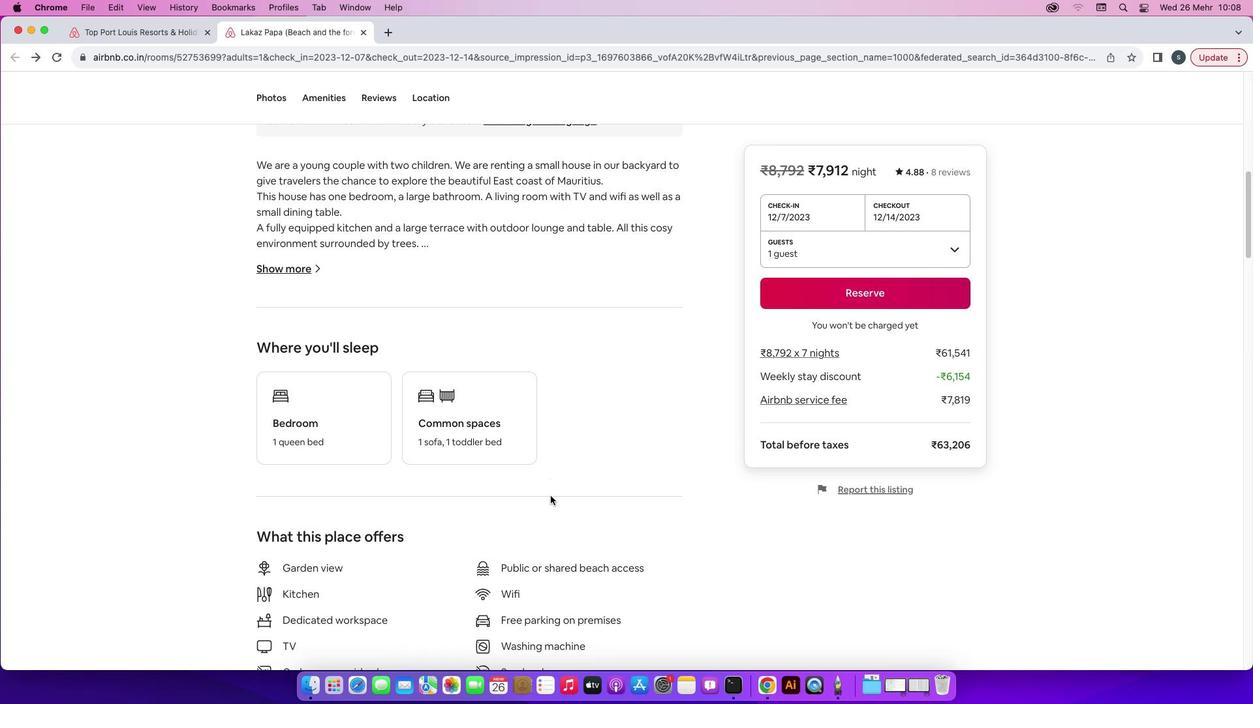 
Action: Mouse scrolled (550, 496) with delta (0, -1)
Screenshot: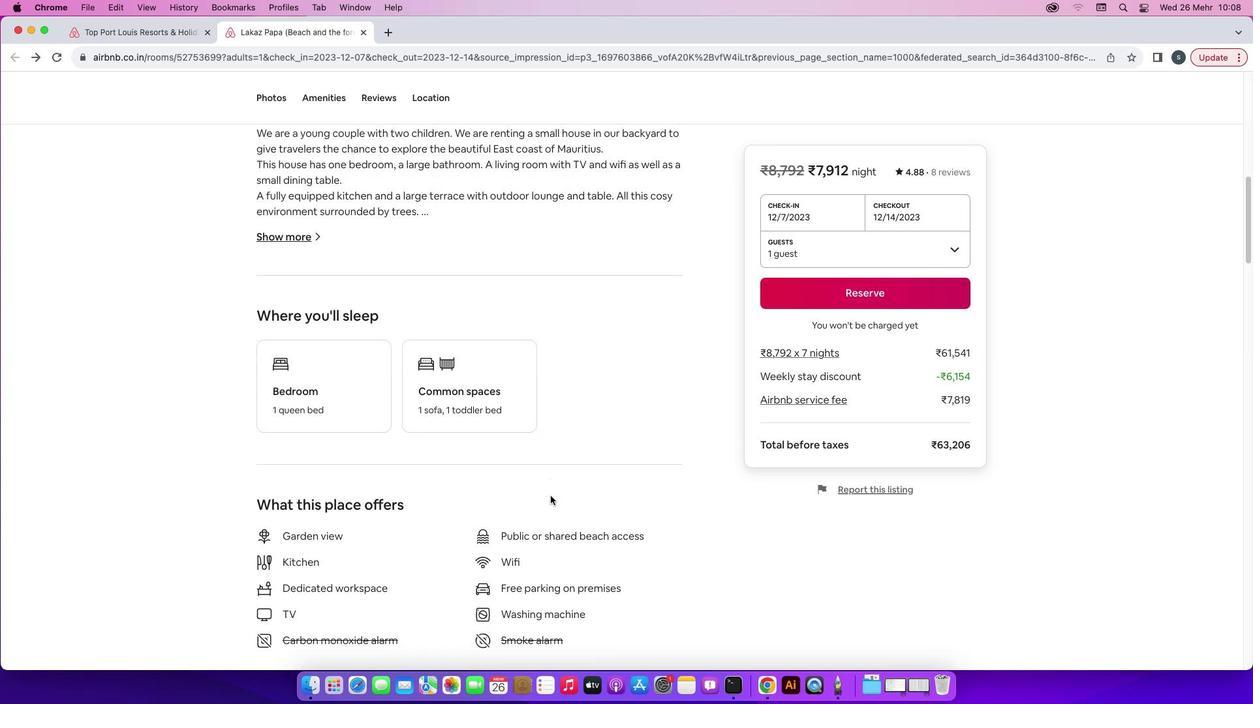 
Action: Mouse scrolled (550, 496) with delta (0, -2)
Screenshot: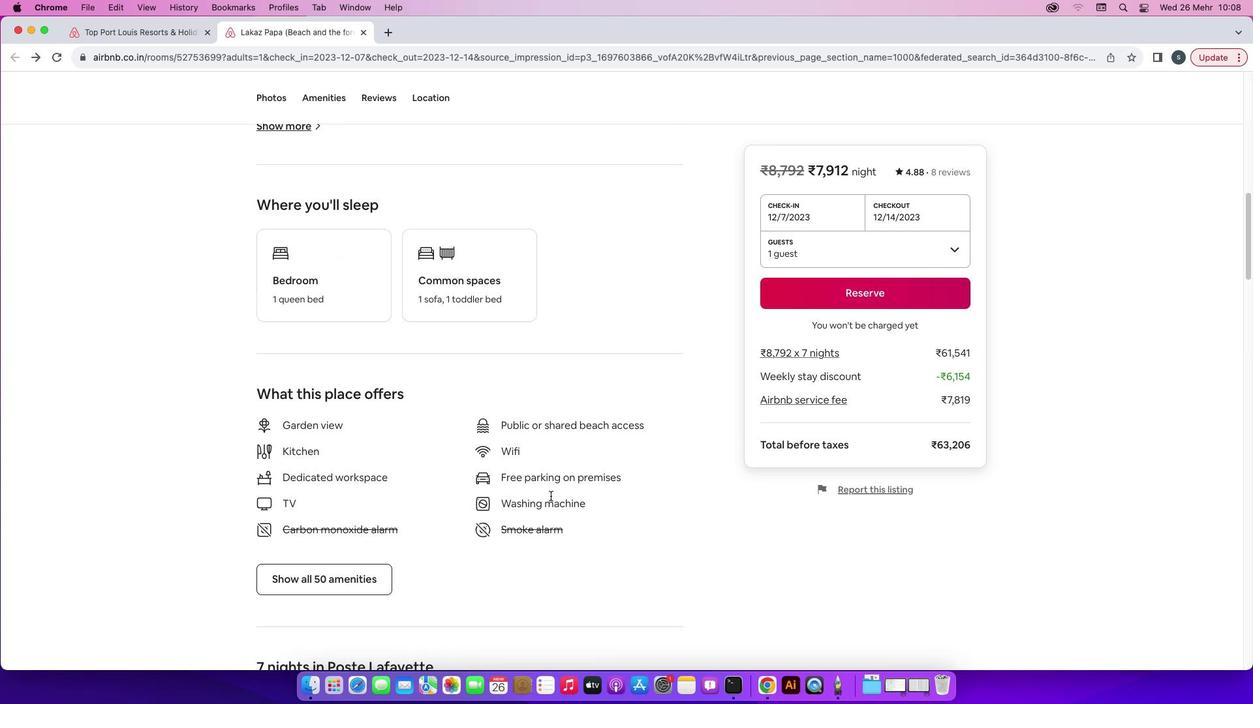 
Action: Mouse scrolled (550, 496) with delta (0, 0)
Screenshot: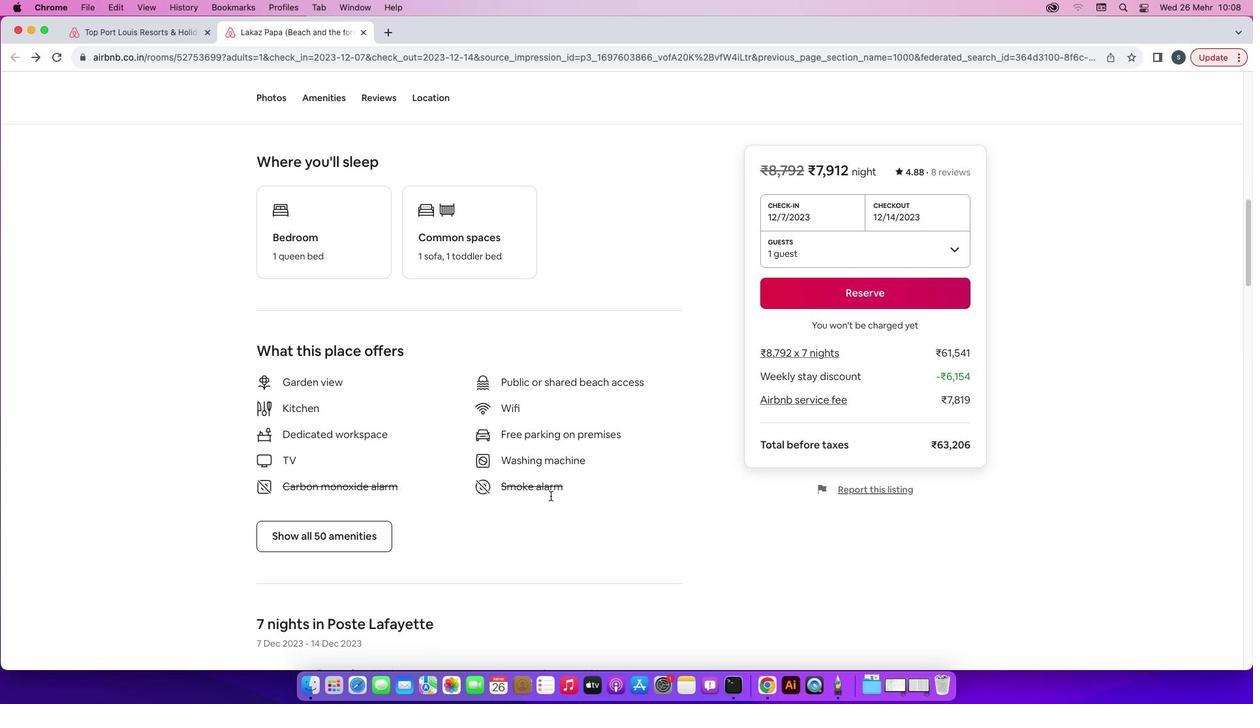 
Action: Mouse scrolled (550, 496) with delta (0, 0)
Screenshot: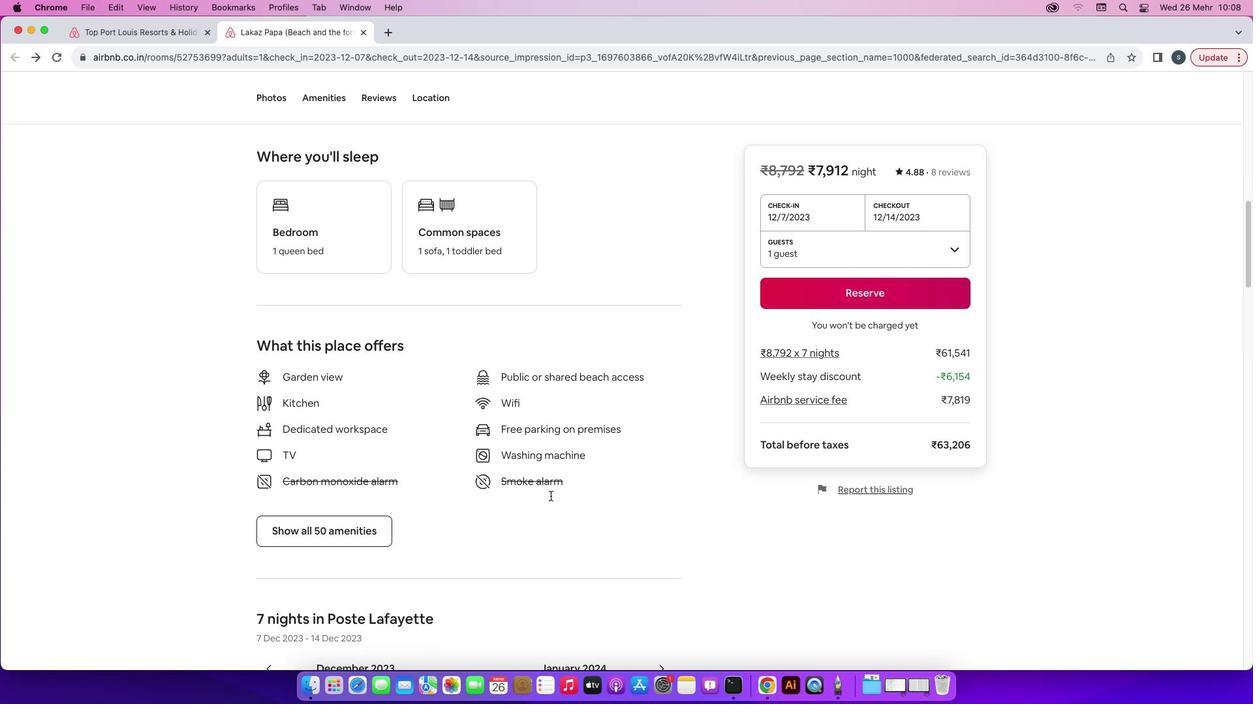 
Action: Mouse scrolled (550, 496) with delta (0, -1)
Screenshot: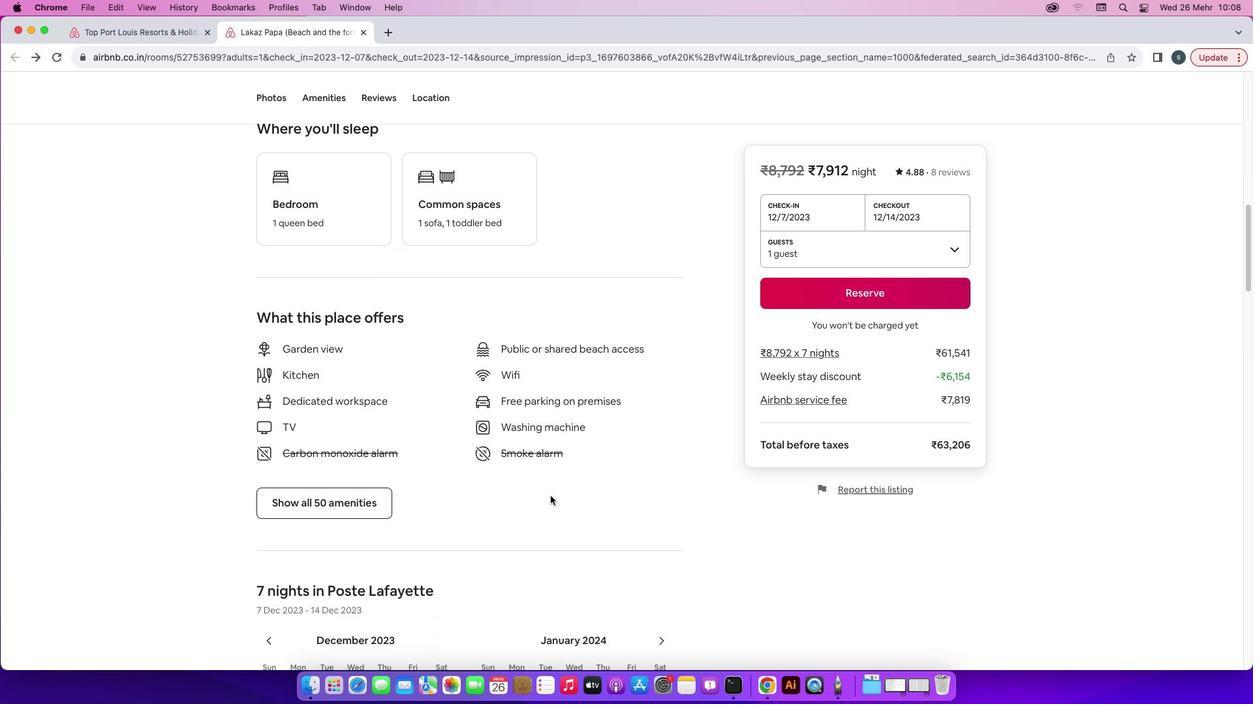 
Action: Mouse moved to (362, 447)
Screenshot: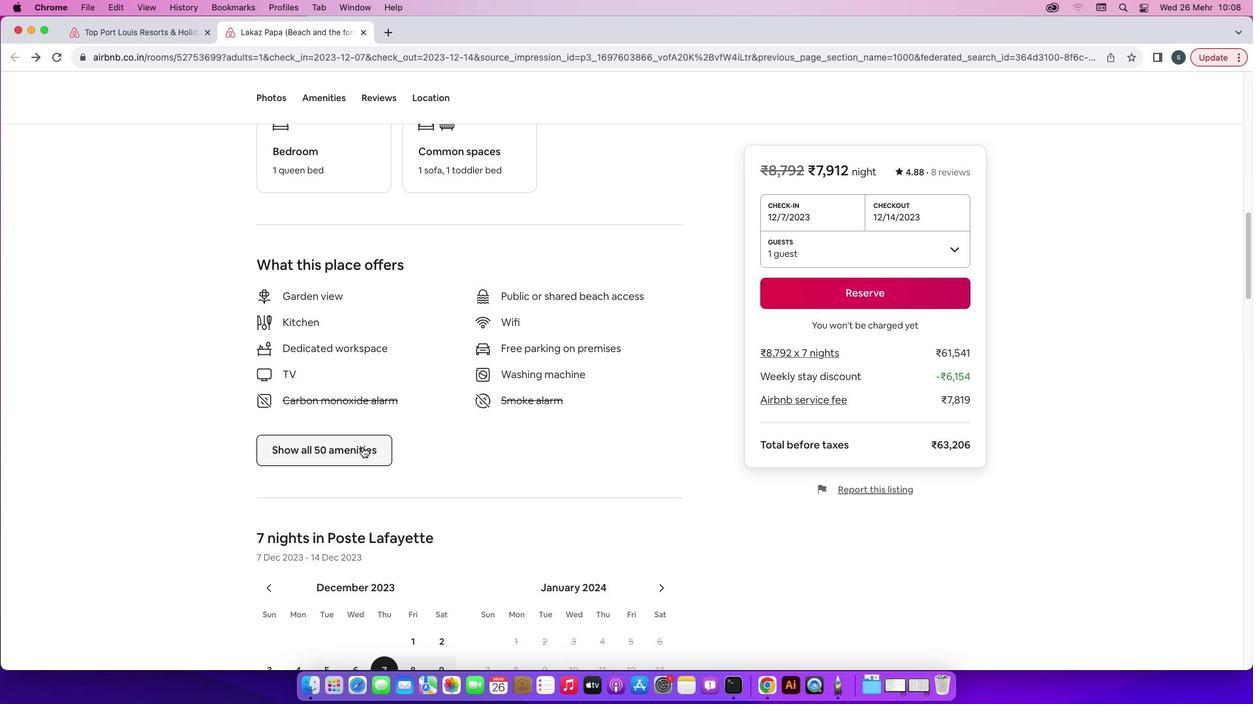 
Action: Mouse pressed left at (362, 447)
Screenshot: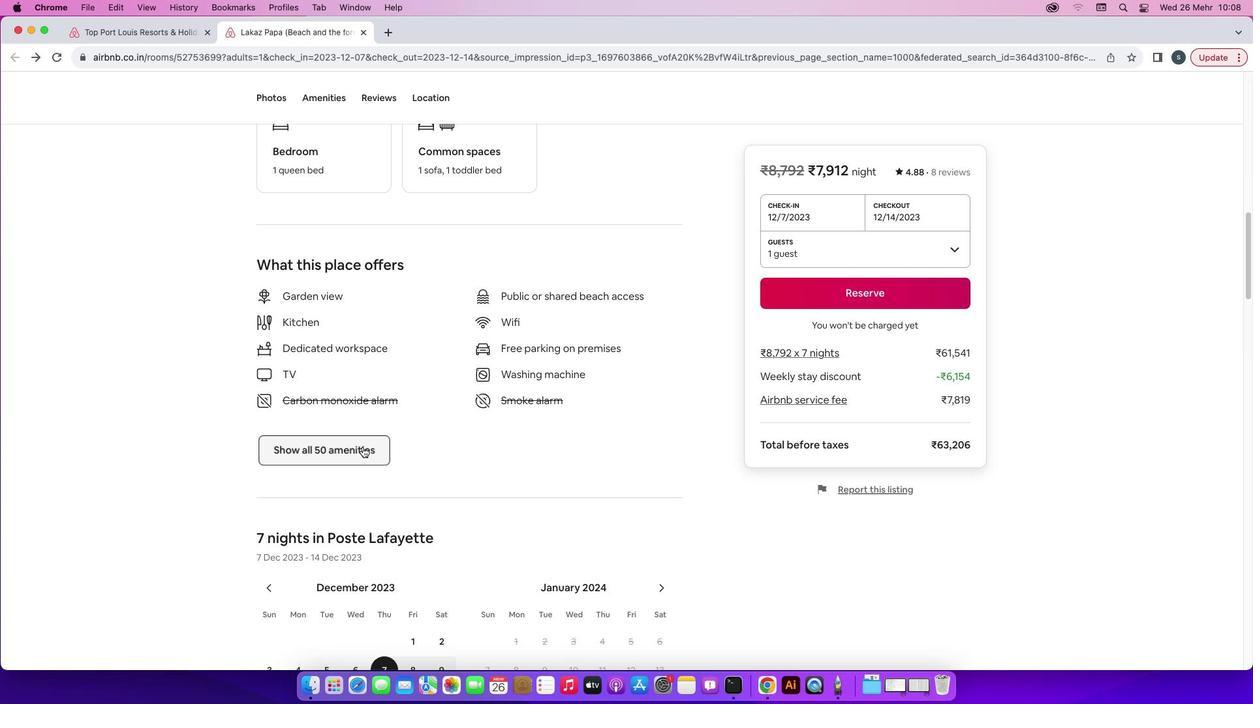 
Action: Mouse moved to (636, 495)
Screenshot: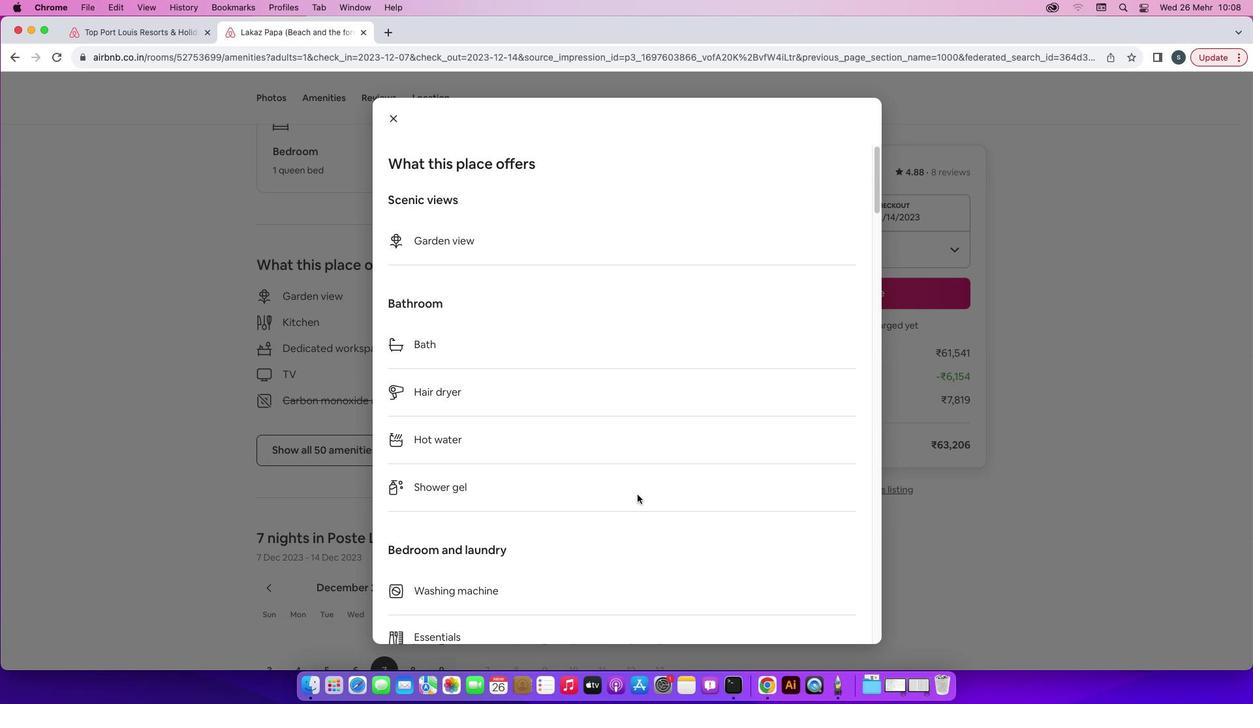 
Action: Mouse scrolled (636, 495) with delta (0, 0)
Screenshot: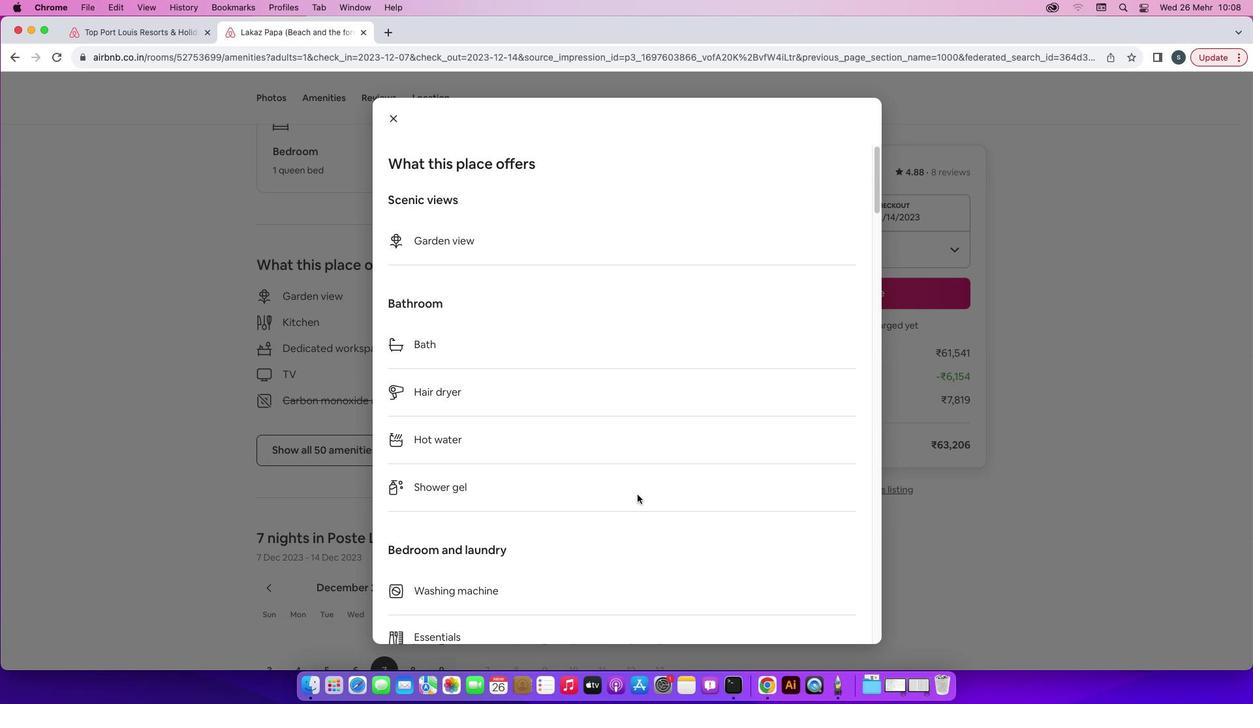
Action: Mouse scrolled (636, 495) with delta (0, 0)
Screenshot: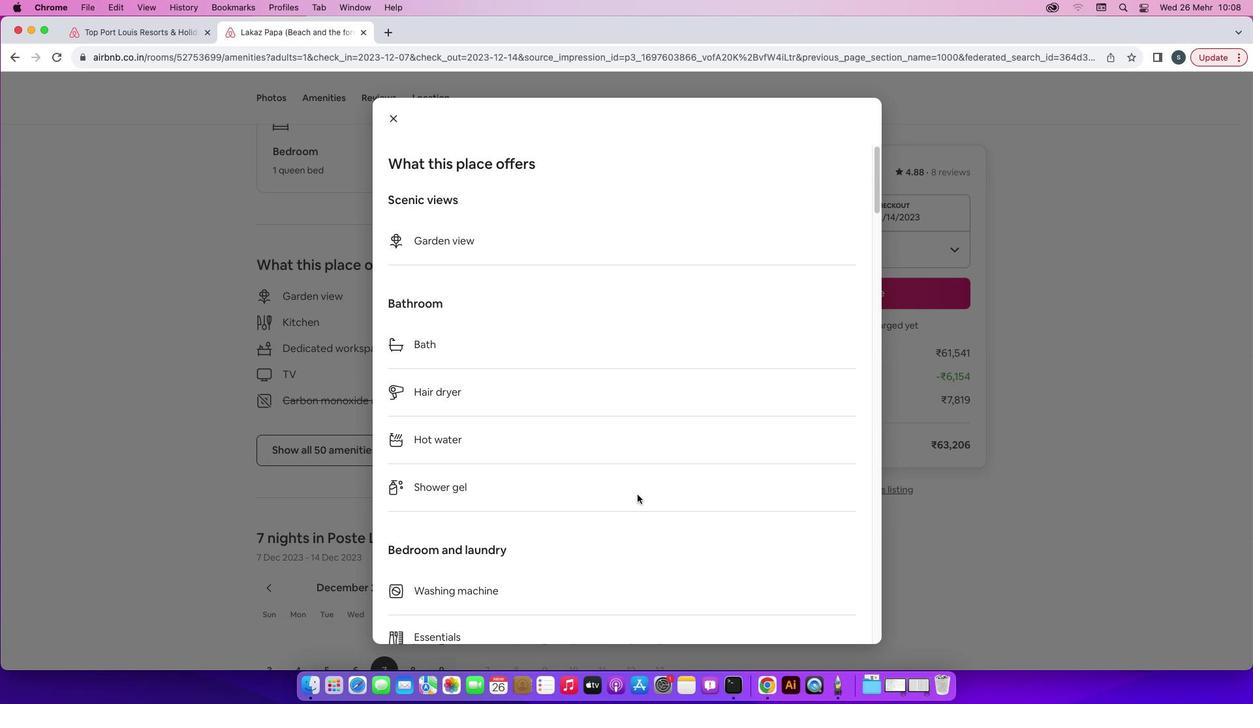 
Action: Mouse scrolled (636, 495) with delta (0, 0)
Screenshot: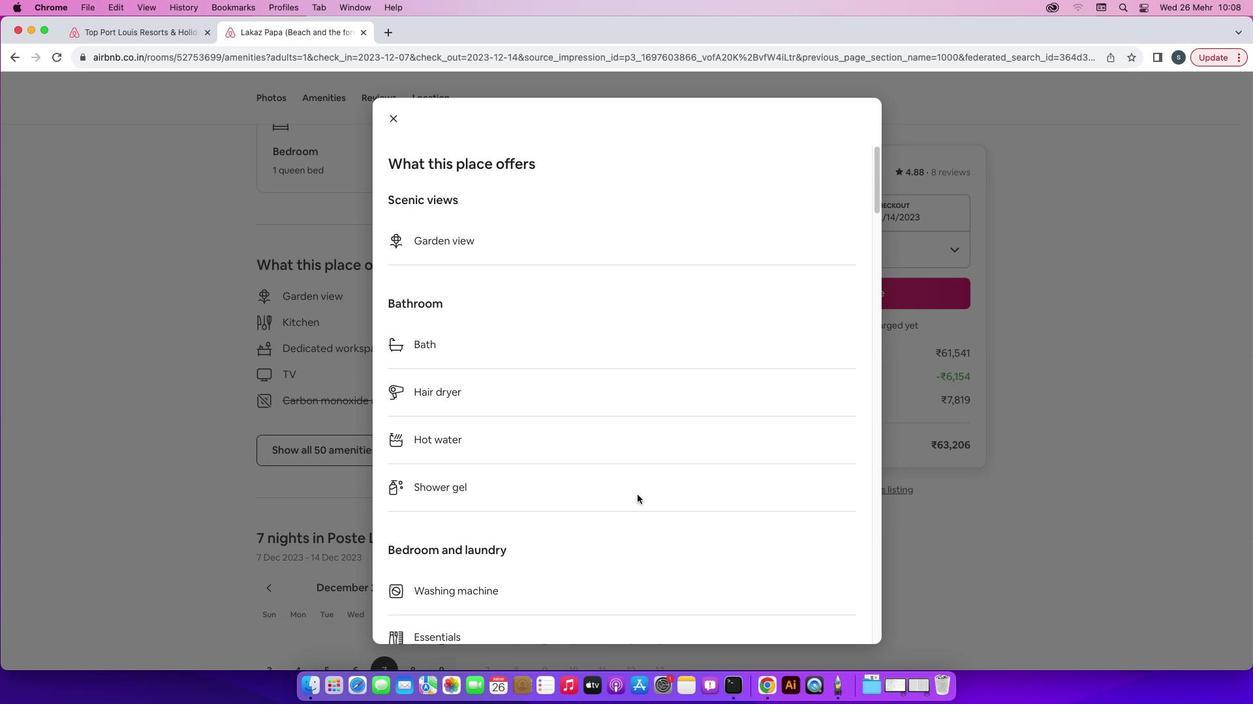 
Action: Mouse scrolled (636, 495) with delta (0, 0)
Screenshot: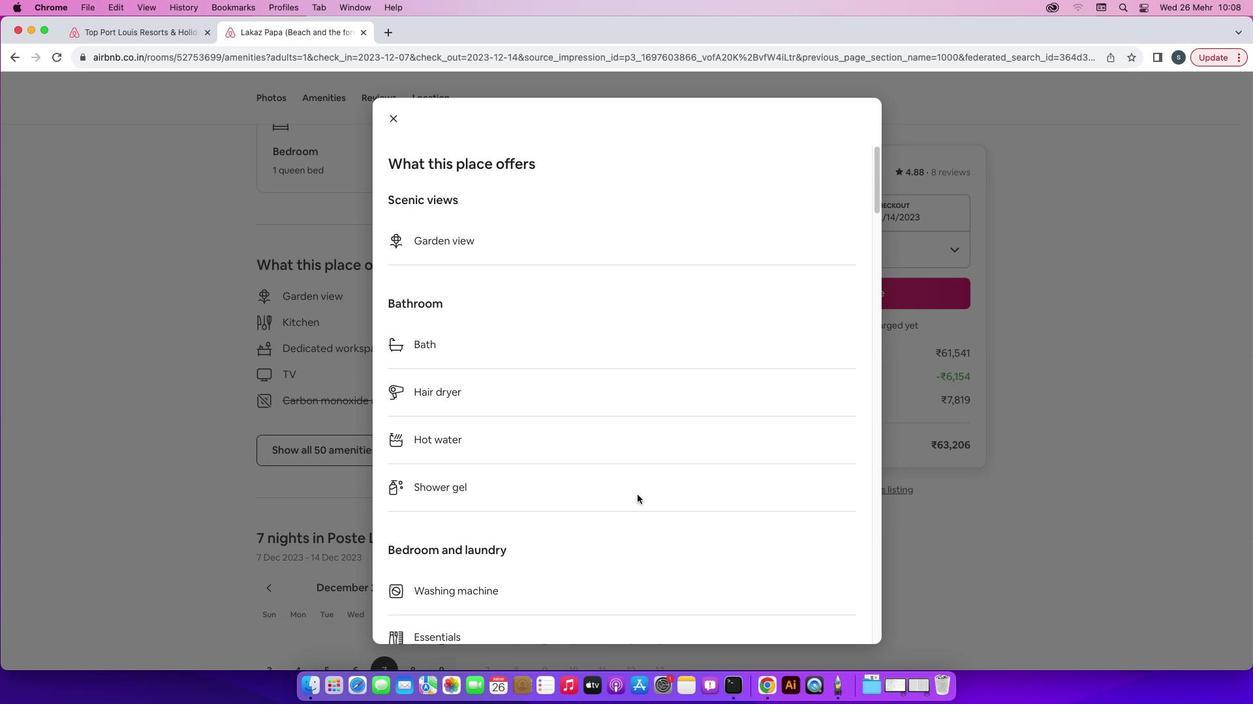 
Action: Mouse scrolled (636, 495) with delta (0, 0)
Screenshot: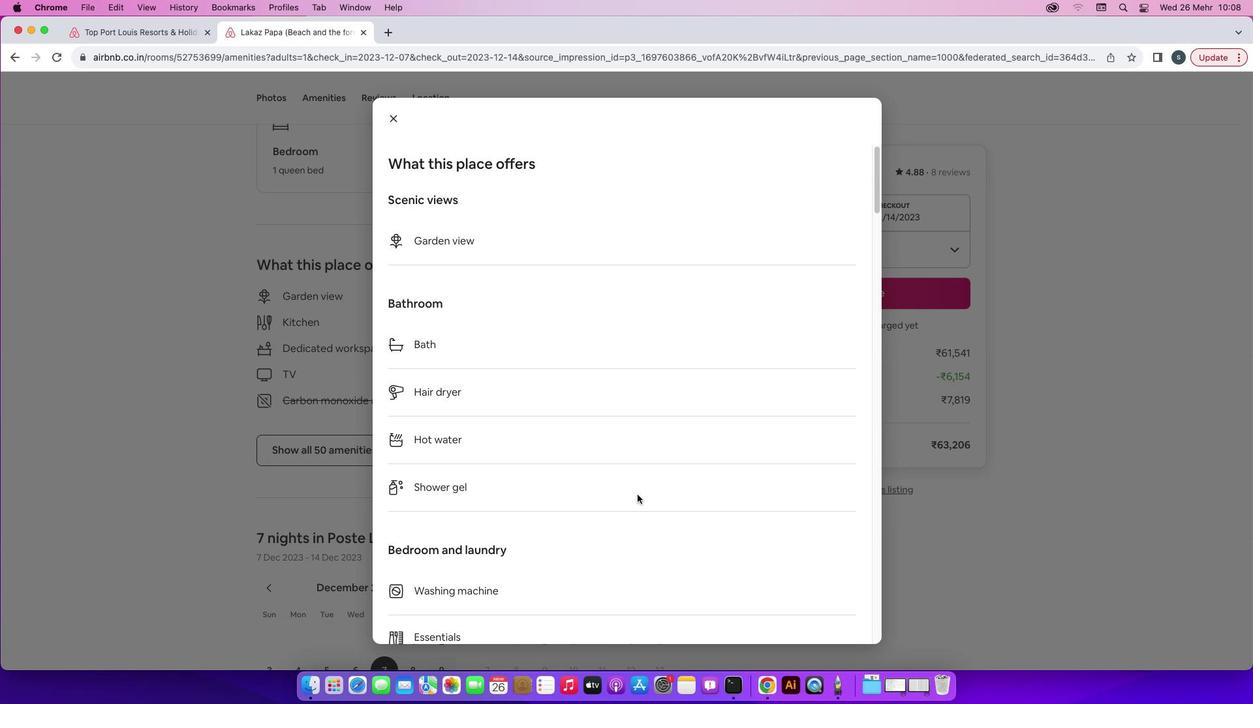 
Action: Mouse scrolled (636, 495) with delta (0, 0)
Screenshot: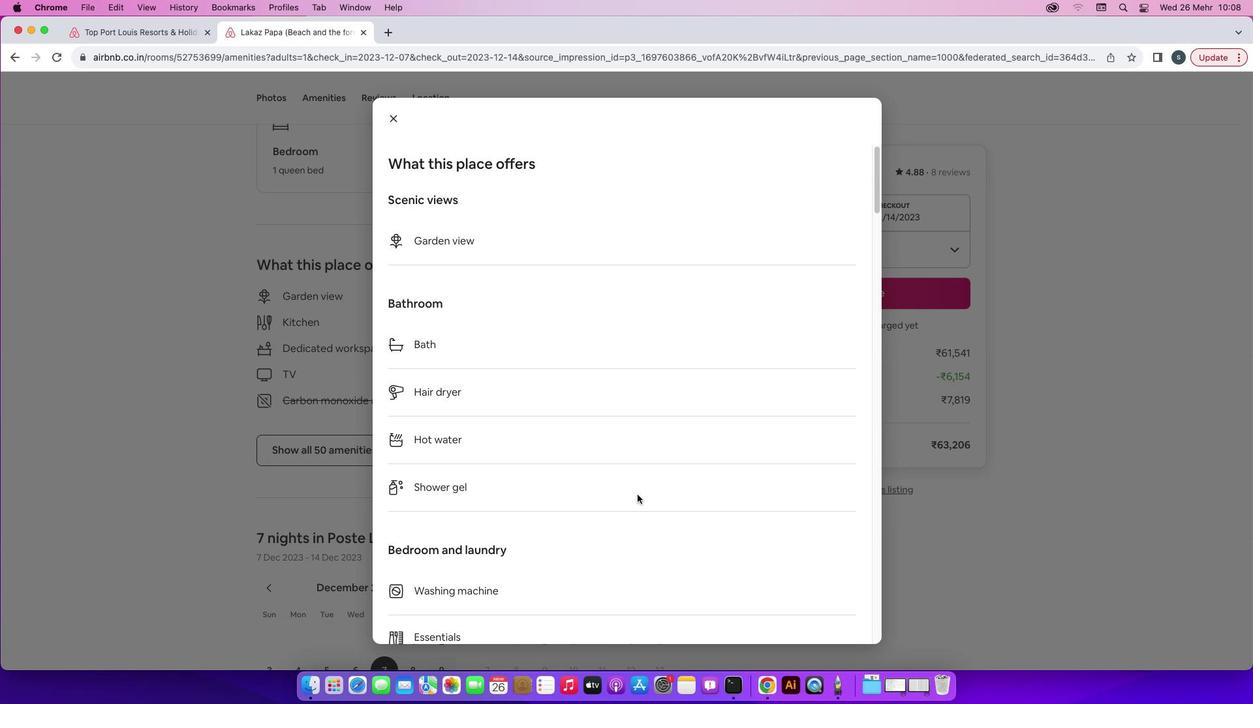 
Action: Mouse scrolled (636, 495) with delta (0, -1)
Screenshot: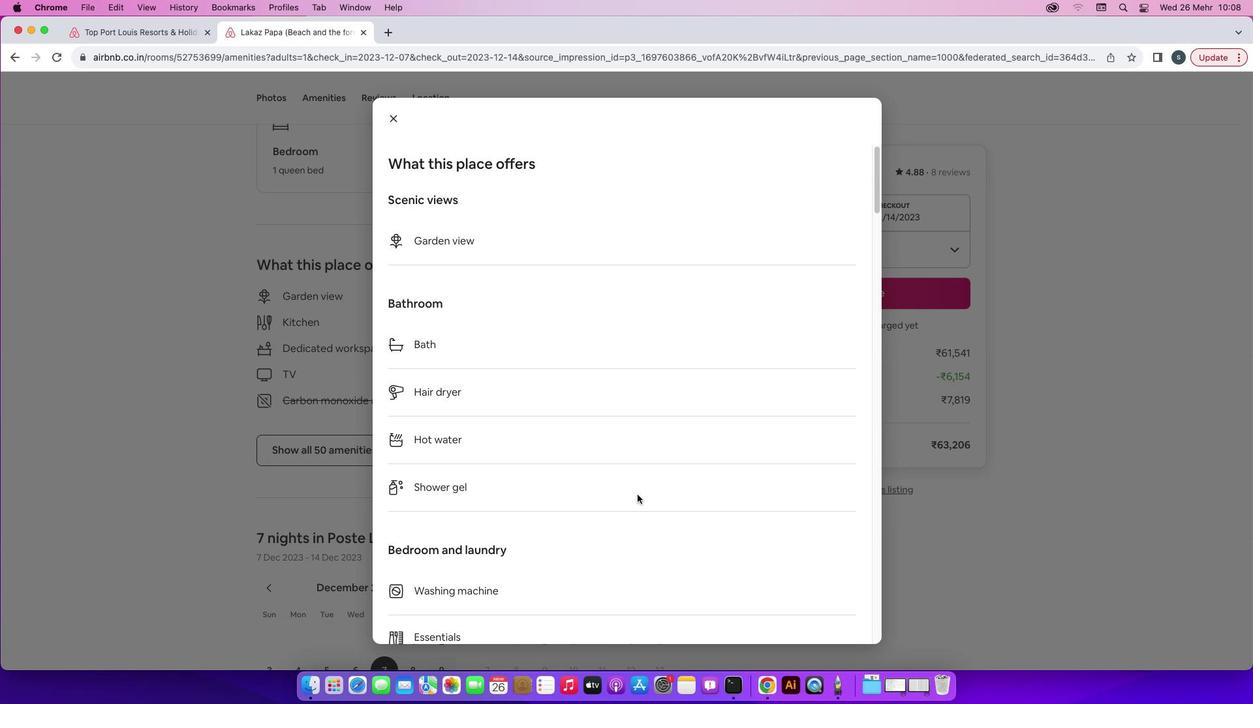 
Action: Mouse scrolled (636, 495) with delta (0, -2)
Screenshot: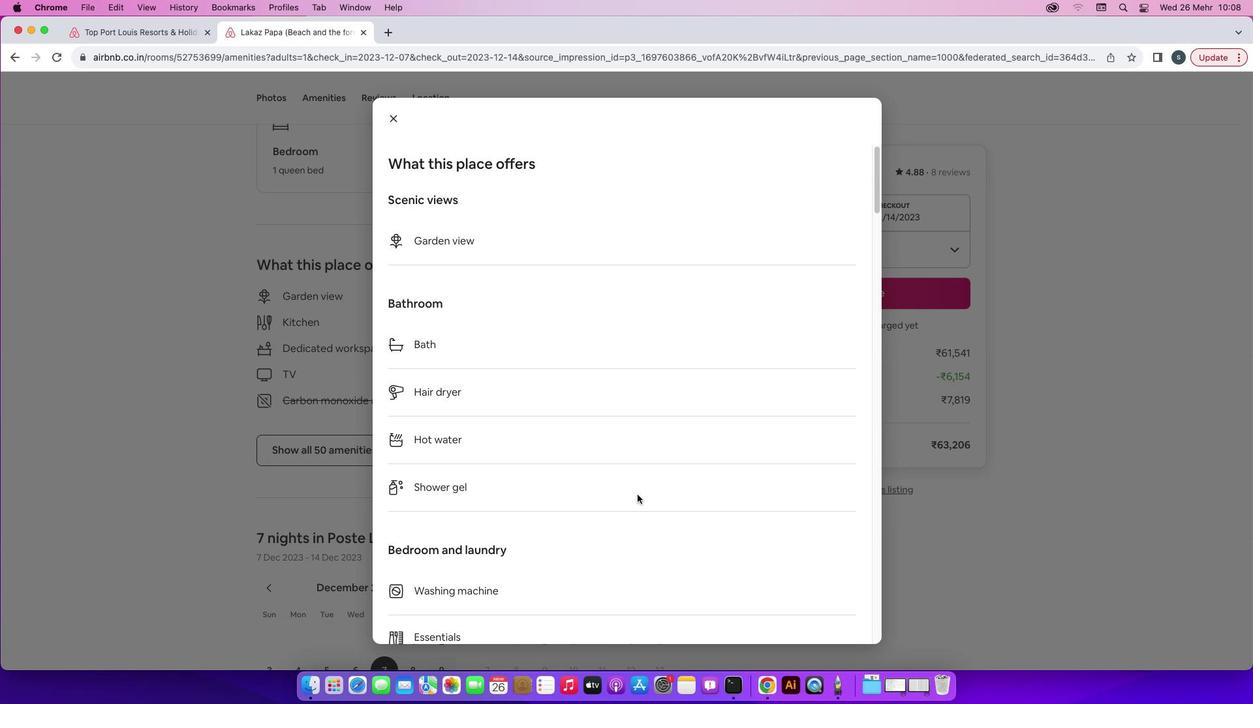 
Action: Mouse scrolled (636, 495) with delta (0, -1)
Screenshot: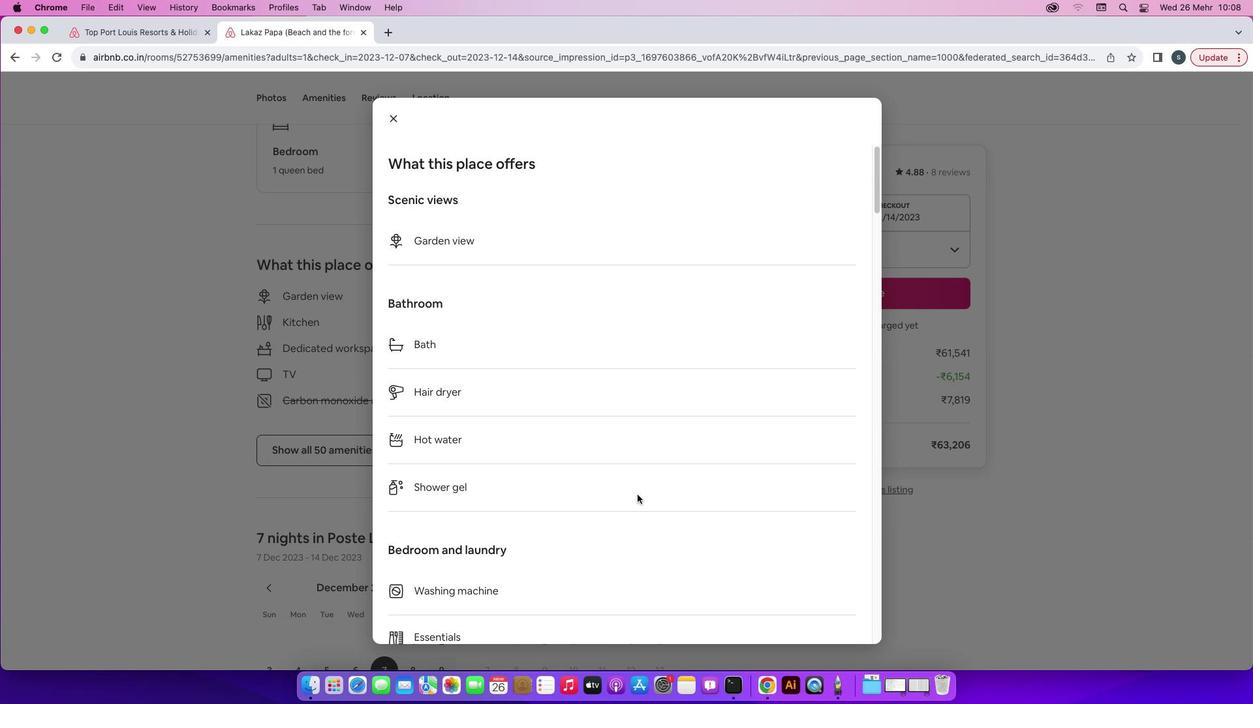 
Action: Mouse scrolled (636, 495) with delta (0, 0)
Screenshot: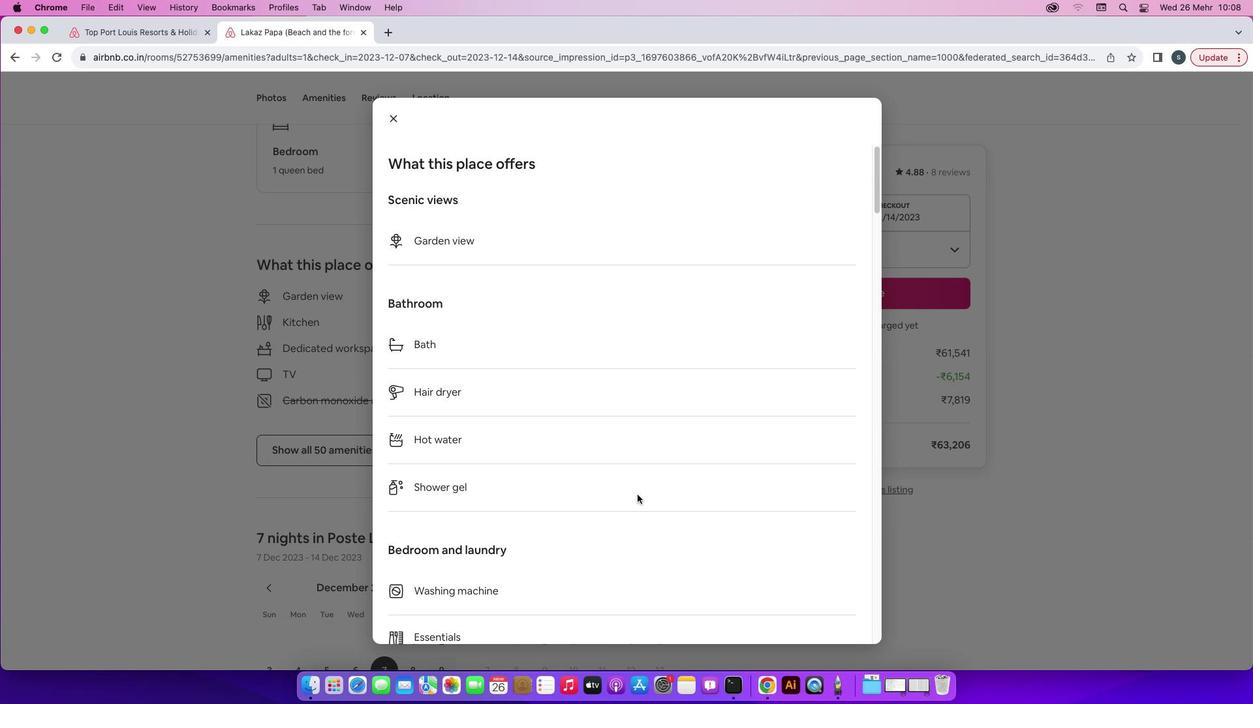 
Action: Mouse scrolled (636, 495) with delta (0, 0)
Screenshot: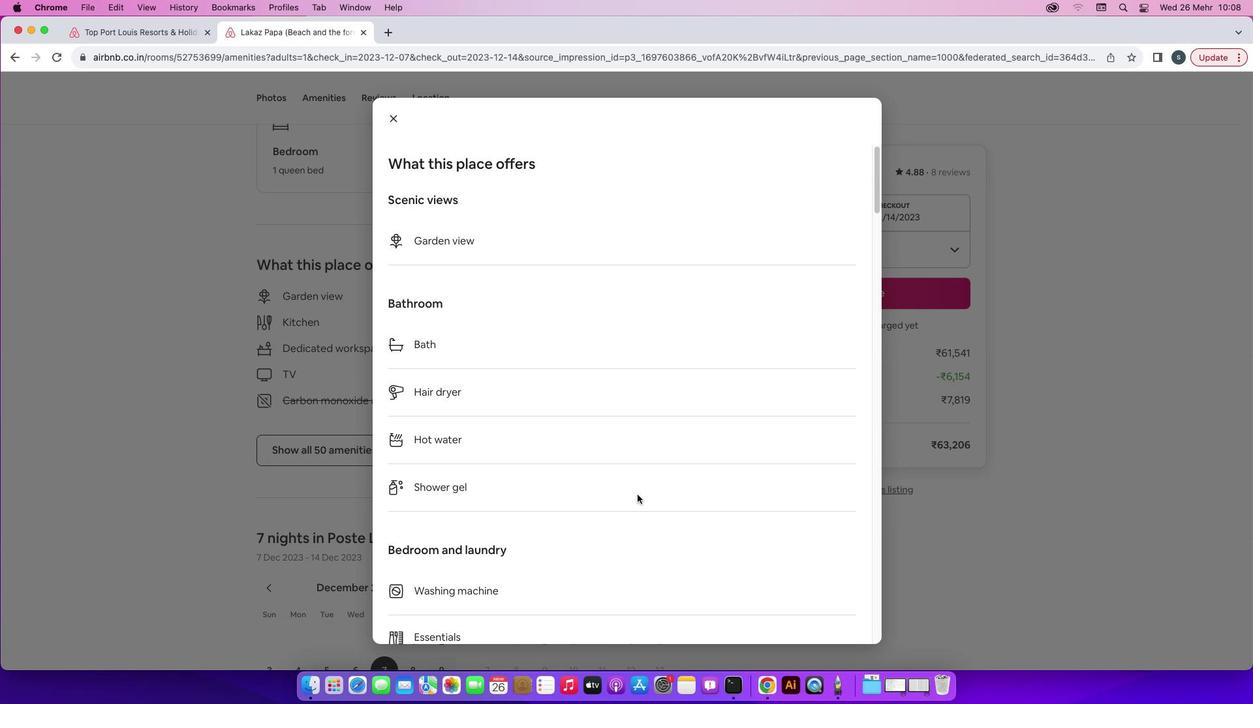 
Action: Mouse scrolled (636, 495) with delta (0, -1)
Screenshot: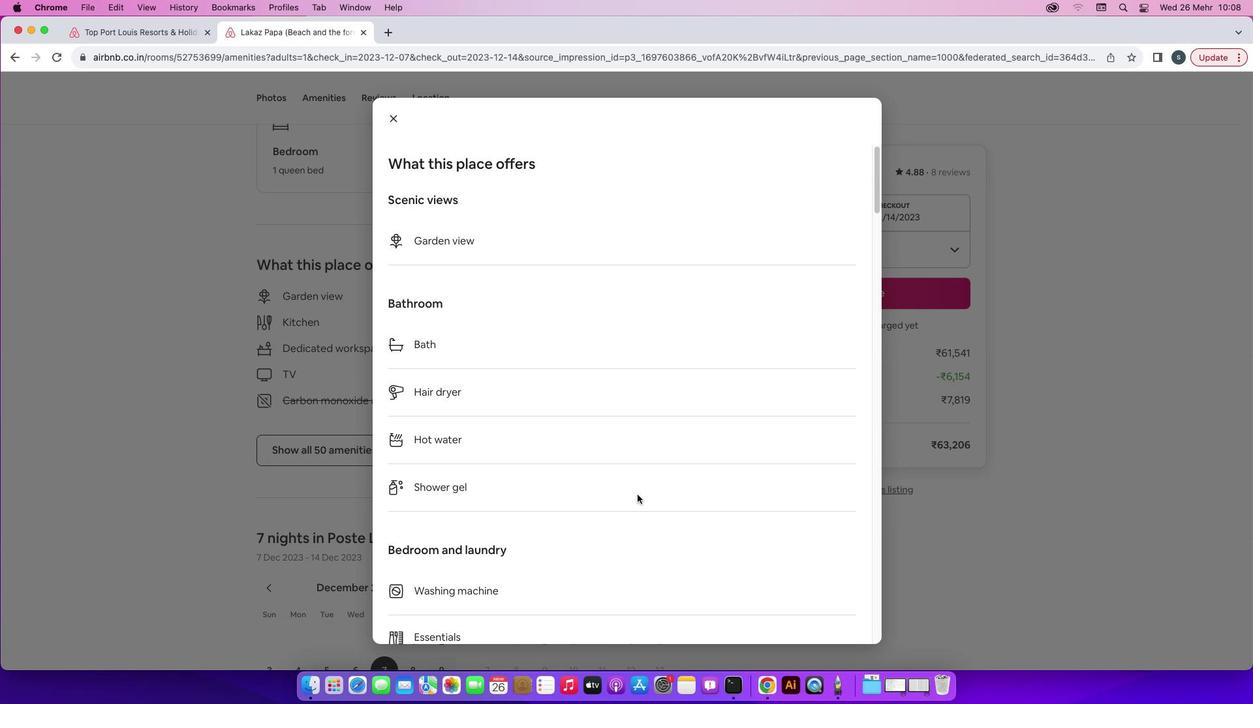 
Action: Mouse scrolled (636, 495) with delta (0, -3)
Screenshot: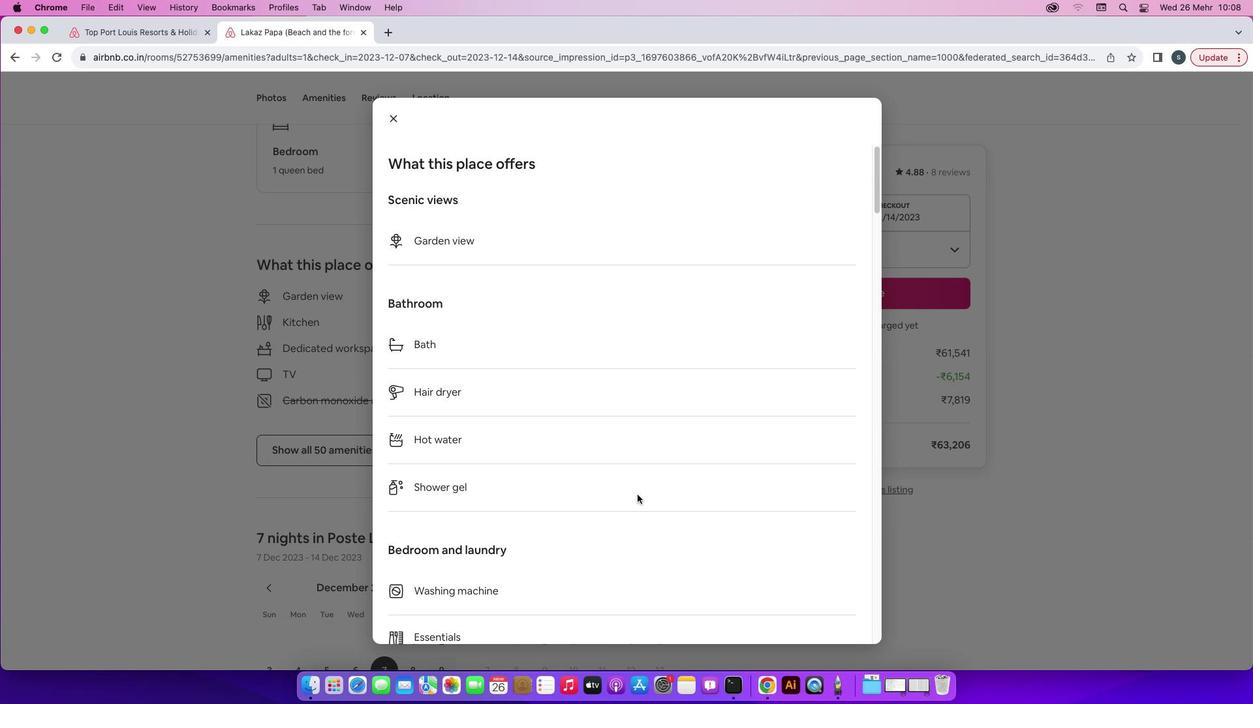 
Action: Mouse moved to (877, 206)
Screenshot: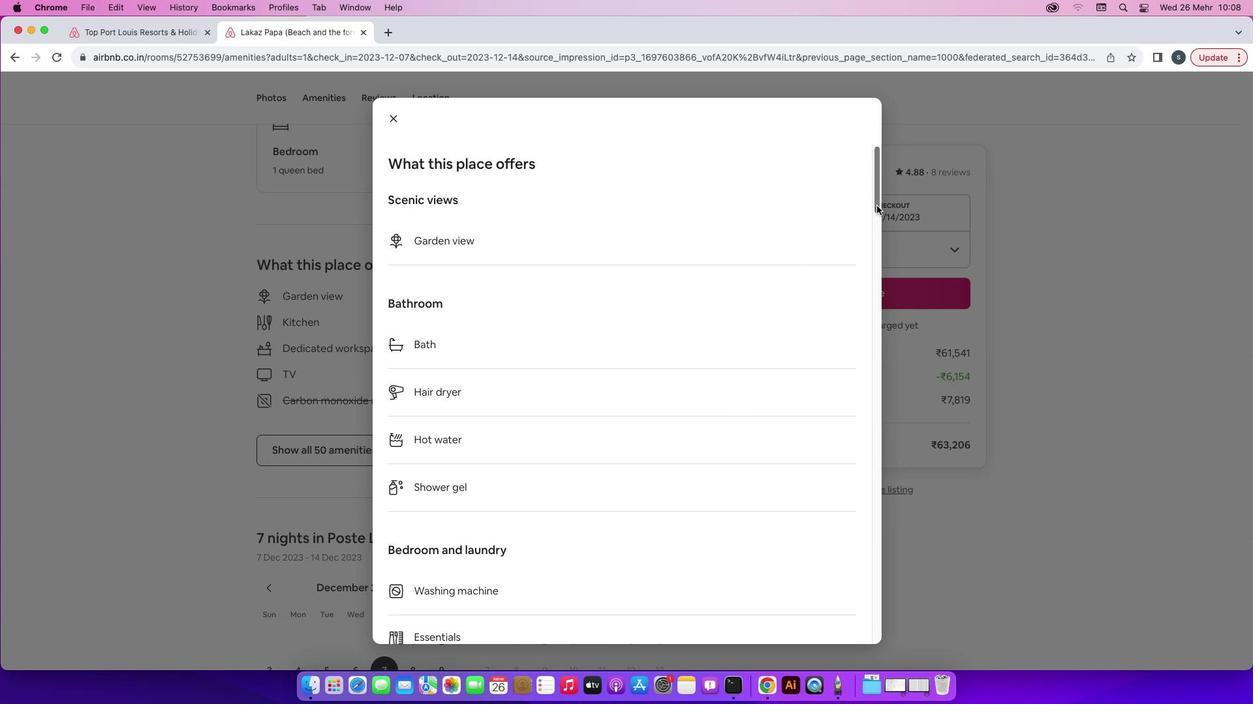 
Action: Mouse pressed left at (877, 206)
Screenshot: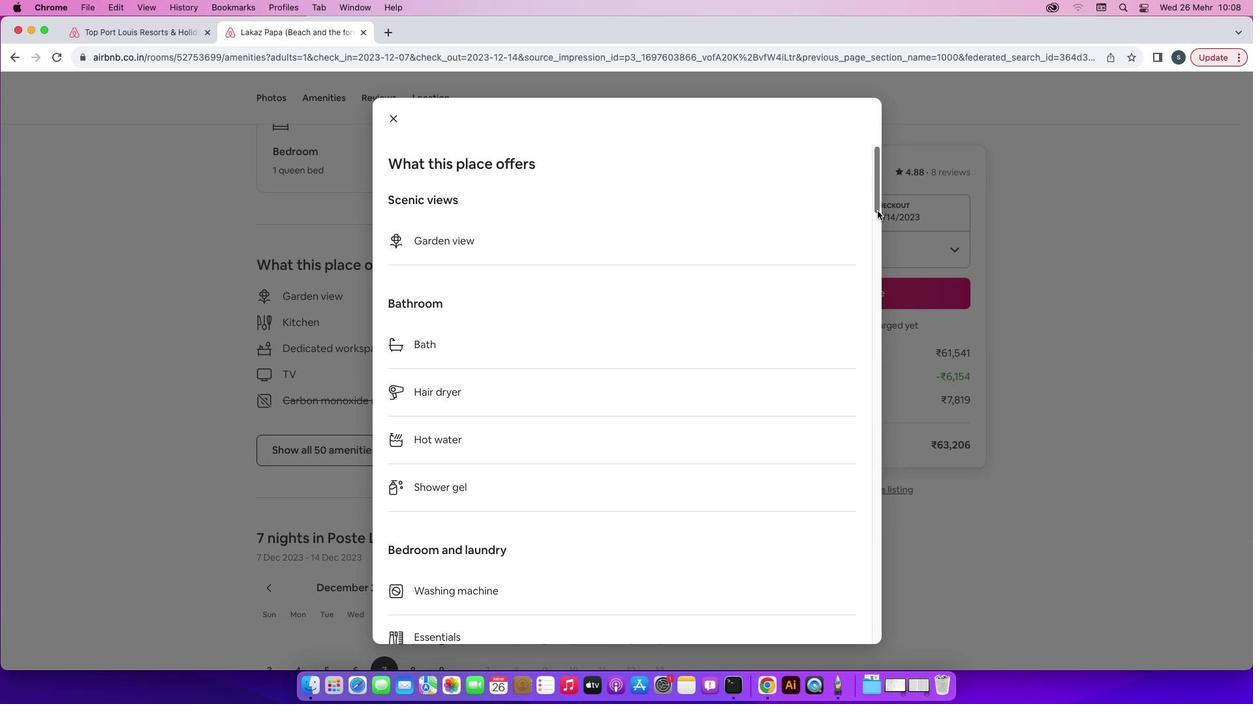 
Action: Mouse moved to (817, 434)
Screenshot: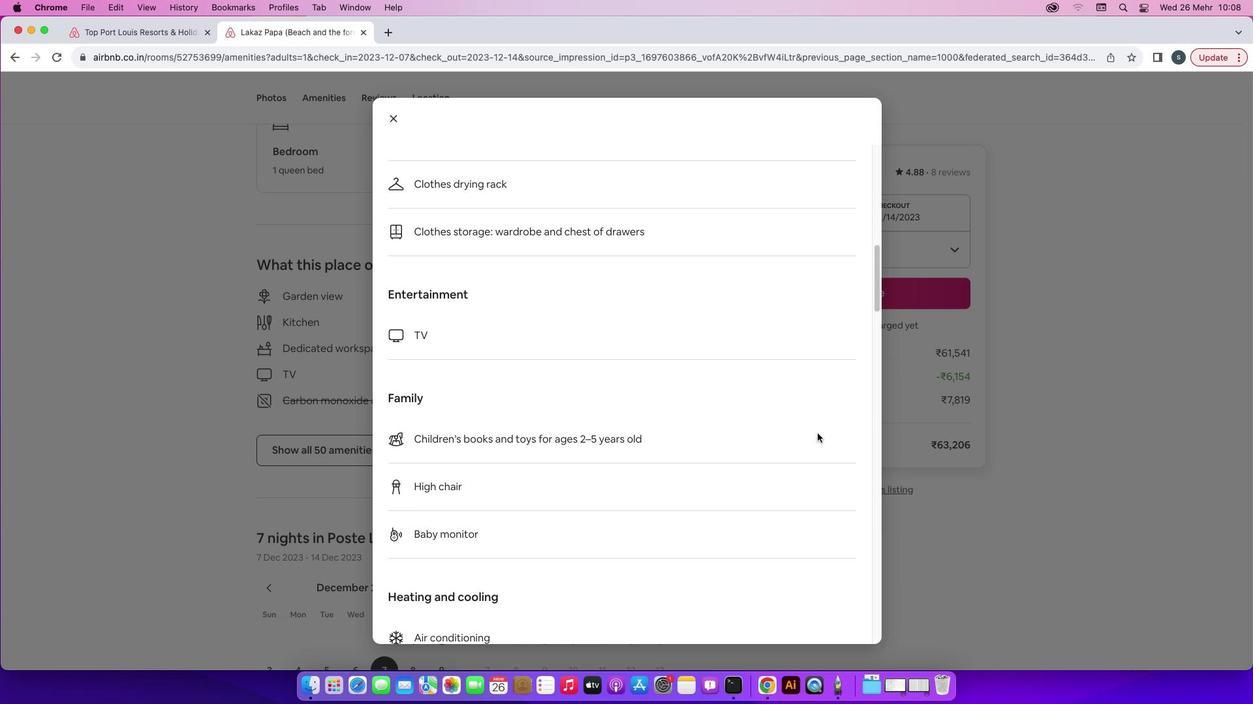 
Action: Mouse scrolled (817, 434) with delta (0, 0)
Screenshot: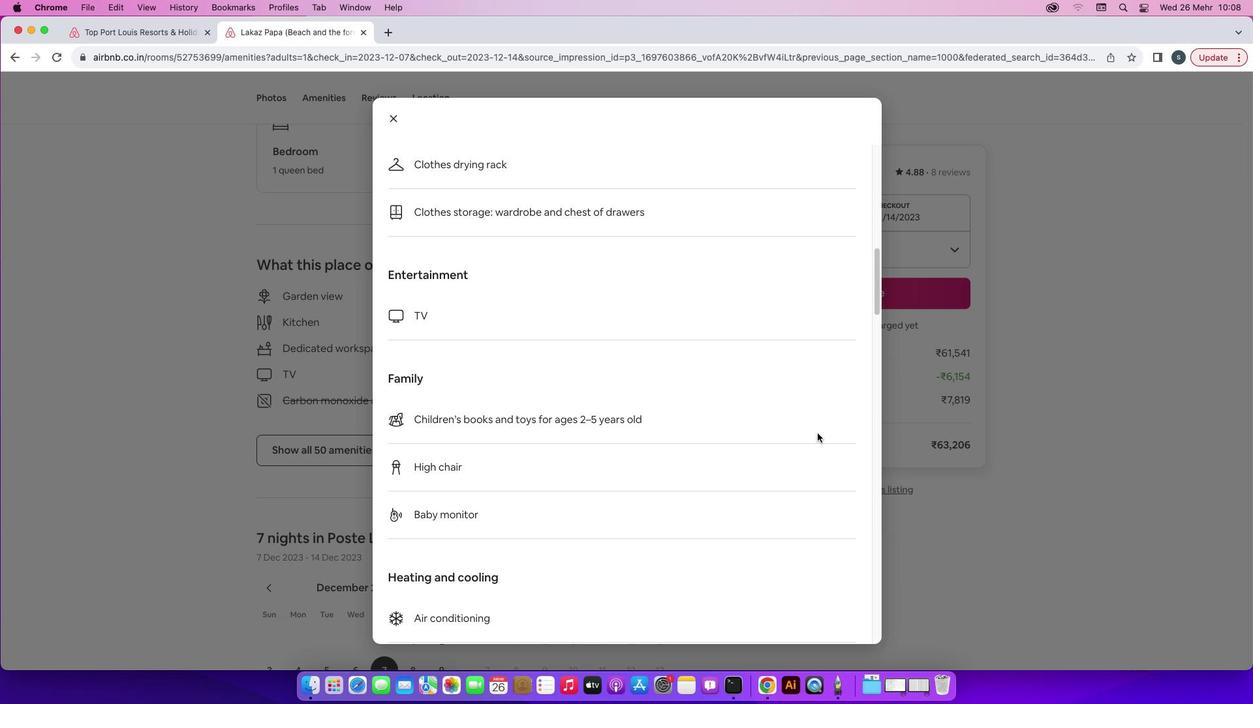 
Action: Mouse scrolled (817, 434) with delta (0, 0)
Screenshot: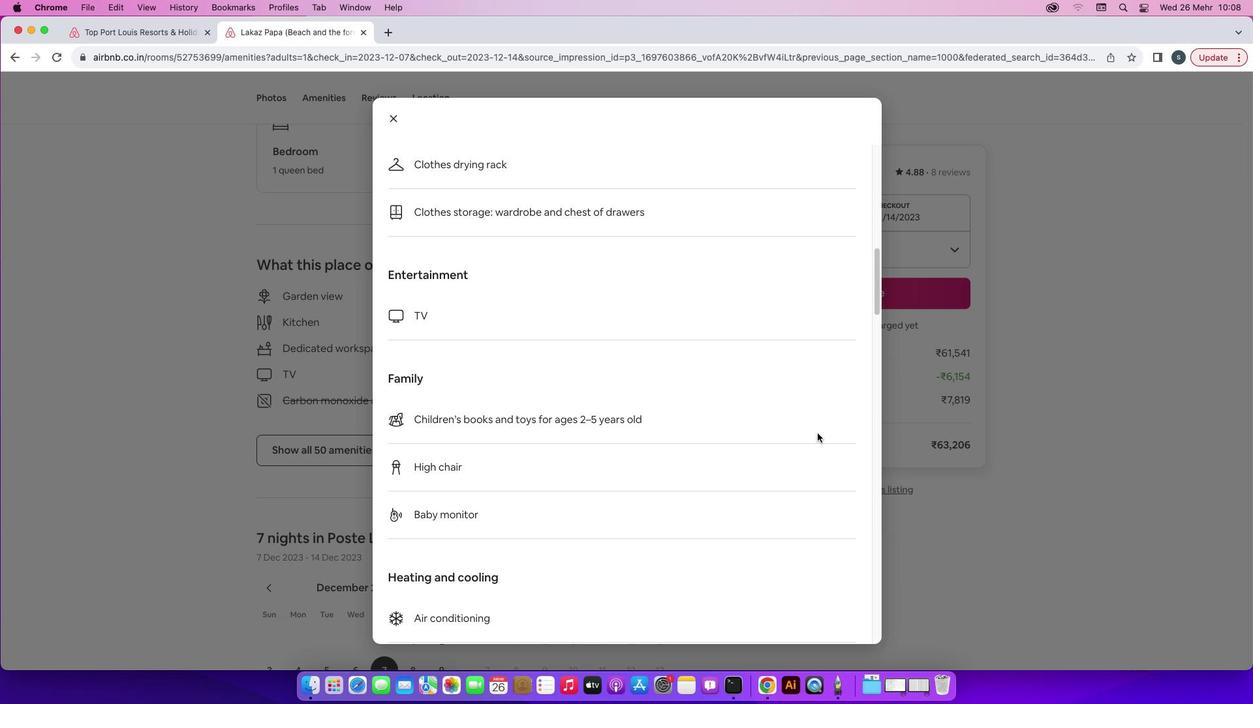 
Action: Mouse scrolled (817, 434) with delta (0, -1)
Screenshot: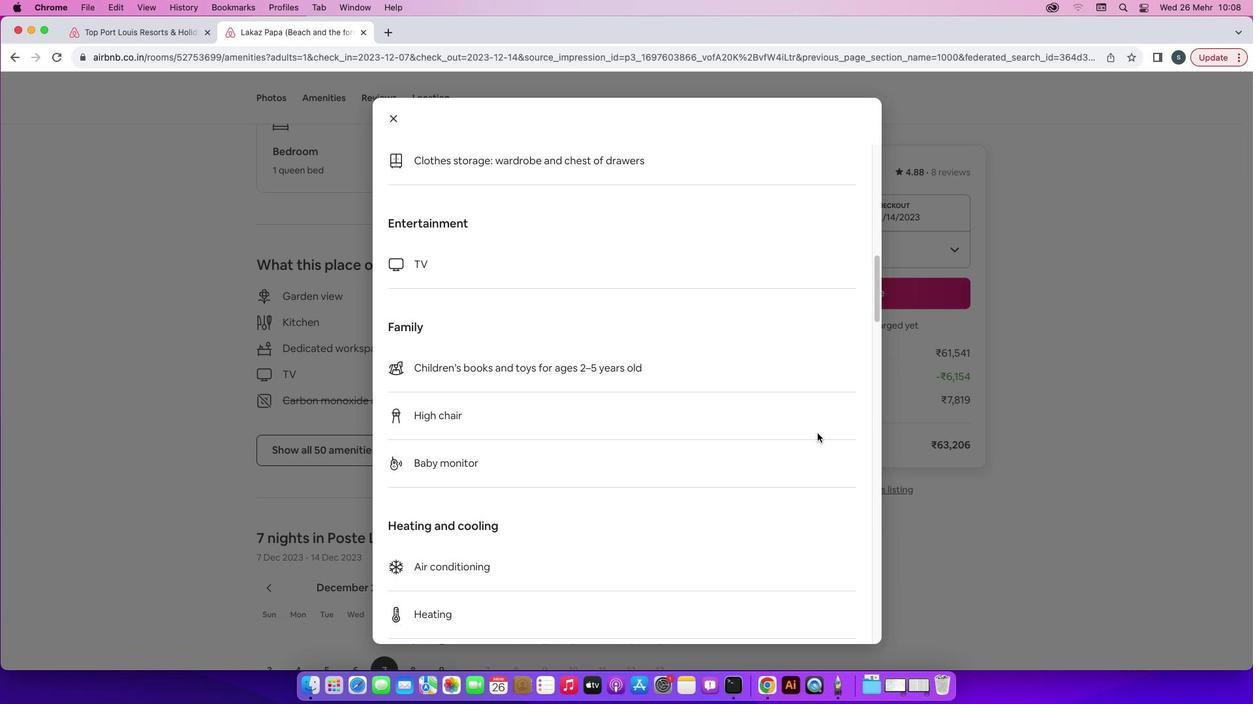 
Action: Mouse scrolled (817, 434) with delta (0, -2)
Screenshot: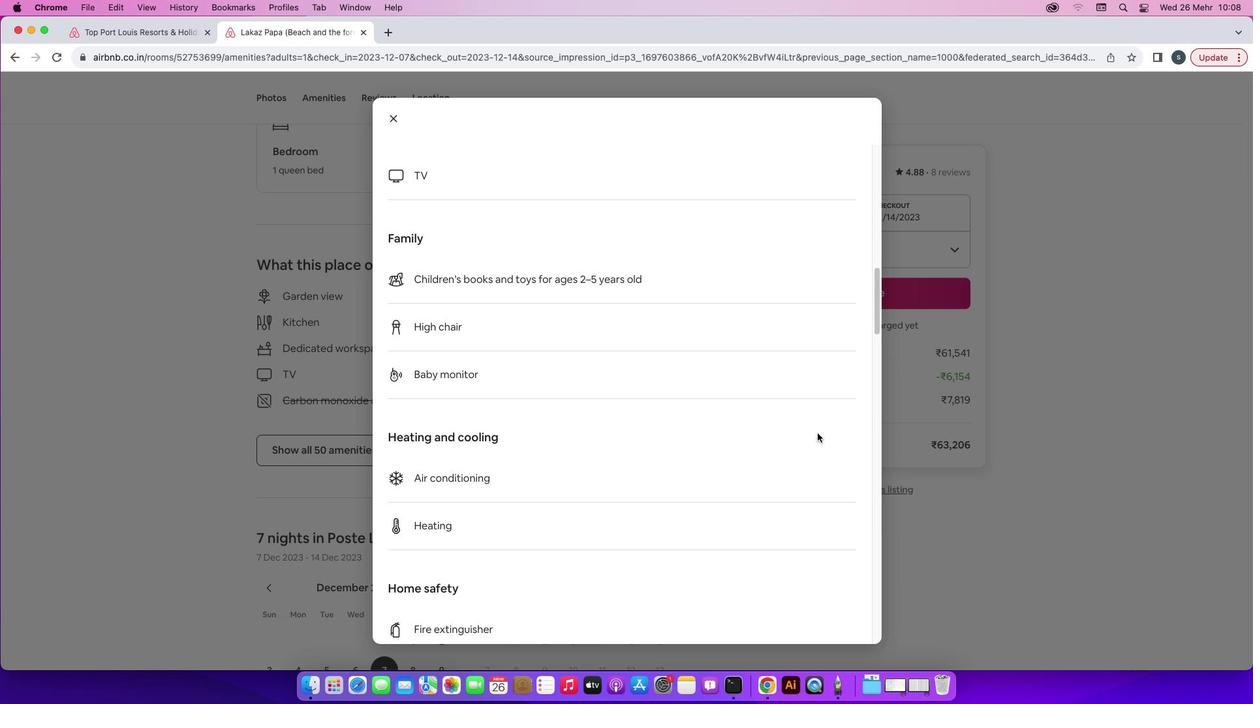 
Action: Mouse scrolled (817, 434) with delta (0, 0)
Screenshot: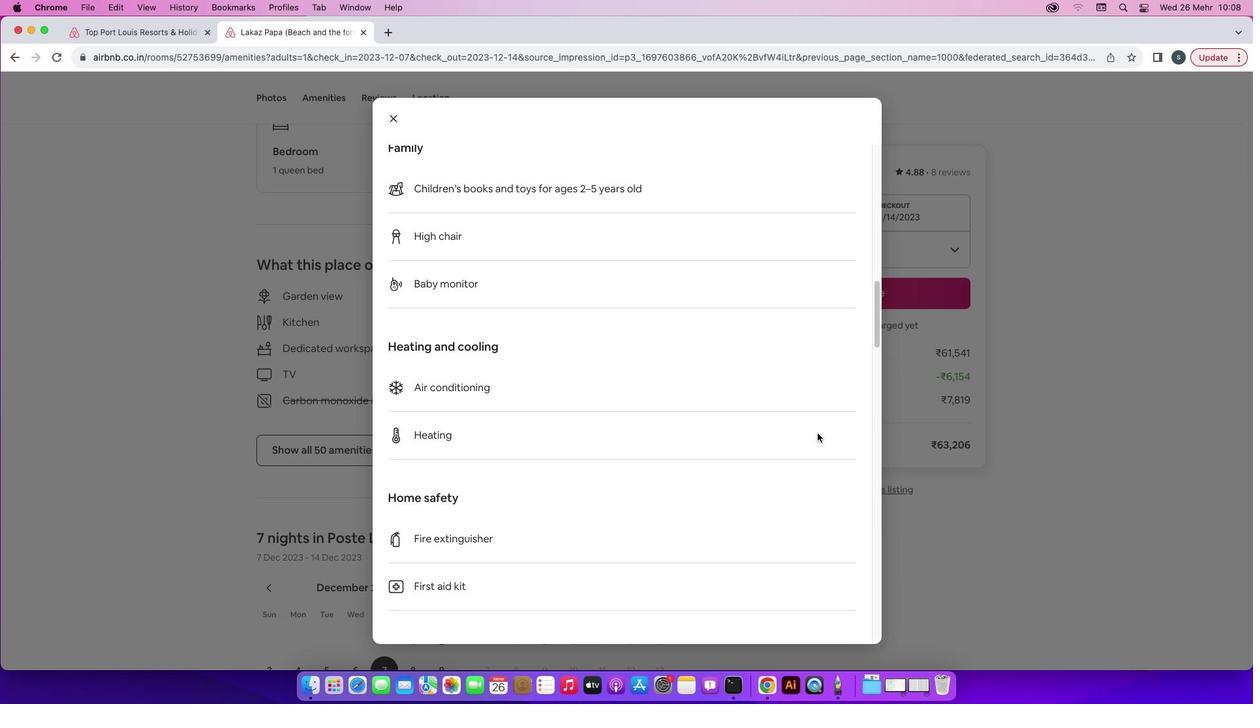 
Action: Mouse scrolled (817, 434) with delta (0, 0)
Screenshot: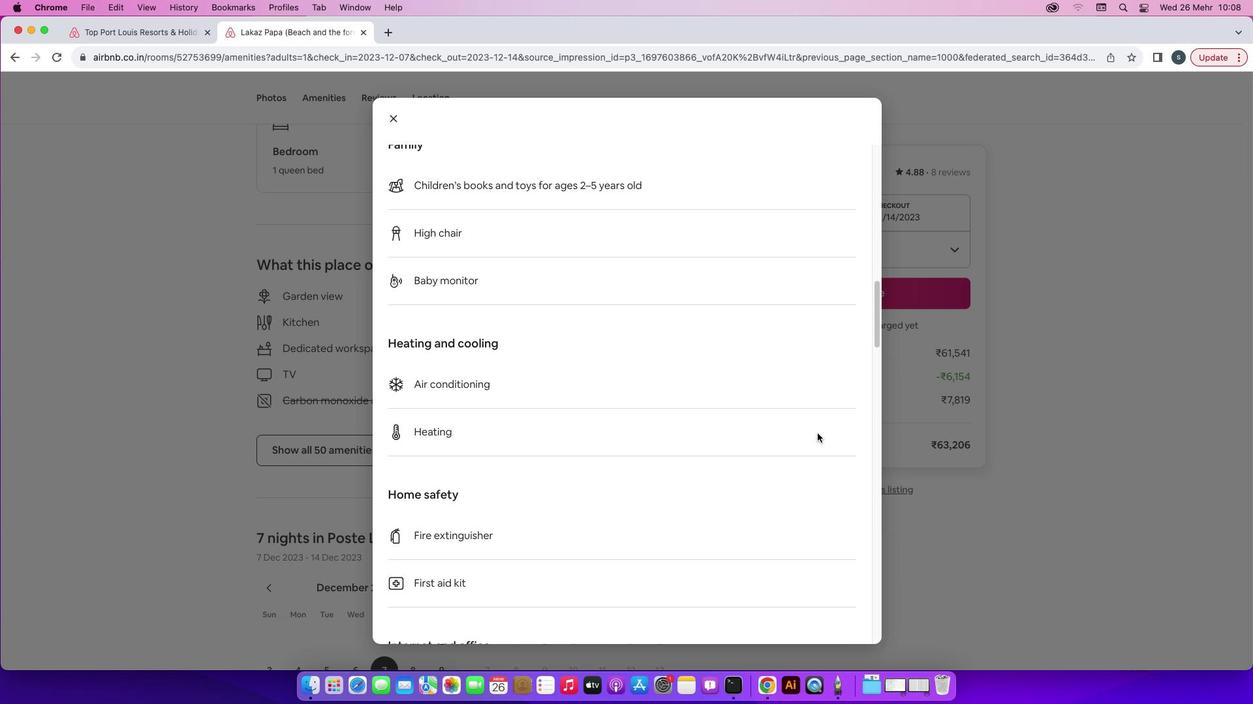 
Action: Mouse scrolled (817, 434) with delta (0, 0)
Screenshot: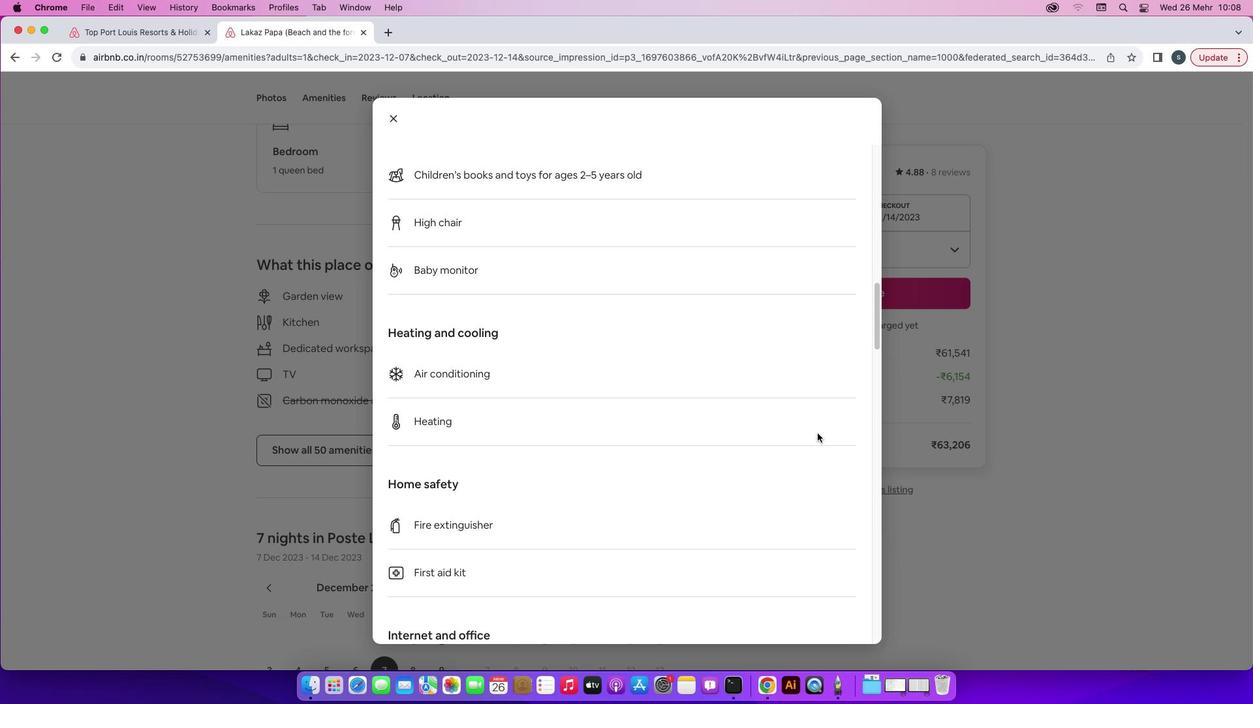 
Action: Mouse scrolled (817, 434) with delta (0, 0)
Screenshot: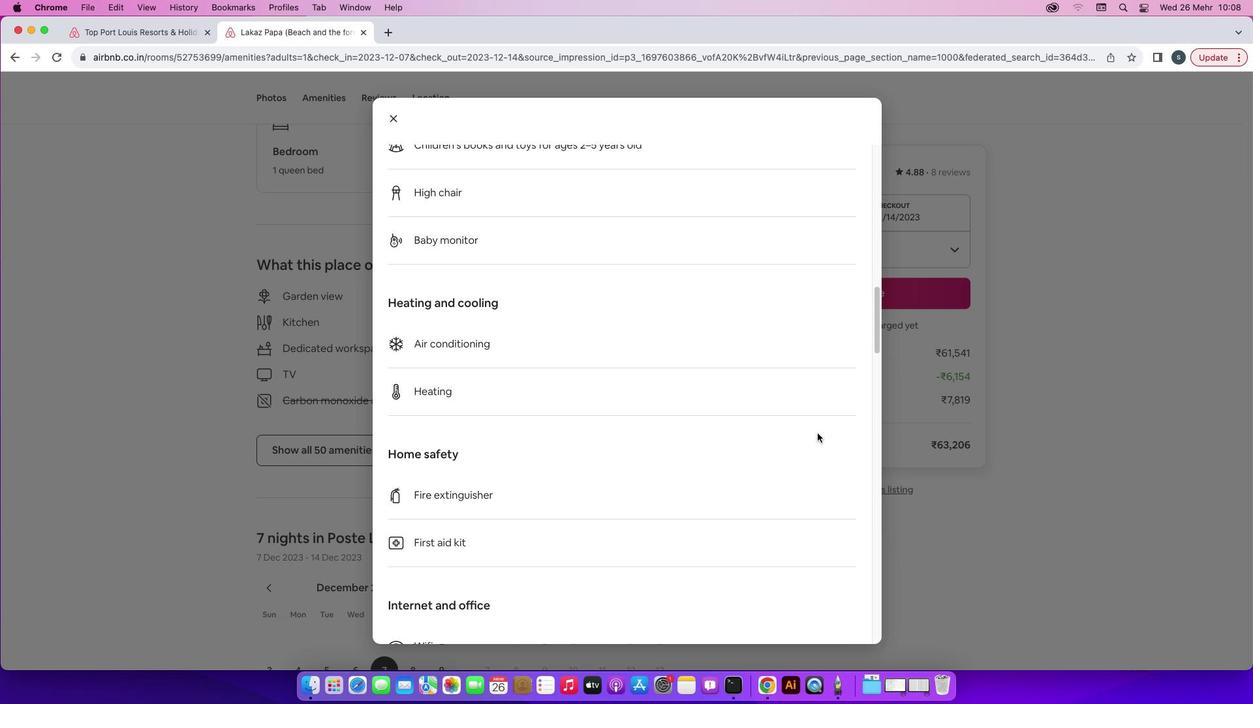 
Action: Mouse scrolled (817, 434) with delta (0, -1)
Screenshot: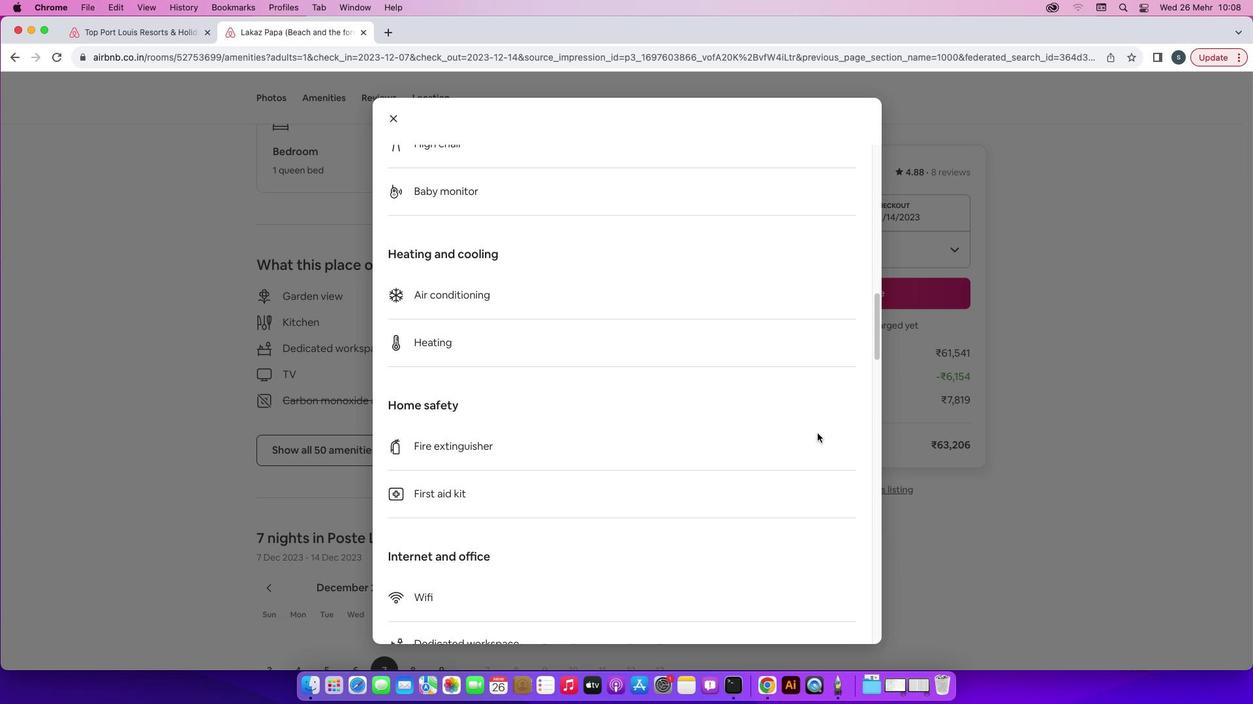 
Action: Mouse scrolled (817, 434) with delta (0, 0)
Screenshot: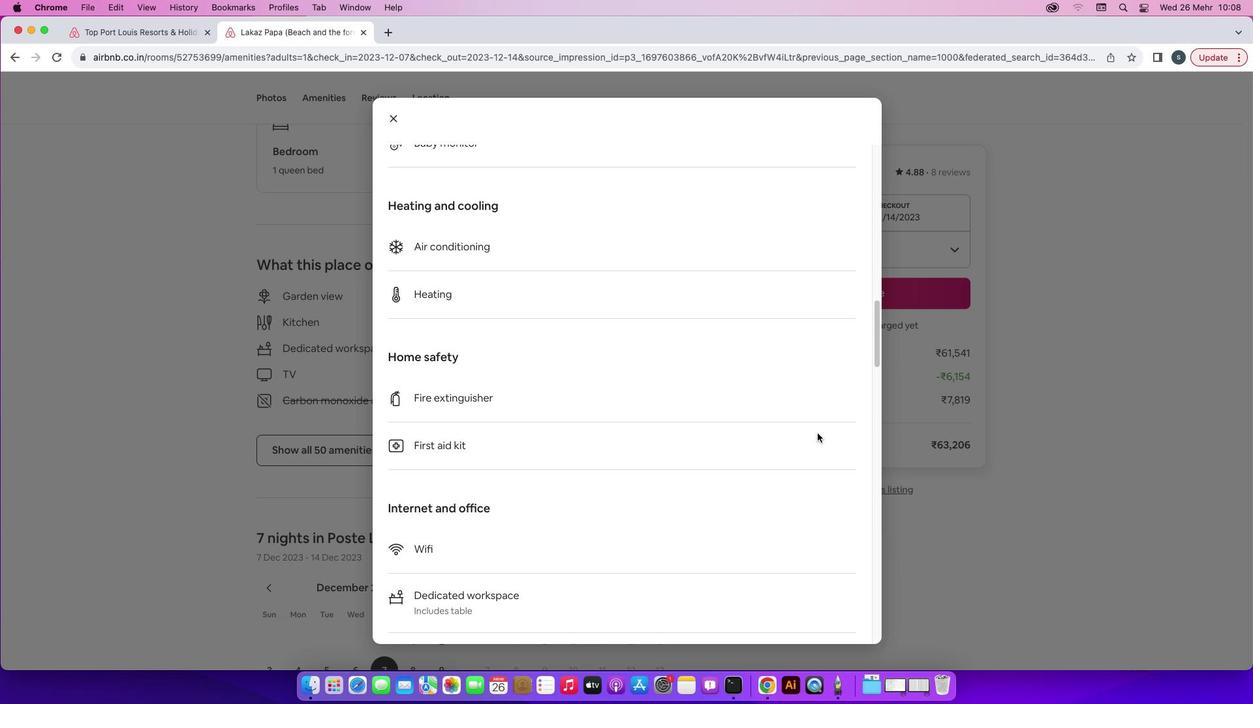 
Action: Mouse scrolled (817, 434) with delta (0, 0)
Screenshot: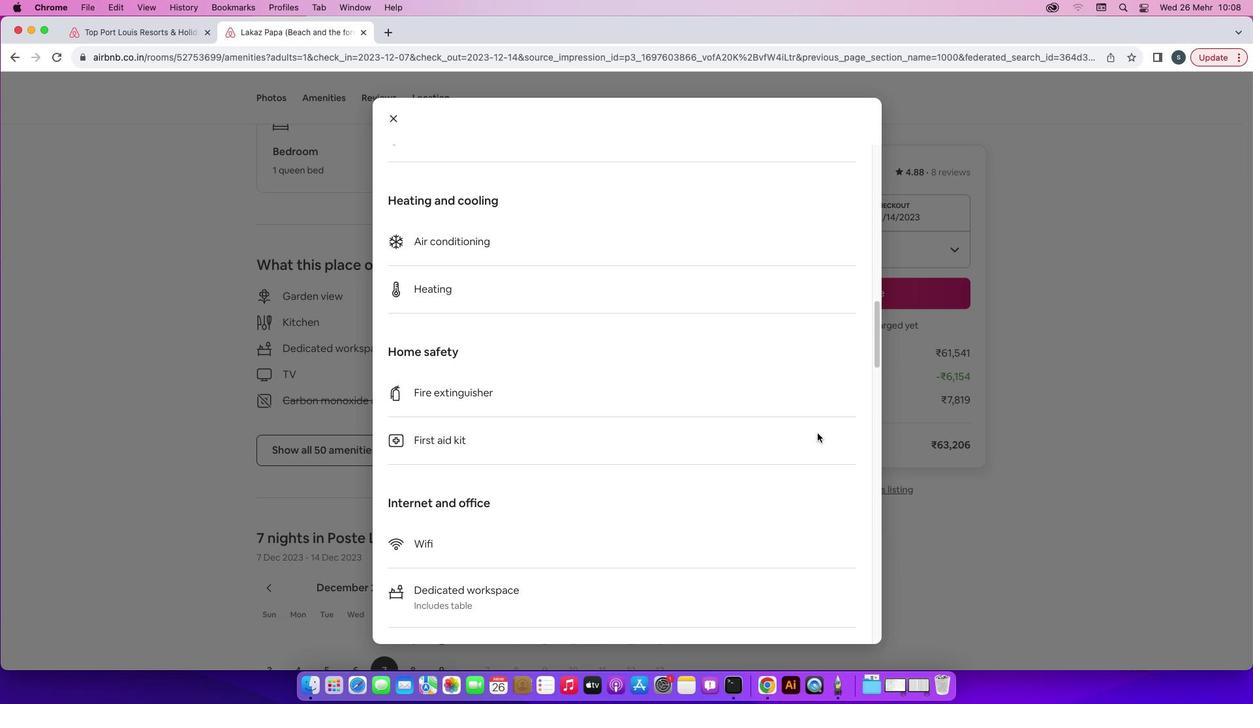 
Action: Mouse scrolled (817, 434) with delta (0, 0)
Screenshot: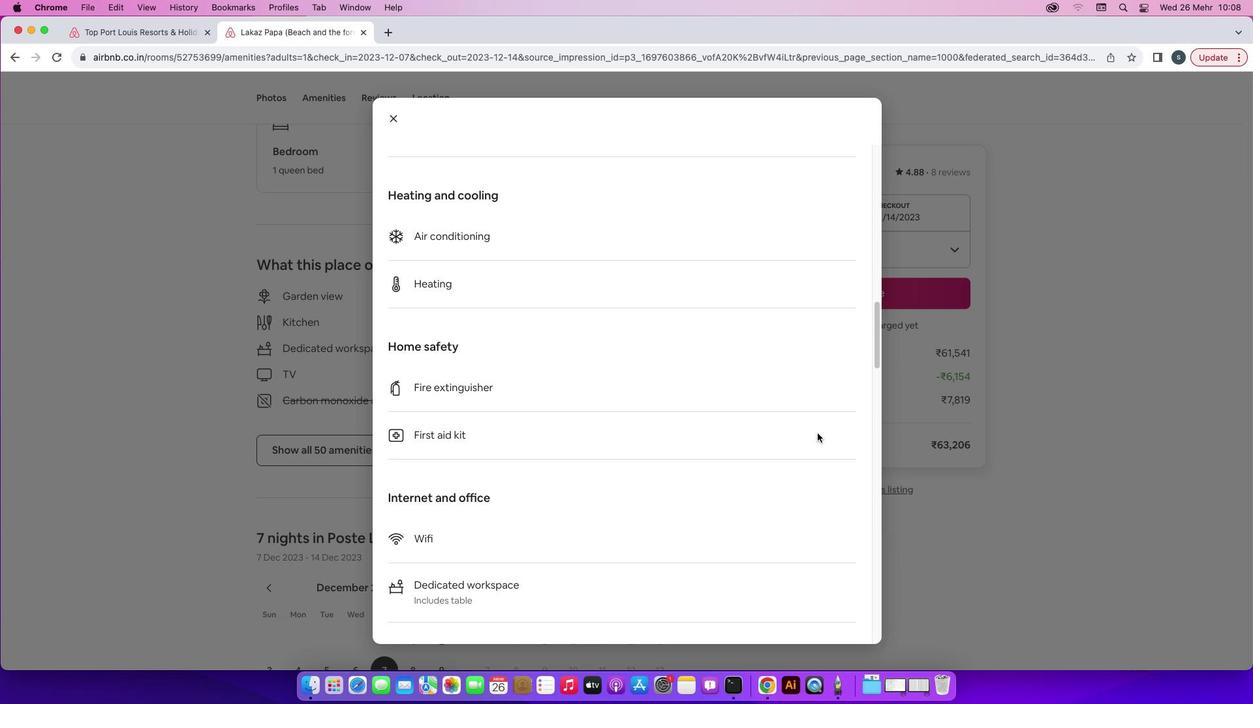 
Action: Mouse scrolled (817, 434) with delta (0, 0)
Screenshot: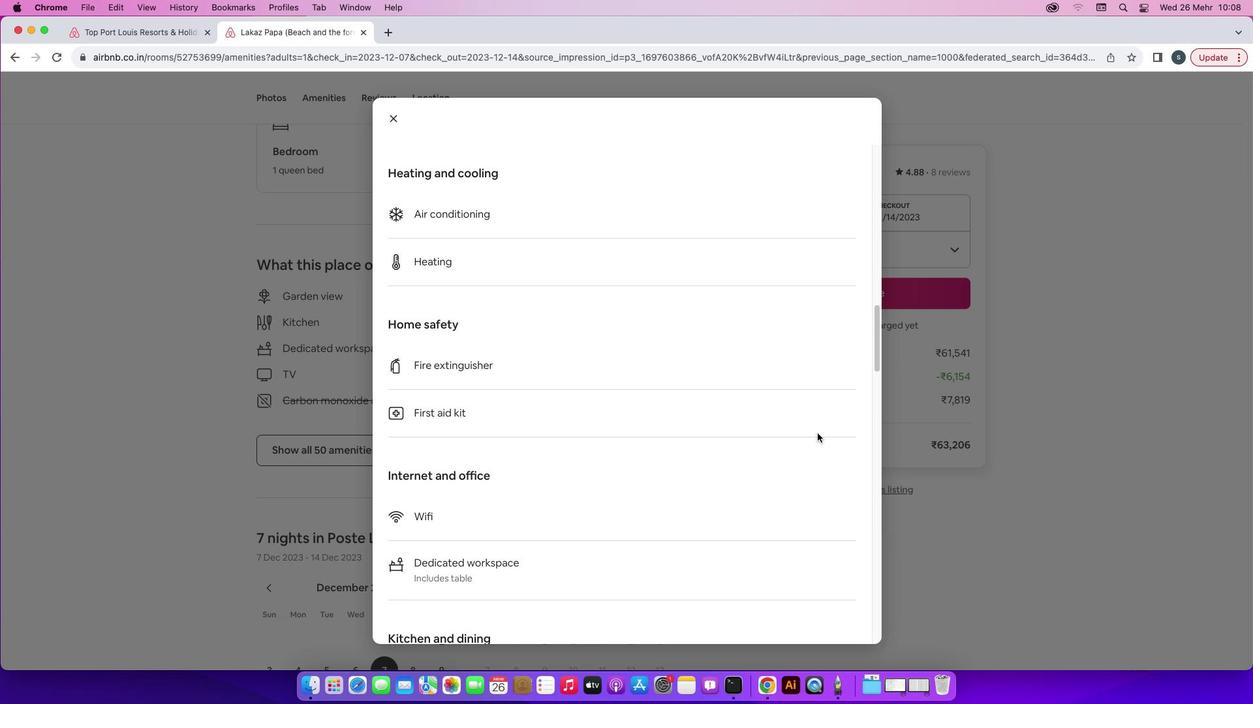 
Action: Mouse scrolled (817, 434) with delta (0, 0)
Screenshot: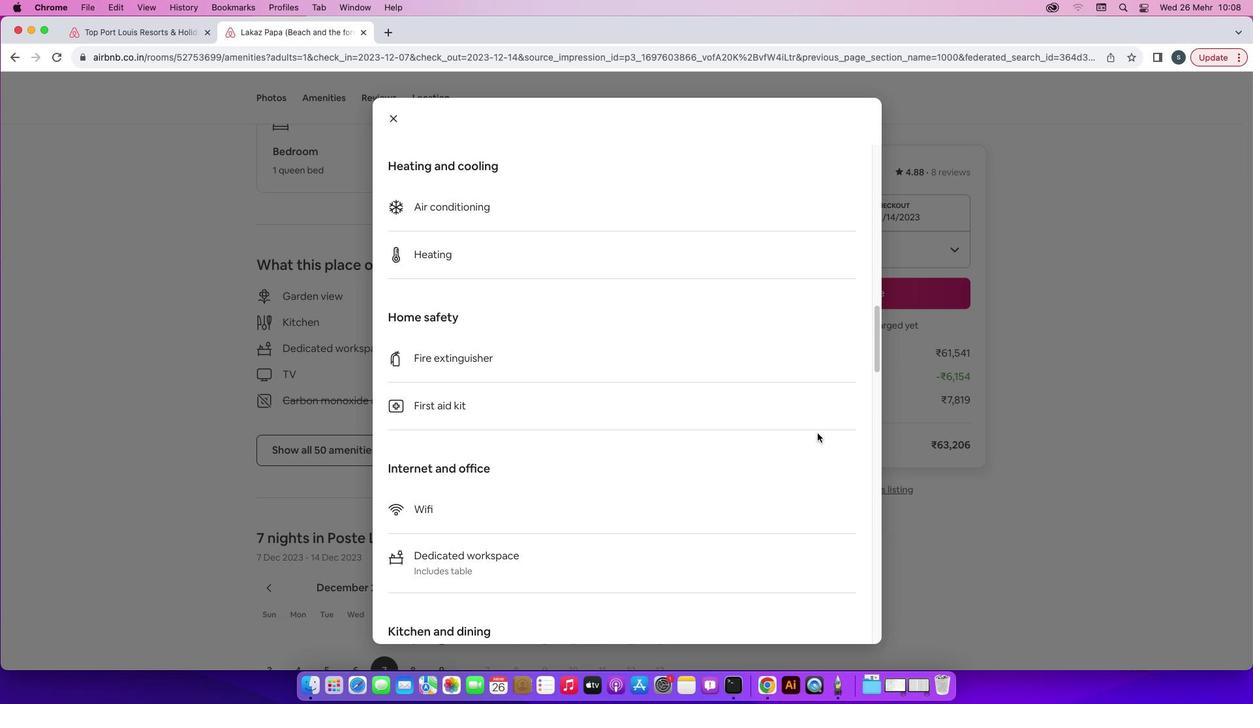 
Action: Mouse scrolled (817, 434) with delta (0, -1)
Screenshot: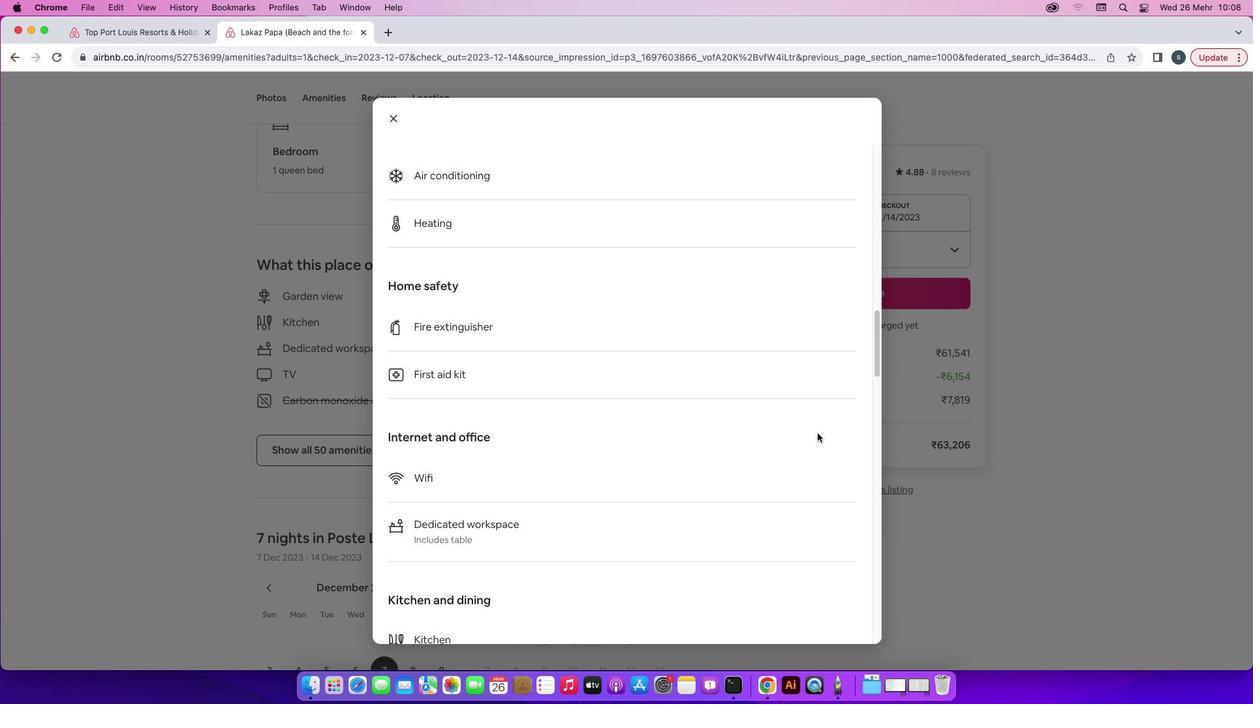 
Action: Mouse scrolled (817, 434) with delta (0, -2)
Screenshot: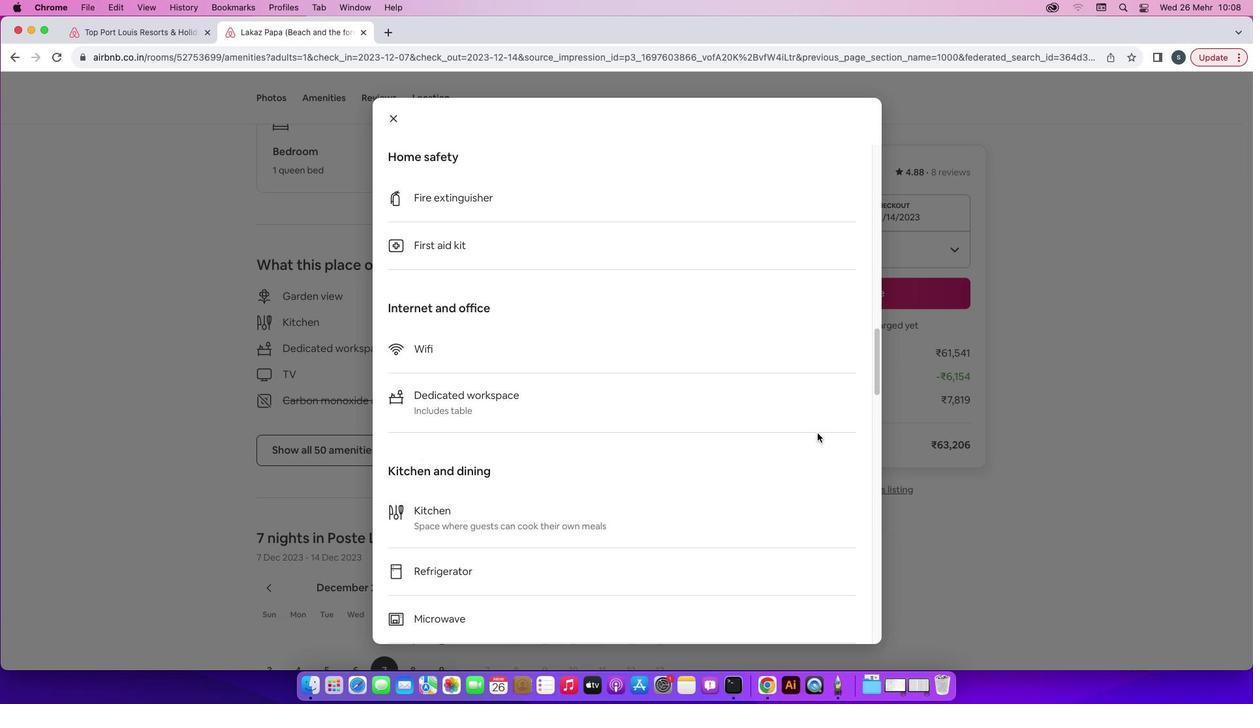 
Action: Mouse scrolled (817, 434) with delta (0, 0)
Screenshot: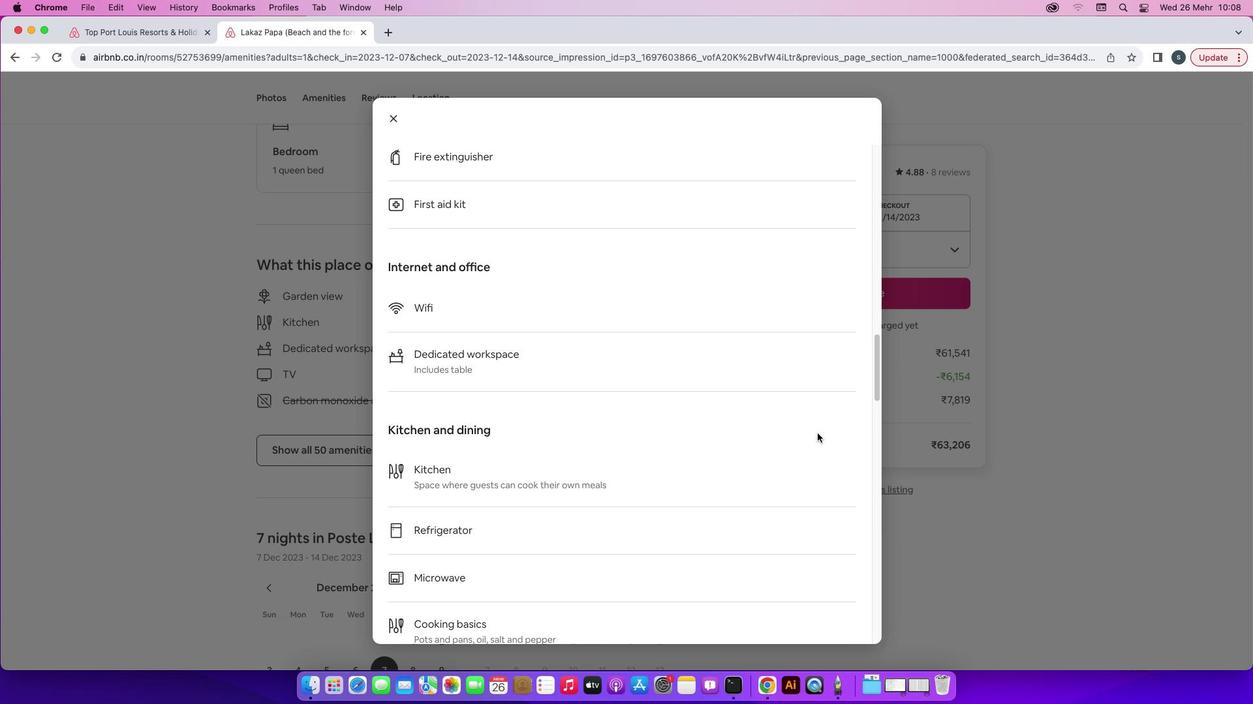 
Action: Mouse scrolled (817, 434) with delta (0, 0)
Screenshot: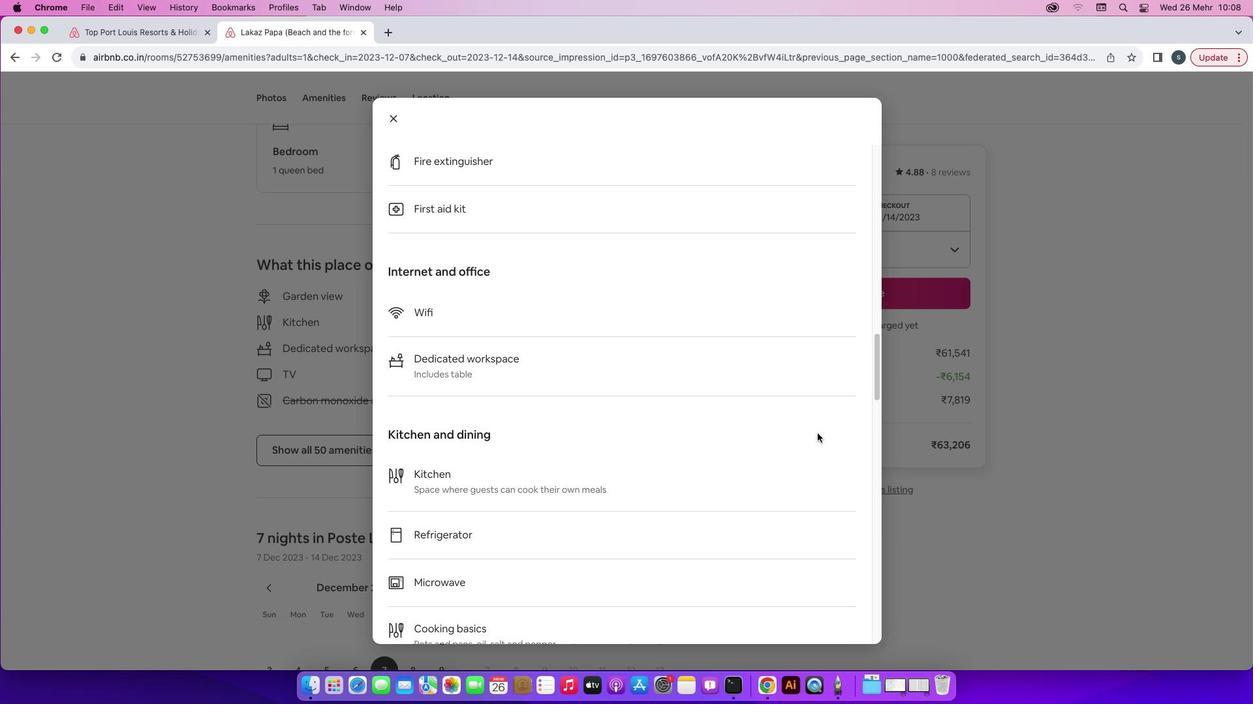 
Action: Mouse scrolled (817, 434) with delta (0, 0)
Screenshot: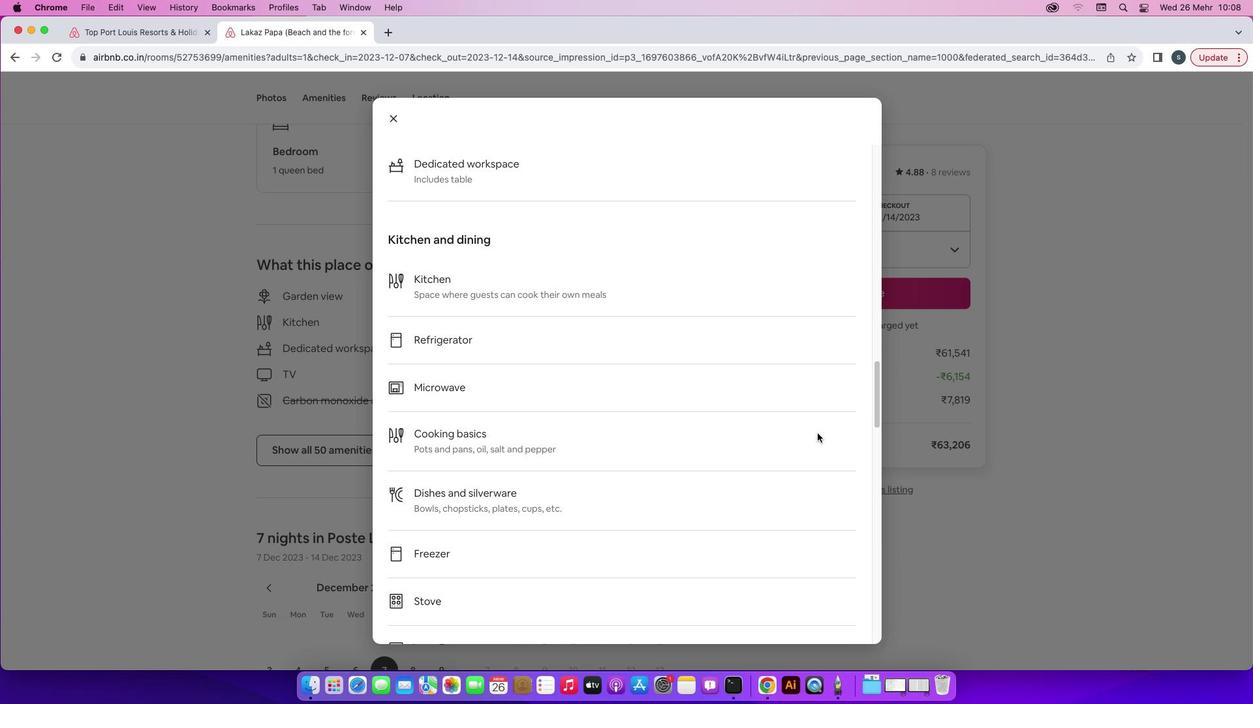 
Action: Mouse scrolled (817, 434) with delta (0, 0)
Screenshot: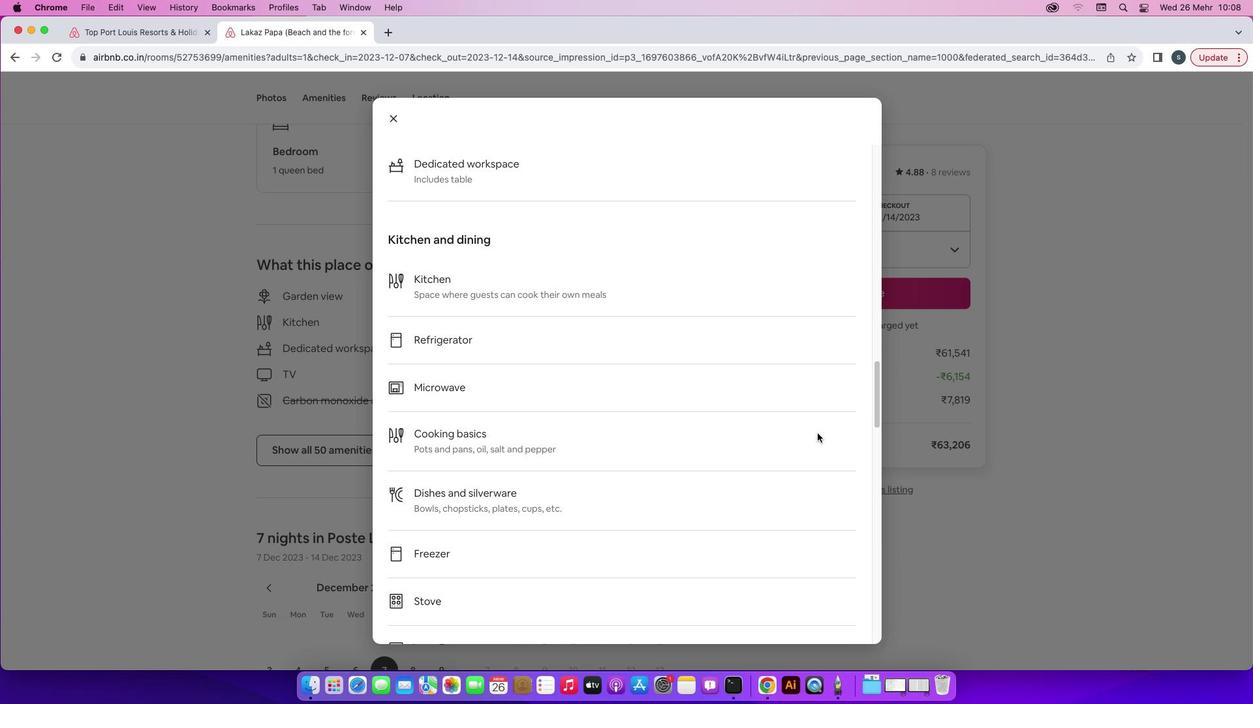 
Action: Mouse scrolled (817, 434) with delta (0, -1)
Screenshot: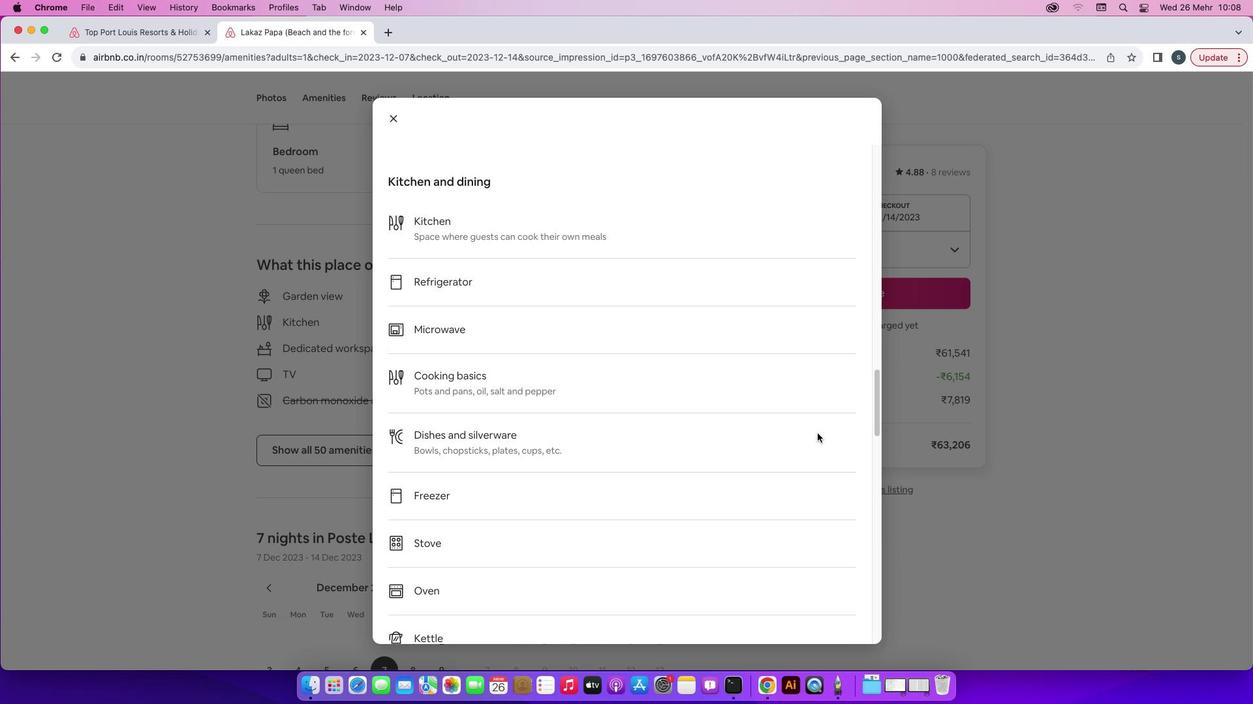 
Action: Mouse scrolled (817, 434) with delta (0, -3)
Screenshot: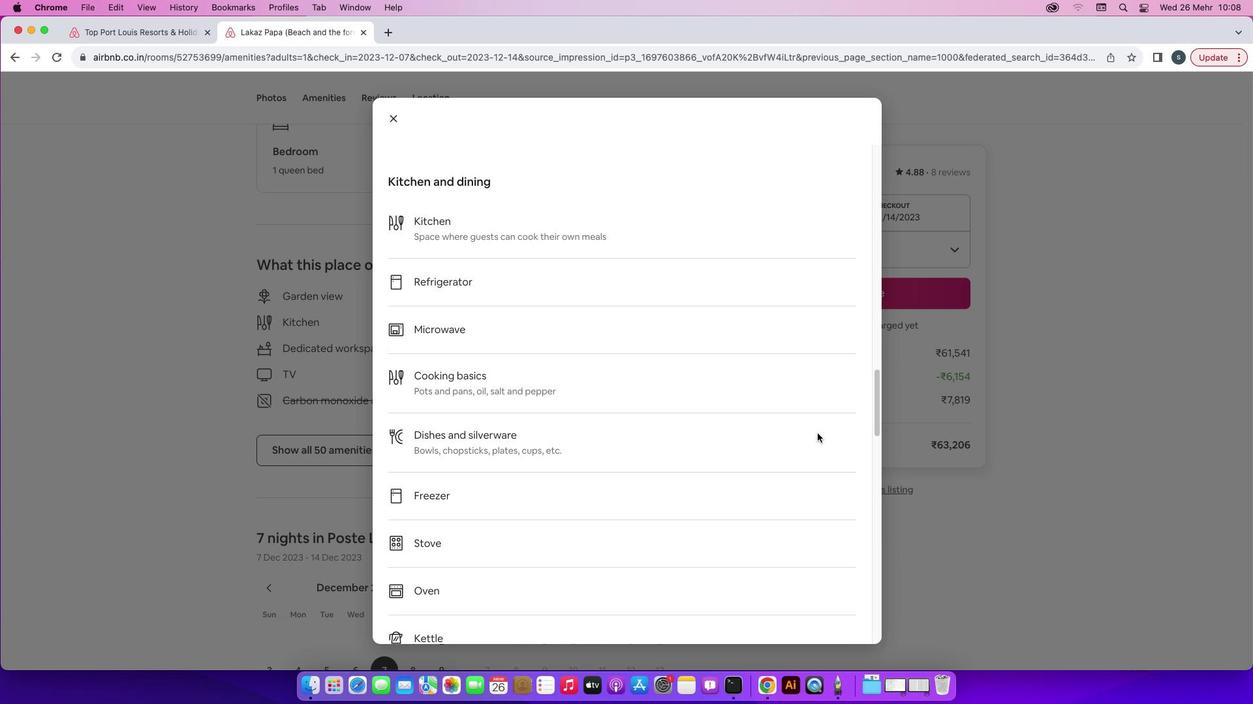 
Action: Mouse scrolled (817, 434) with delta (0, 0)
Screenshot: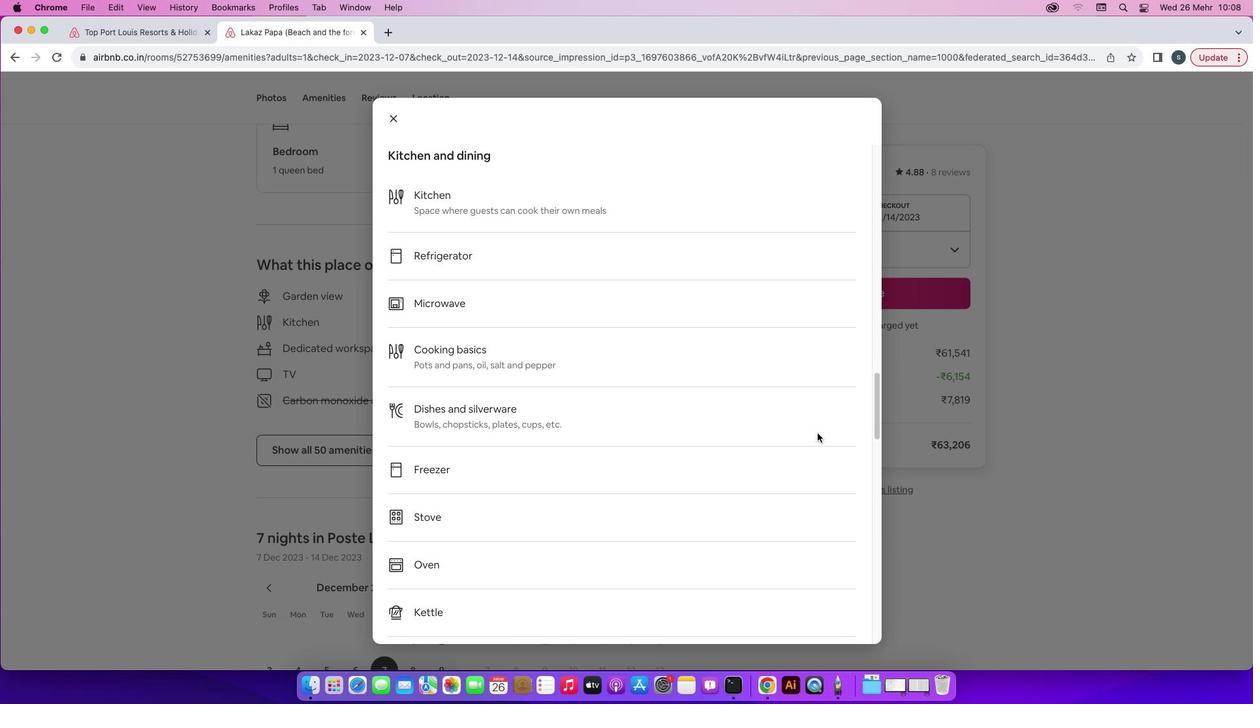 
Action: Mouse scrolled (817, 434) with delta (0, 0)
Screenshot: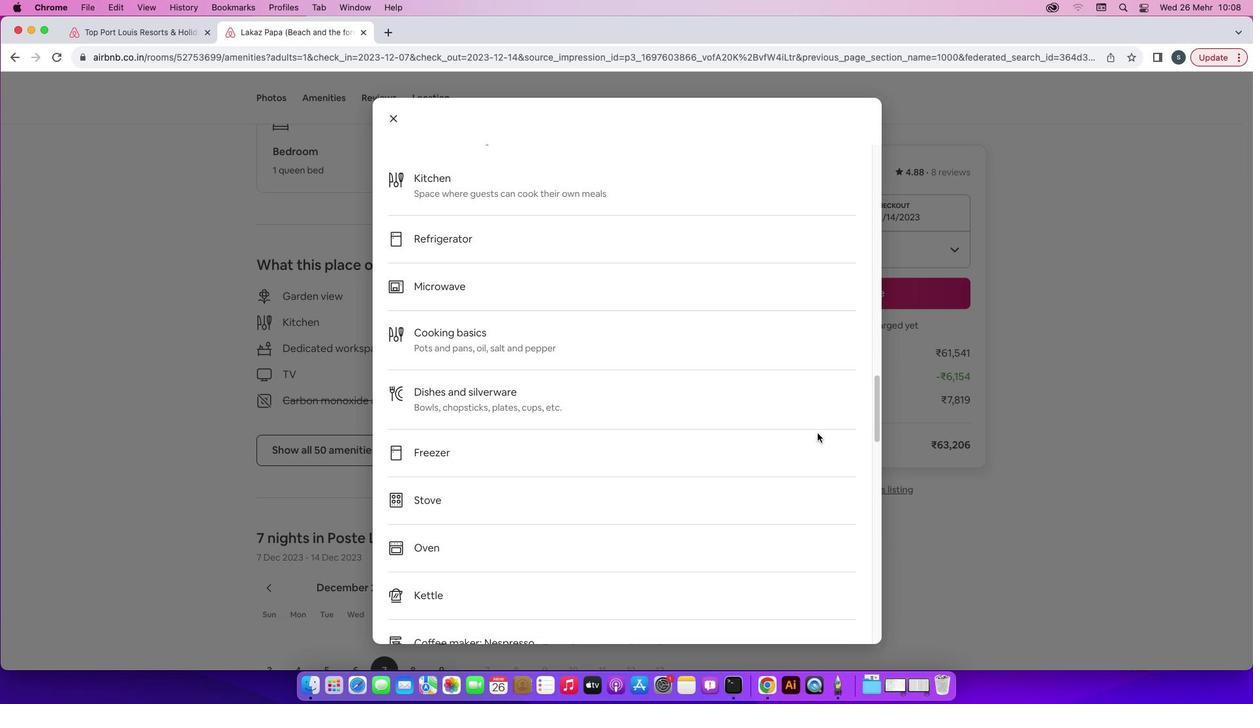 
Action: Mouse scrolled (817, 434) with delta (0, -1)
Screenshot: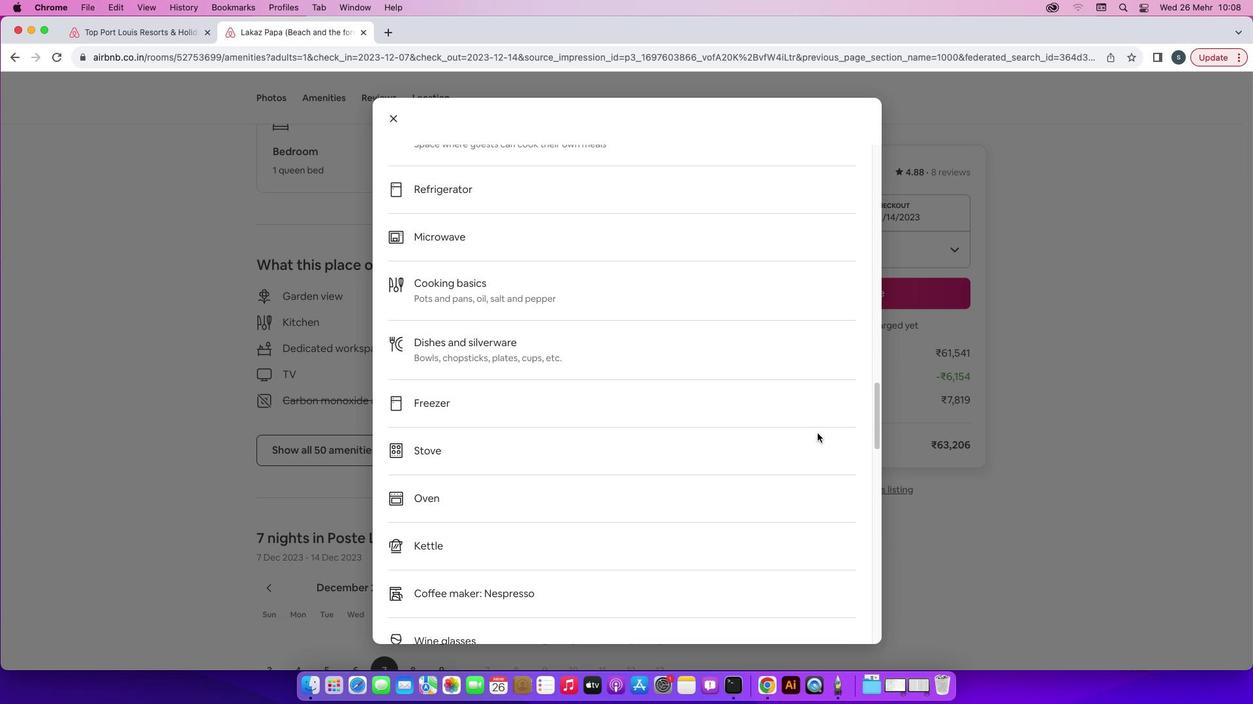 
Action: Mouse scrolled (817, 434) with delta (0, -2)
Screenshot: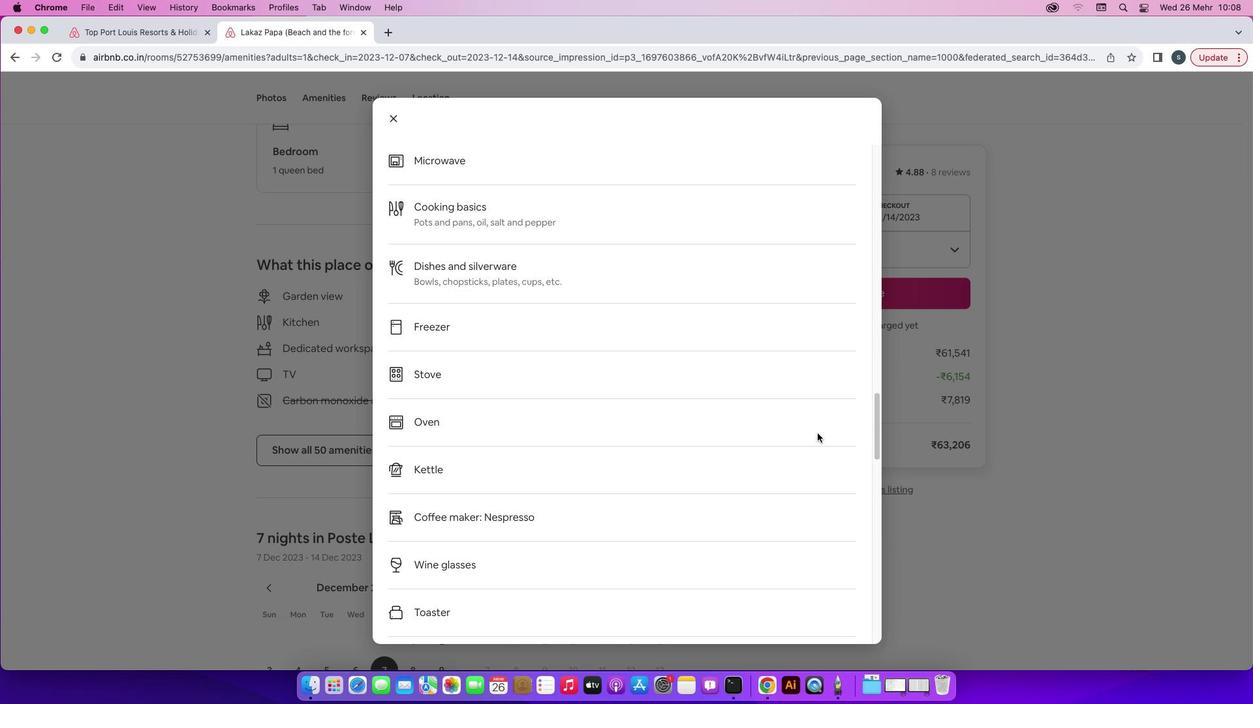 
Action: Mouse scrolled (817, 434) with delta (0, 0)
Screenshot: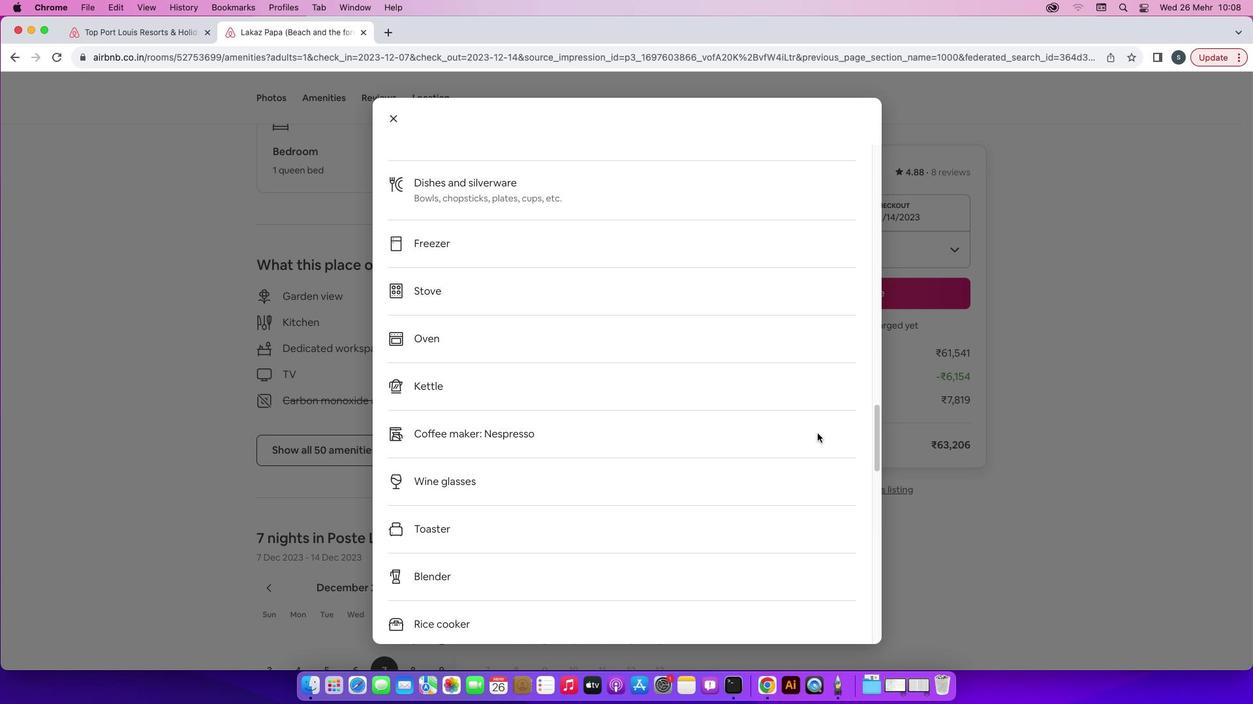 
Action: Mouse scrolled (817, 434) with delta (0, 0)
Screenshot: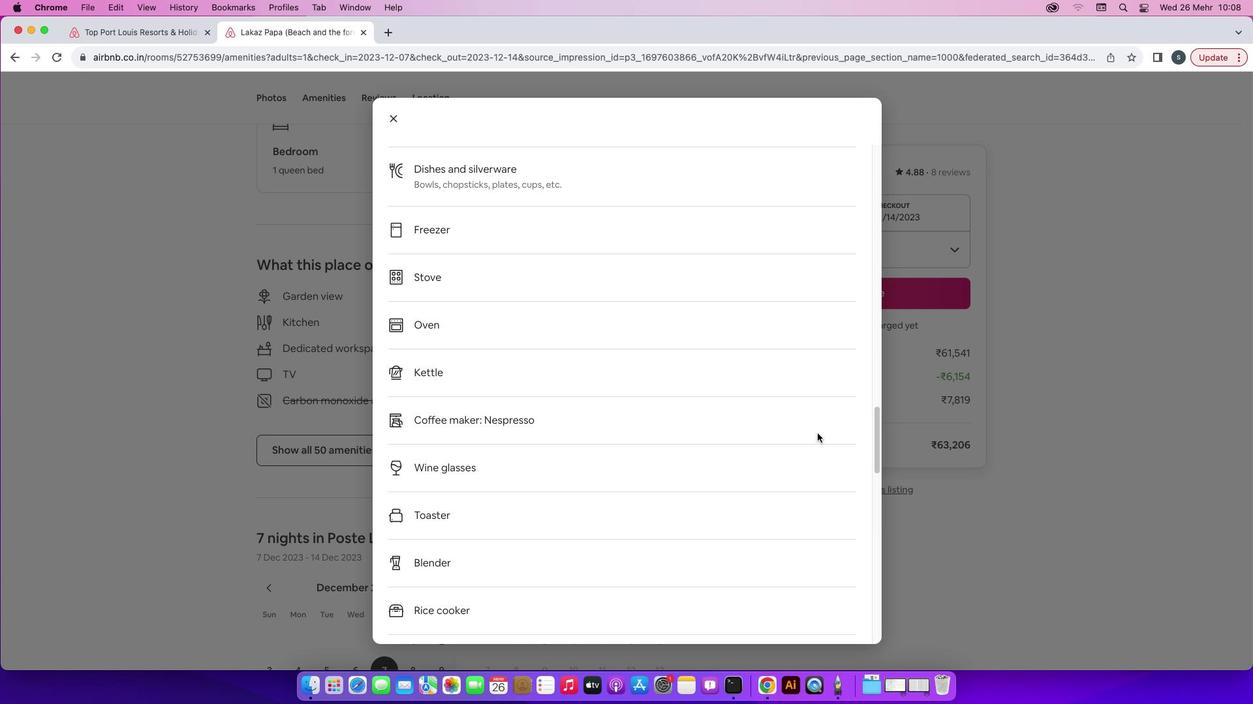 
Action: Mouse scrolled (817, 434) with delta (0, -1)
Screenshot: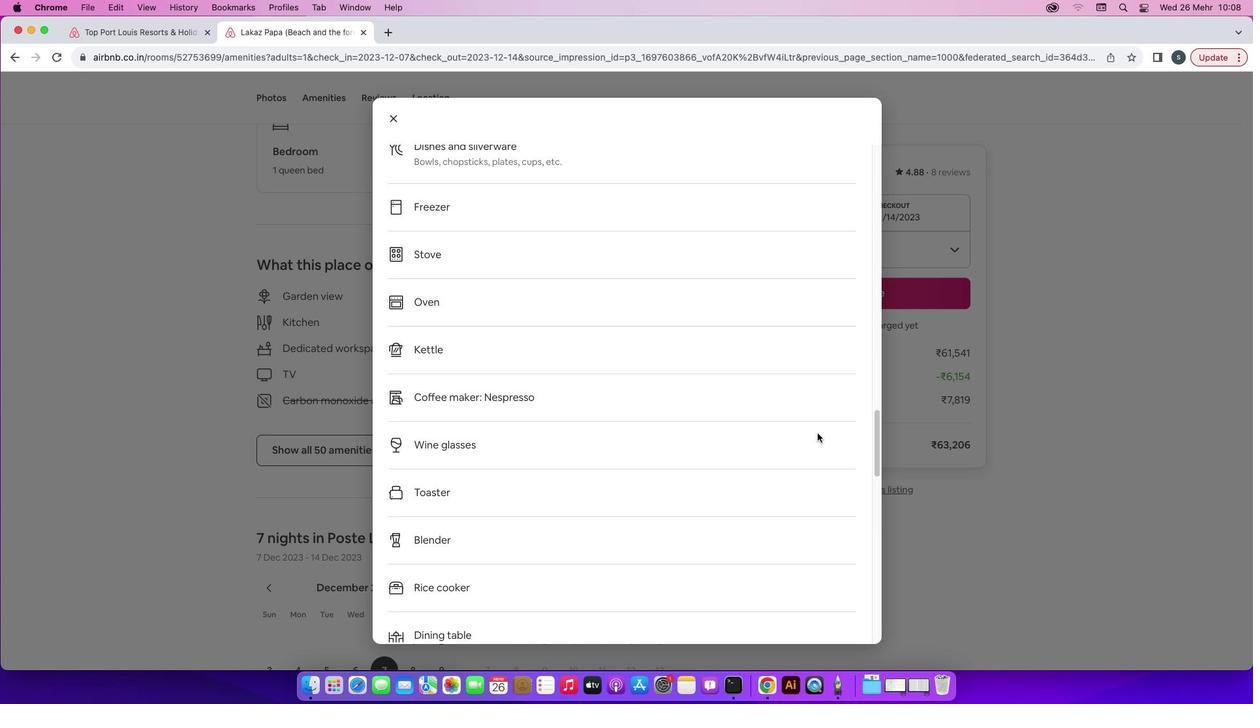 
Action: Mouse scrolled (817, 434) with delta (0, -1)
Screenshot: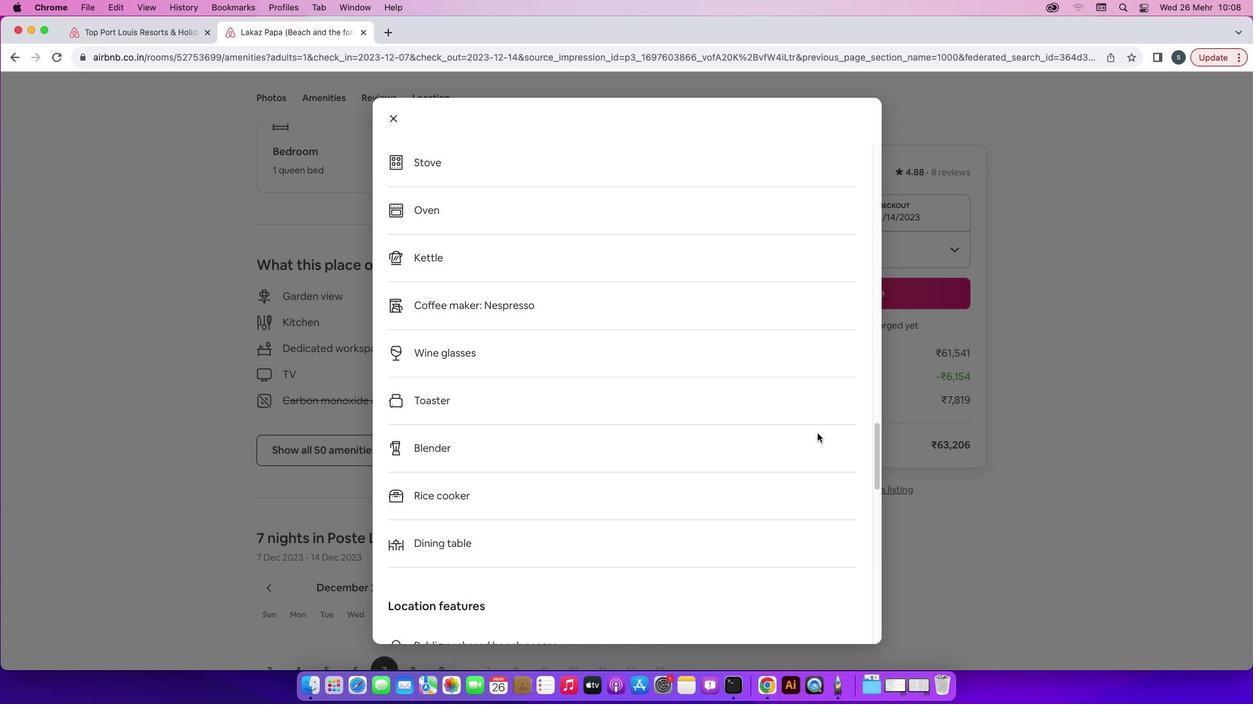 
Action: Mouse scrolled (817, 434) with delta (0, 0)
Screenshot: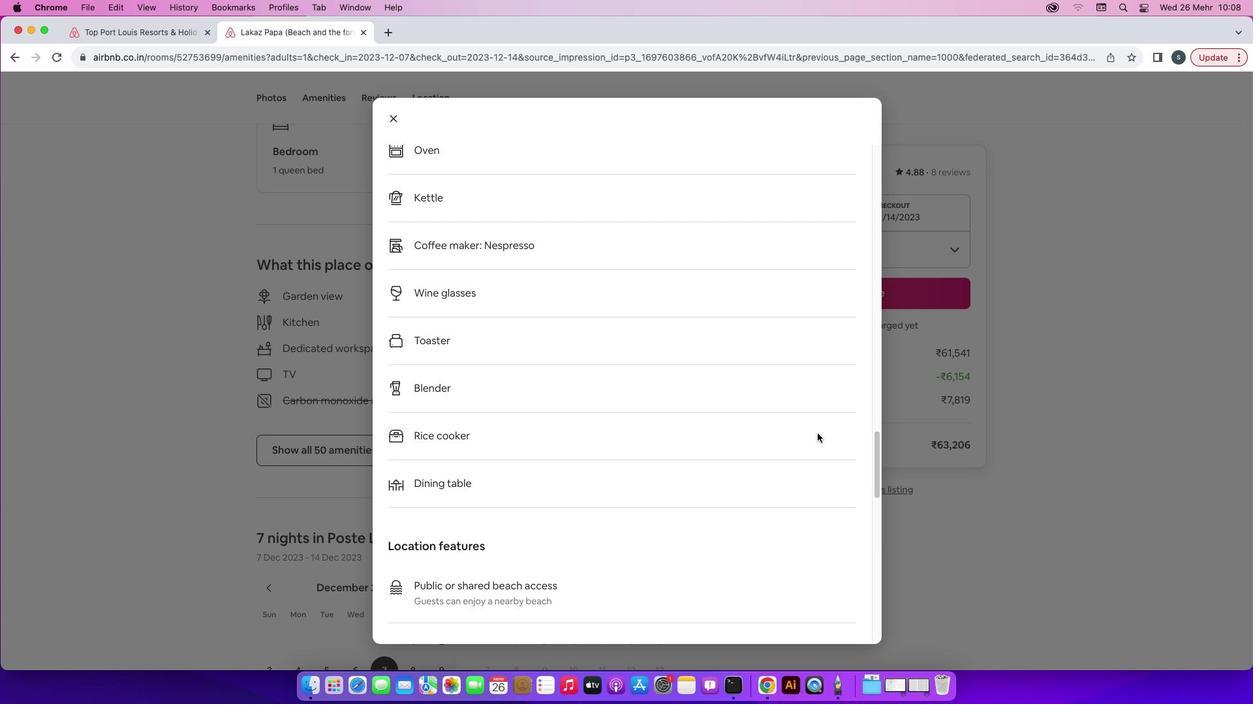
Action: Mouse scrolled (817, 434) with delta (0, 0)
Screenshot: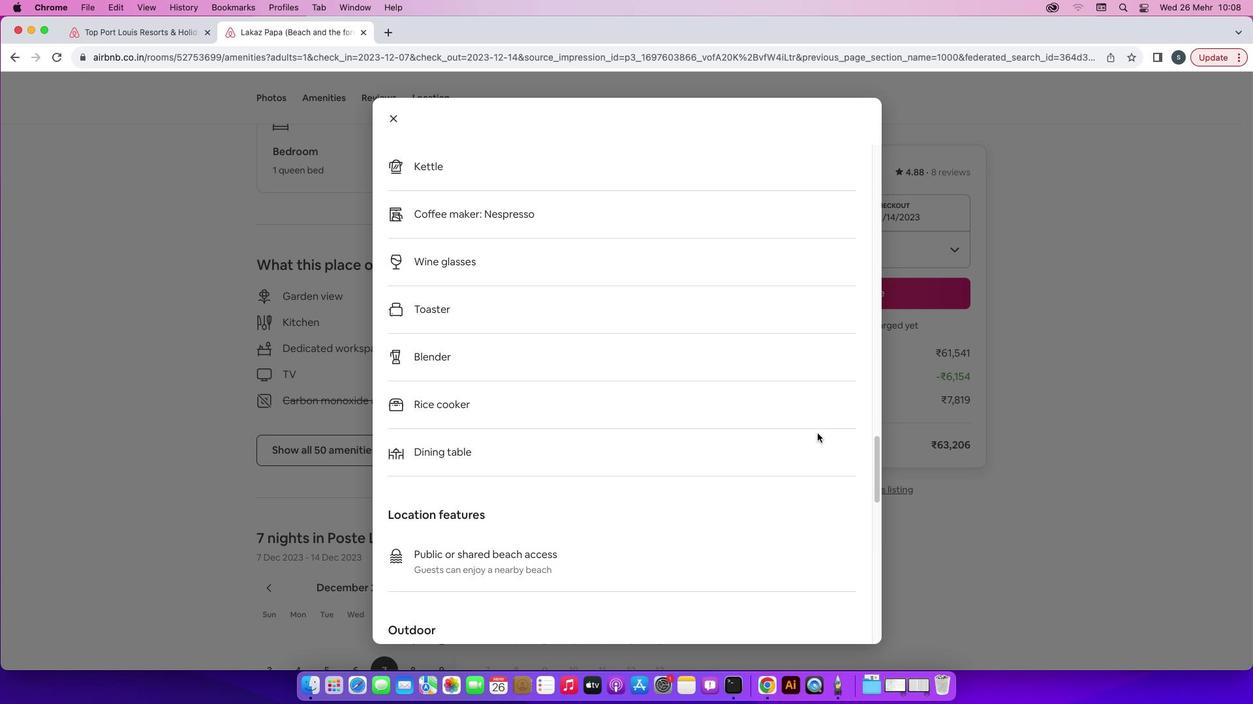 
Action: Mouse scrolled (817, 434) with delta (0, -1)
Screenshot: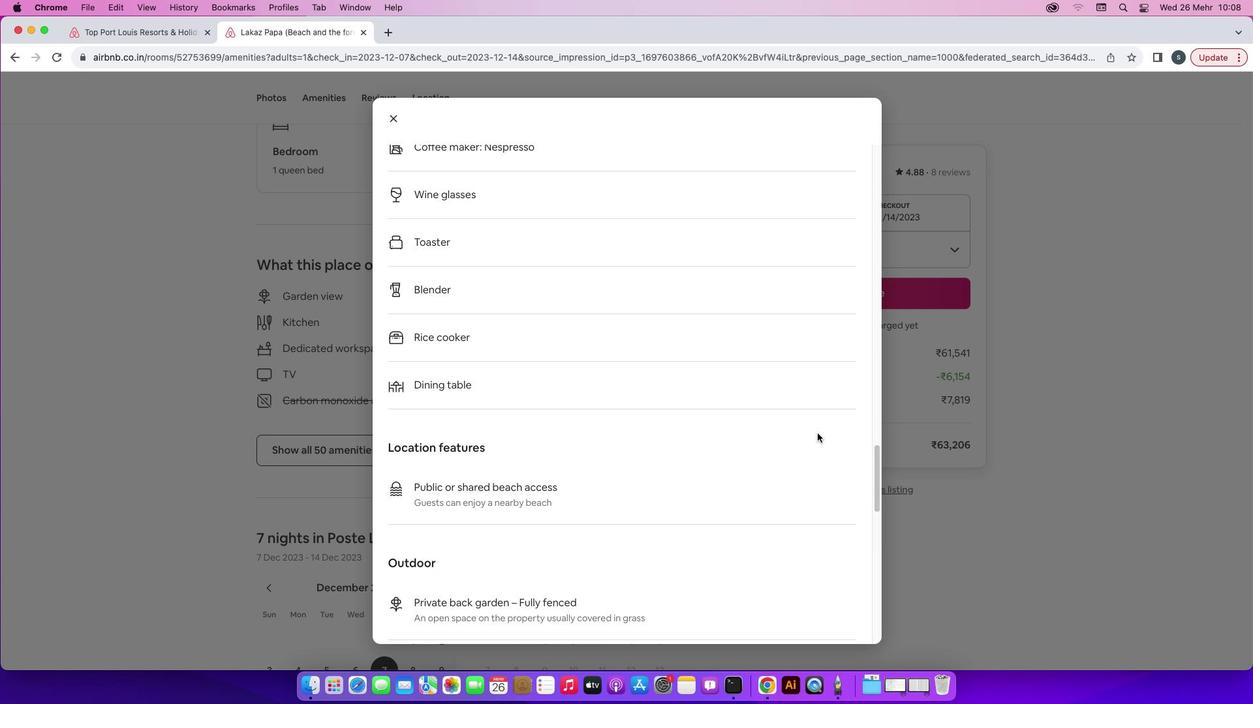 
Action: Mouse scrolled (817, 434) with delta (0, -2)
Screenshot: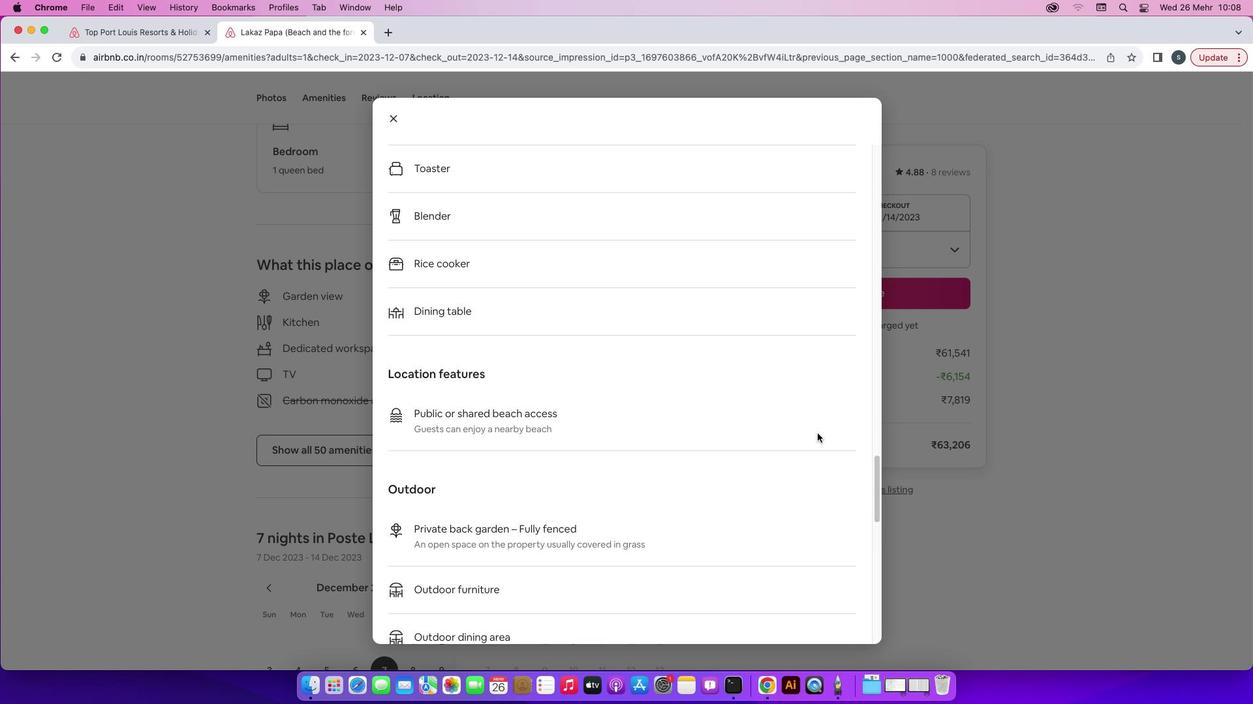 
Action: Mouse scrolled (817, 434) with delta (0, 0)
Screenshot: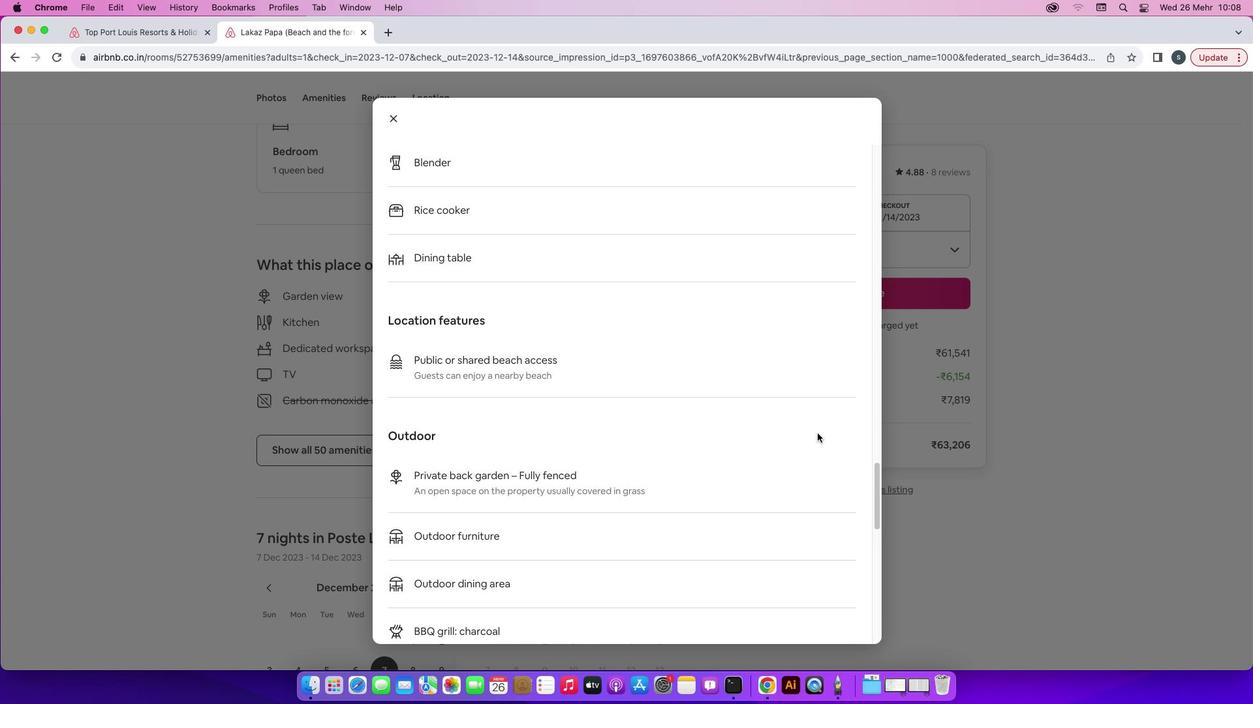 
Action: Mouse scrolled (817, 434) with delta (0, 0)
Screenshot: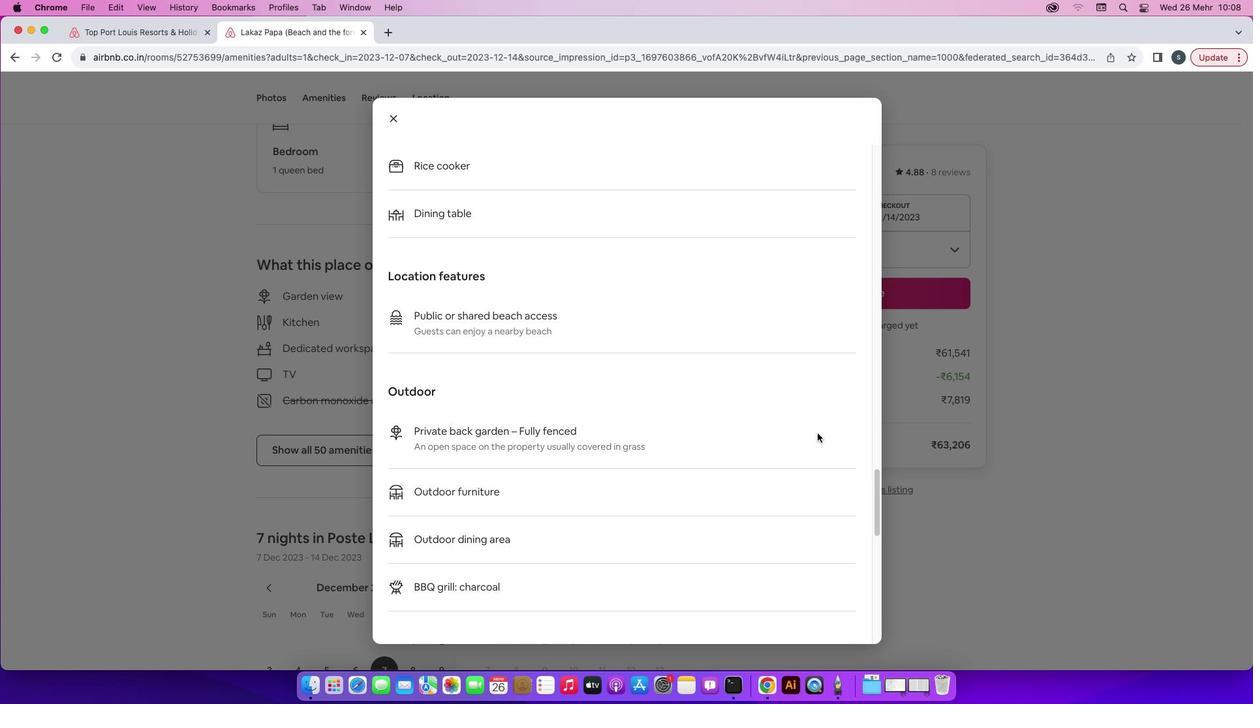 
Action: Mouse scrolled (817, 434) with delta (0, -1)
Screenshot: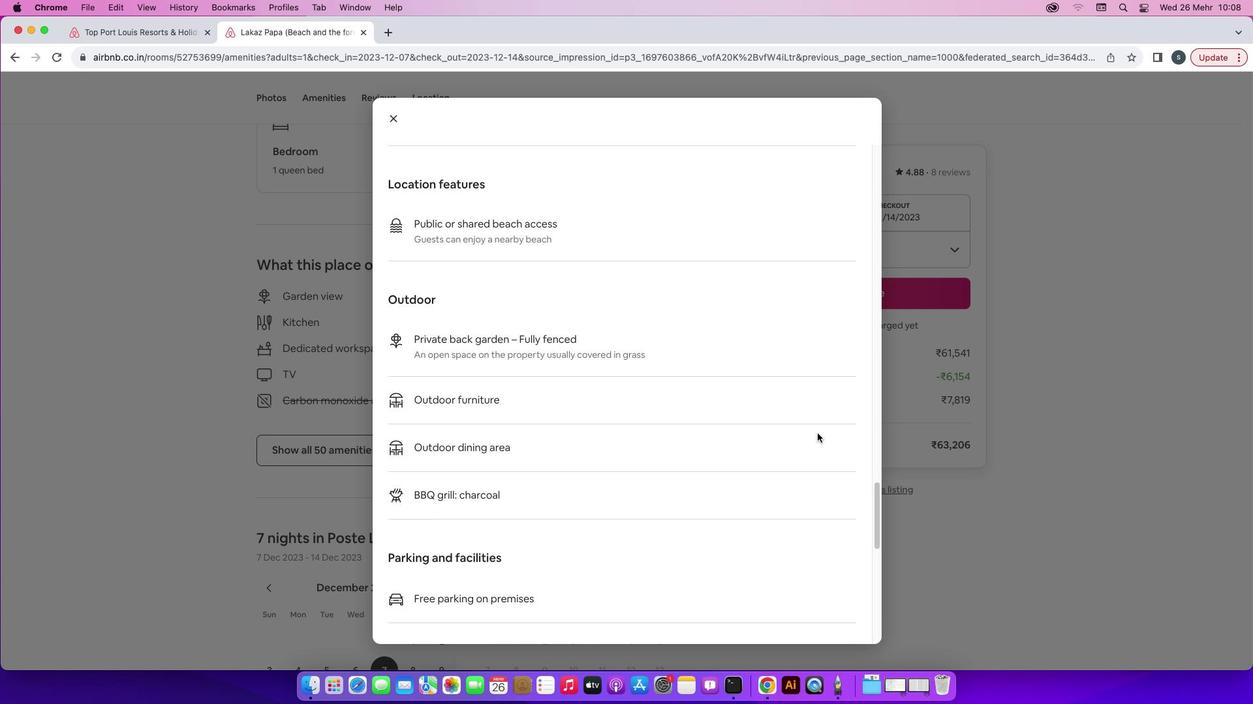 
Action: Mouse scrolled (817, 434) with delta (0, -3)
Screenshot: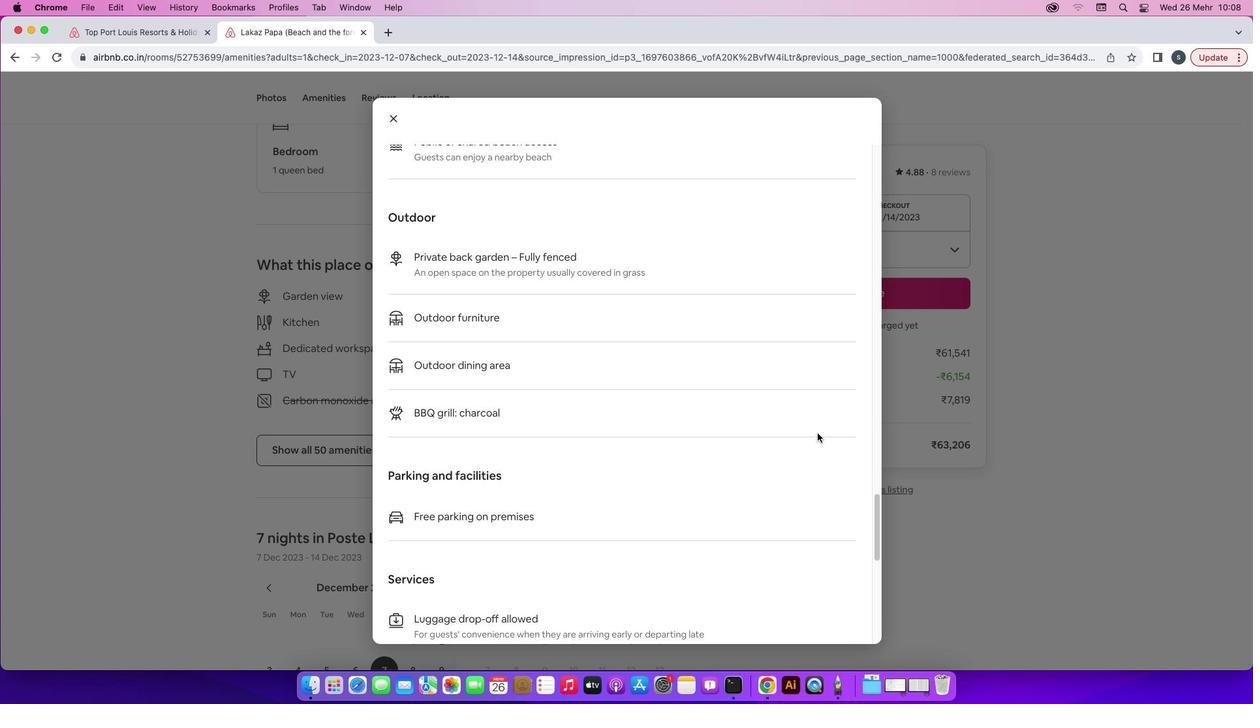 
Action: Mouse scrolled (817, 434) with delta (0, 0)
Screenshot: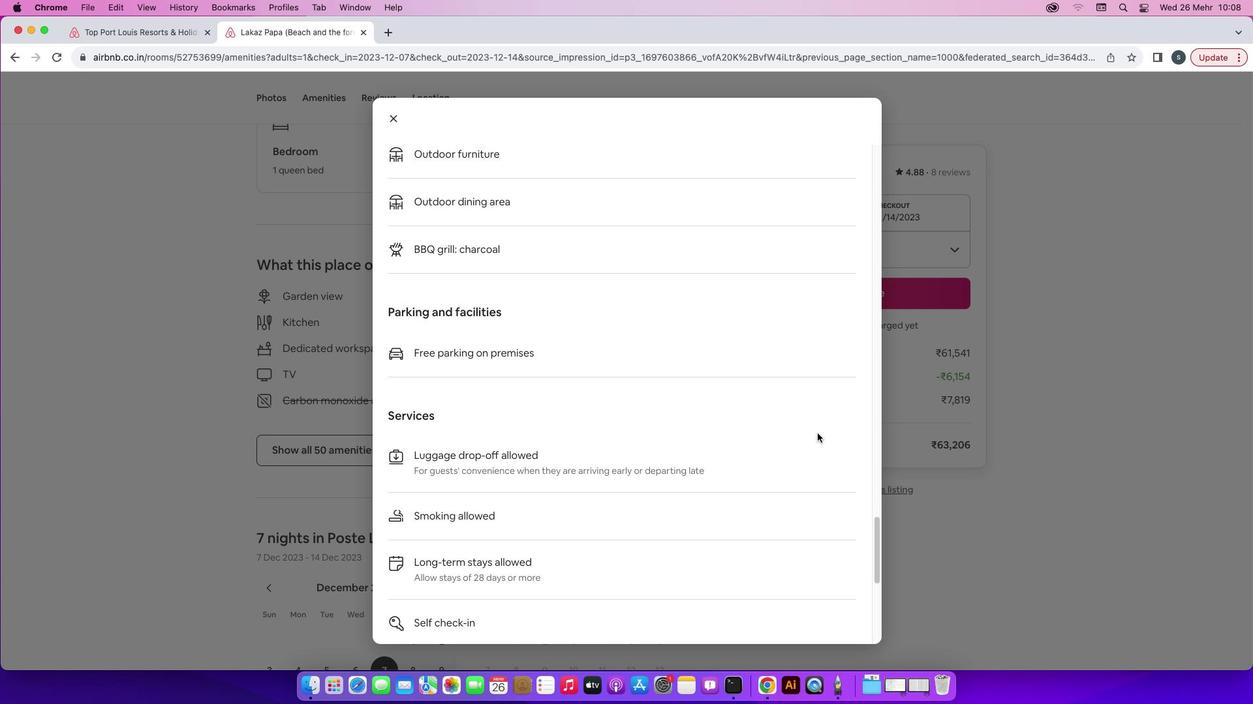 
Action: Mouse scrolled (817, 434) with delta (0, 0)
Screenshot: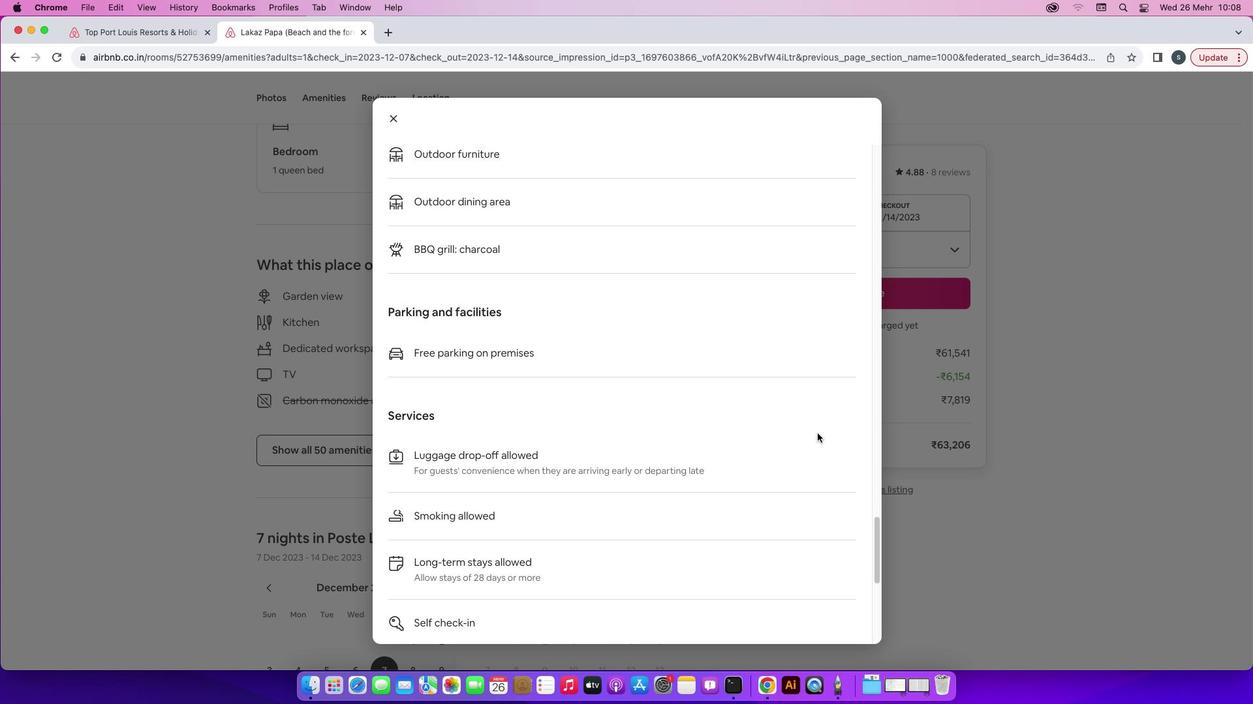 
Action: Mouse scrolled (817, 434) with delta (0, -1)
Screenshot: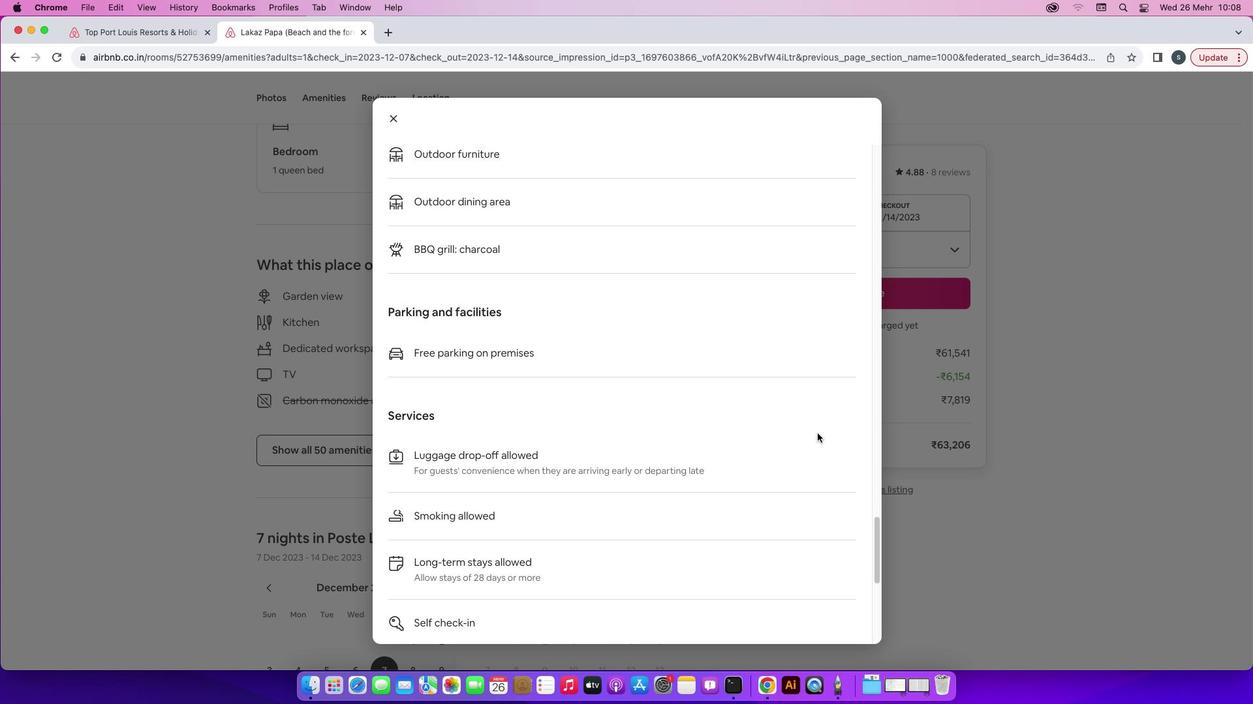 
Action: Mouse scrolled (817, 434) with delta (0, -3)
Screenshot: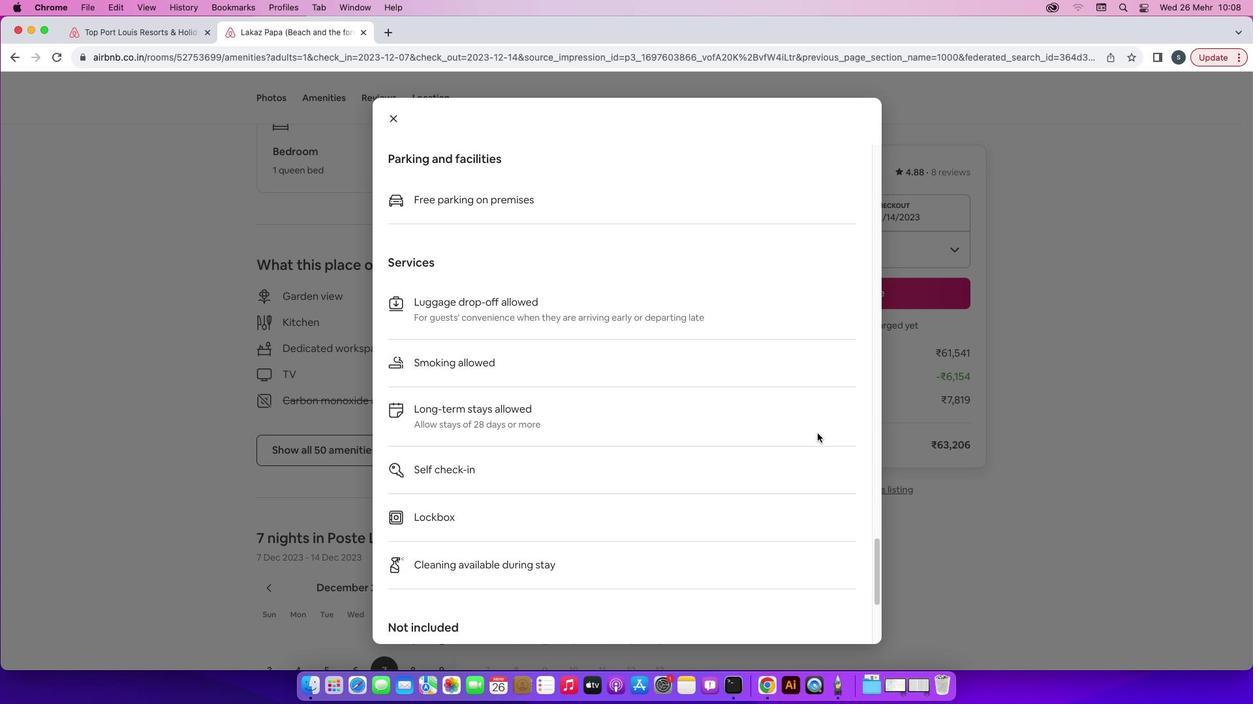 
Action: Mouse scrolled (817, 434) with delta (0, -3)
Screenshot: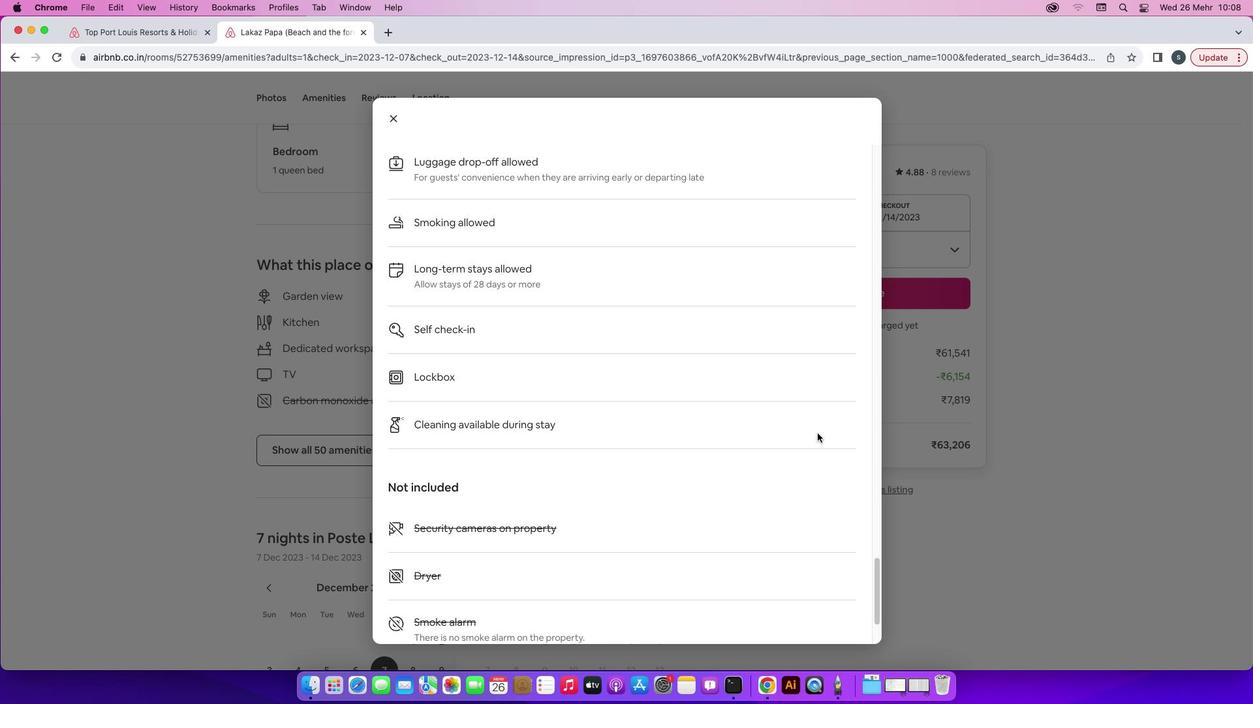 
Action: Mouse scrolled (817, 434) with delta (0, 0)
Screenshot: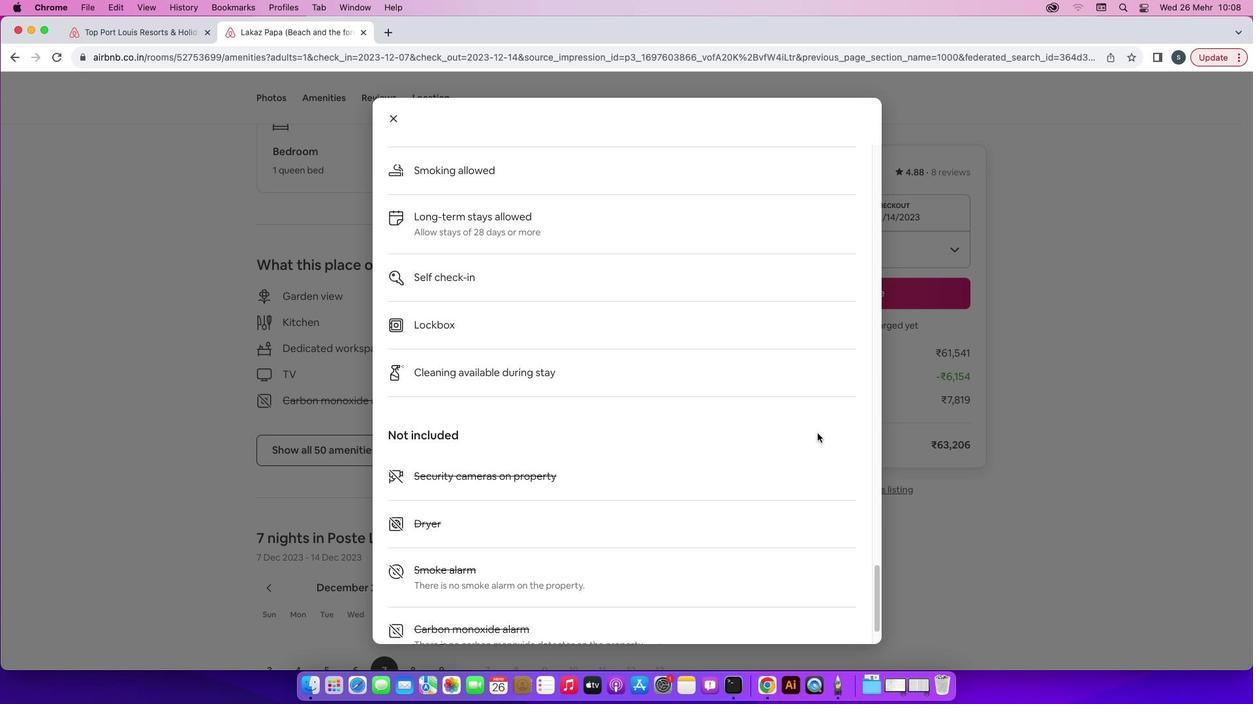 
Action: Mouse scrolled (817, 434) with delta (0, 0)
Screenshot: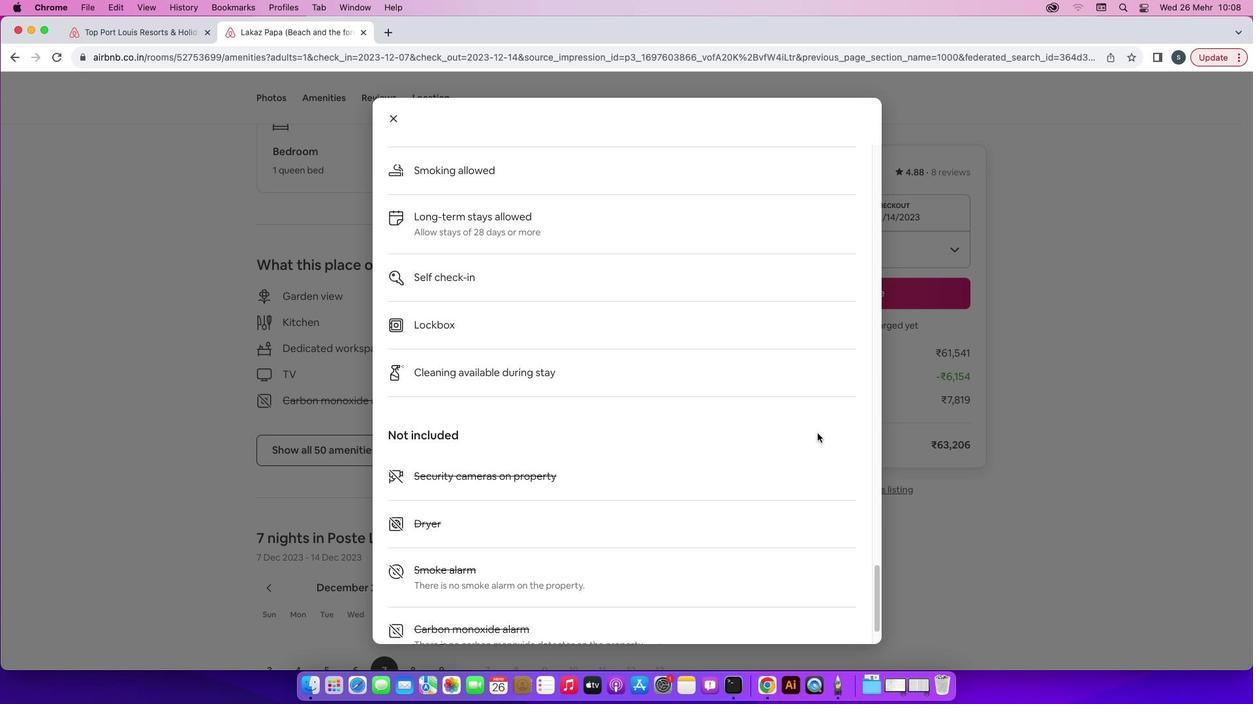 
Action: Mouse scrolled (817, 434) with delta (0, -2)
Screenshot: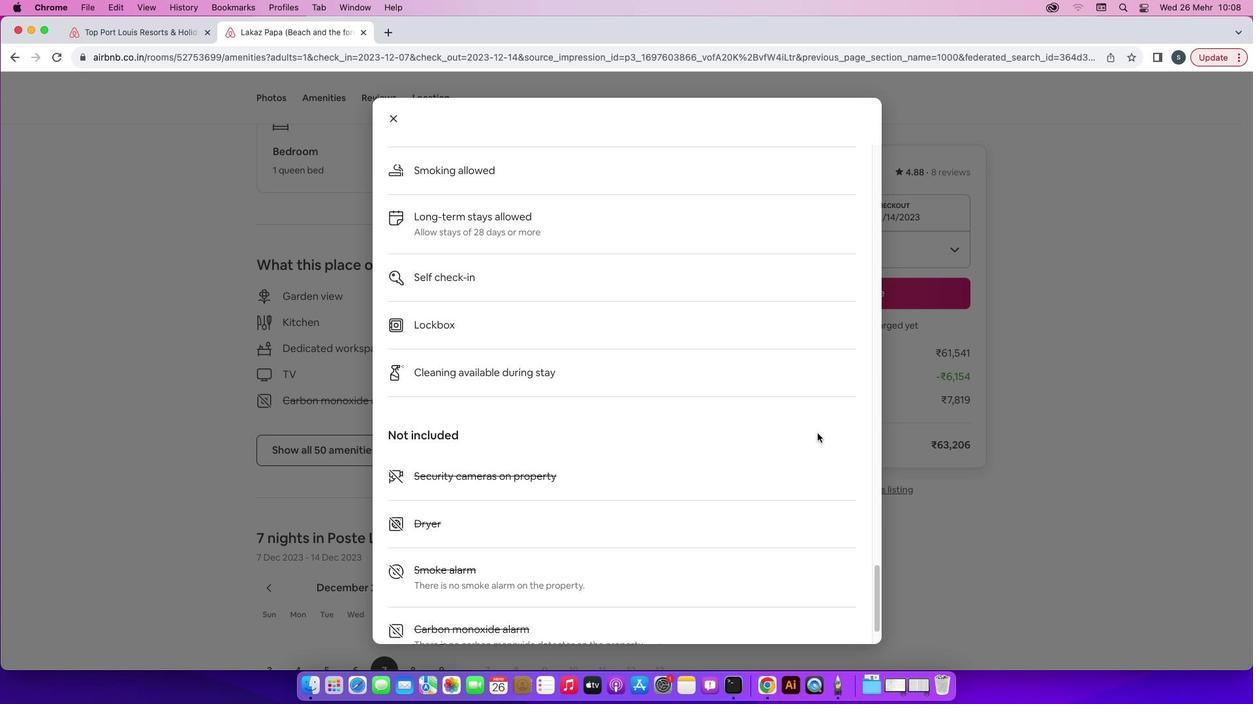 
Action: Mouse scrolled (817, 434) with delta (0, -3)
Screenshot: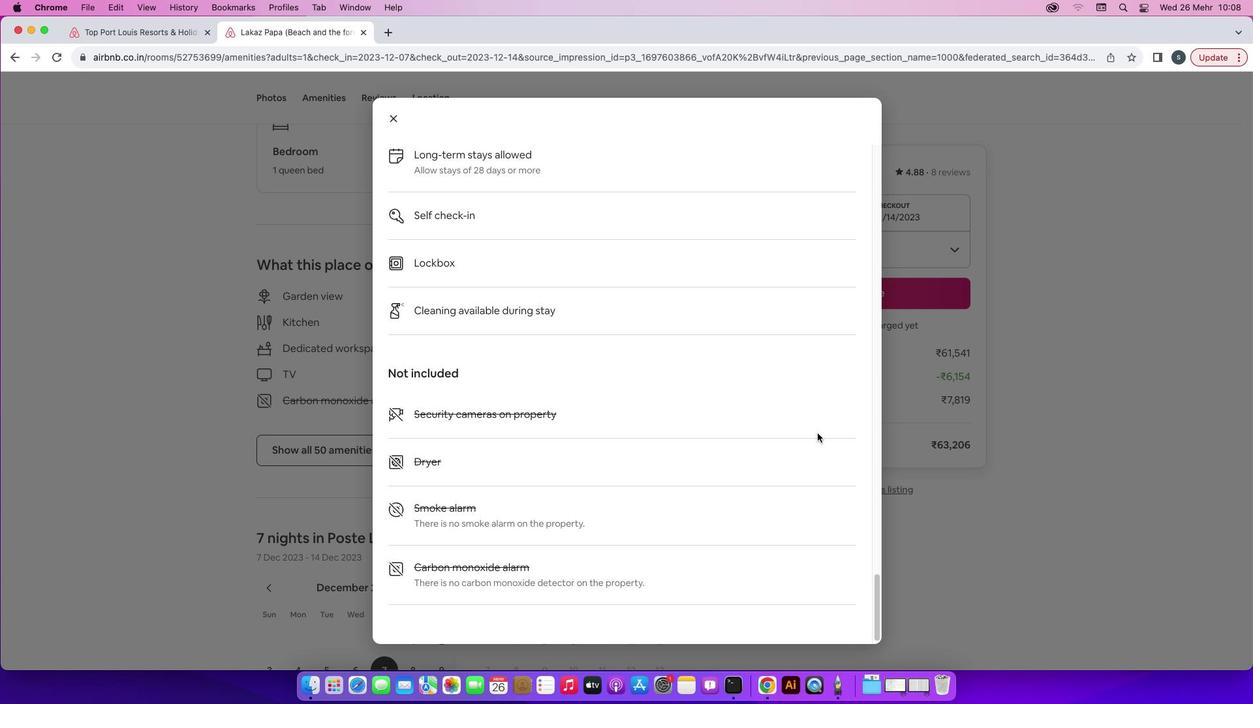
Action: Mouse moved to (392, 115)
Screenshot: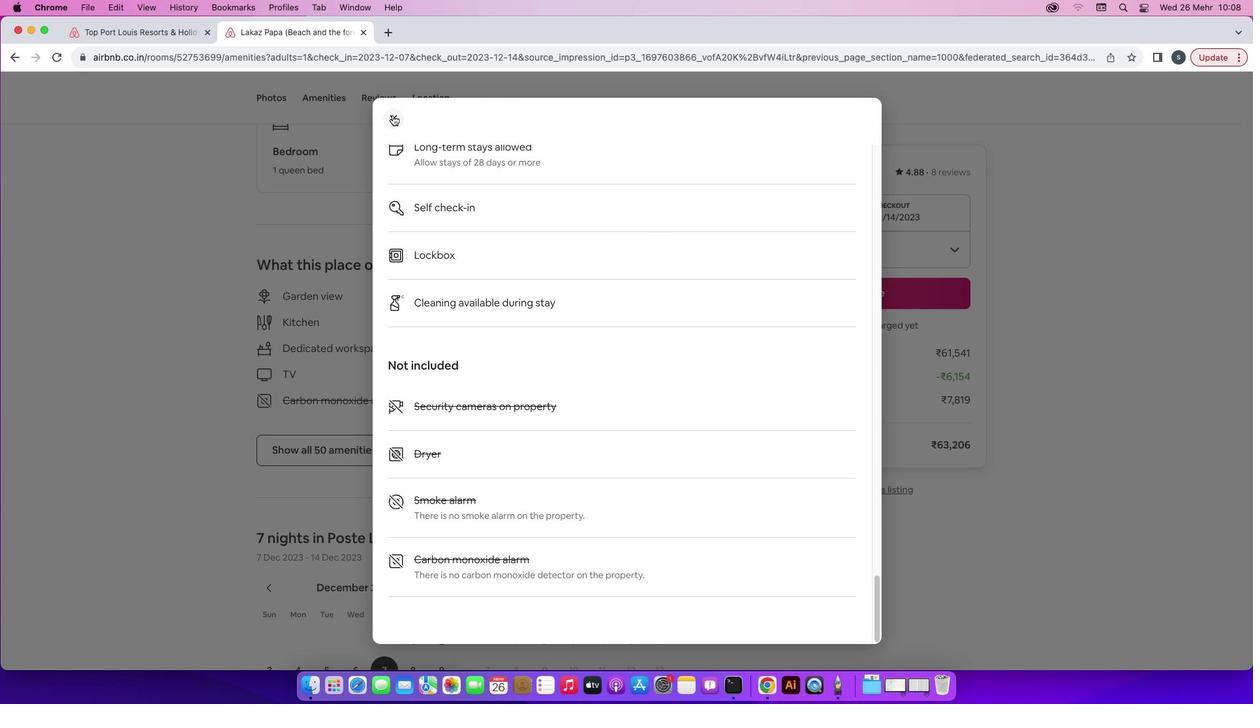 
Action: Mouse pressed left at (392, 115)
Screenshot: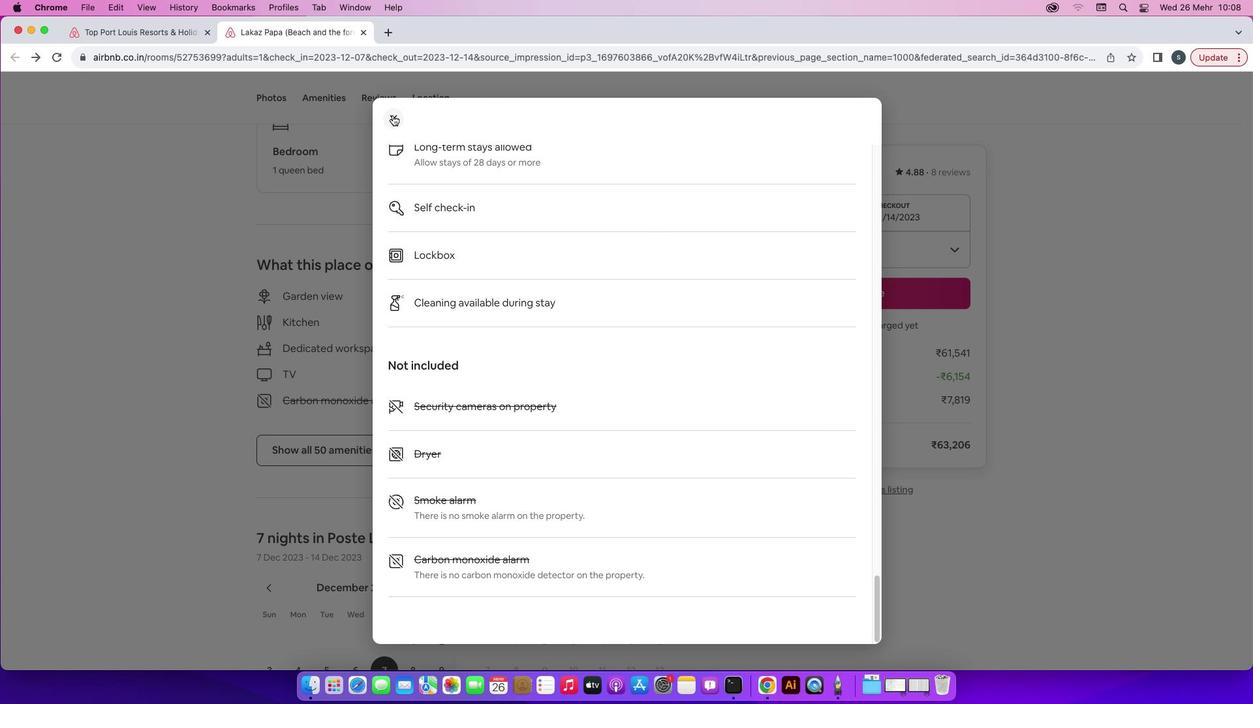 
Action: Mouse moved to (424, 368)
Screenshot: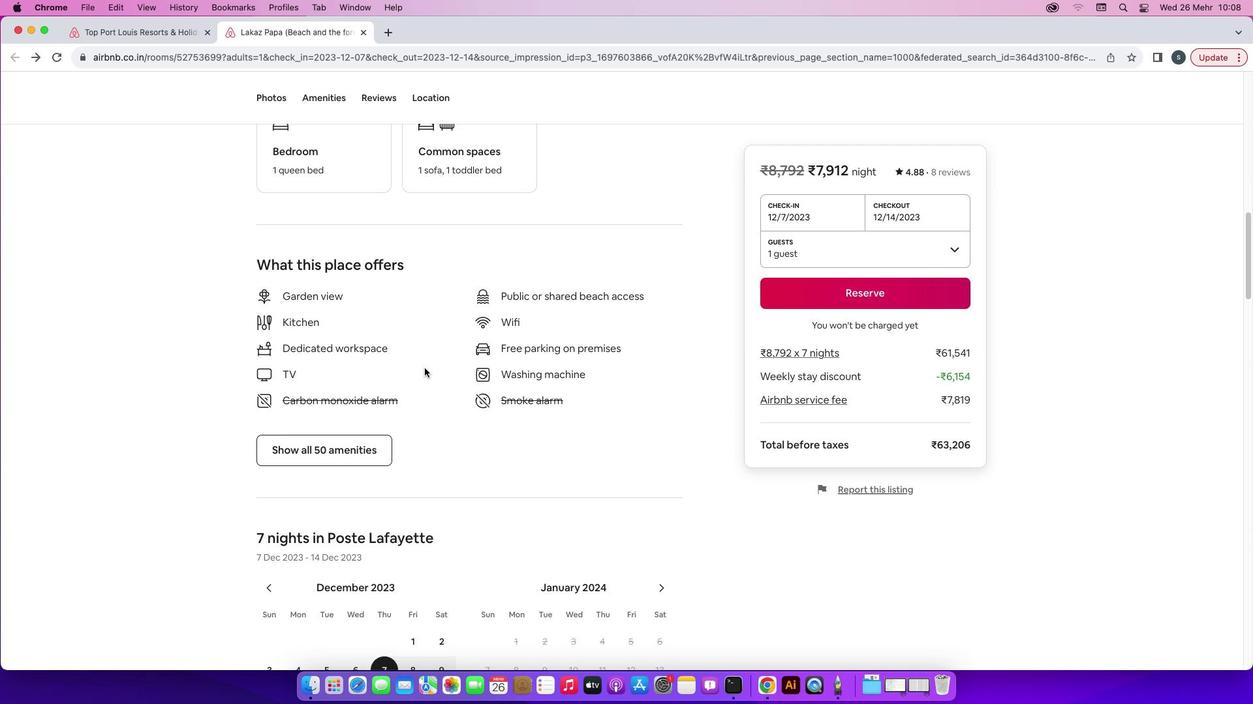 
Action: Mouse scrolled (424, 368) with delta (0, 0)
Screenshot: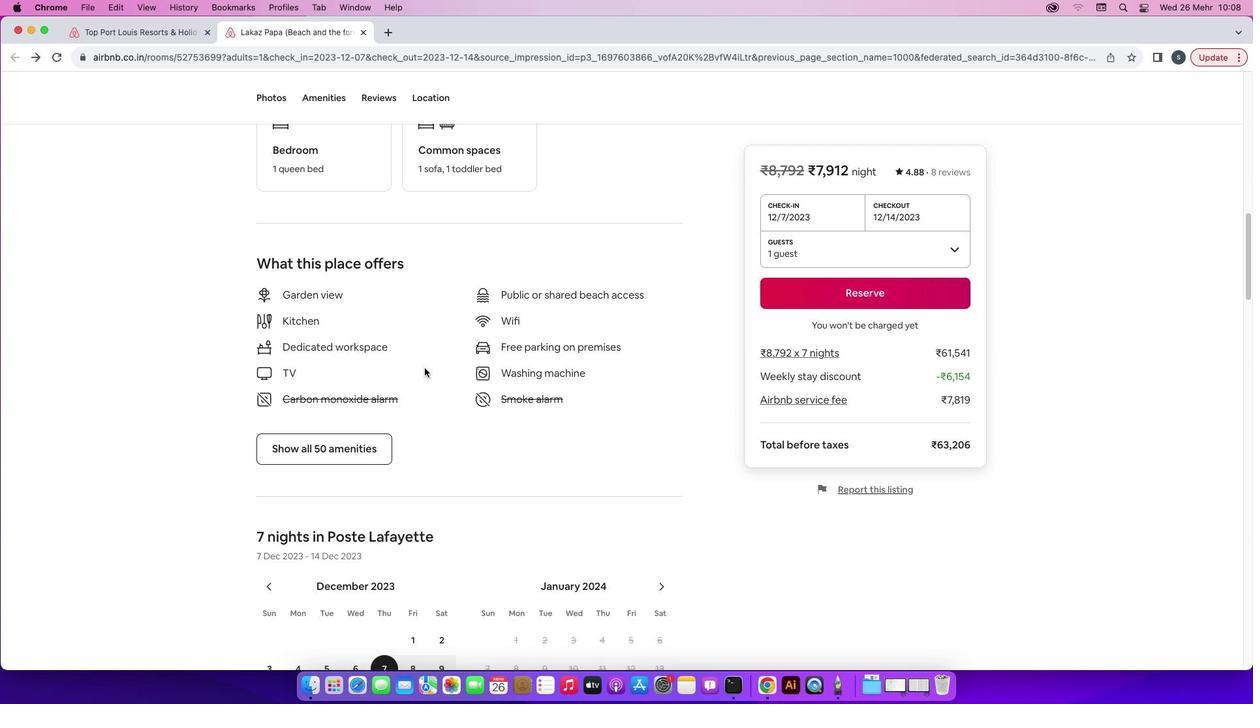 
Action: Mouse scrolled (424, 368) with delta (0, 0)
Screenshot: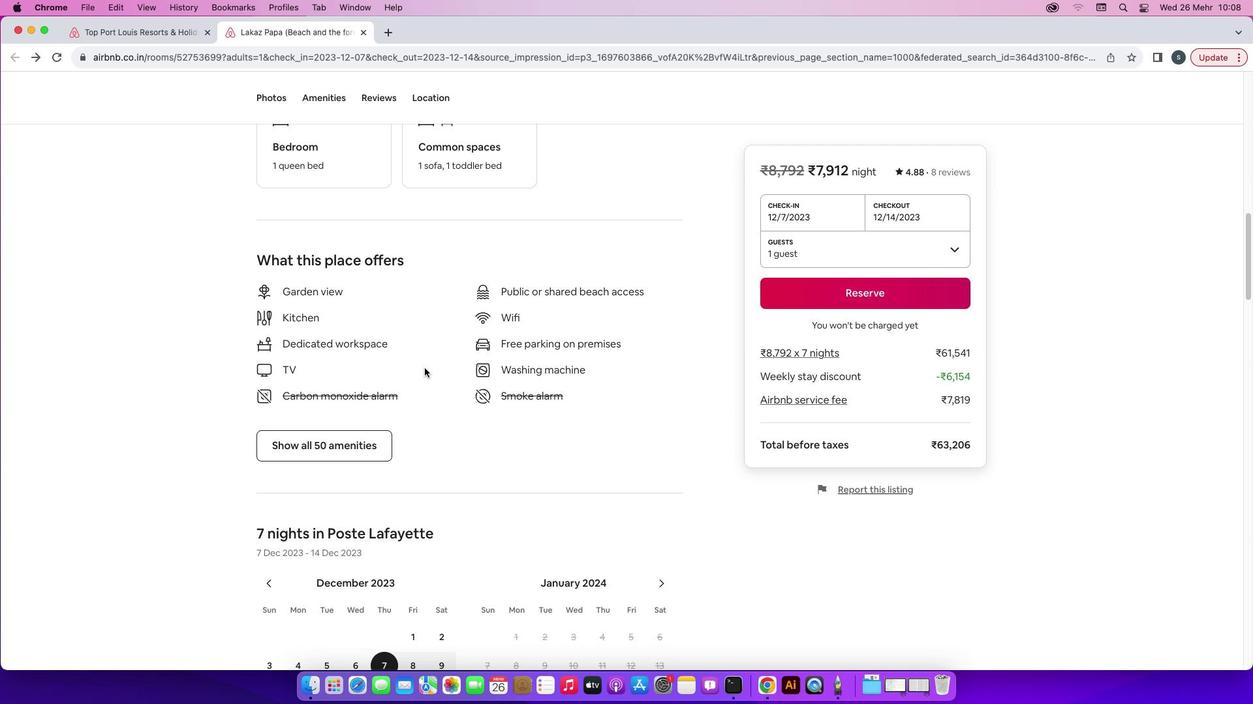
Action: Mouse scrolled (424, 368) with delta (0, 0)
Screenshot: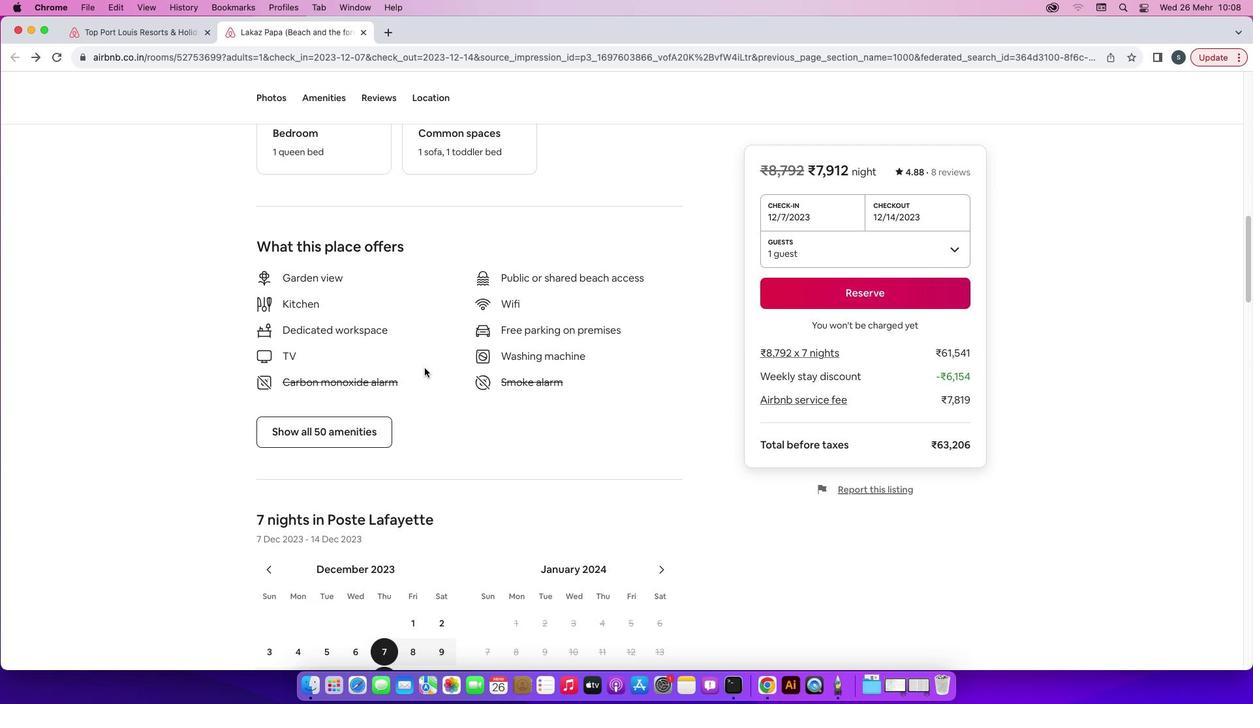 
Action: Mouse scrolled (424, 368) with delta (0, 0)
Screenshot: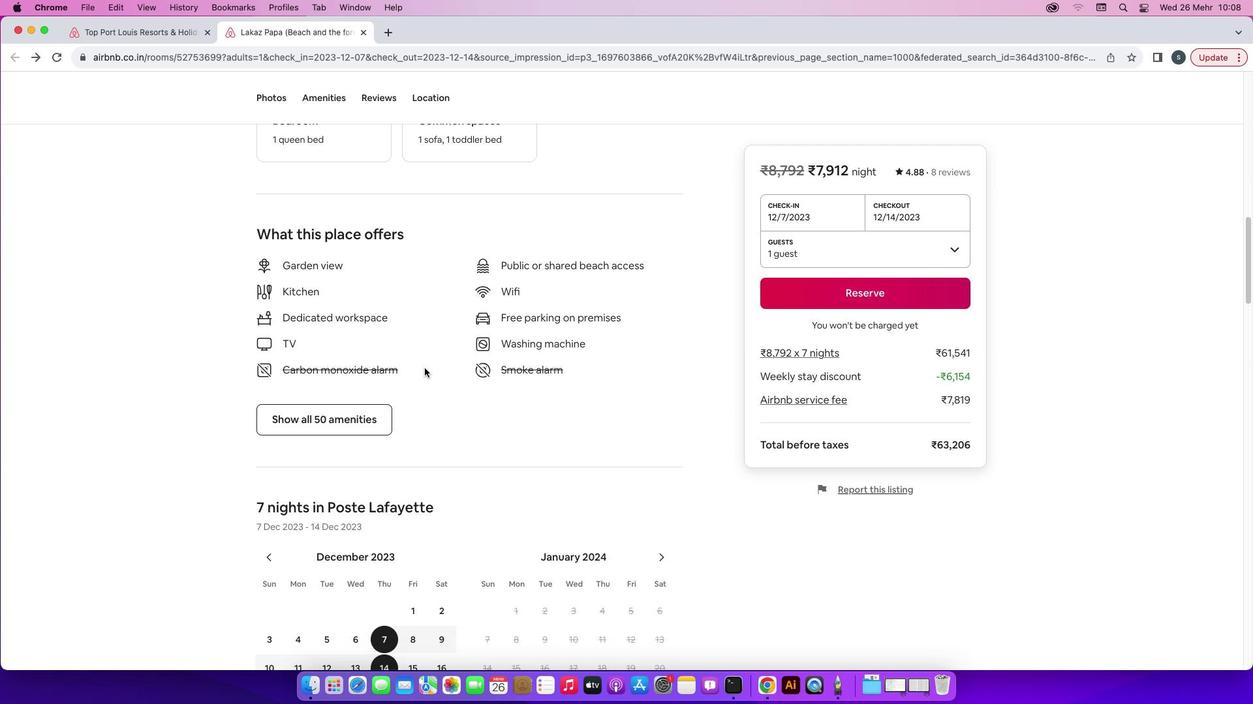 
Action: Mouse scrolled (424, 368) with delta (0, 0)
Screenshot: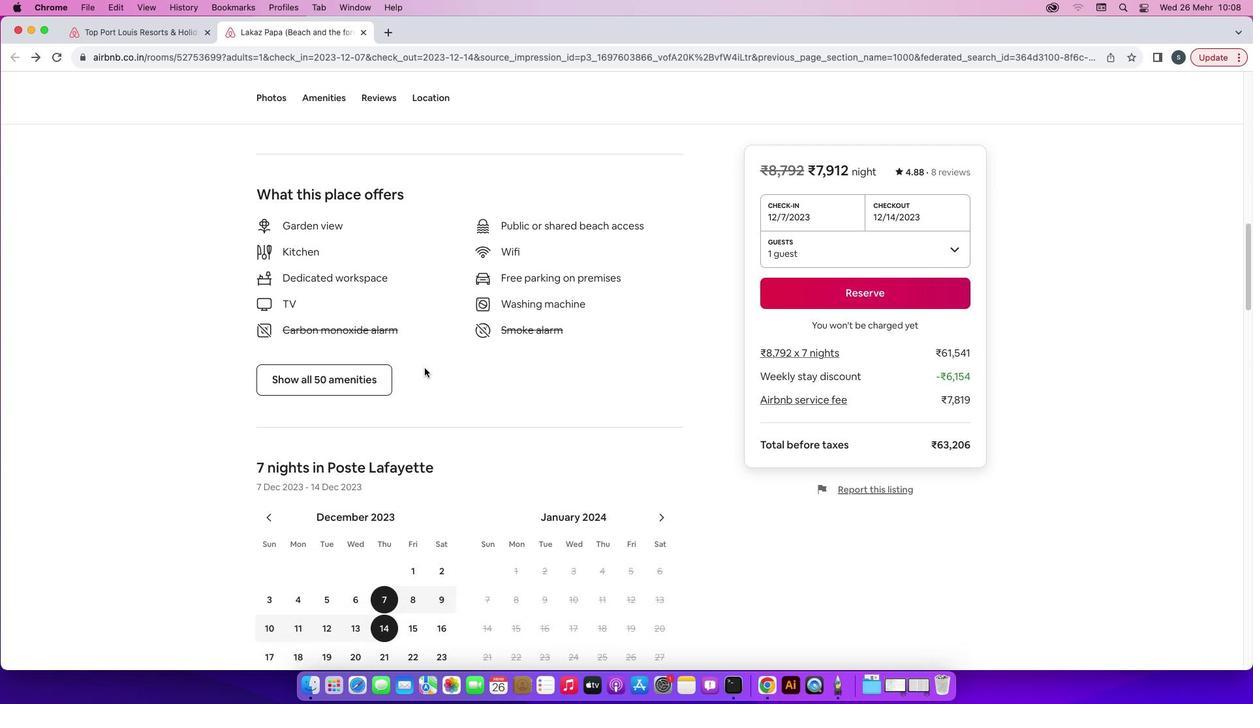 
Action: Mouse scrolled (424, 368) with delta (0, 0)
Screenshot: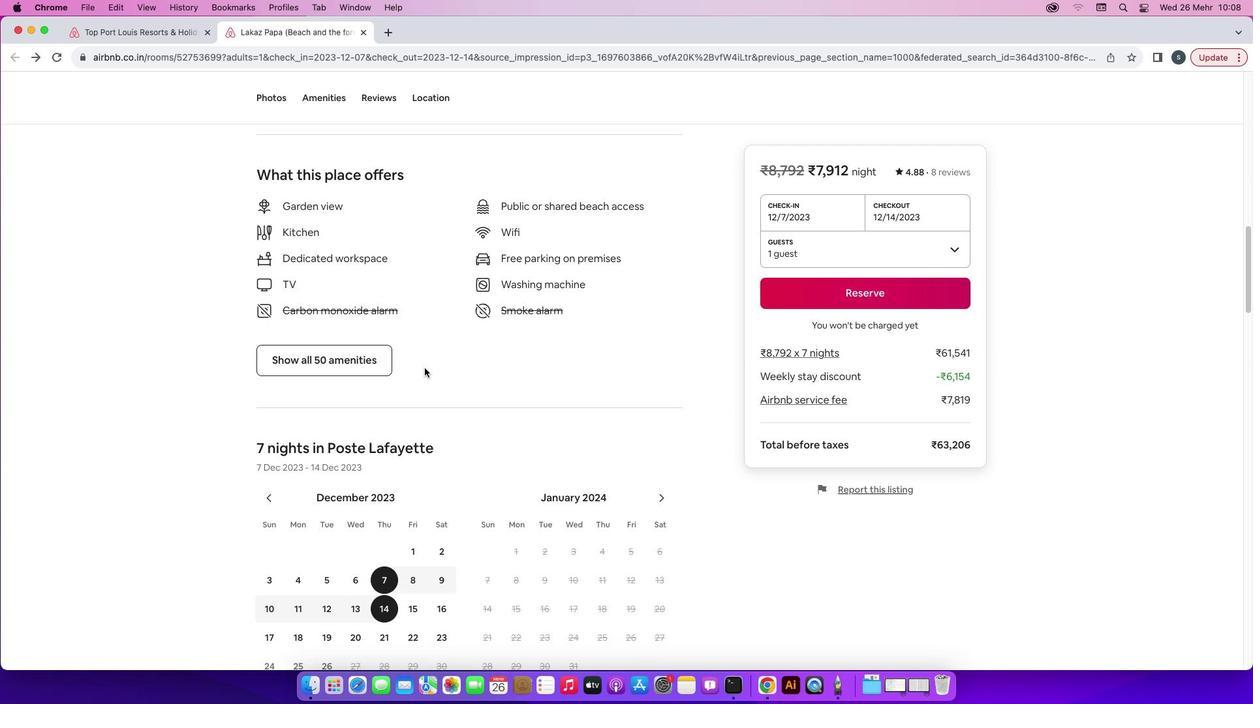 
Action: Mouse scrolled (424, 368) with delta (0, 0)
Screenshot: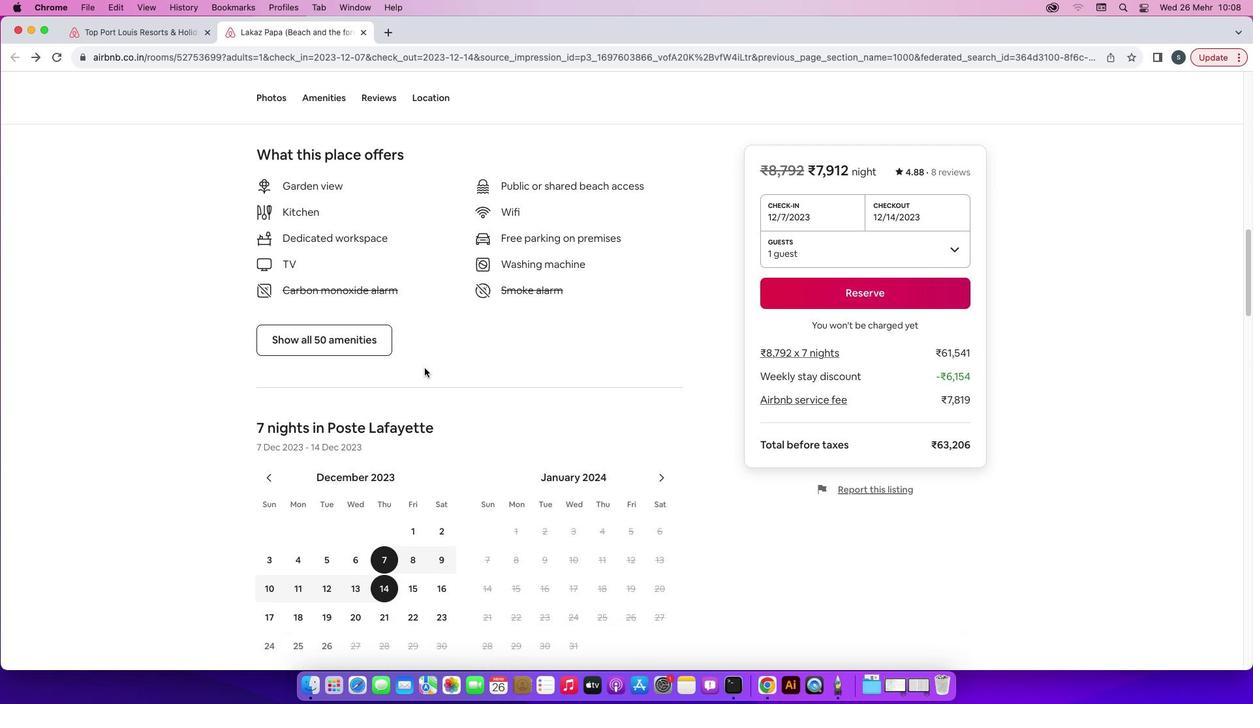 
Action: Mouse scrolled (424, 368) with delta (0, -1)
Screenshot: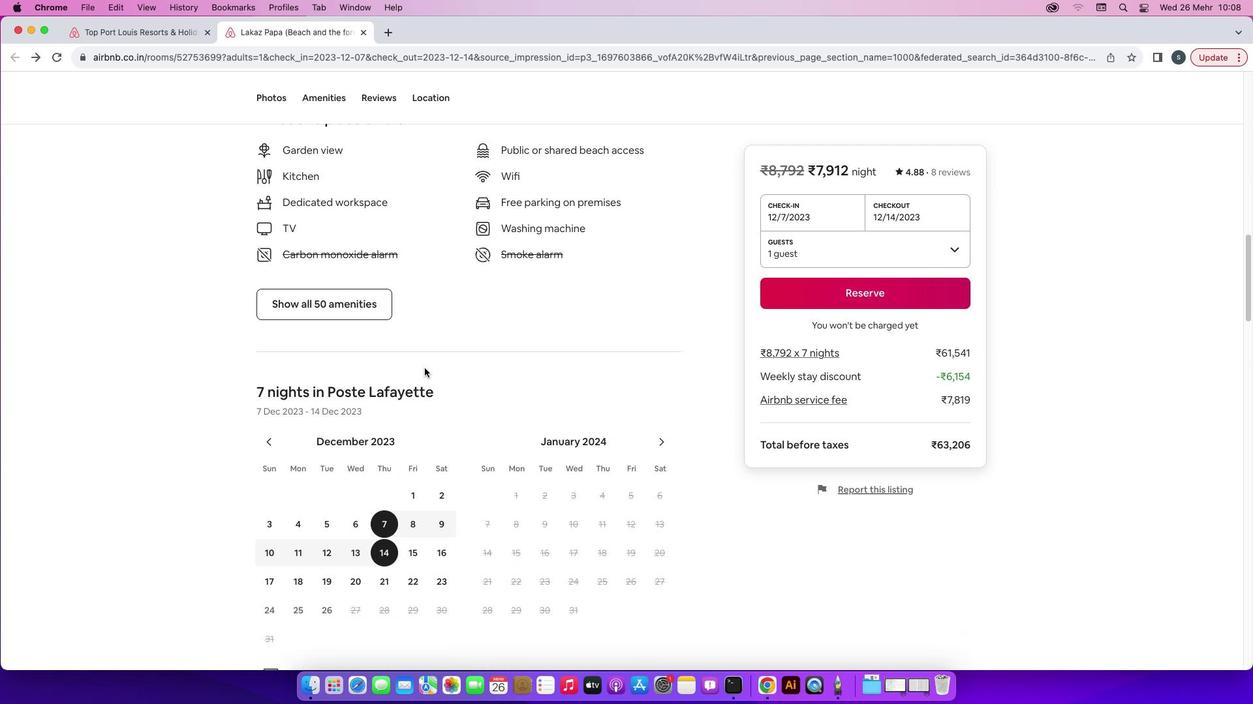 
Action: Mouse scrolled (424, 368) with delta (0, -2)
Screenshot: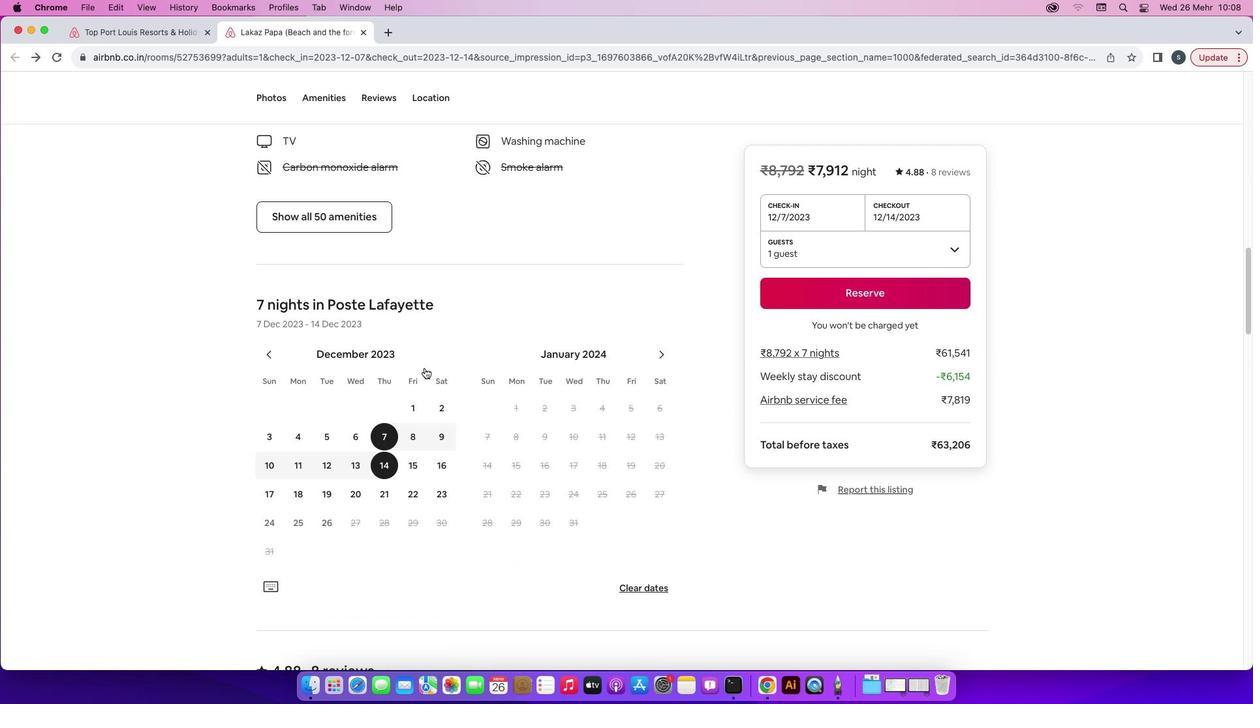 
Action: Mouse scrolled (424, 368) with delta (0, 0)
Screenshot: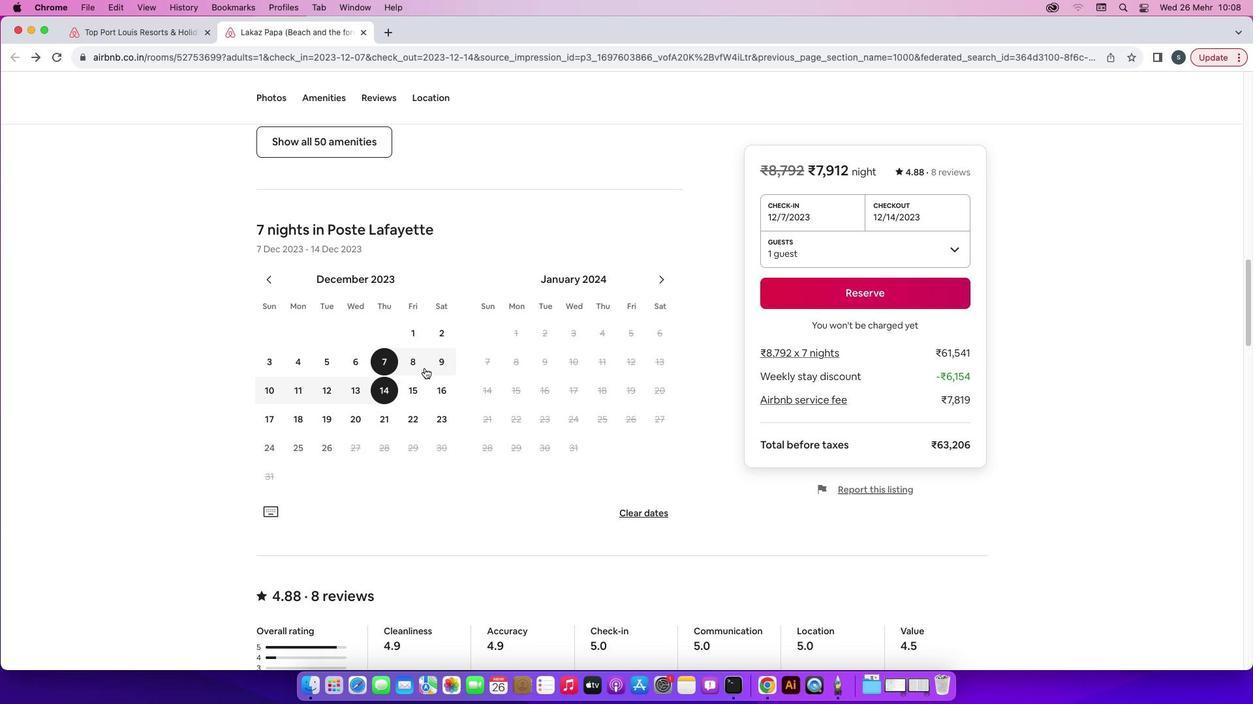 
Action: Mouse scrolled (424, 368) with delta (0, 0)
Screenshot: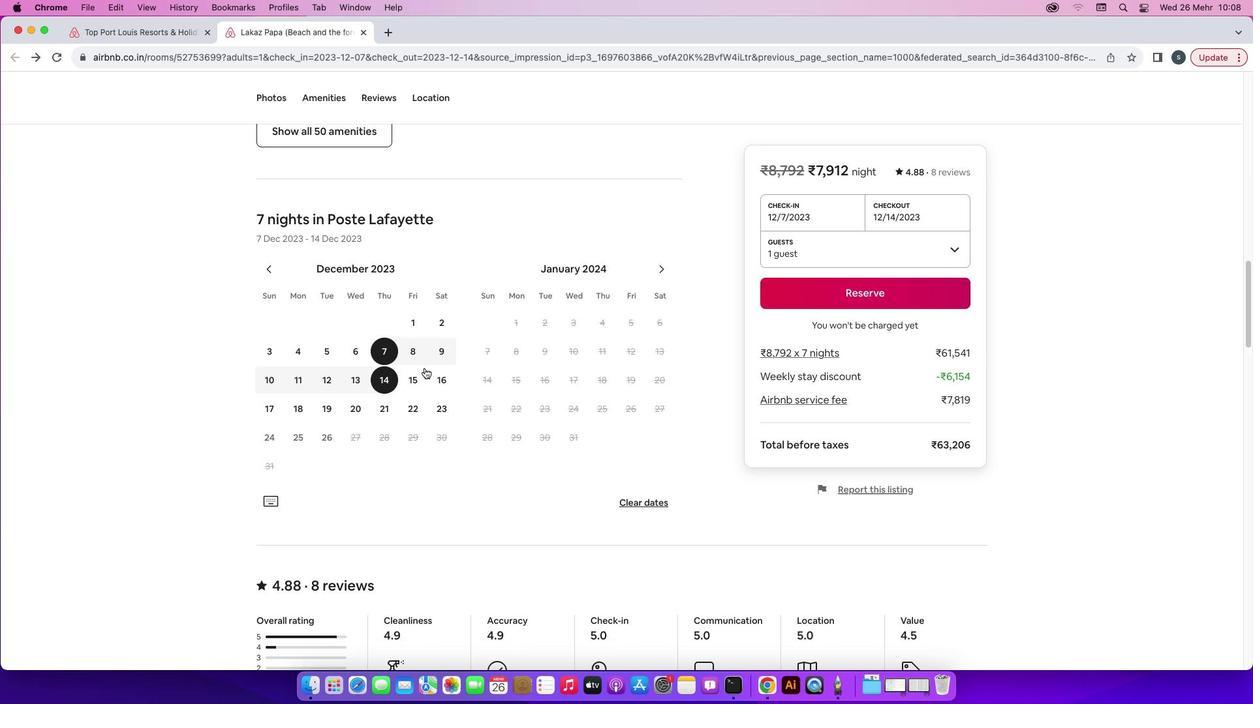 
Action: Mouse scrolled (424, 368) with delta (0, 0)
Screenshot: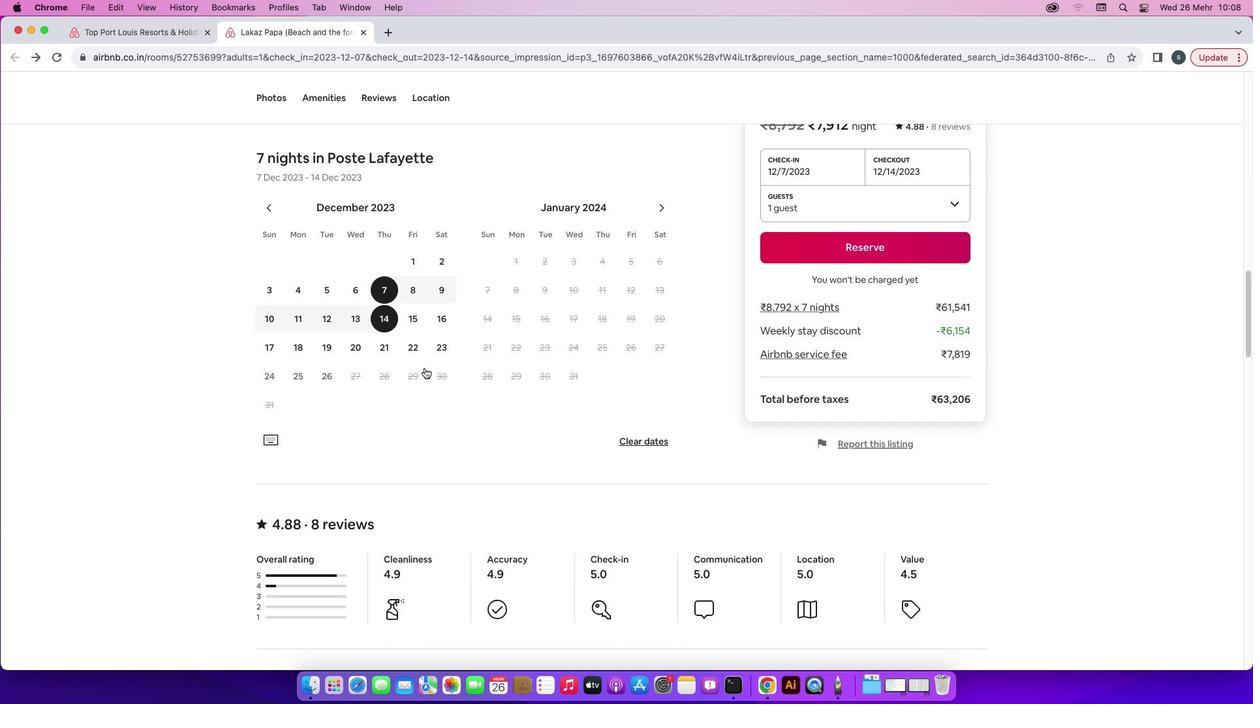 
Action: Mouse scrolled (424, 368) with delta (0, -1)
Screenshot: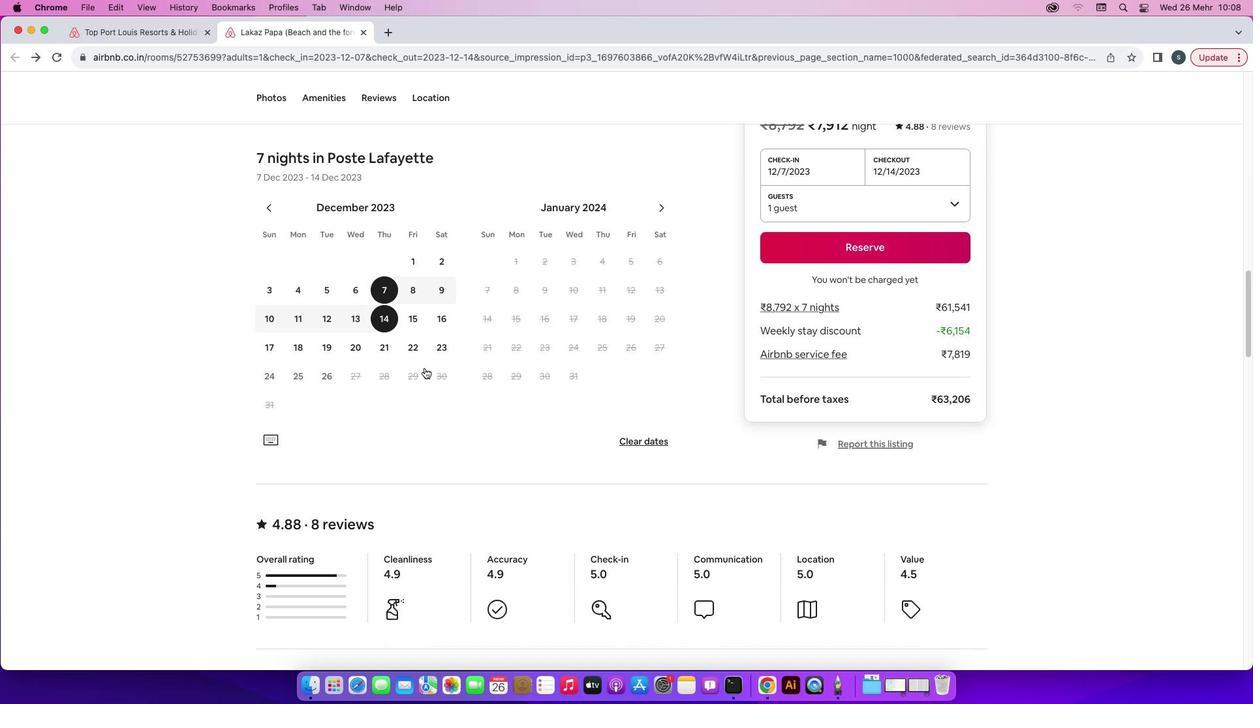 
Action: Mouse scrolled (424, 368) with delta (0, -2)
Screenshot: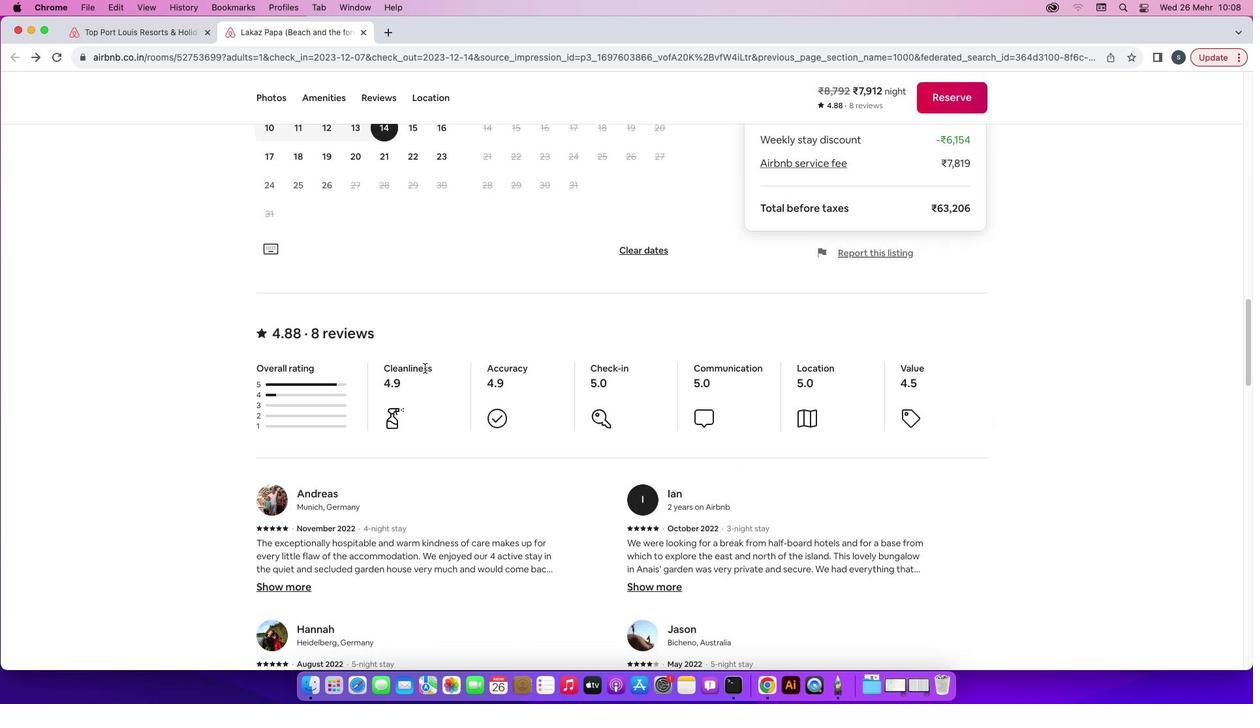 
Action: Mouse scrolled (424, 368) with delta (0, 0)
Screenshot: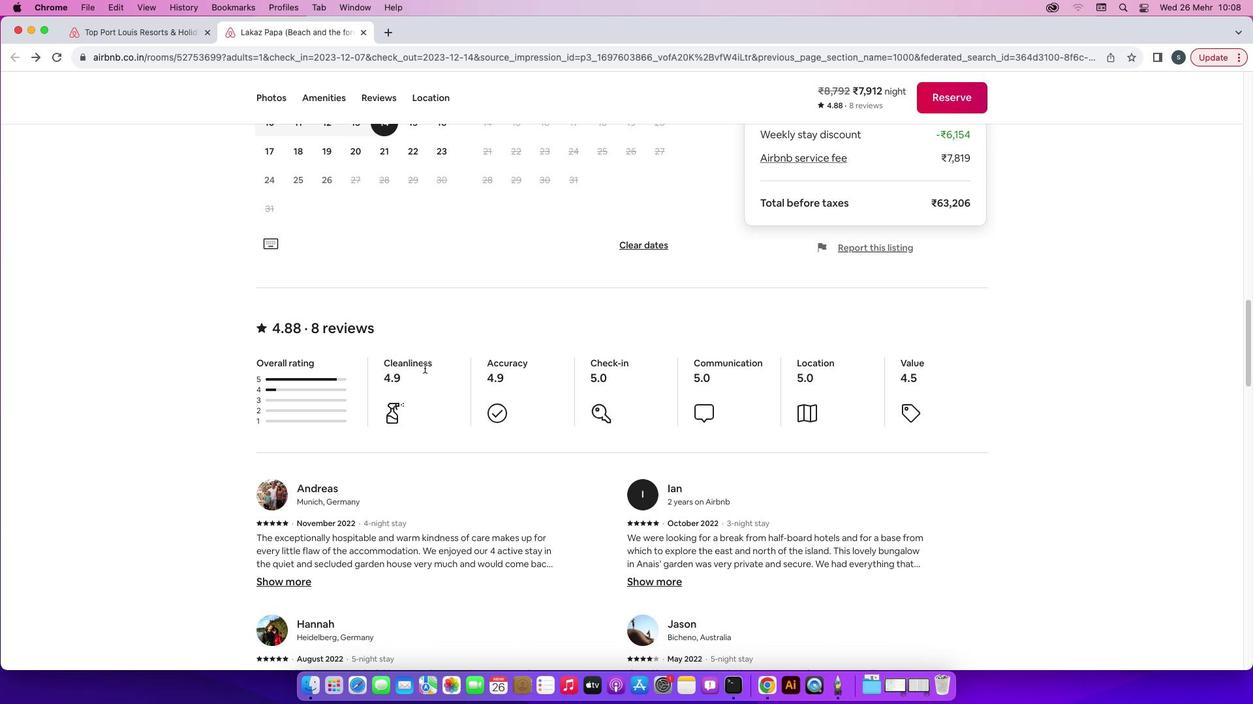 
Action: Mouse scrolled (424, 368) with delta (0, 0)
Screenshot: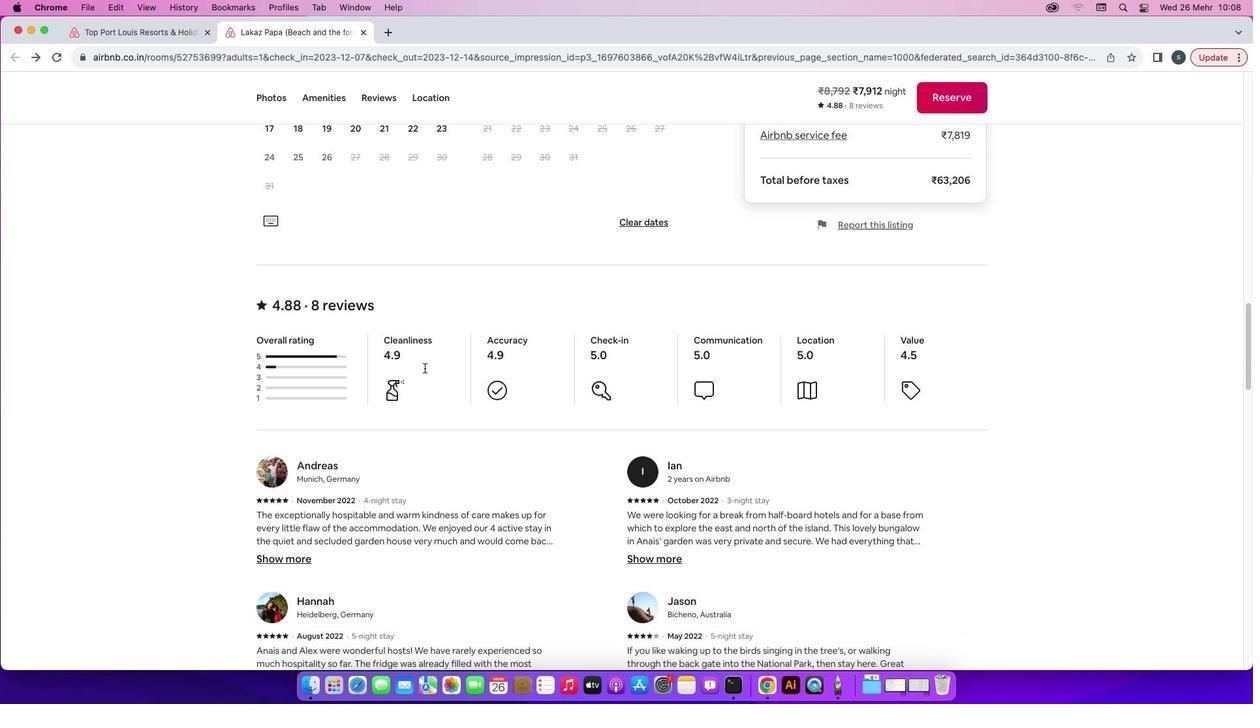 
Action: Mouse scrolled (424, 368) with delta (0, 0)
Screenshot: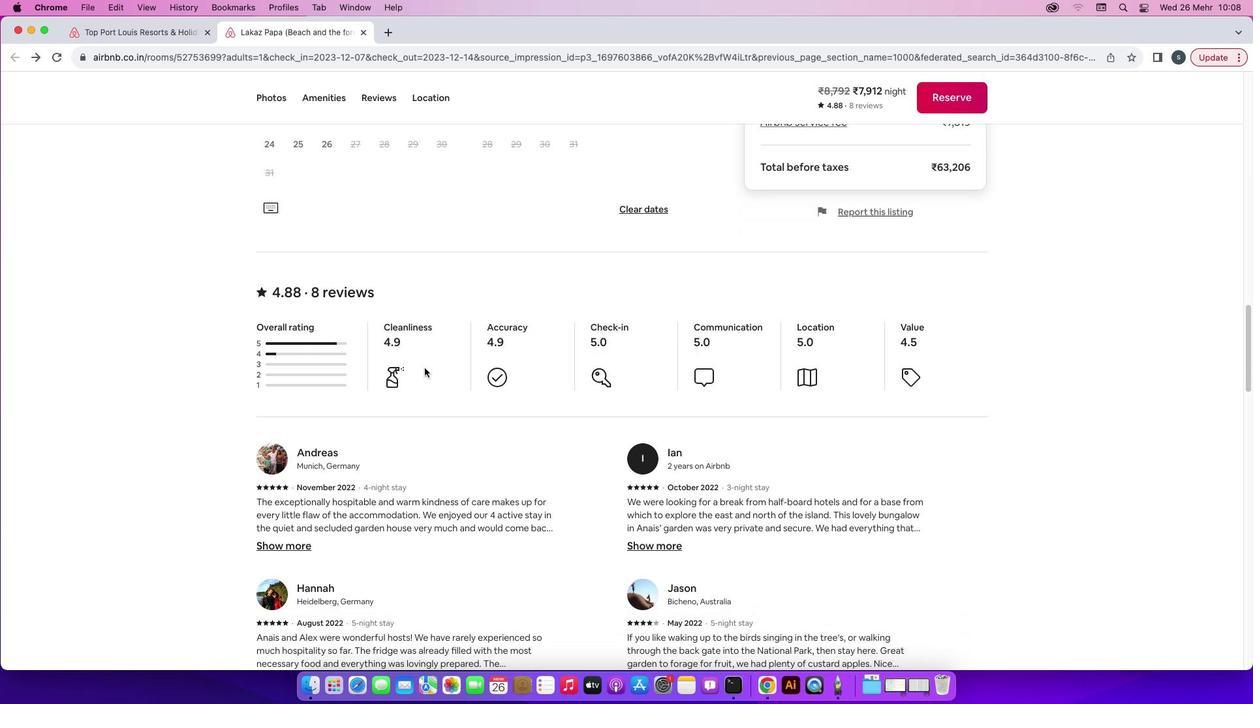 
Action: Mouse scrolled (424, 368) with delta (0, -1)
Screenshot: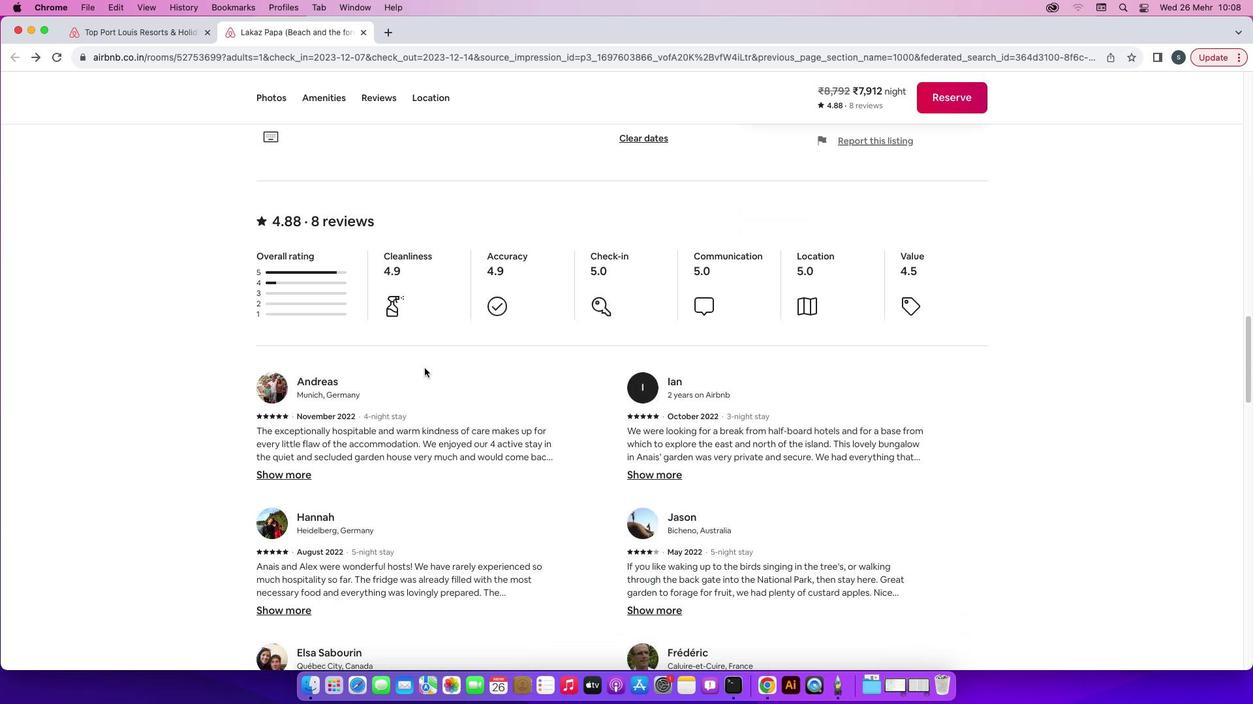
Action: Mouse scrolled (424, 368) with delta (0, 0)
Screenshot: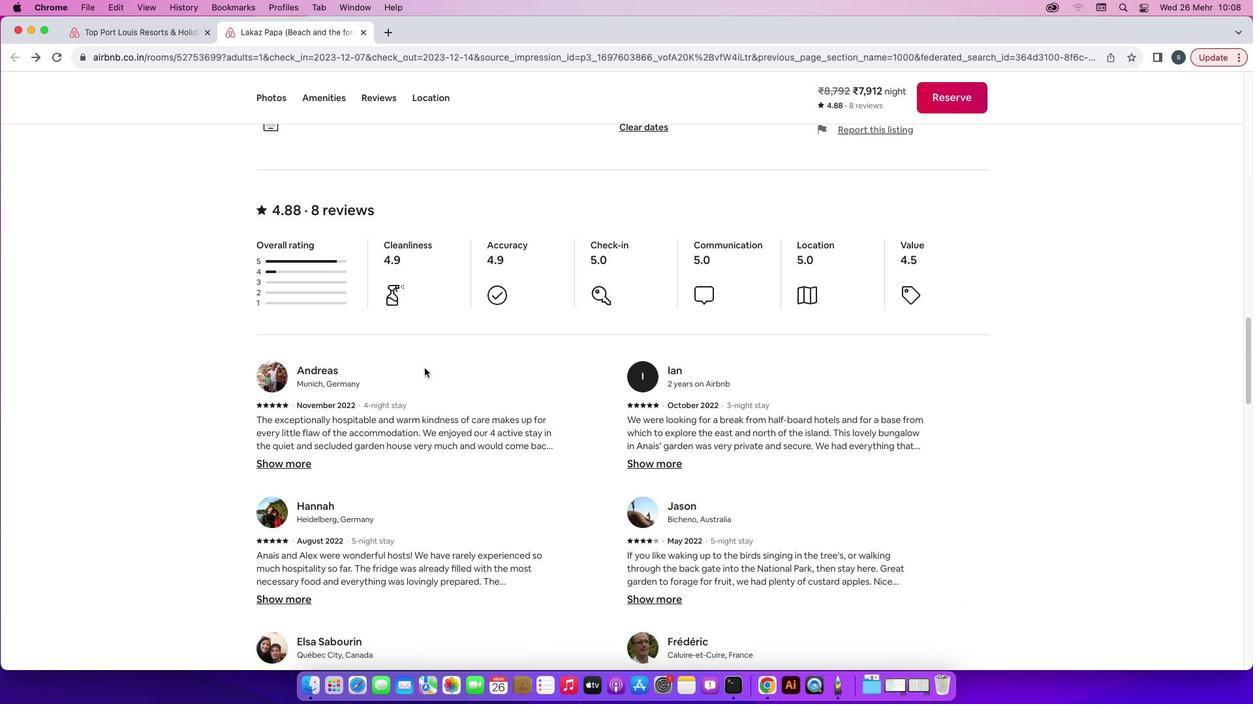 
Action: Mouse scrolled (424, 368) with delta (0, 0)
Screenshot: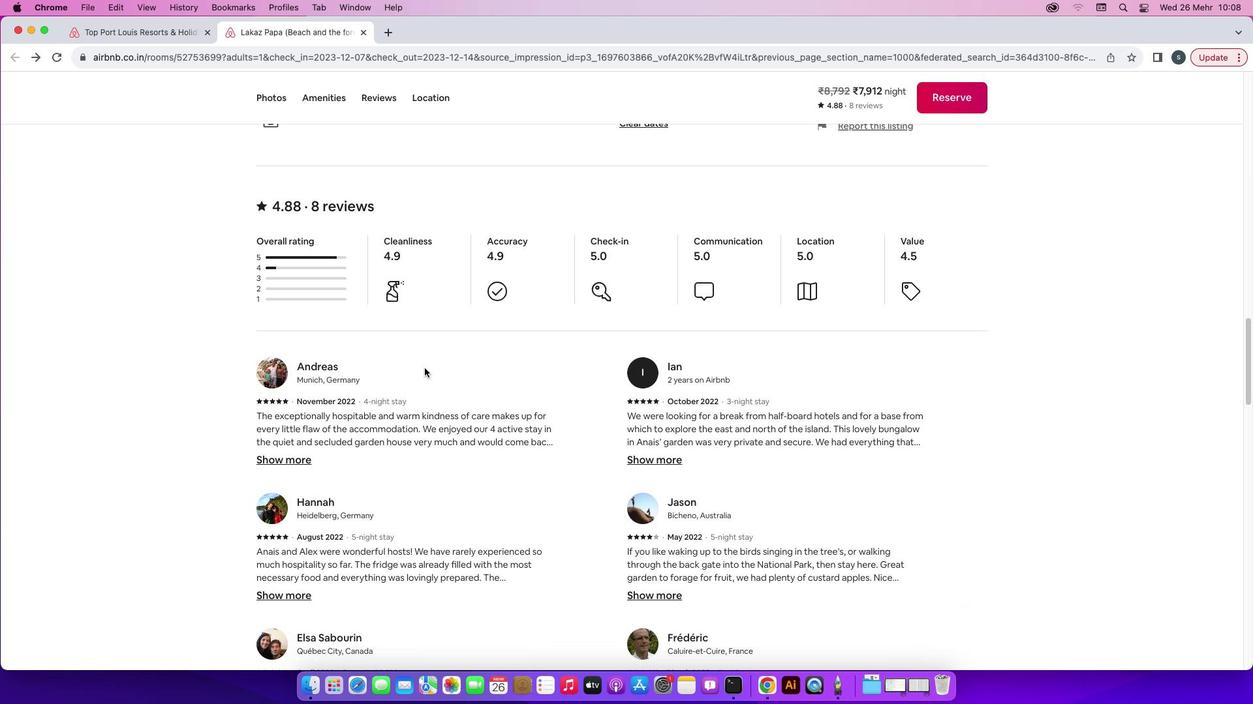 
Action: Mouse scrolled (424, 368) with delta (0, 0)
